 Task: Create a new album in Google Photos titled 'Throwback Thursday' and upload selected photos from your computer.
Action: Mouse moved to (531, 365)
Screenshot: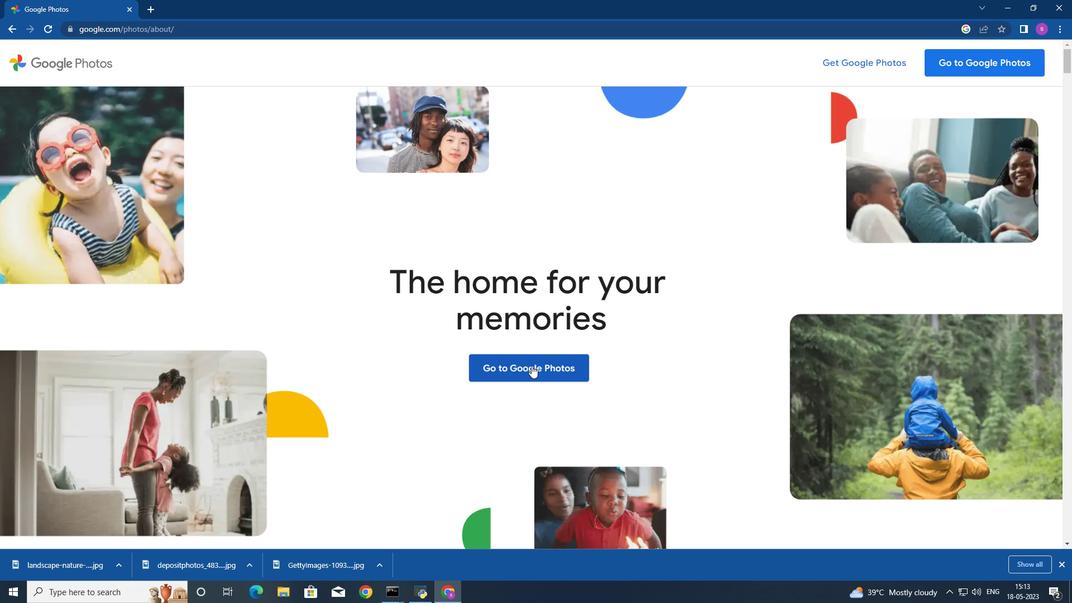 
Action: Mouse pressed left at (531, 365)
Screenshot: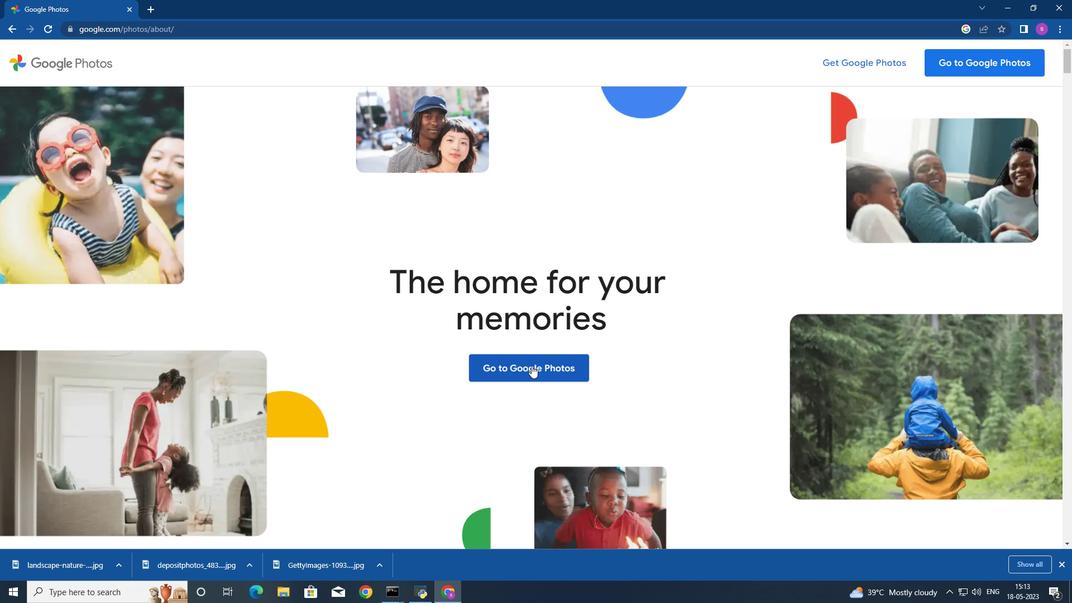 
Action: Mouse moved to (331, 215)
Screenshot: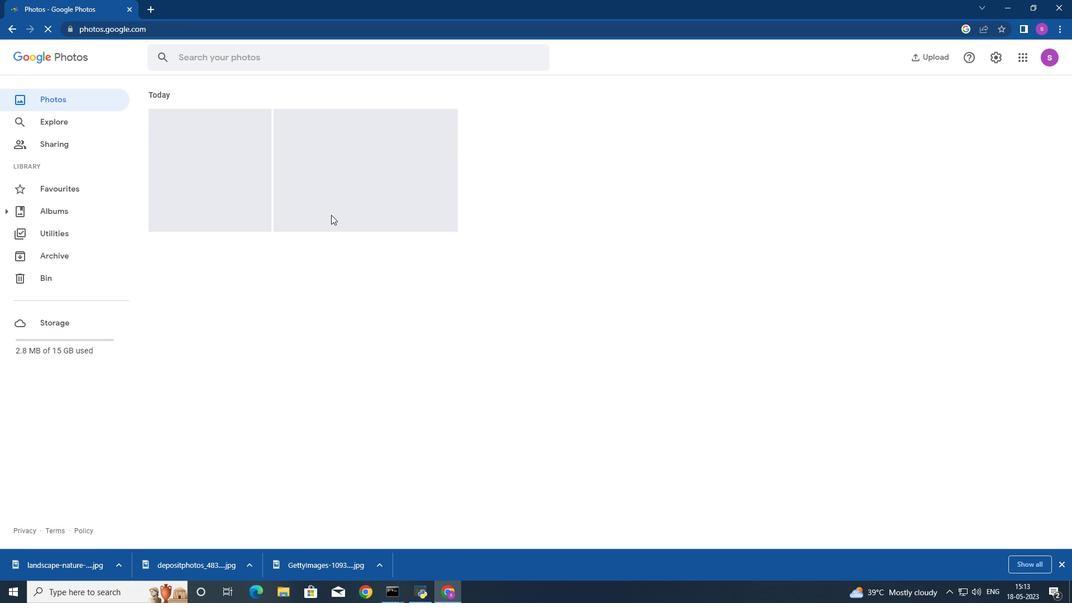 
Action: Mouse scrolled (331, 215) with delta (0, 0)
Screenshot: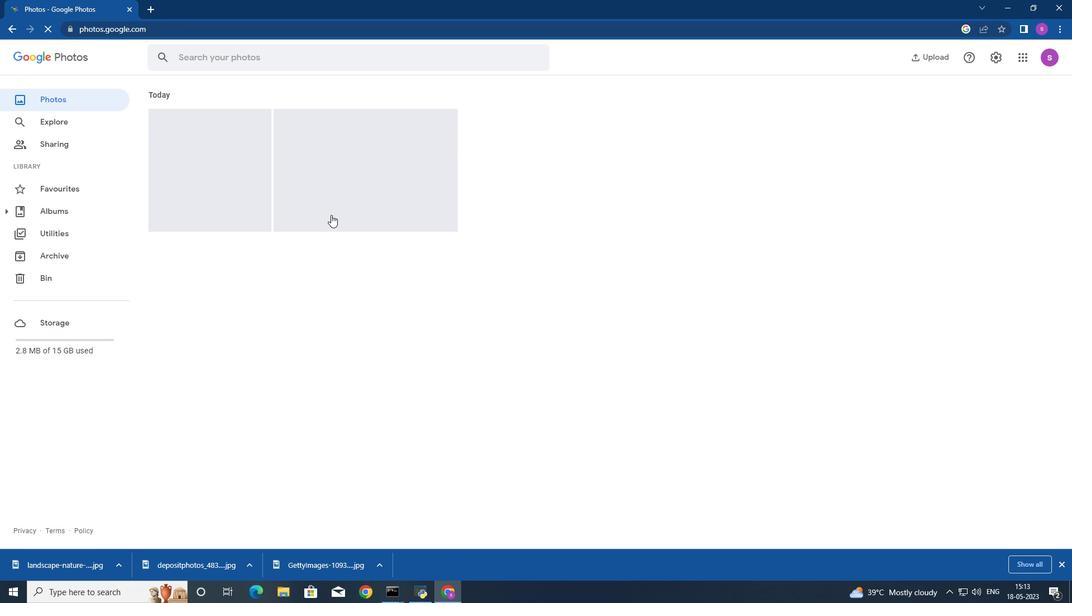 
Action: Mouse scrolled (331, 215) with delta (0, 0)
Screenshot: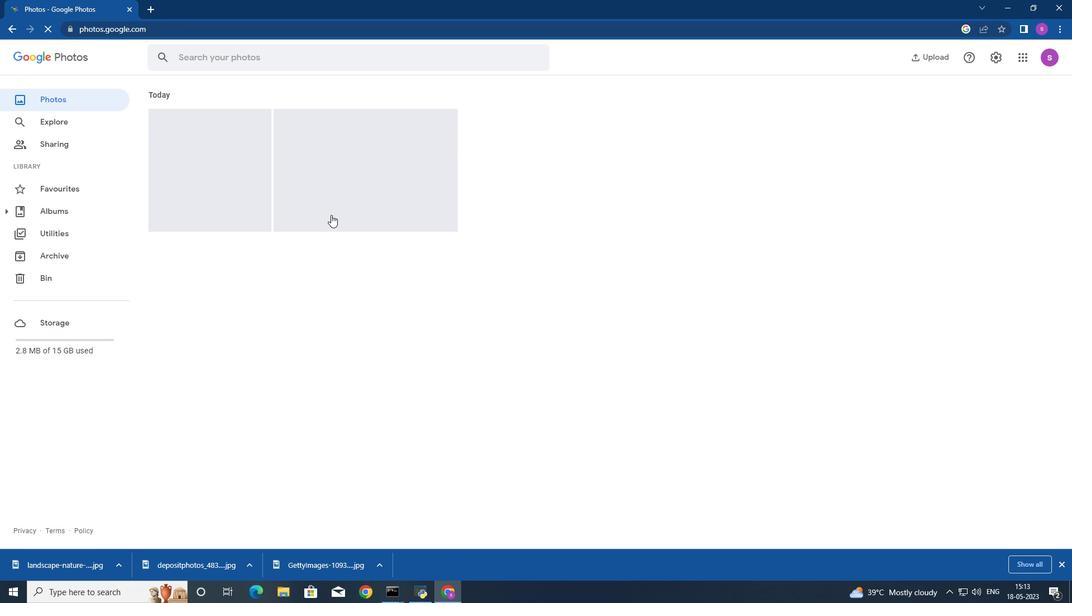 
Action: Mouse scrolled (331, 215) with delta (0, 0)
Screenshot: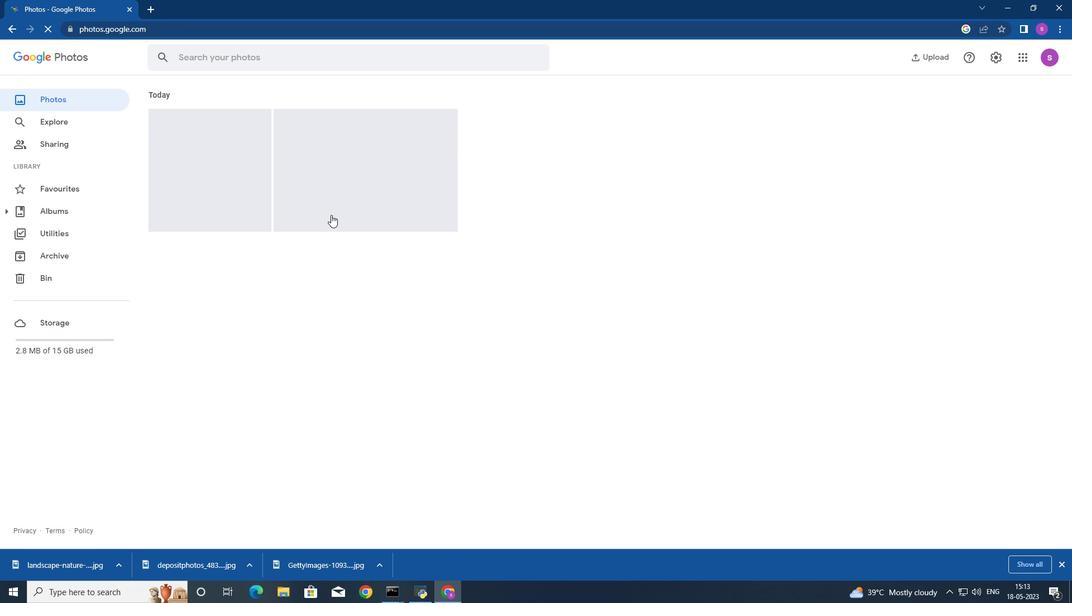 
Action: Mouse moved to (927, 56)
Screenshot: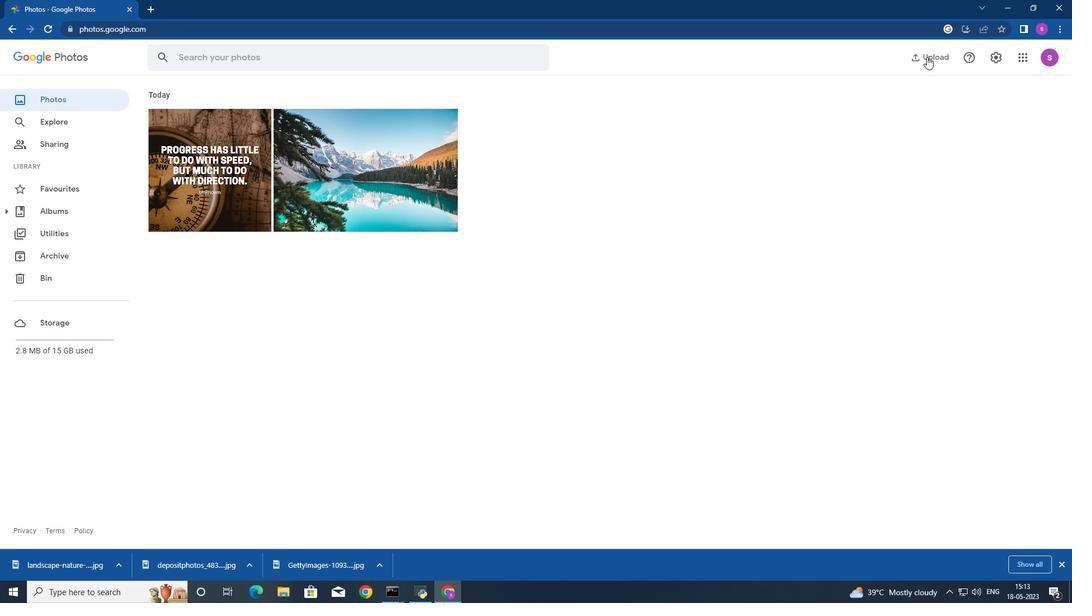 
Action: Mouse pressed left at (927, 56)
Screenshot: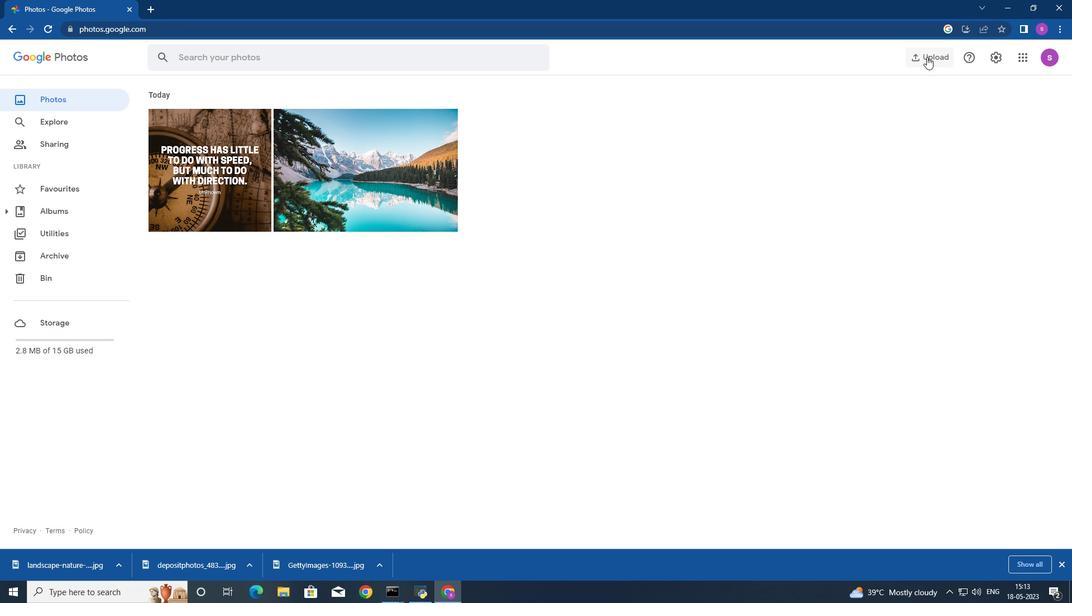 
Action: Mouse moved to (831, 91)
Screenshot: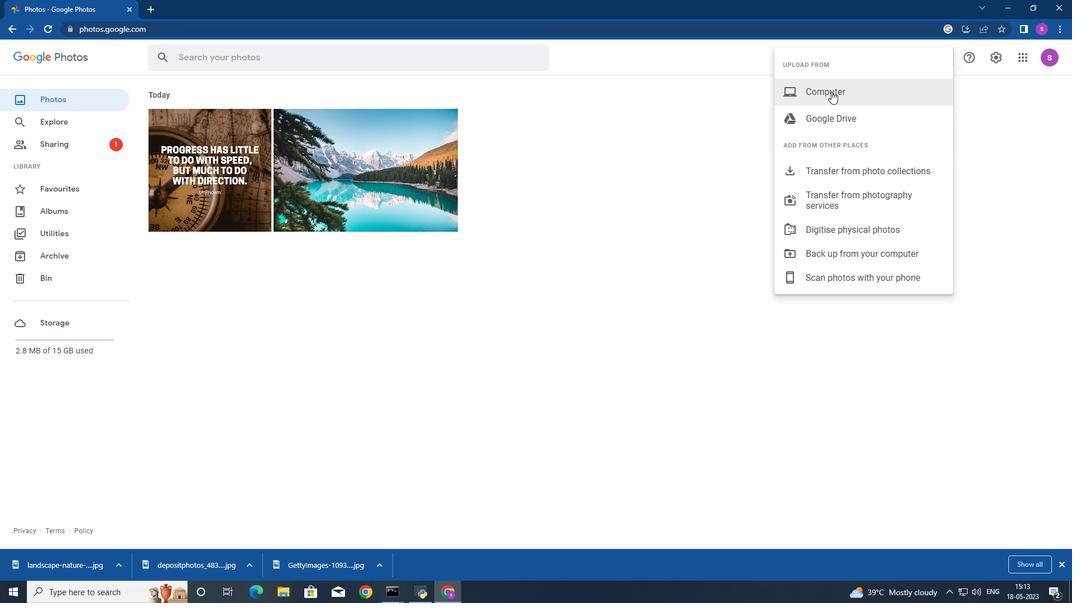 
Action: Mouse pressed left at (831, 91)
Screenshot: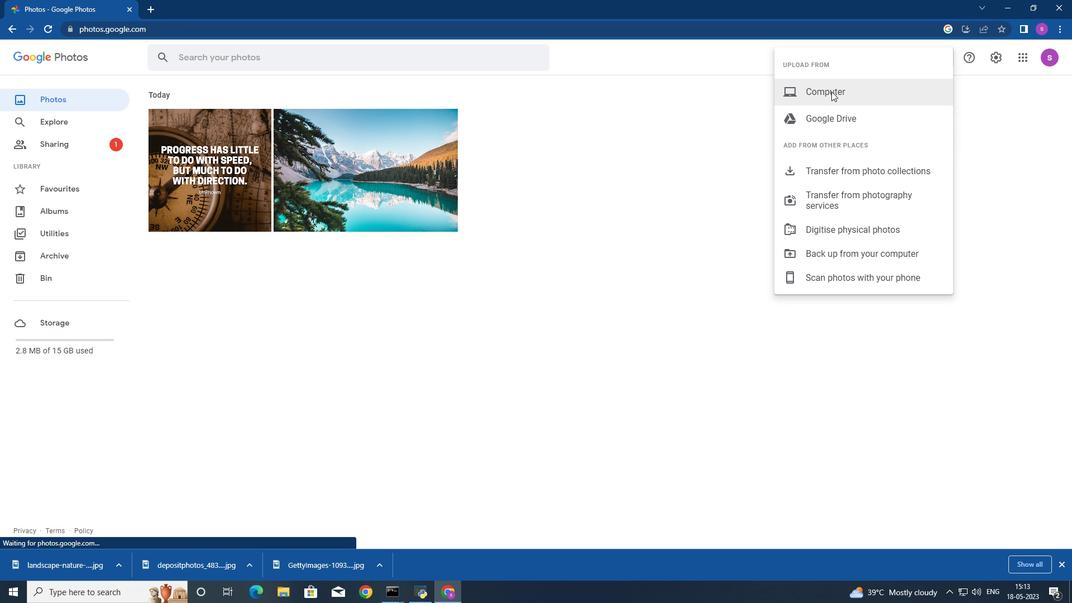 
Action: Mouse moved to (50, 230)
Screenshot: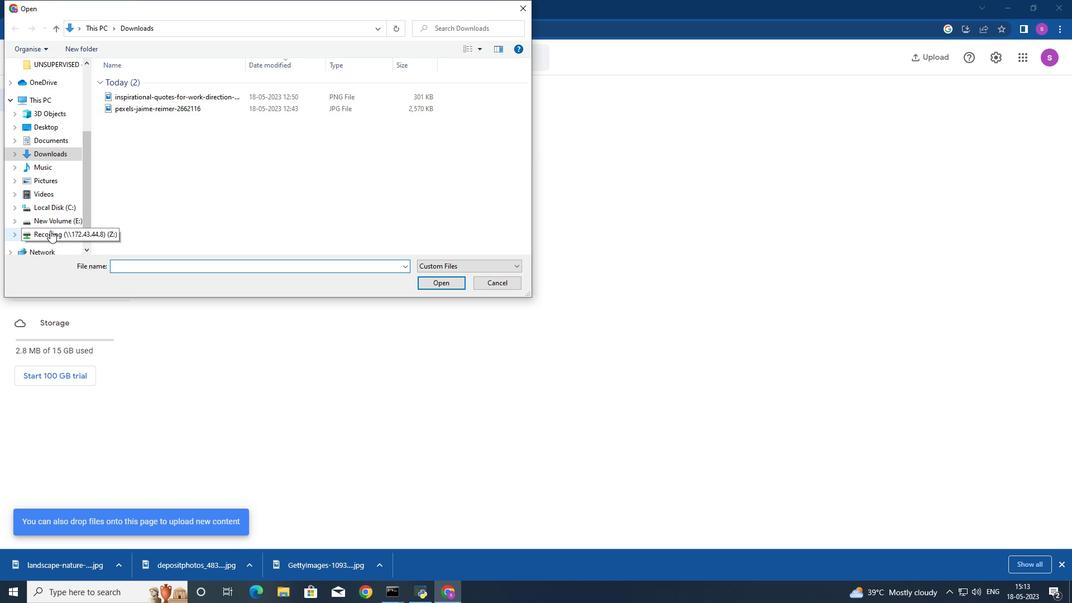 
Action: Mouse pressed left at (50, 230)
Screenshot: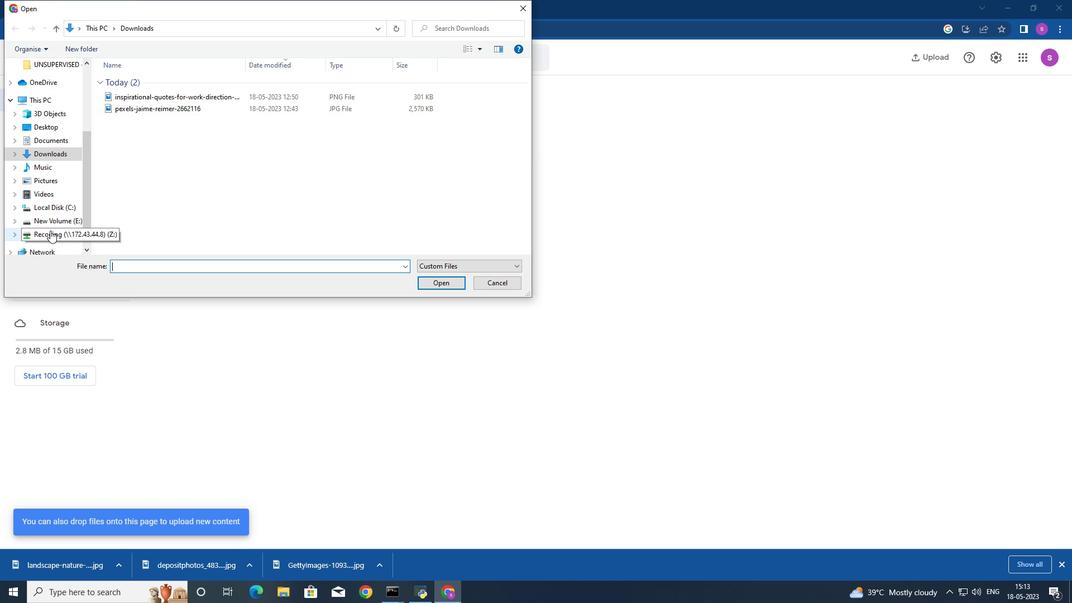 
Action: Mouse moved to (50, 221)
Screenshot: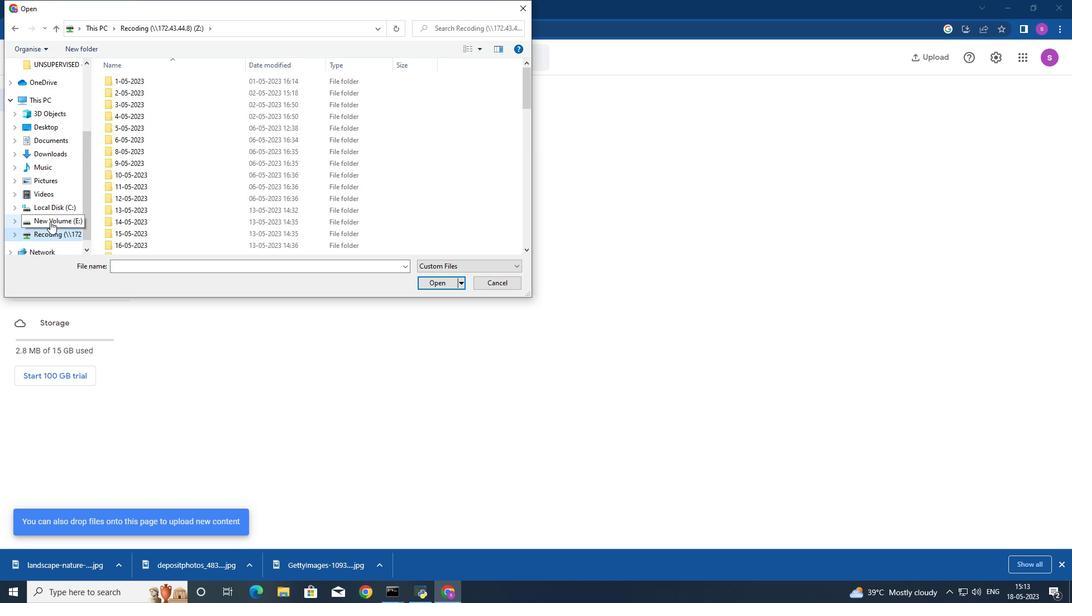 
Action: Mouse pressed left at (50, 221)
Screenshot: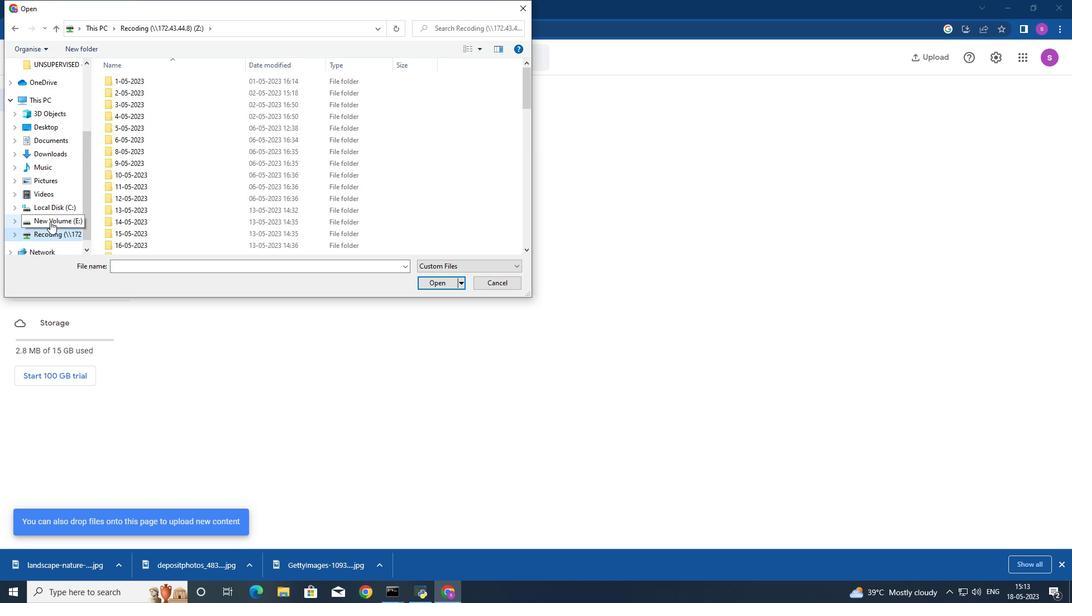 
Action: Mouse moved to (196, 125)
Screenshot: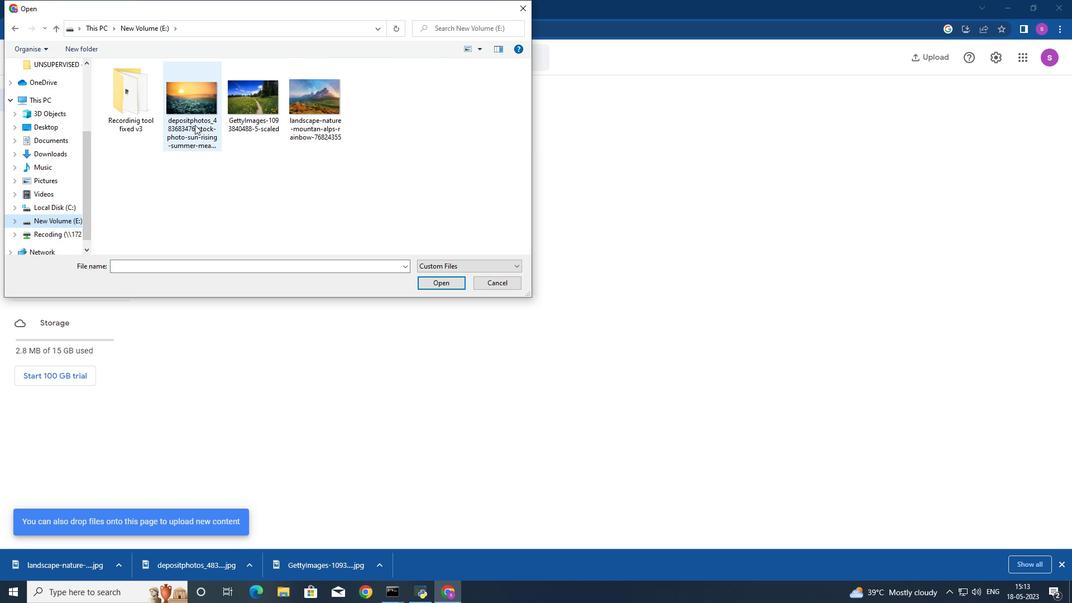
Action: Key pressed <Key.shift>
Screenshot: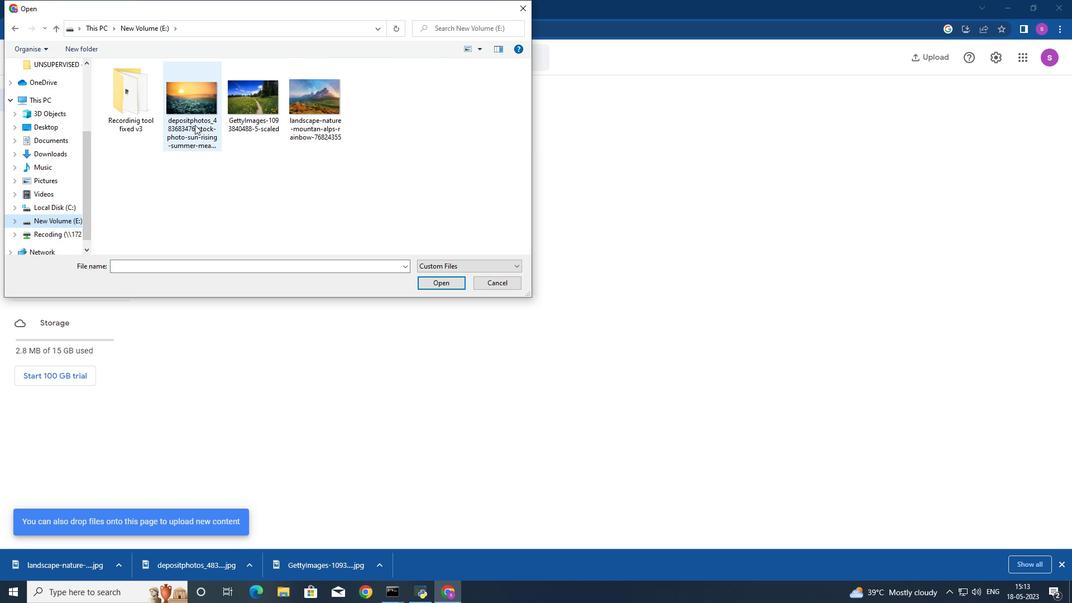 
Action: Mouse moved to (194, 125)
Screenshot: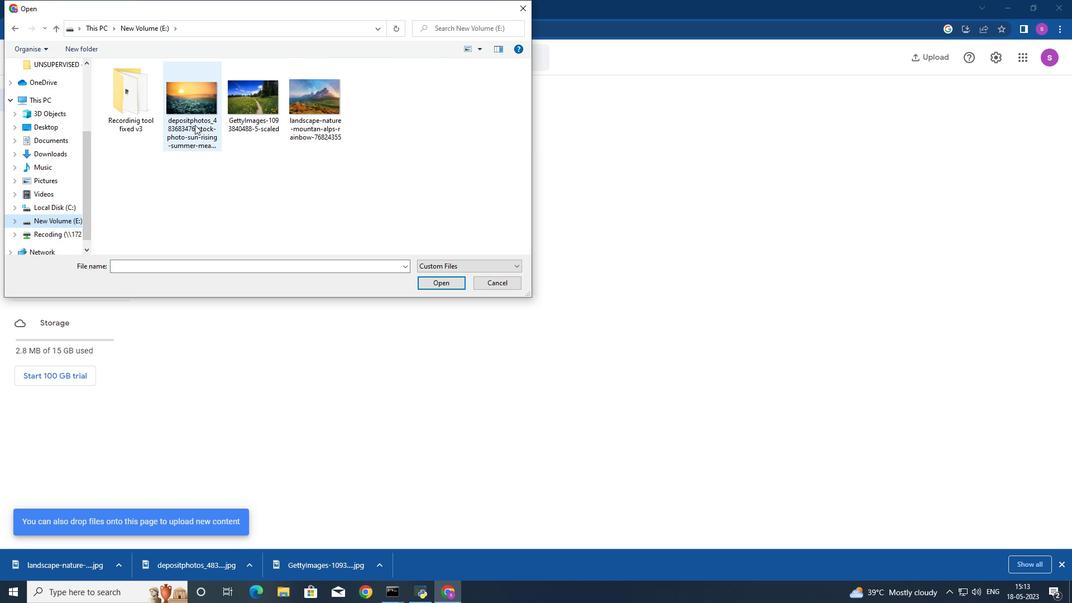 
Action: Mouse pressed left at (194, 125)
Screenshot: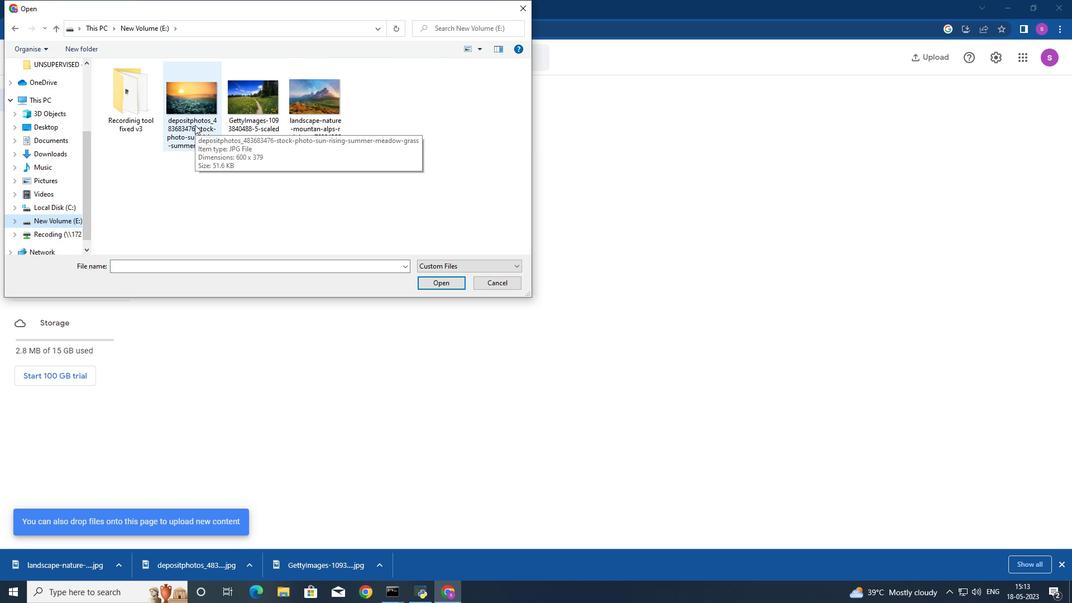 
Action: Mouse moved to (194, 126)
Screenshot: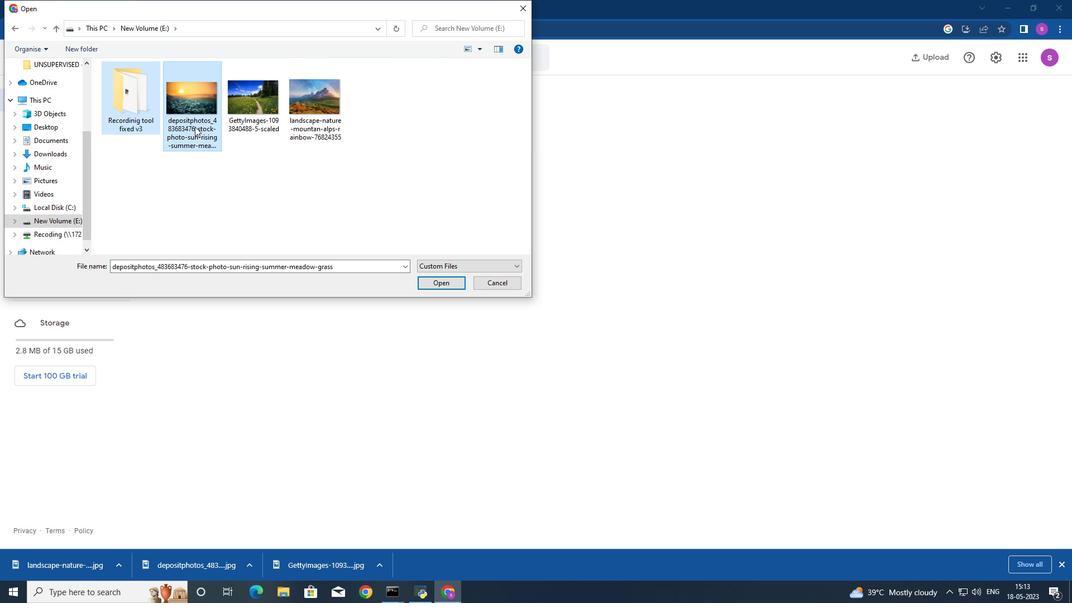 
Action: Key pressed <Key.shift>
Screenshot: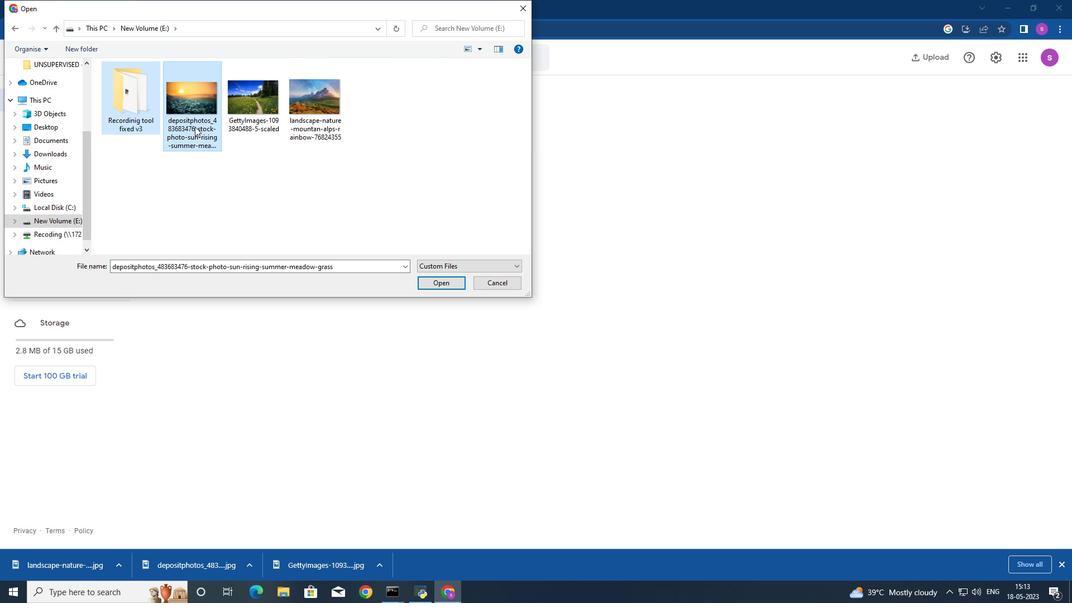 
Action: Mouse moved to (196, 126)
Screenshot: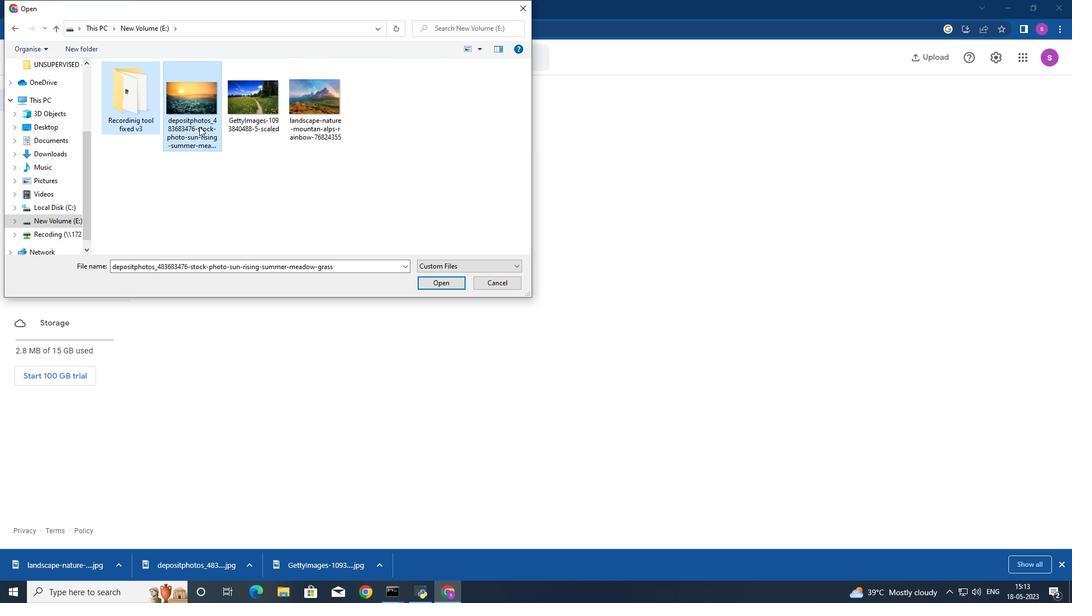 
Action: Key pressed <Key.shift>
Screenshot: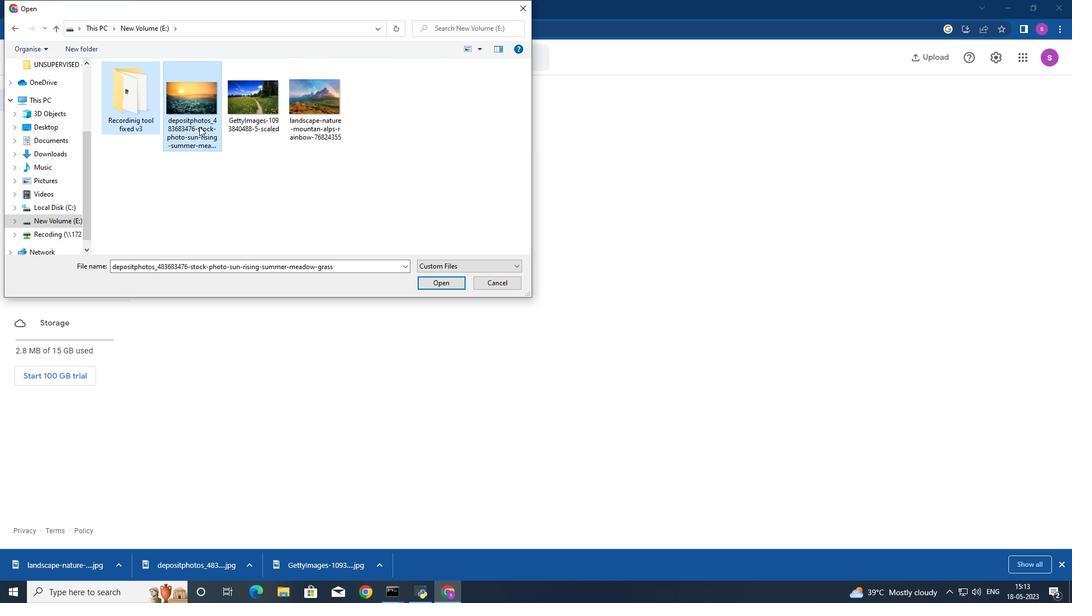 
Action: Mouse moved to (198, 126)
Screenshot: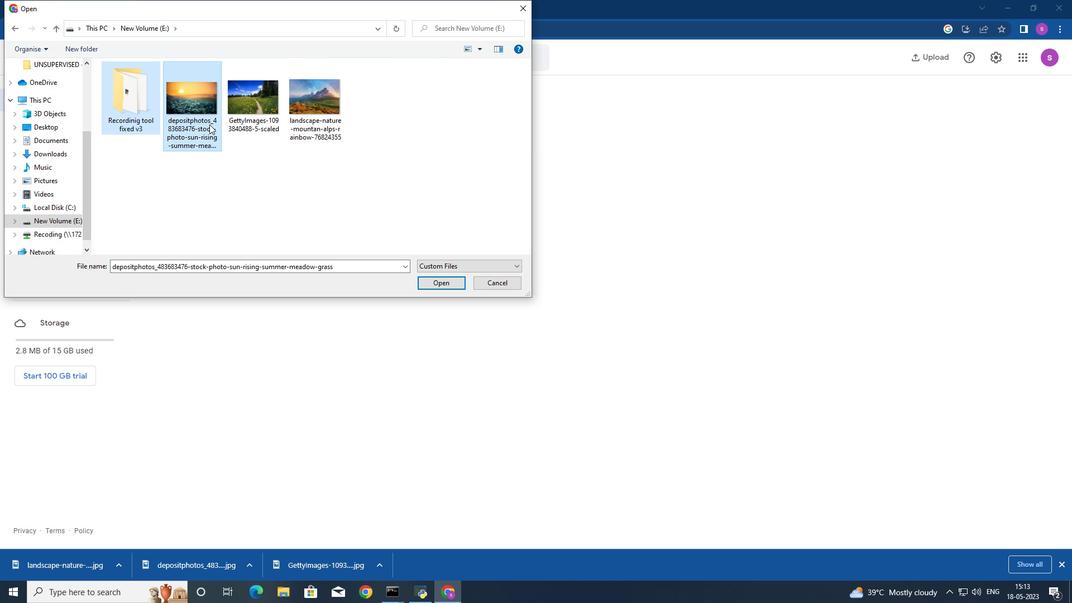 
Action: Key pressed <Key.shift>
Screenshot: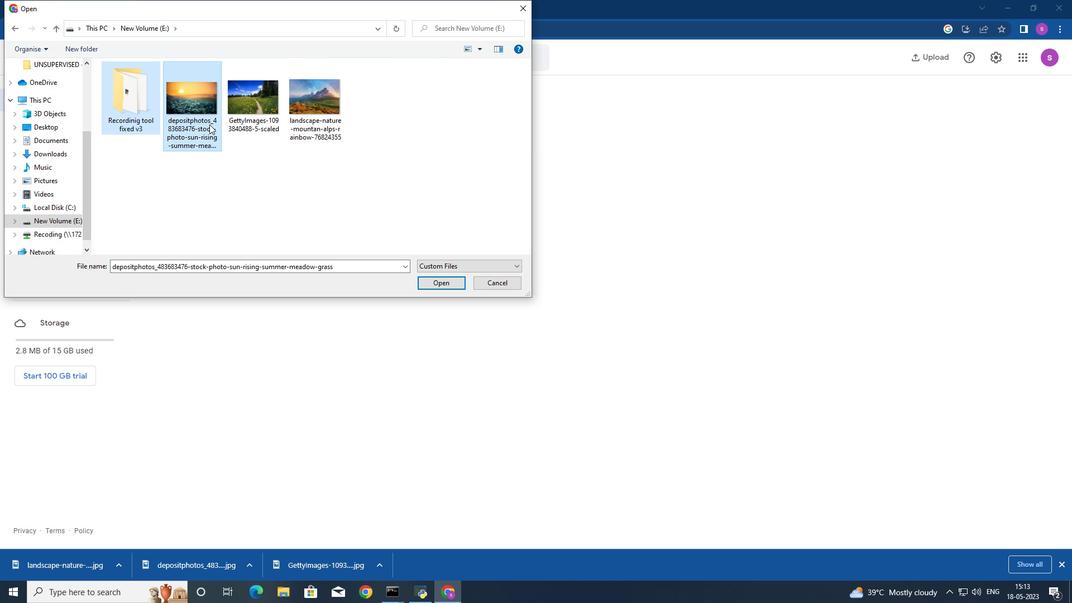
Action: Mouse moved to (202, 126)
Screenshot: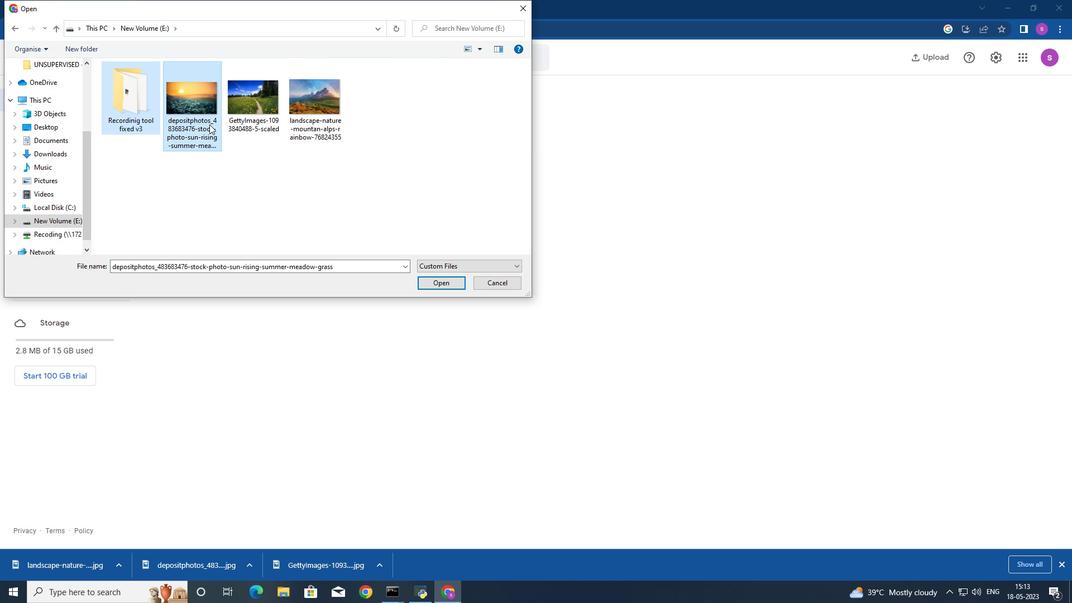 
Action: Key pressed <Key.shift>
Screenshot: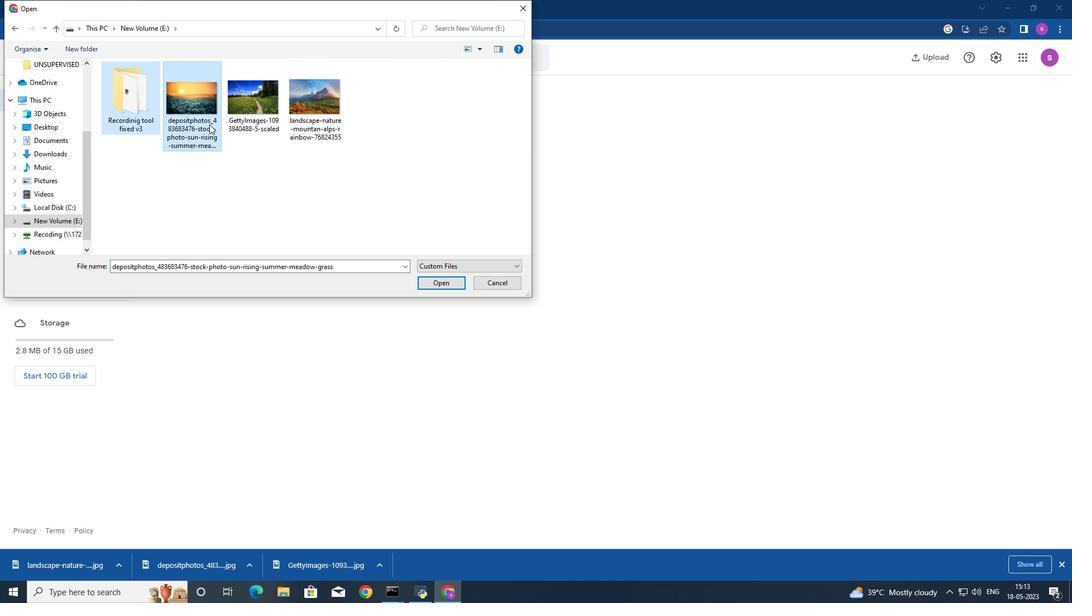 
Action: Mouse moved to (211, 123)
Screenshot: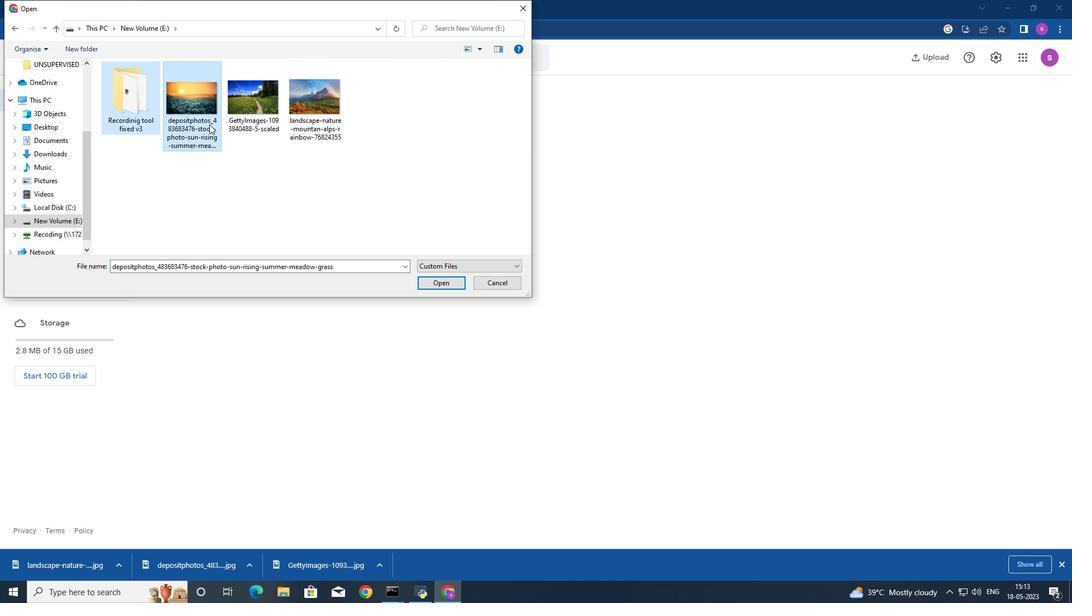 
Action: Key pressed <Key.shift>
Screenshot: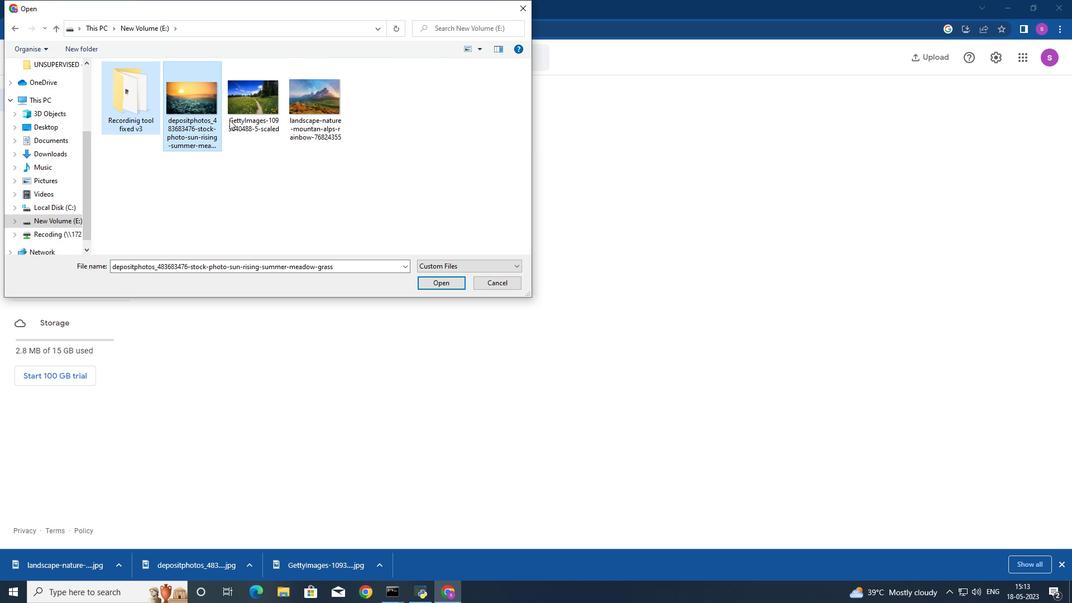 
Action: Mouse moved to (225, 120)
Screenshot: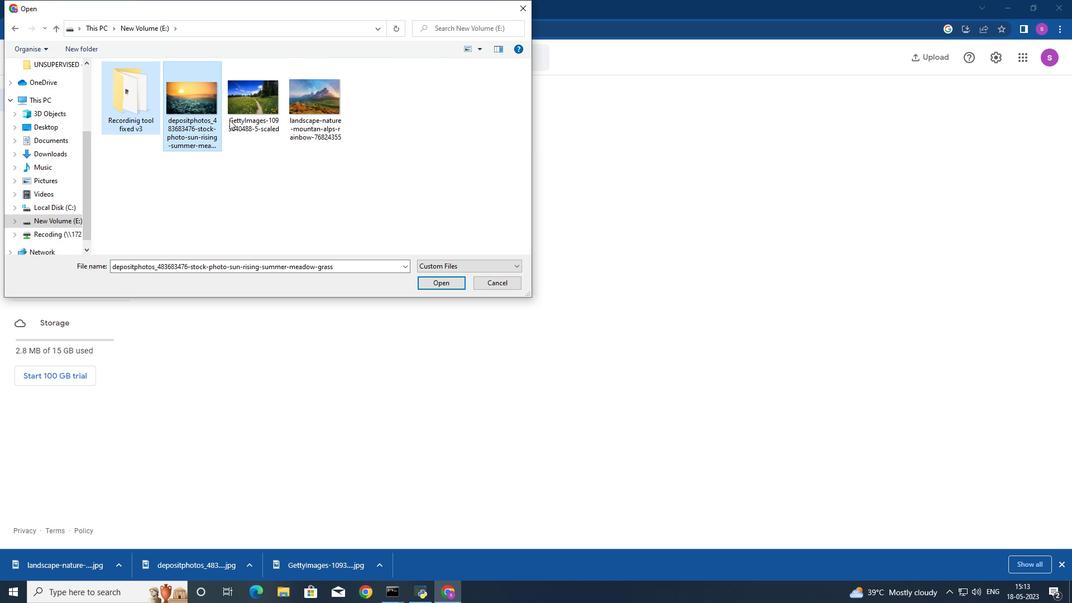 
Action: Key pressed <Key.shift>
Screenshot: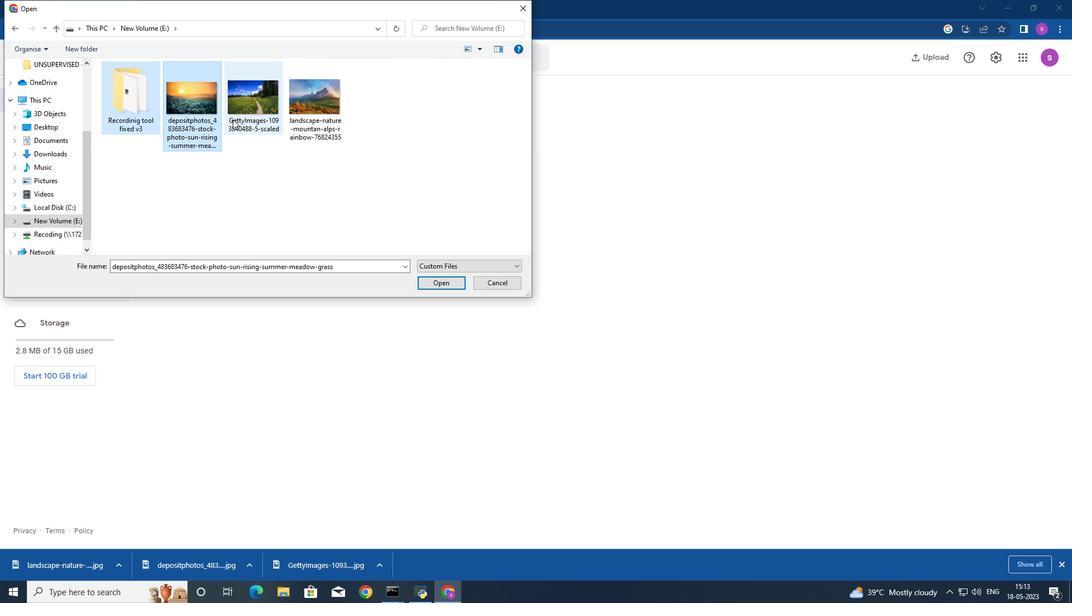 
Action: Mouse moved to (231, 119)
Screenshot: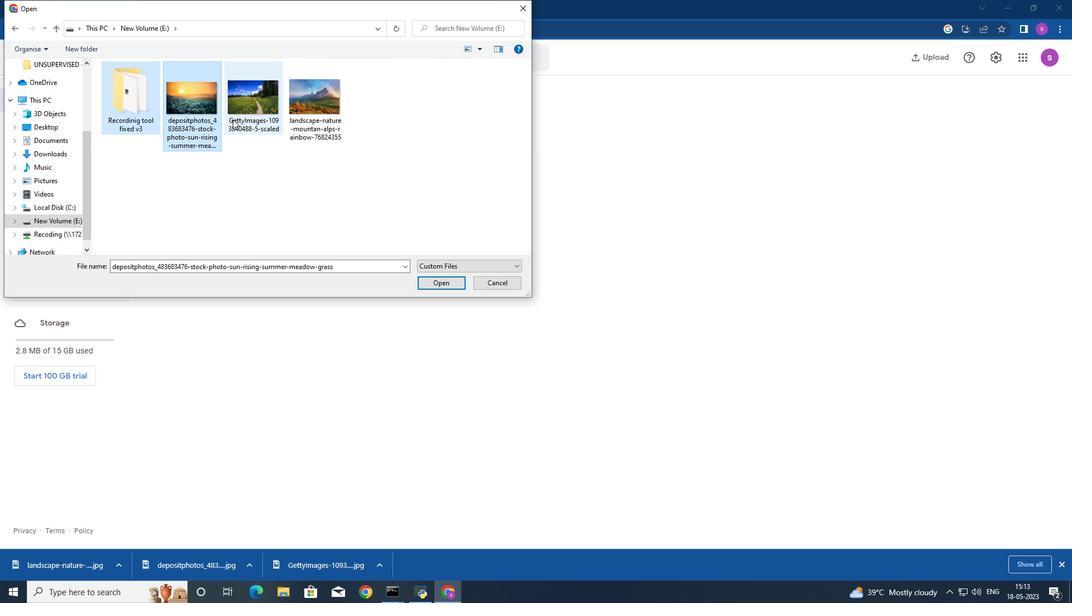
Action: Key pressed <Key.shift>
Screenshot: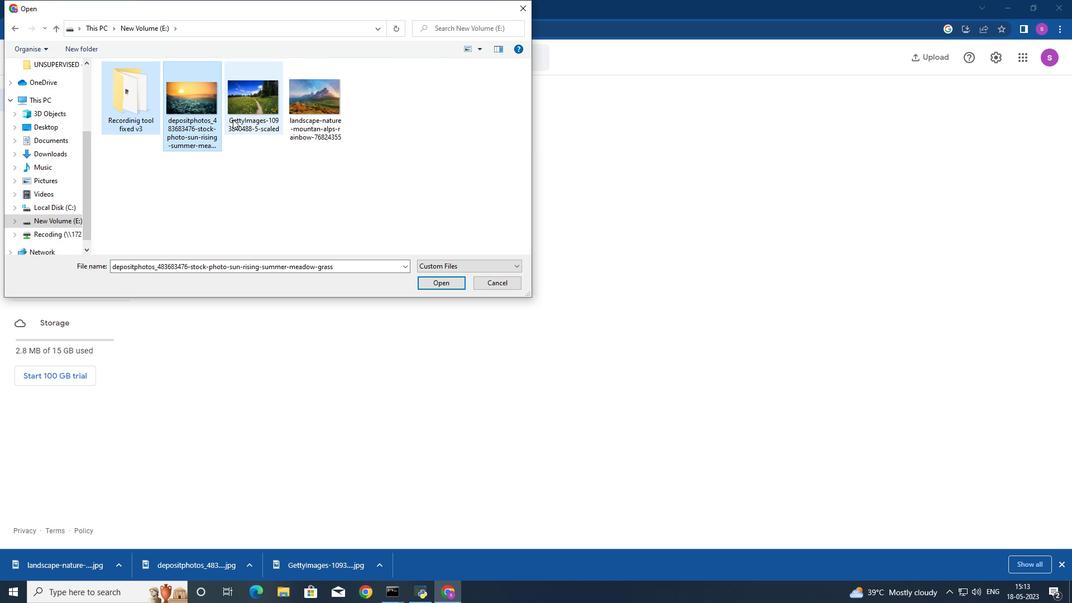 
Action: Mouse moved to (232, 119)
Screenshot: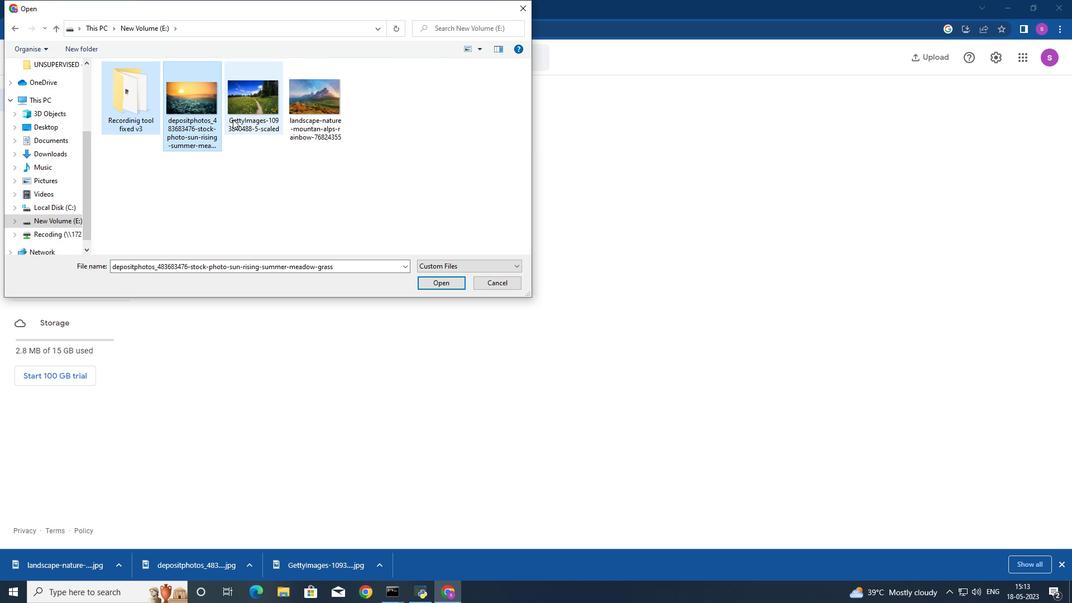 
Action: Key pressed <Key.shift>
Screenshot: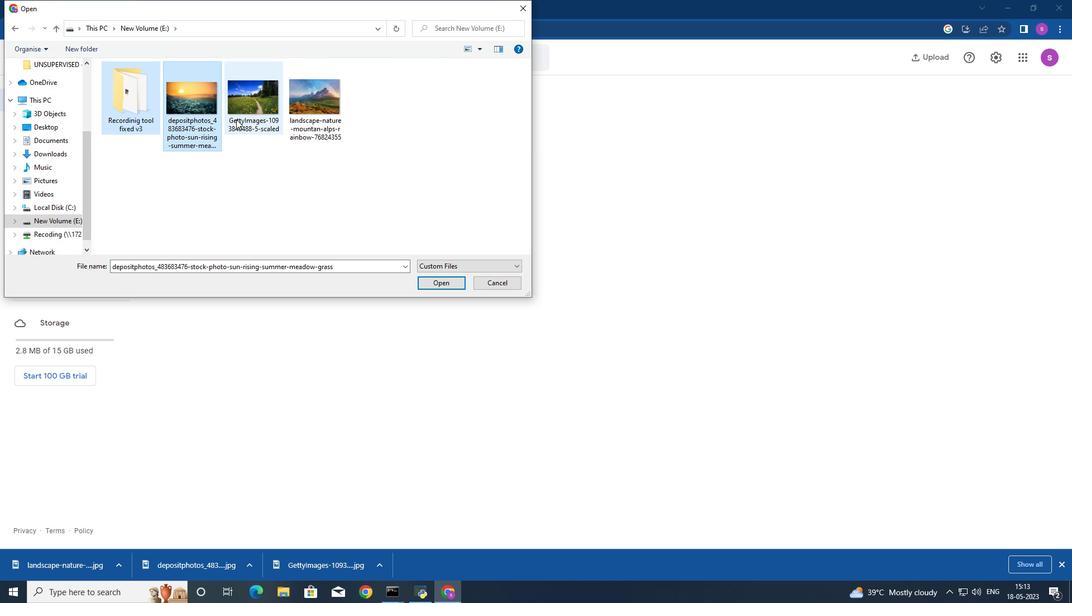 
Action: Mouse moved to (234, 119)
Screenshot: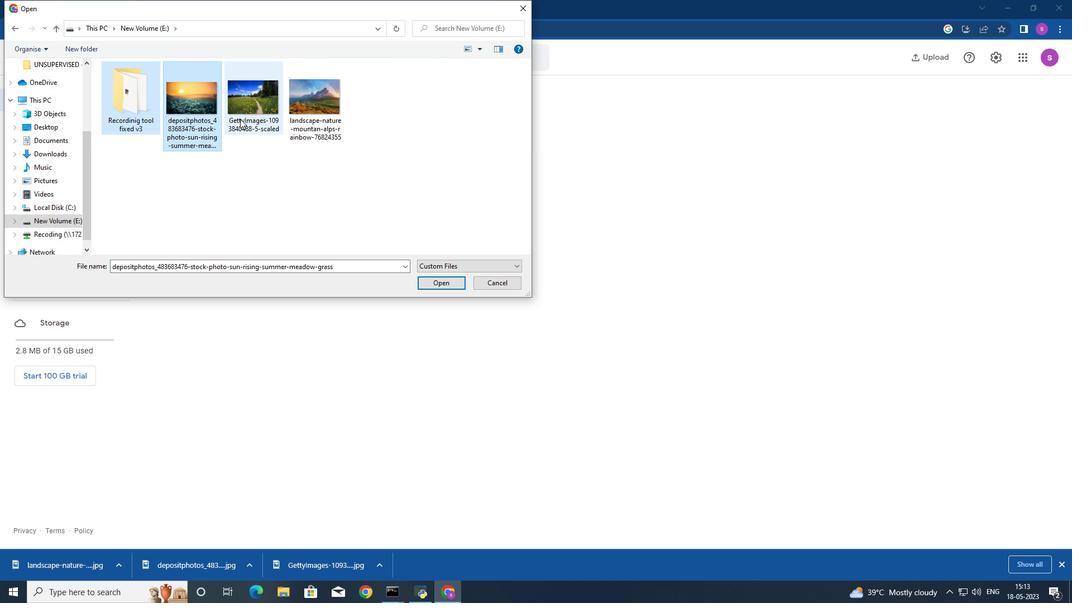 
Action: Key pressed <Key.shift>
Screenshot: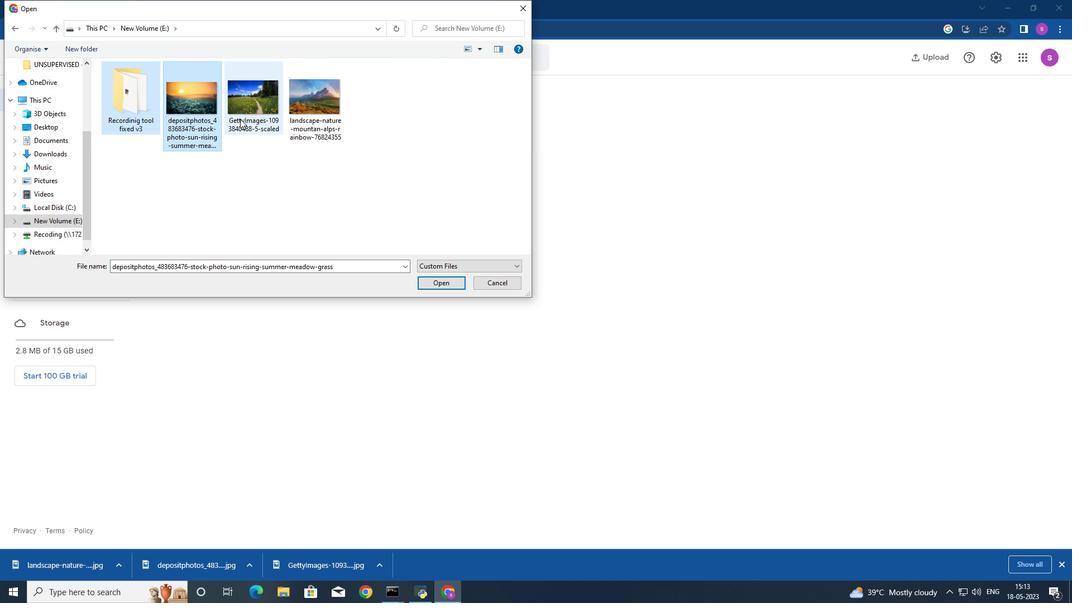
Action: Mouse moved to (239, 118)
Screenshot: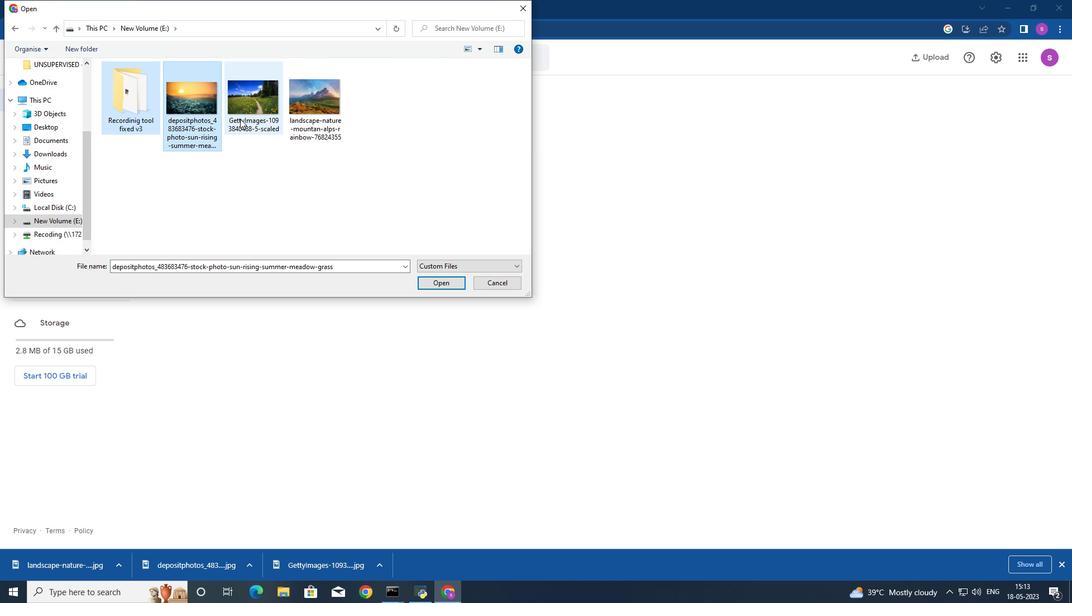 
Action: Key pressed <Key.shift>
Screenshot: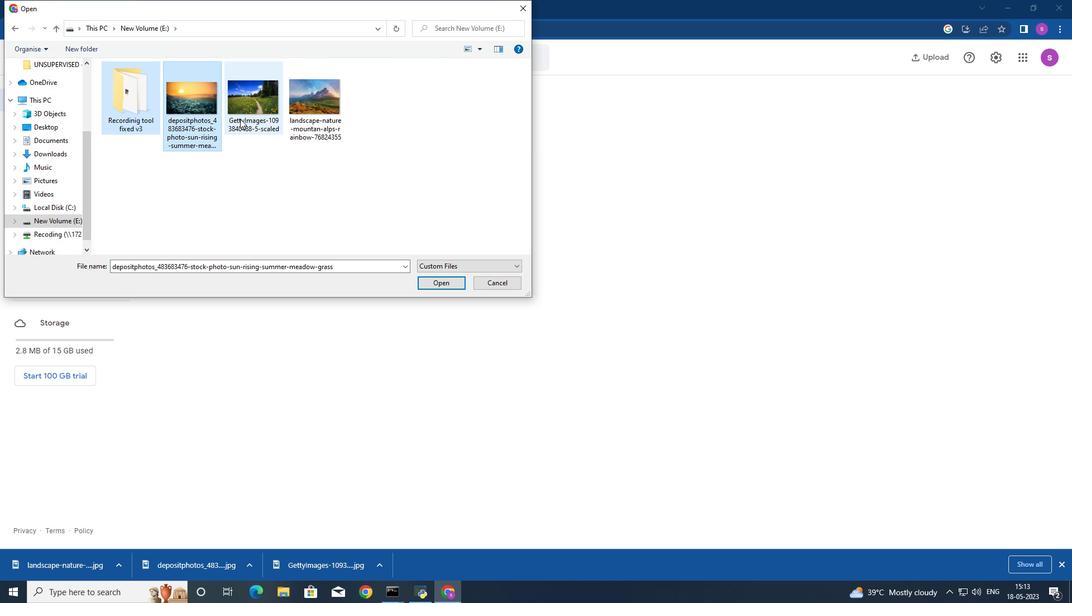 
Action: Mouse moved to (240, 118)
Screenshot: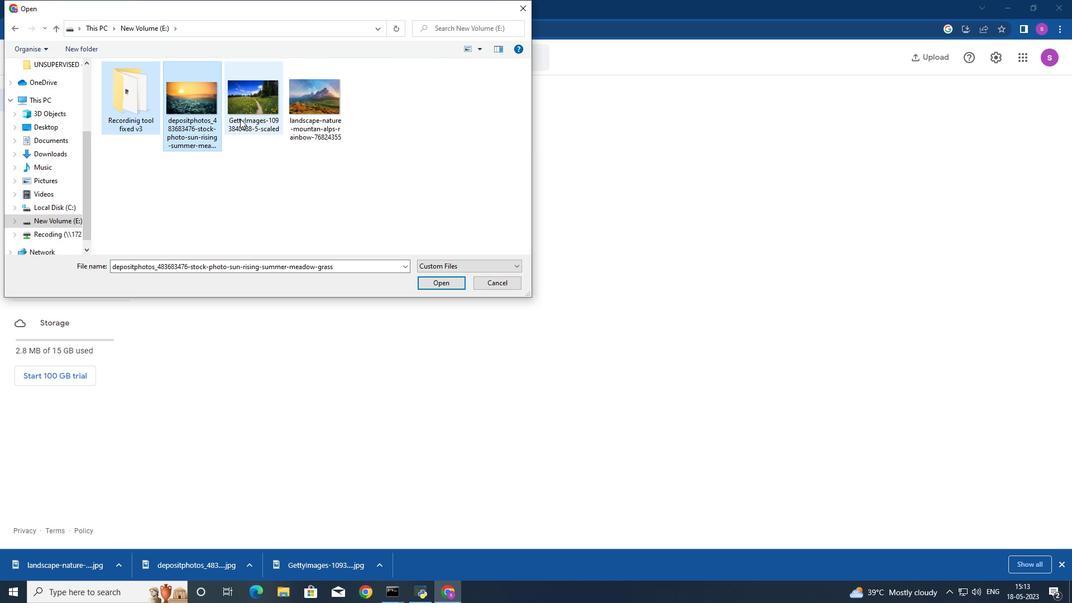 
Action: Key pressed <Key.shift><Key.shift><Key.shift><Key.shift><Key.shift>
Screenshot: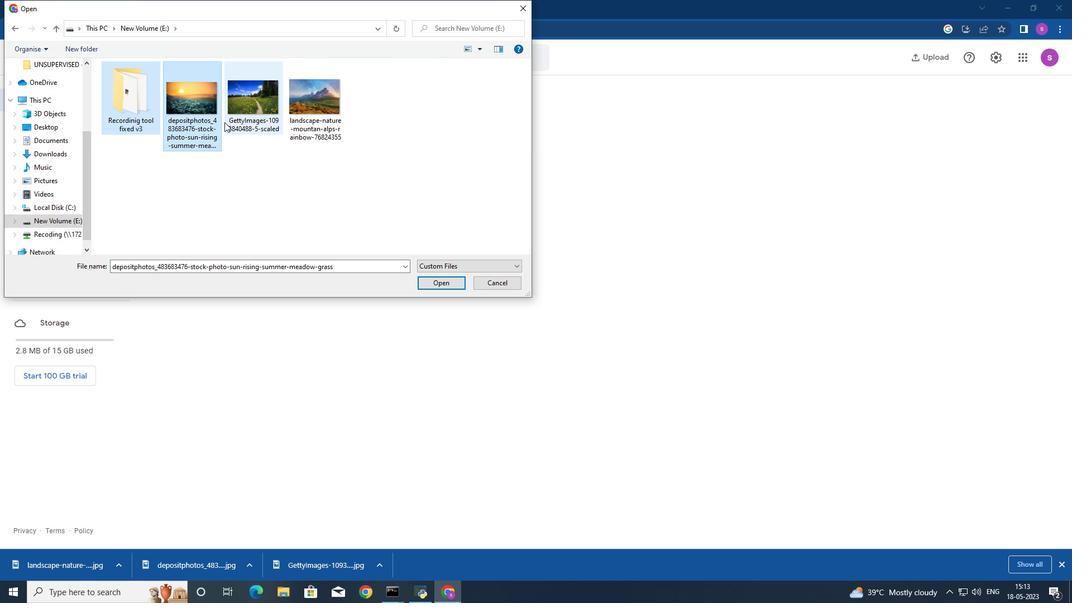 
Action: Mouse moved to (234, 119)
Screenshot: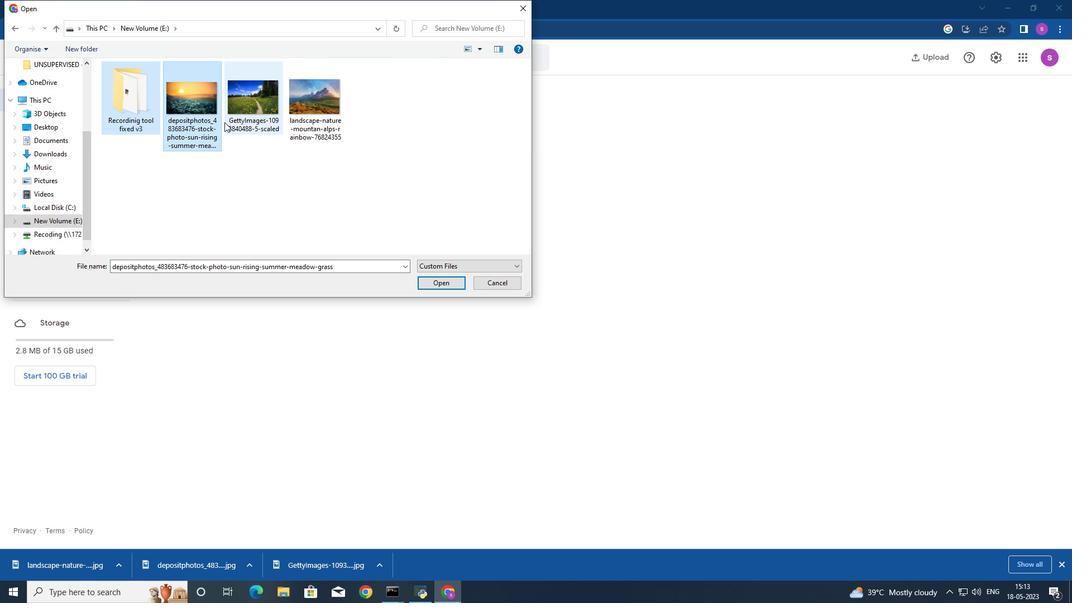 
Action: Key pressed <Key.shift>
Screenshot: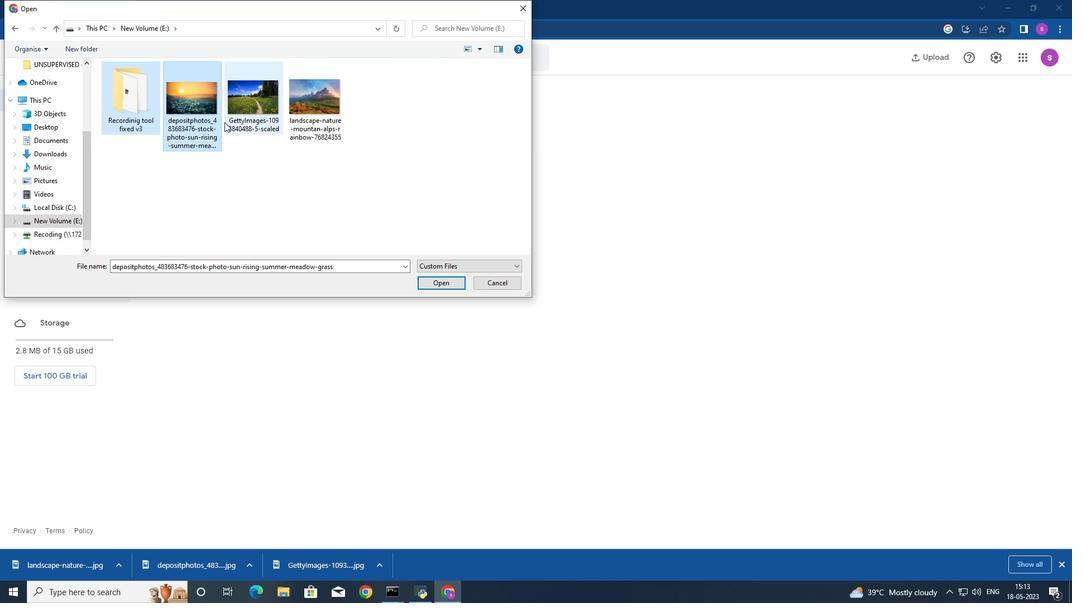 
Action: Mouse moved to (218, 125)
Screenshot: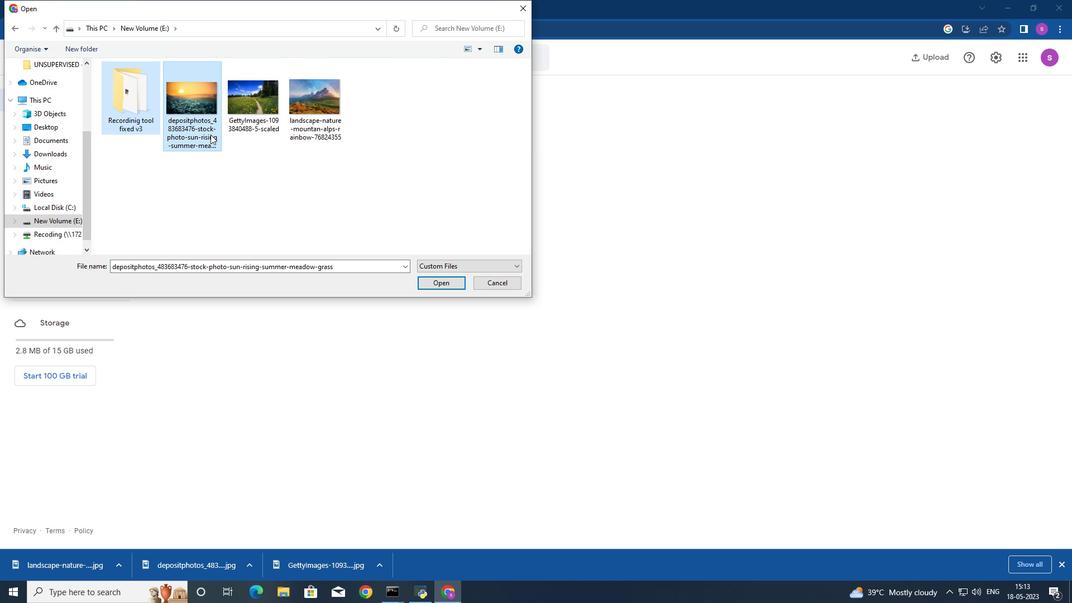 
Action: Key pressed <Key.shift>
Screenshot: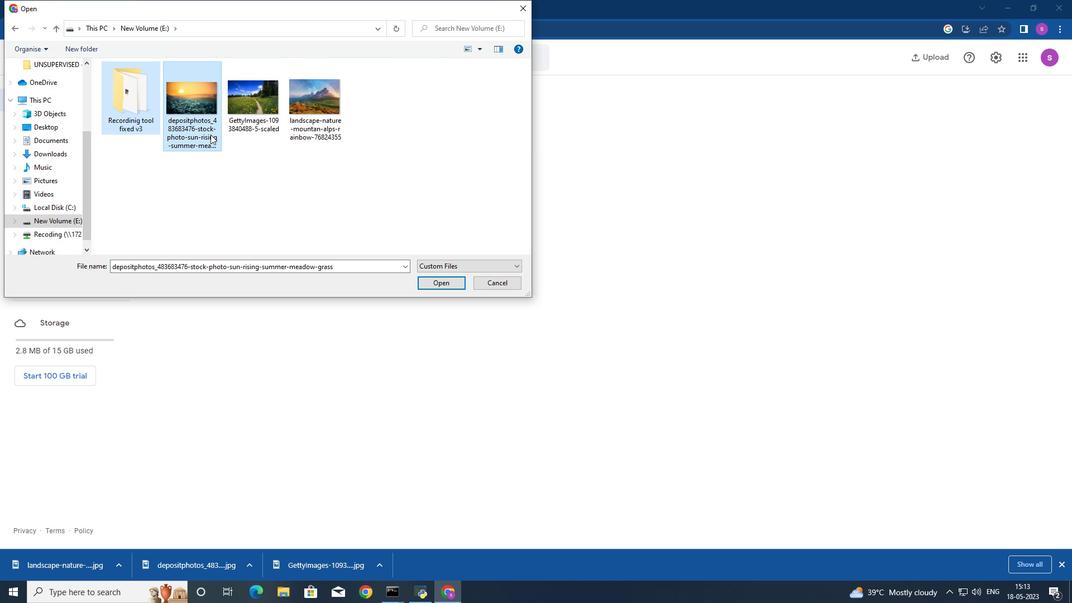 
Action: Mouse moved to (210, 132)
Screenshot: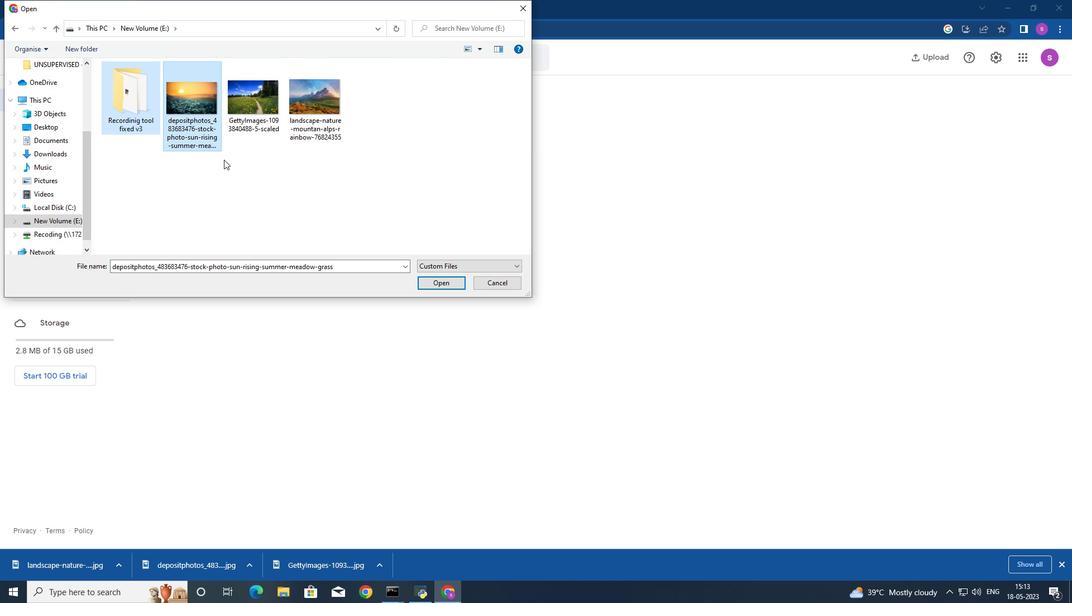 
Action: Key pressed <Key.shift>
Screenshot: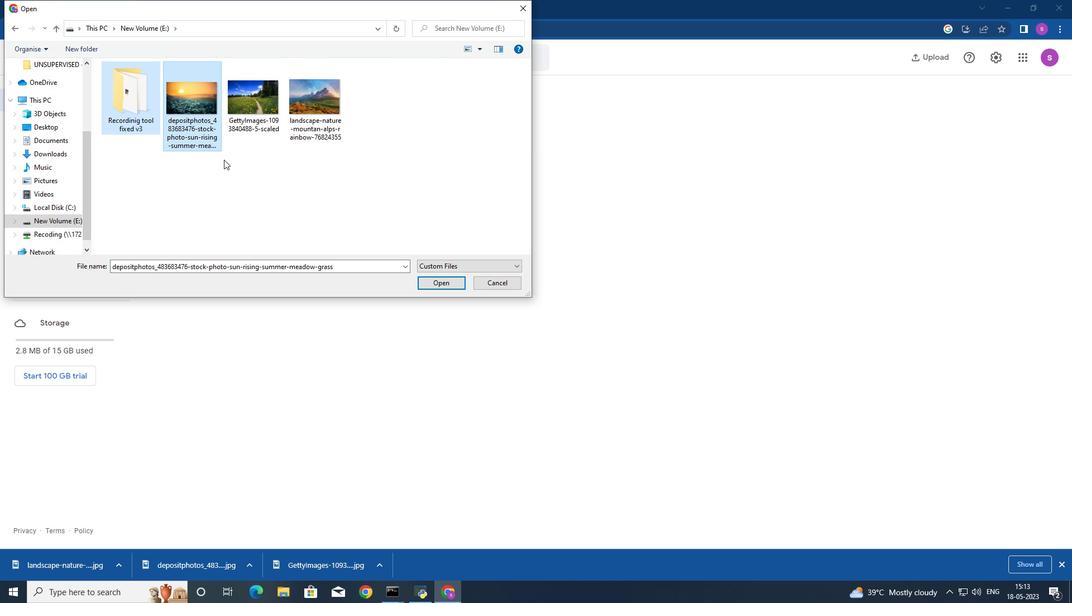 
Action: Mouse moved to (210, 139)
Screenshot: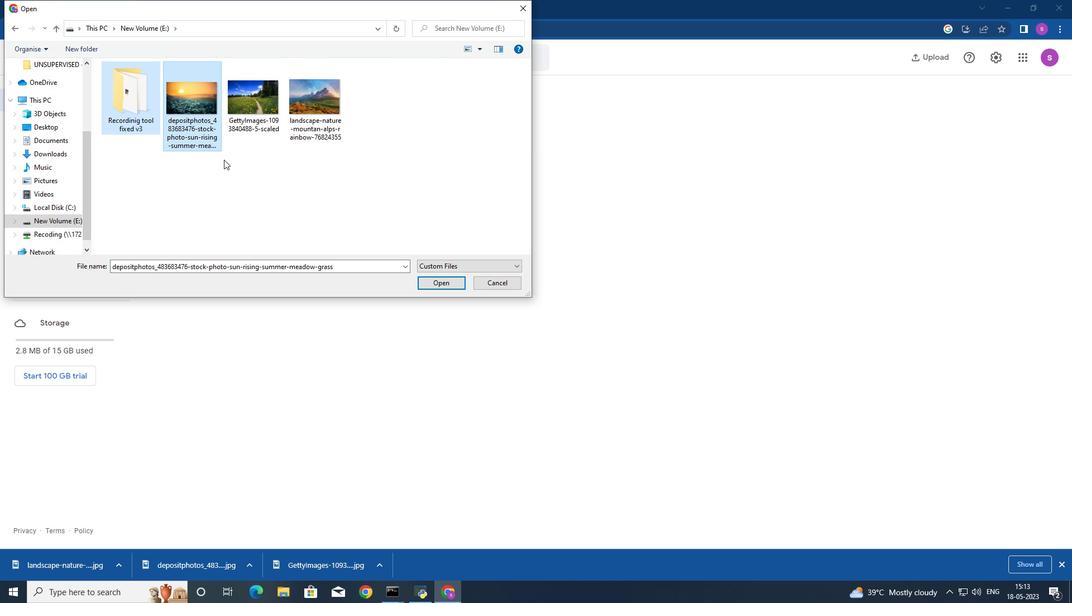 
Action: Key pressed <Key.shift>
Screenshot: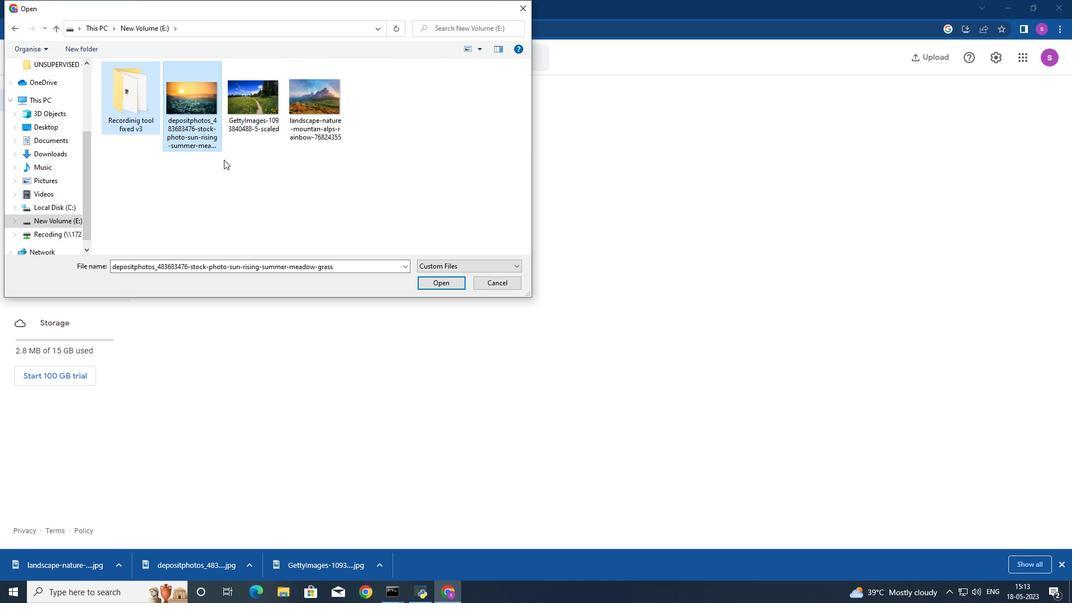 
Action: Mouse moved to (227, 165)
Screenshot: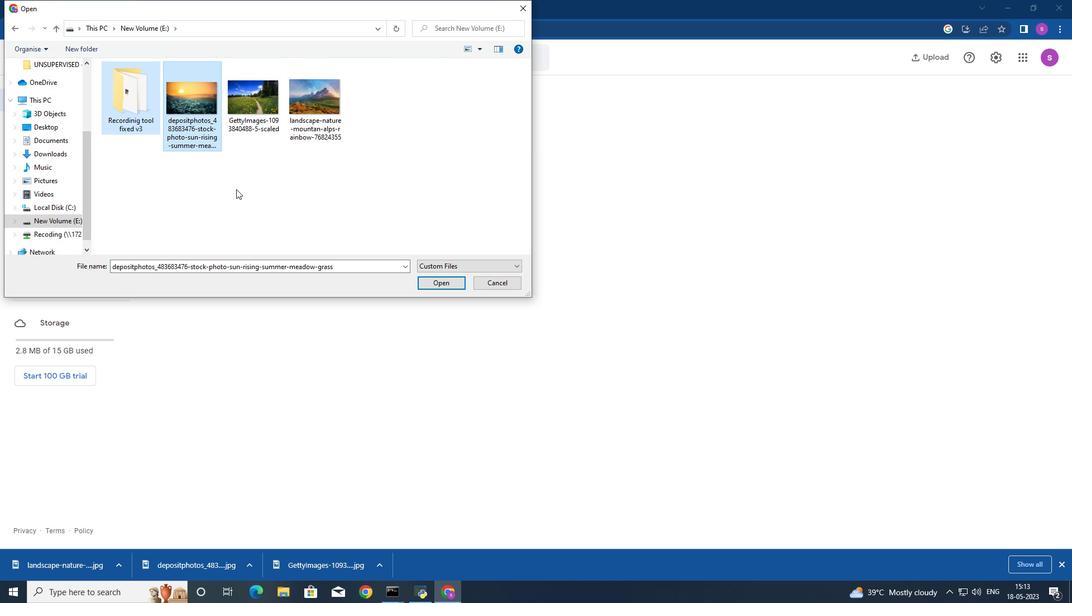 
Action: Key pressed <Key.shift>
Screenshot: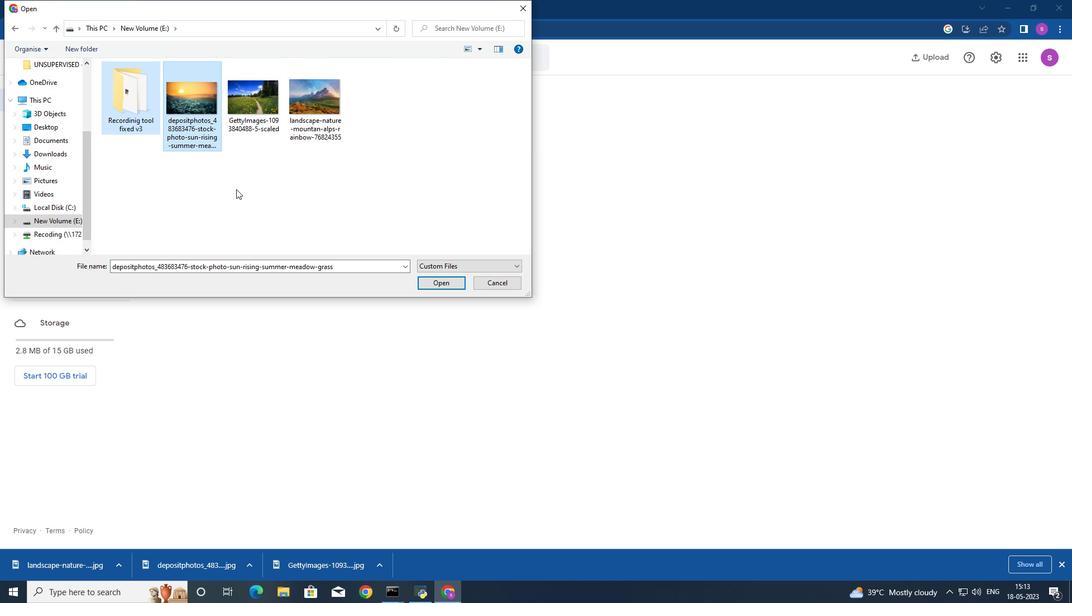 
Action: Mouse moved to (234, 182)
Screenshot: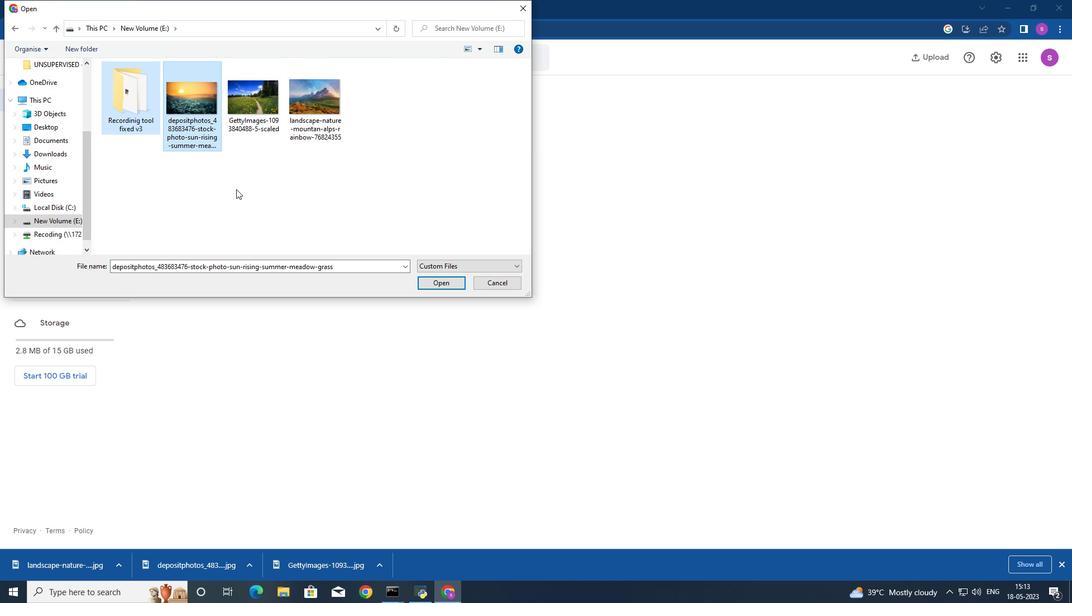 
Action: Key pressed <Key.shift>
Screenshot: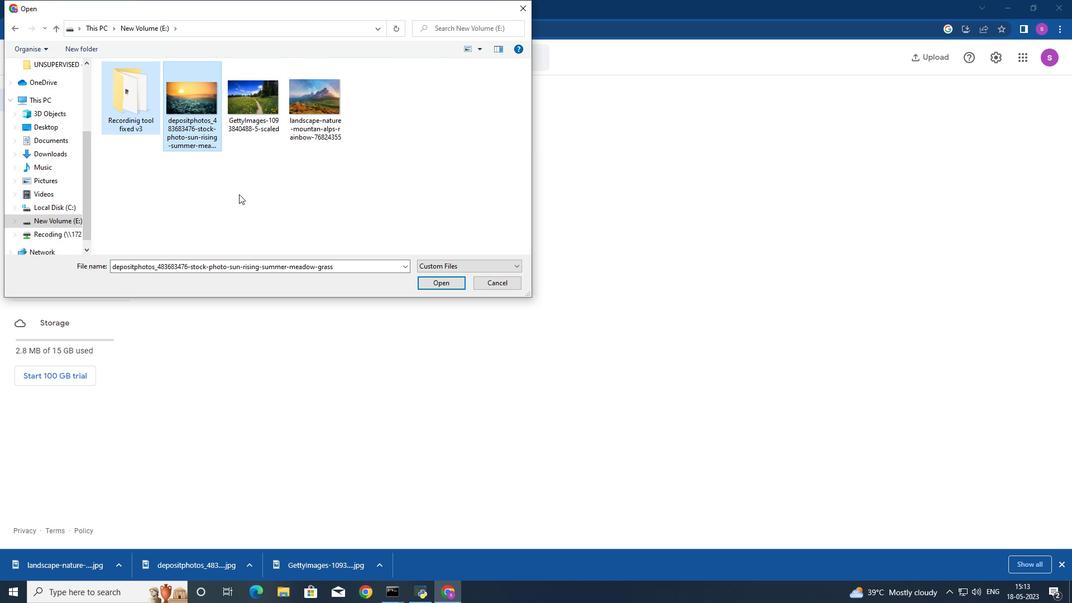 
Action: Mouse moved to (239, 194)
Screenshot: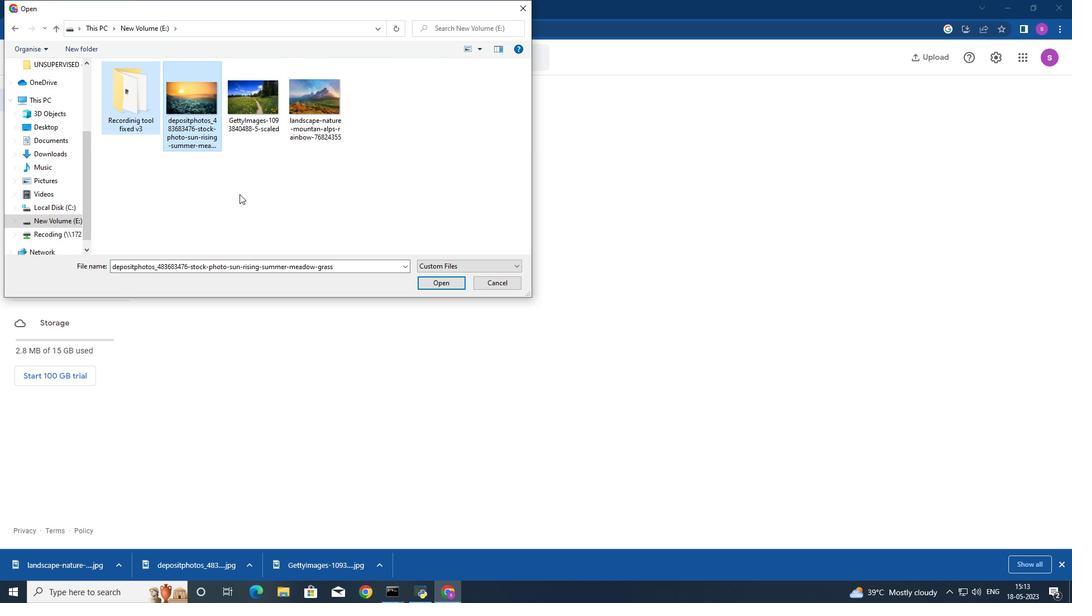 
Action: Mouse pressed left at (239, 194)
Screenshot: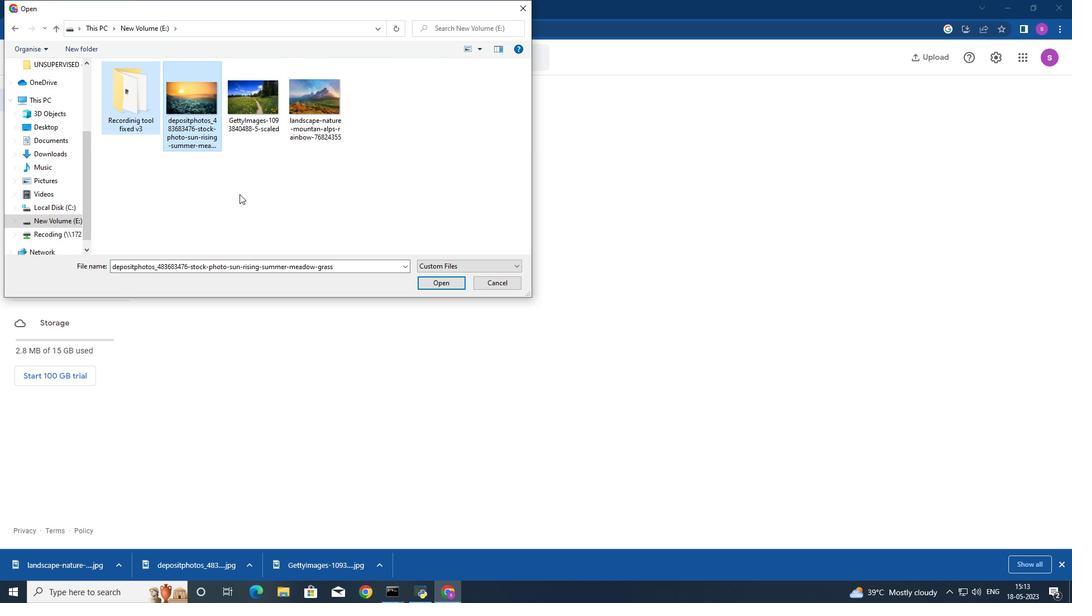 
Action: Mouse moved to (313, 134)
Screenshot: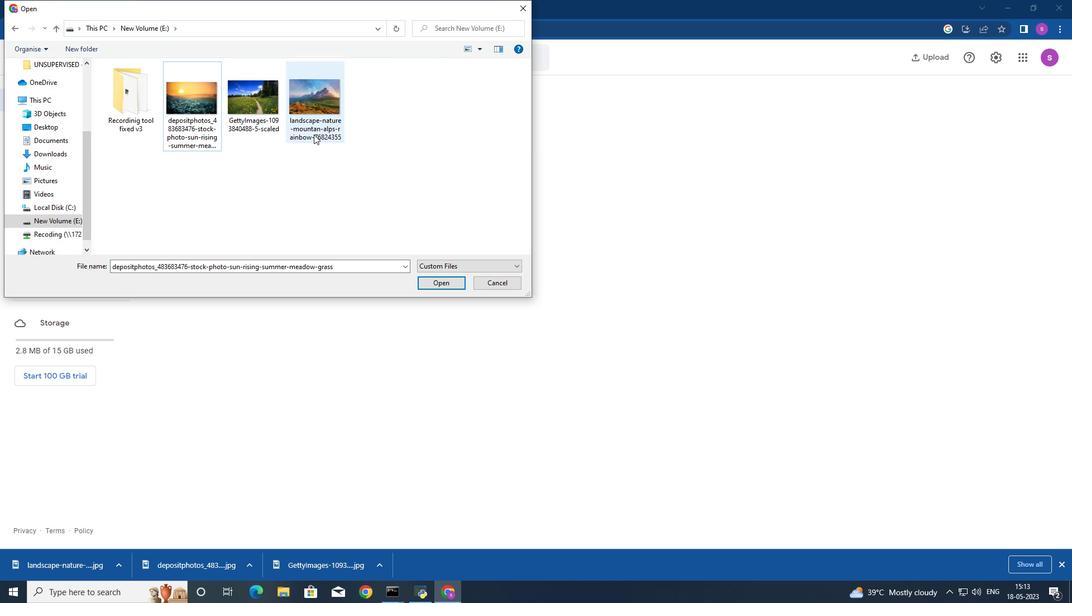 
Action: Key pressed <Key.shift_r>
Screenshot: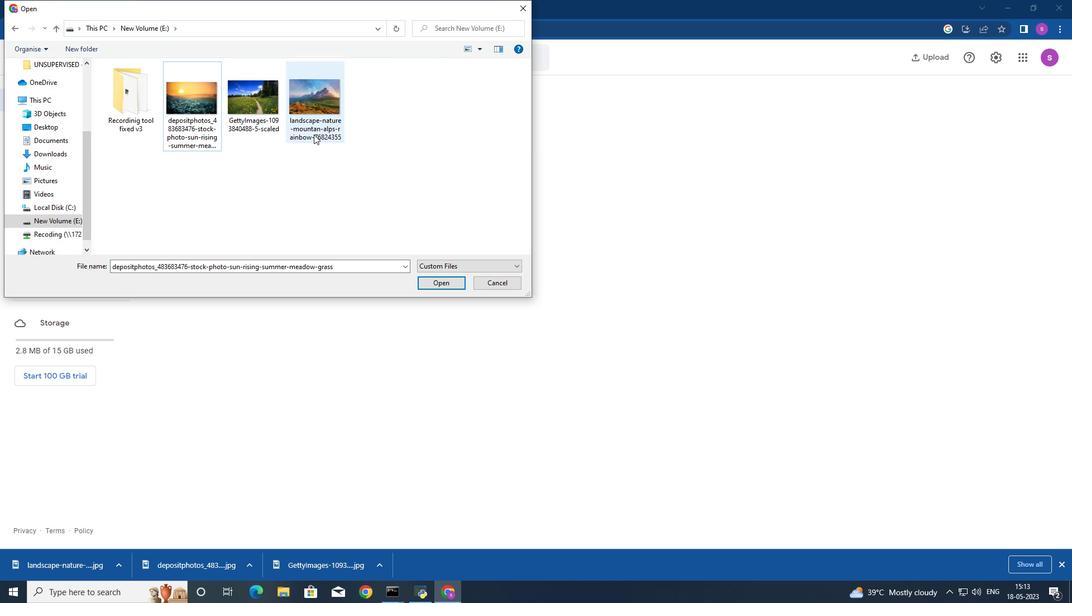 
Action: Mouse pressed left at (313, 134)
Screenshot: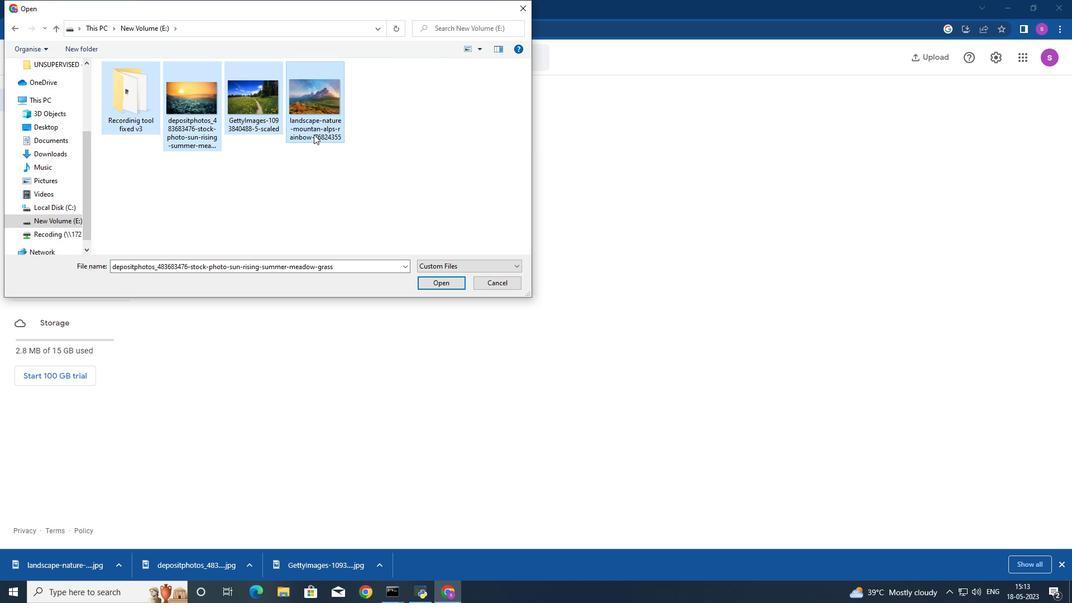 
Action: Key pressed <Key.shift_r><Key.shift_r><Key.shift_r>
Screenshot: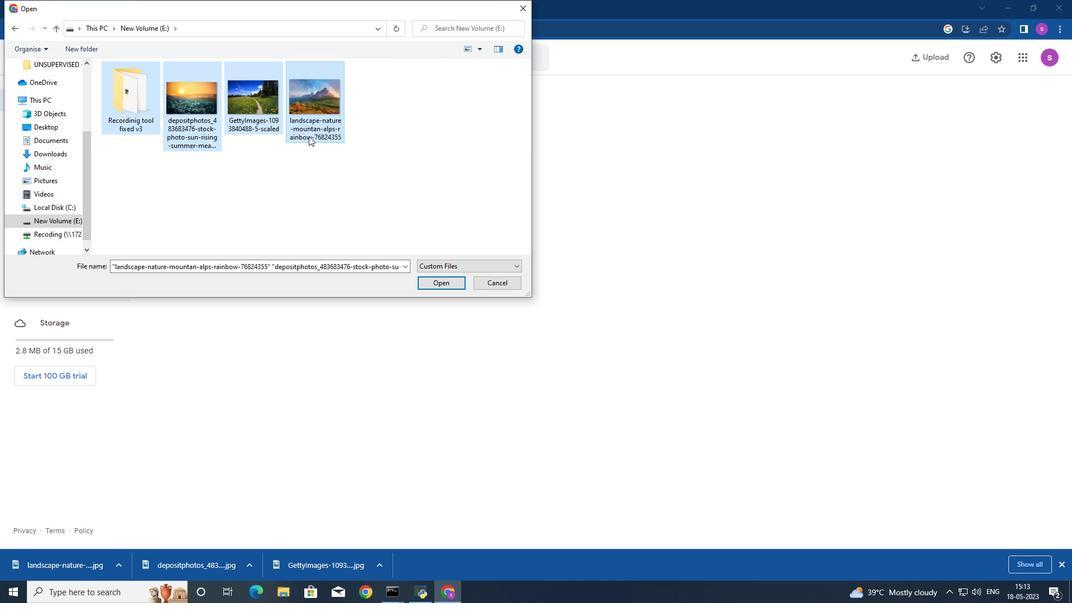 
Action: Mouse moved to (312, 135)
Screenshot: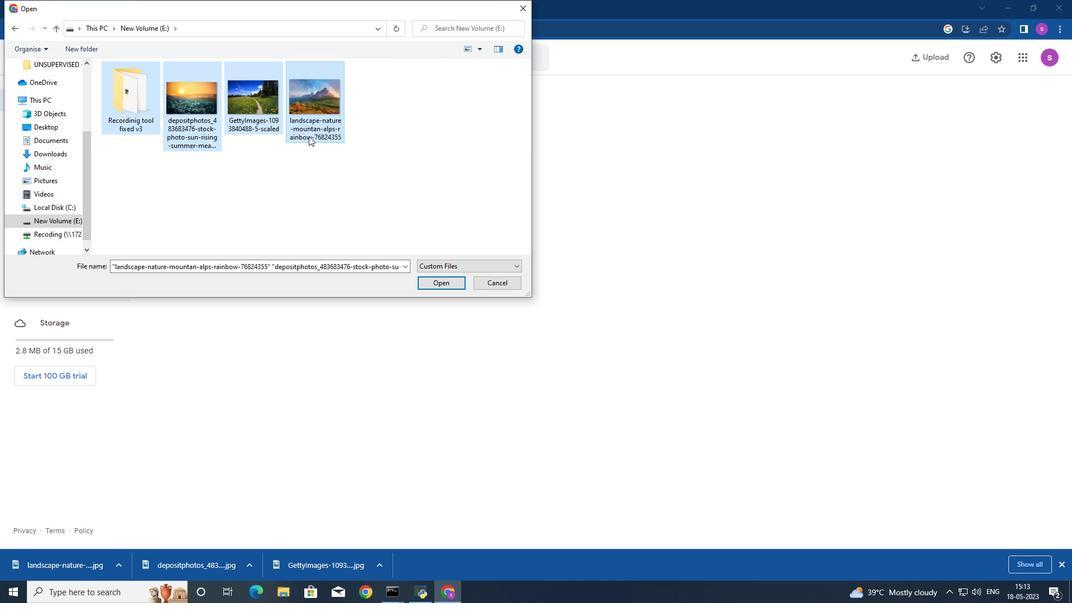 
Action: Key pressed <Key.shift_r>
Screenshot: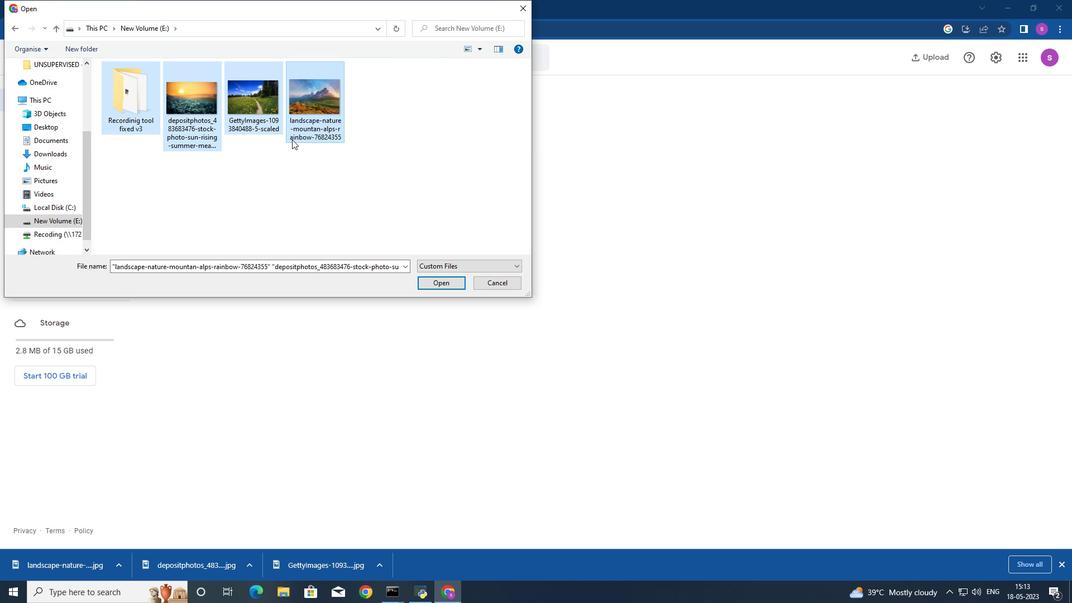 
Action: Mouse moved to (302, 137)
Screenshot: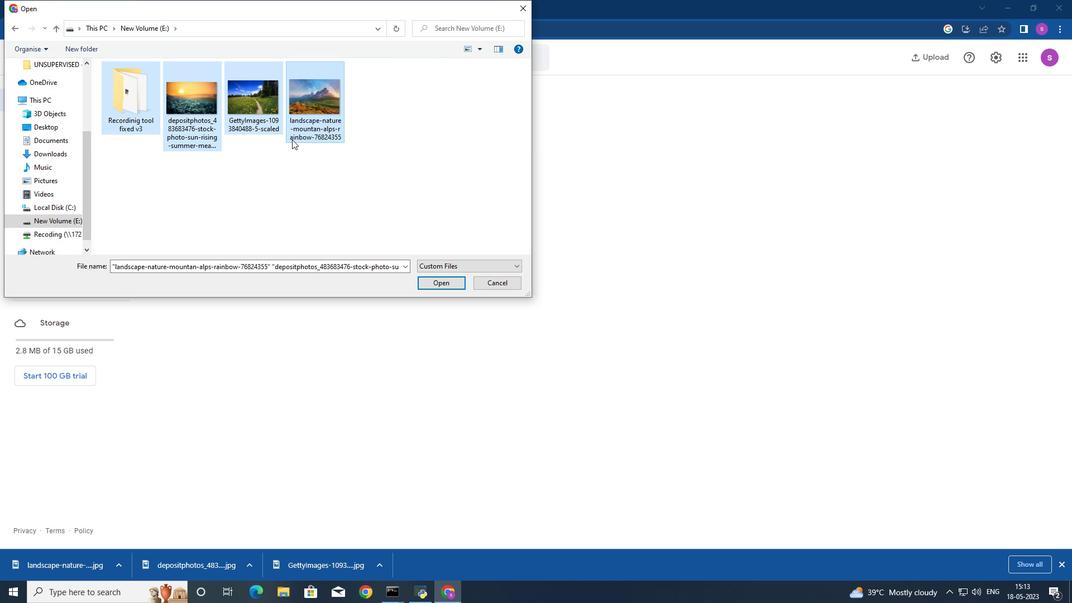 
Action: Key pressed <Key.shift_r>
Screenshot: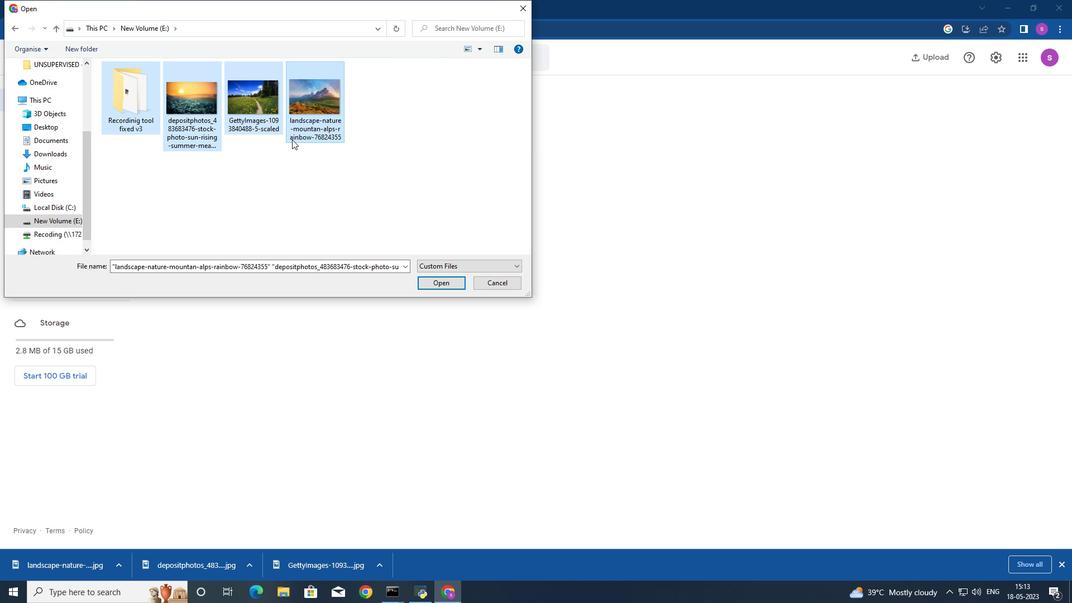 
Action: Mouse moved to (292, 139)
Screenshot: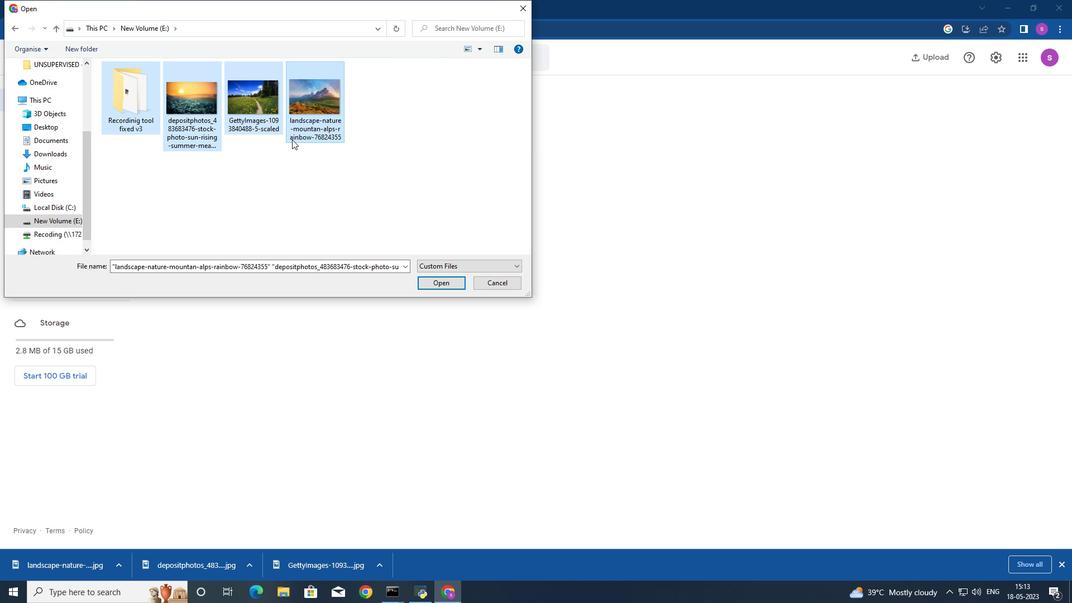 
Action: Key pressed <Key.shift_r>
Screenshot: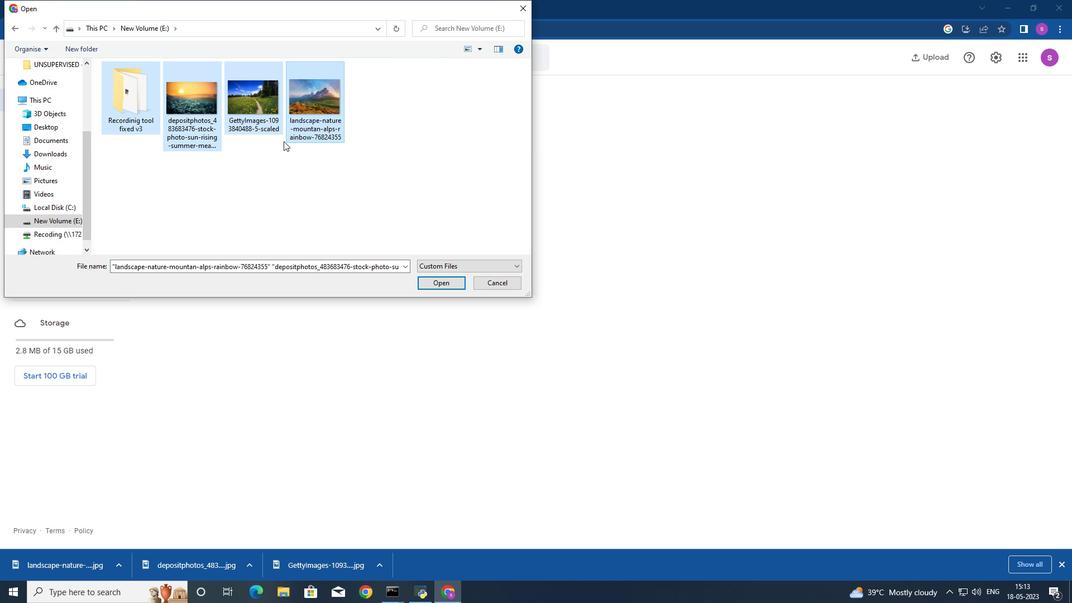 
Action: Mouse moved to (283, 141)
Screenshot: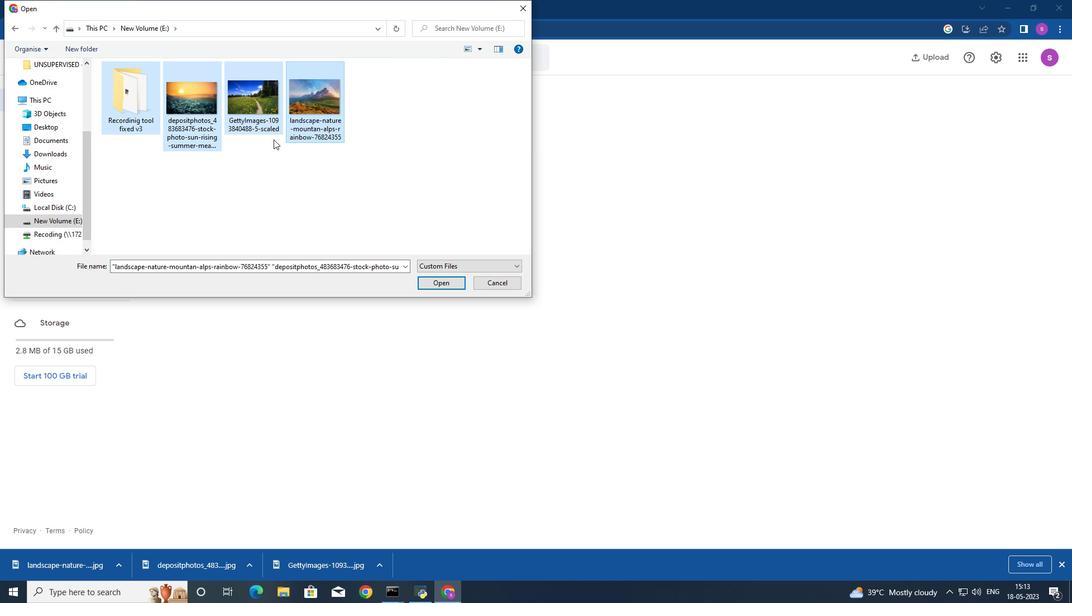 
Action: Key pressed <Key.shift_r>
Screenshot: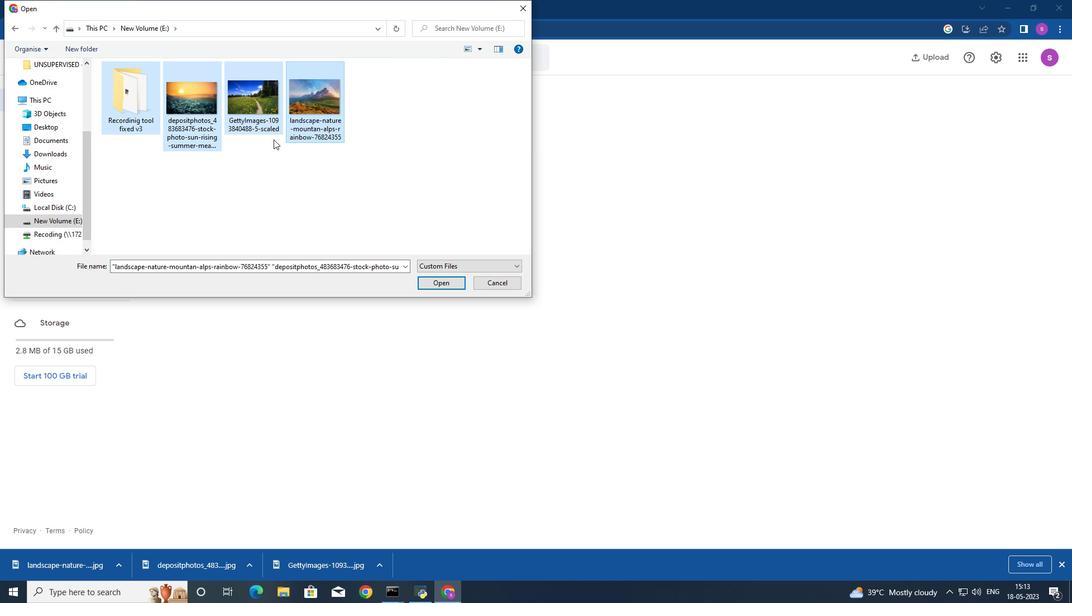 
Action: Mouse moved to (278, 141)
Screenshot: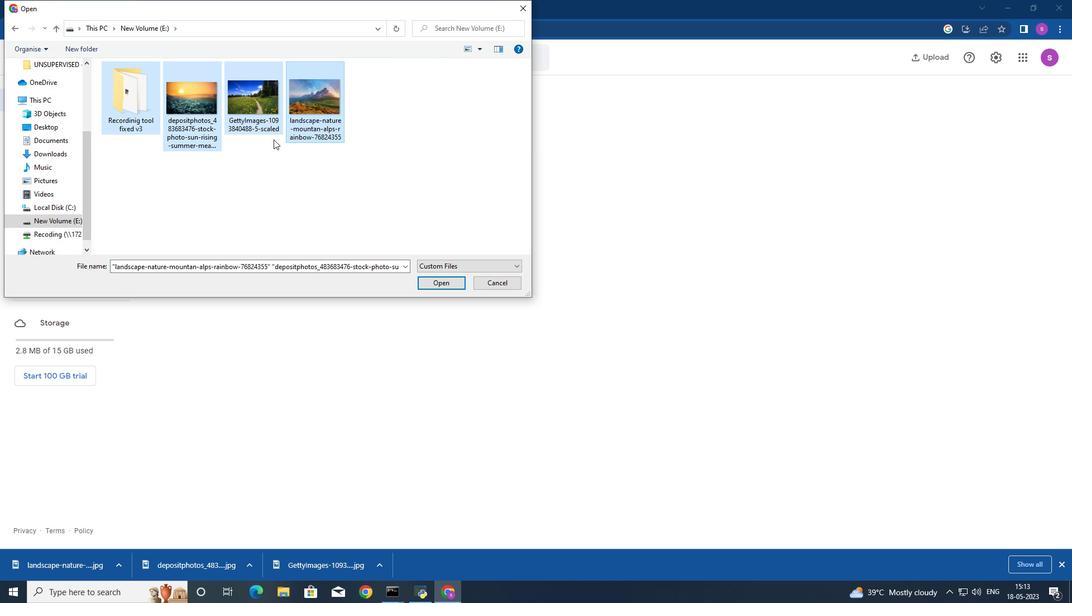 
Action: Key pressed <Key.shift_r>
Screenshot: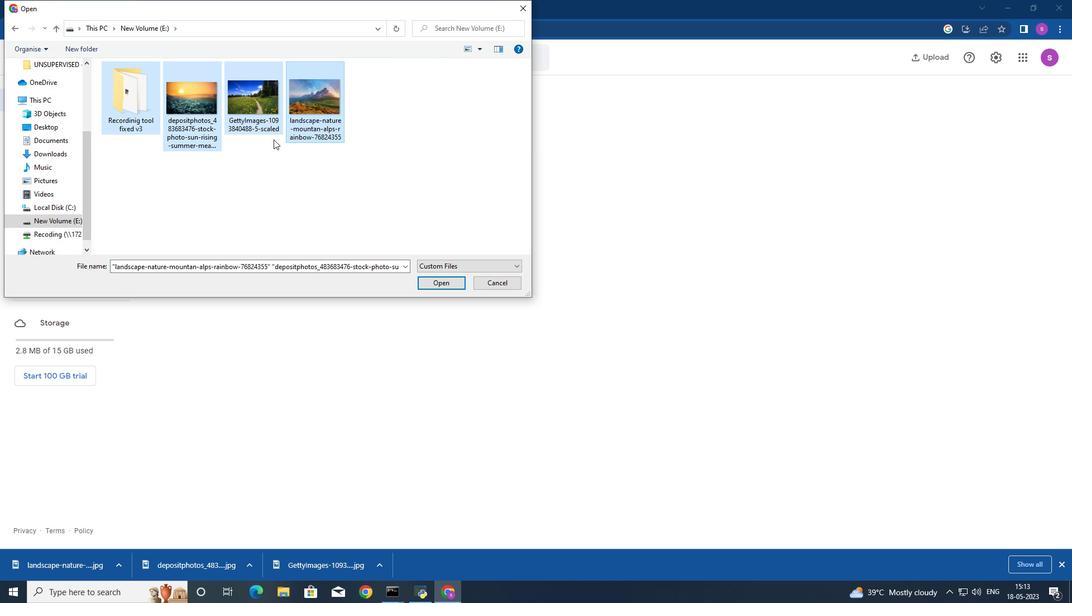
Action: Mouse moved to (272, 139)
Screenshot: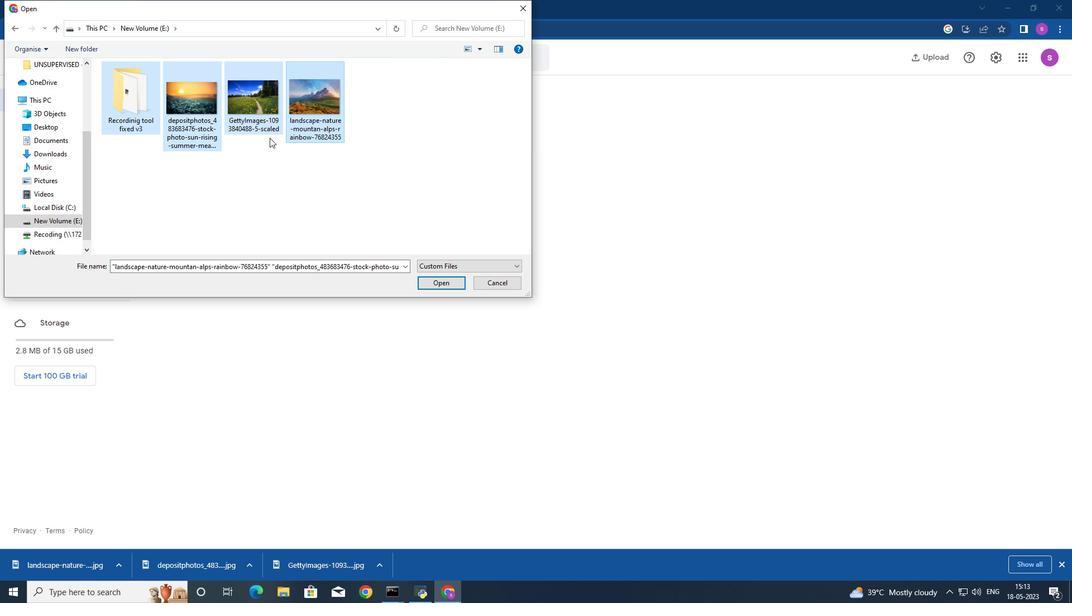 
Action: Key pressed <Key.shift_r>
Screenshot: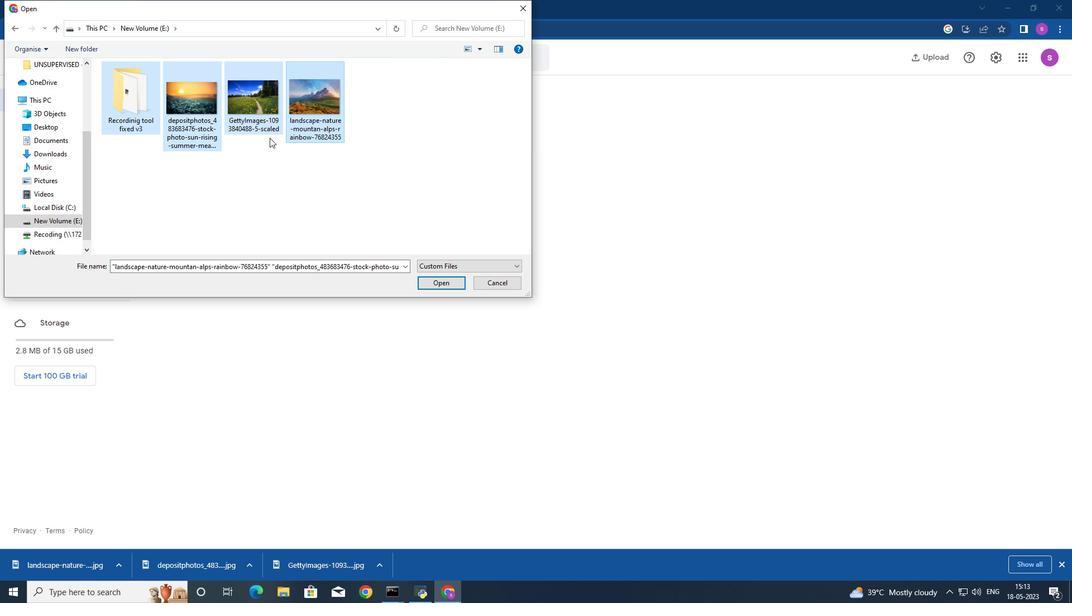 
Action: Mouse moved to (270, 138)
Screenshot: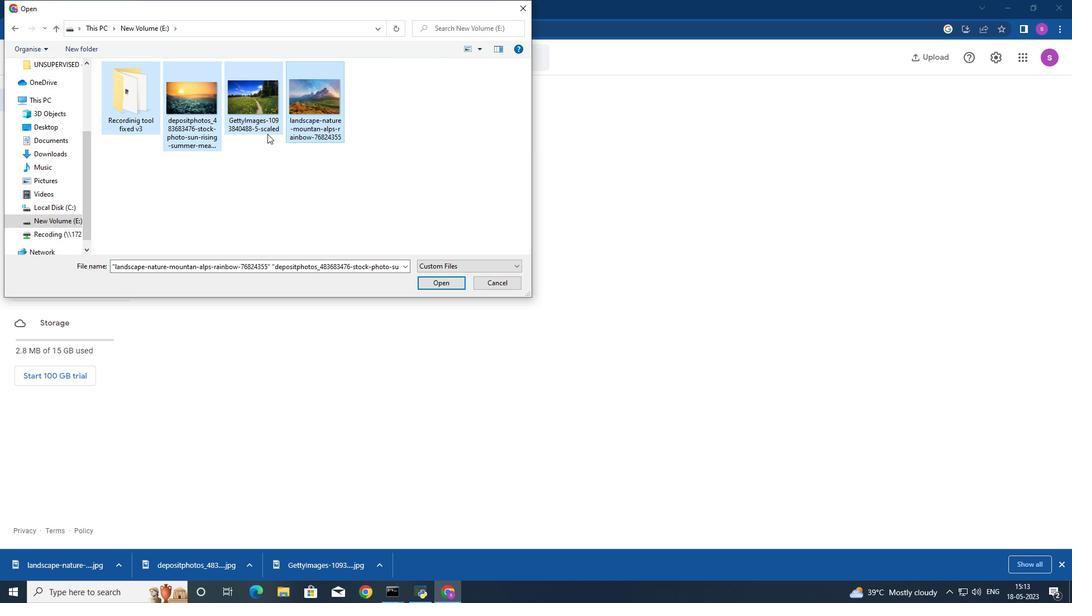 
Action: Key pressed <Key.shift_r>
Screenshot: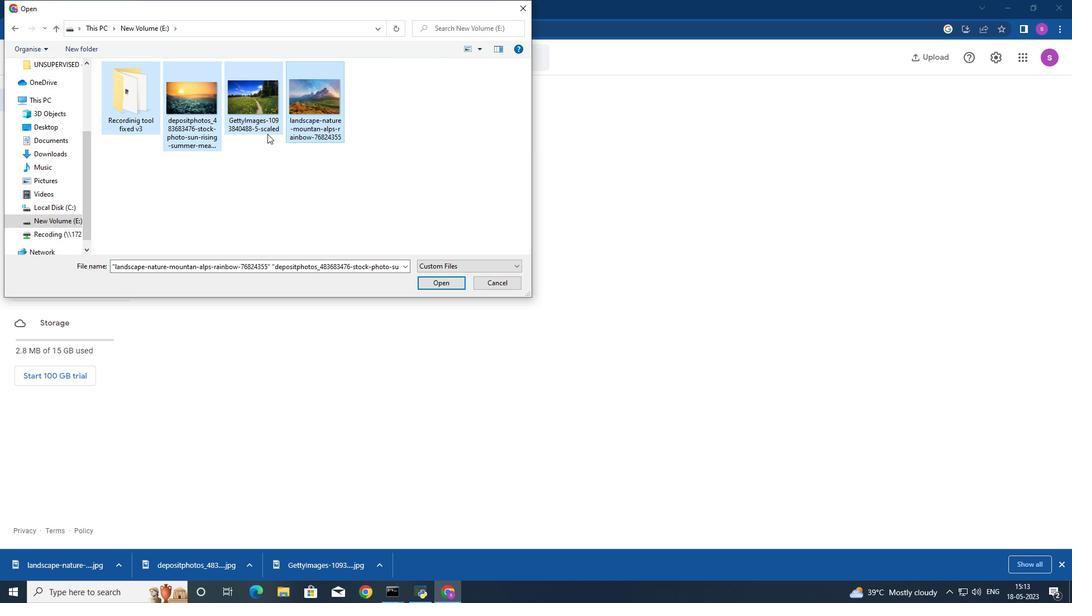 
Action: Mouse moved to (269, 136)
Screenshot: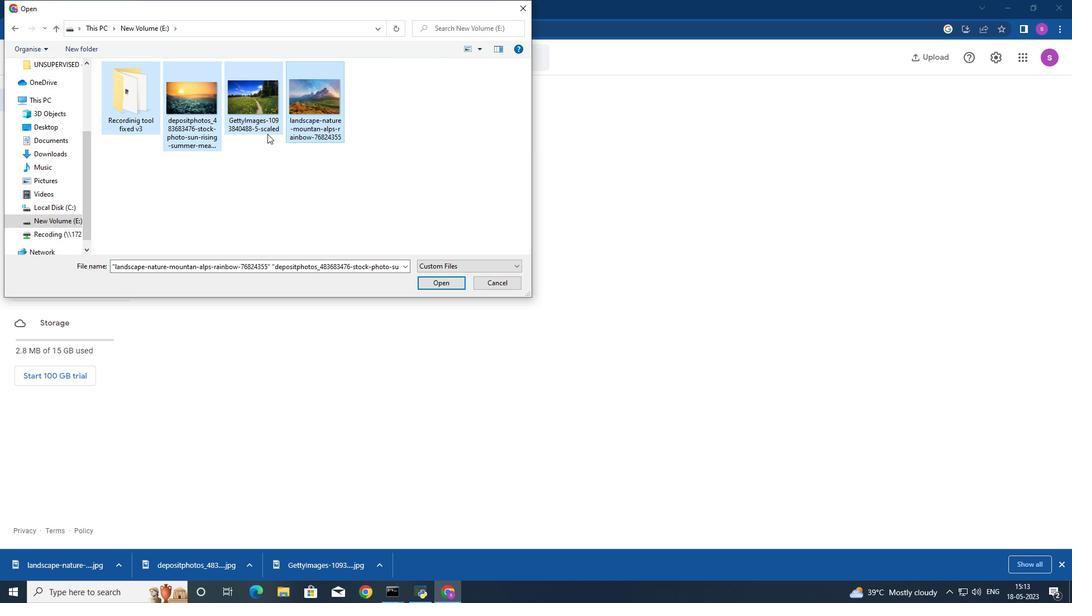 
Action: Key pressed <Key.shift_r>
Screenshot: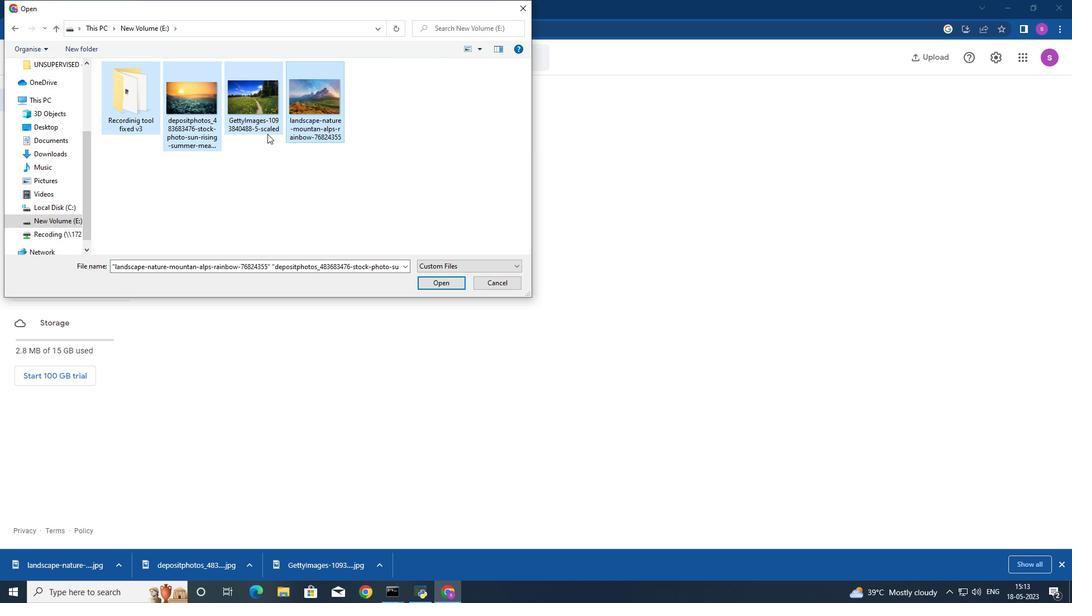 
Action: Mouse moved to (267, 134)
Screenshot: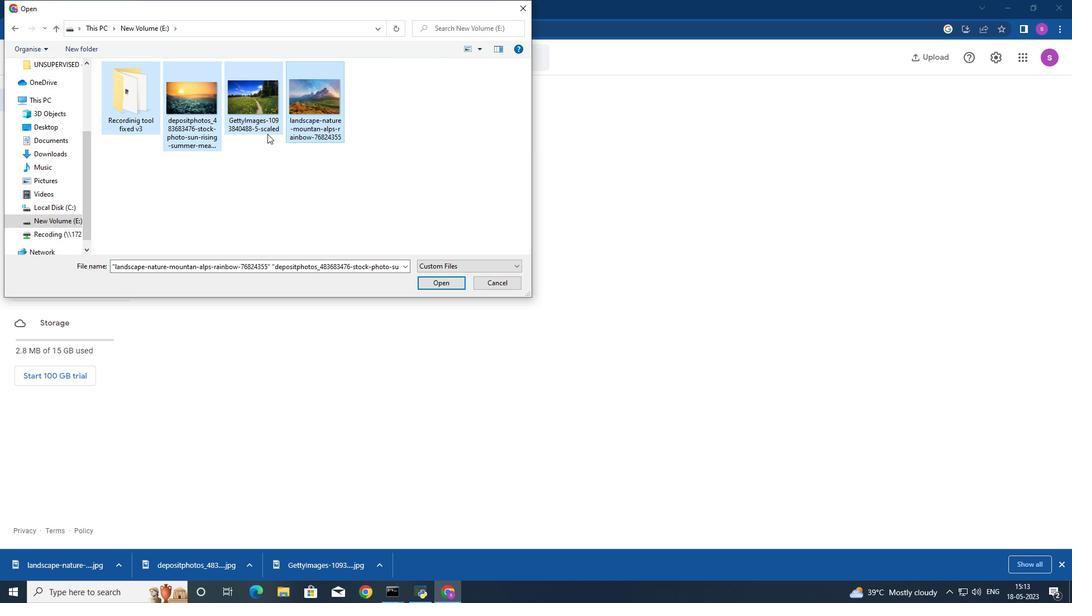
Action: Key pressed <Key.shift_r>
Screenshot: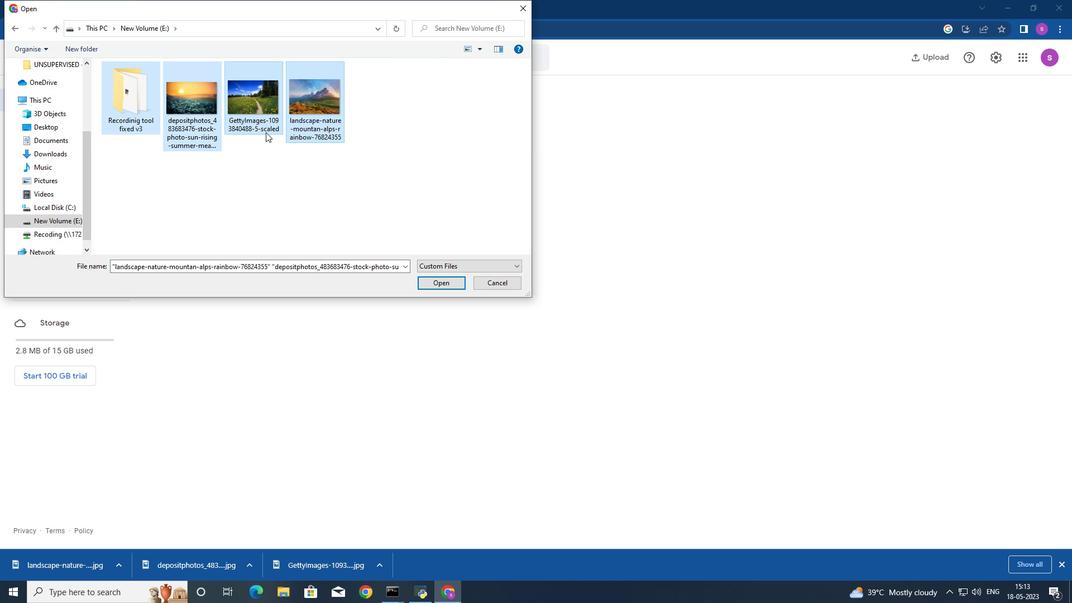 
Action: Mouse moved to (265, 132)
Screenshot: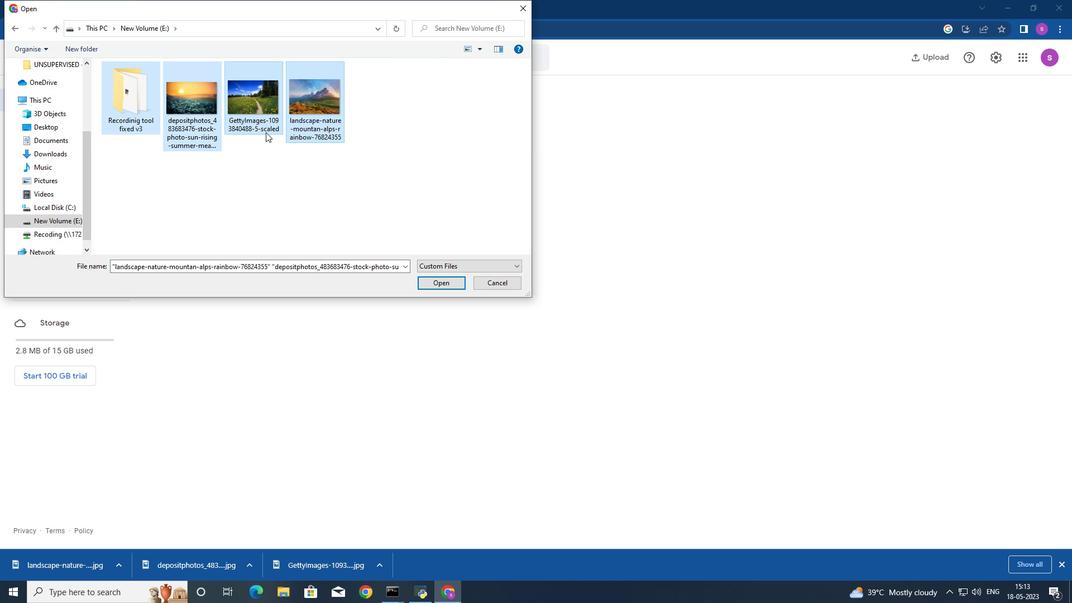 
Action: Key pressed <Key.shift_r><Key.shift_r>
Screenshot: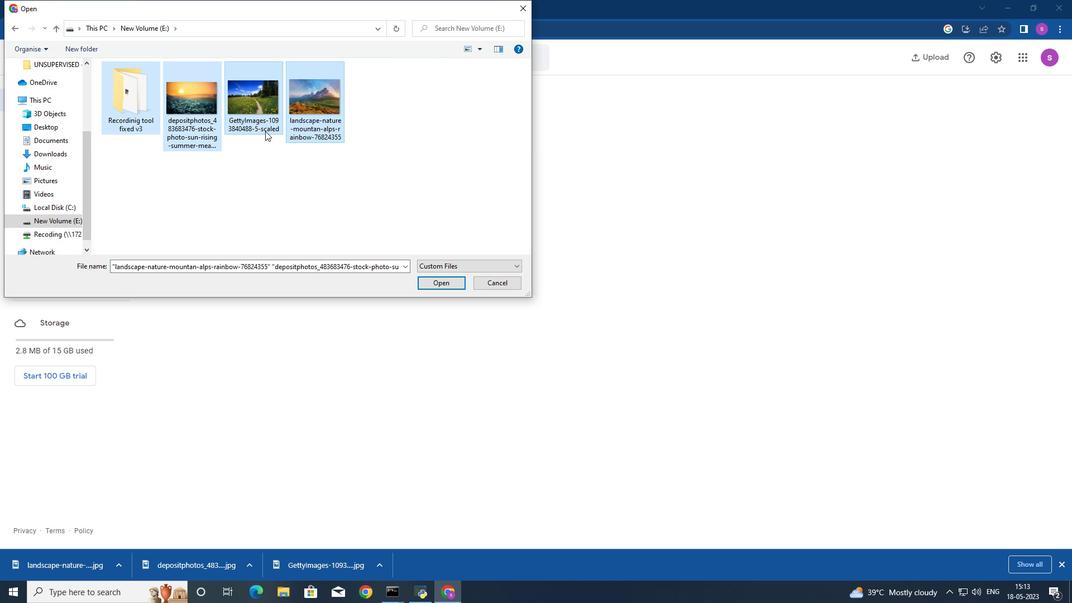 
Action: Mouse moved to (265, 131)
Screenshot: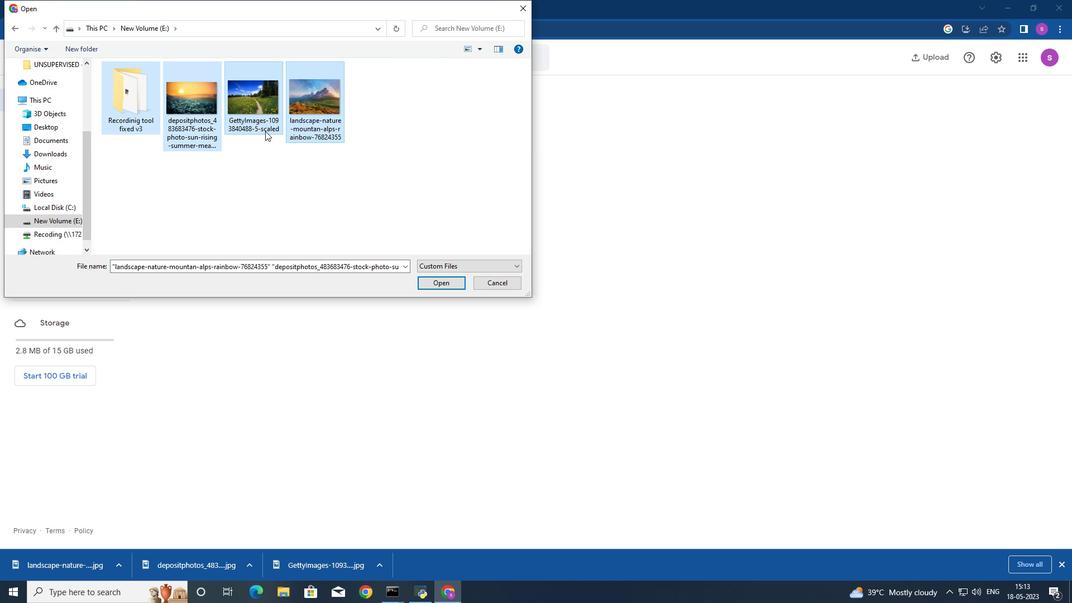 
Action: Key pressed <Key.shift_r>
Screenshot: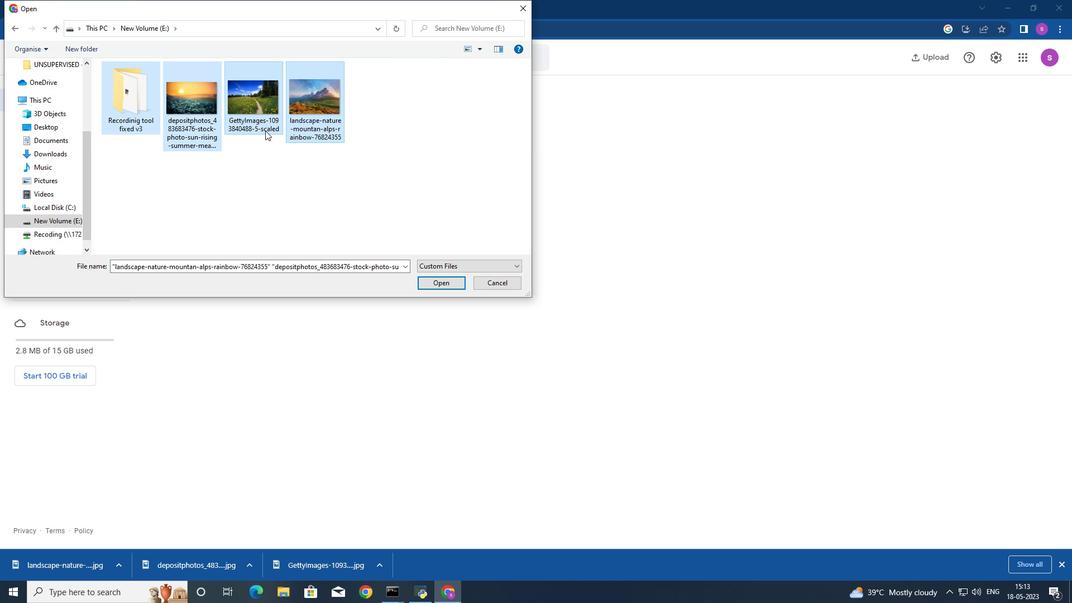 
Action: Mouse moved to (265, 130)
Screenshot: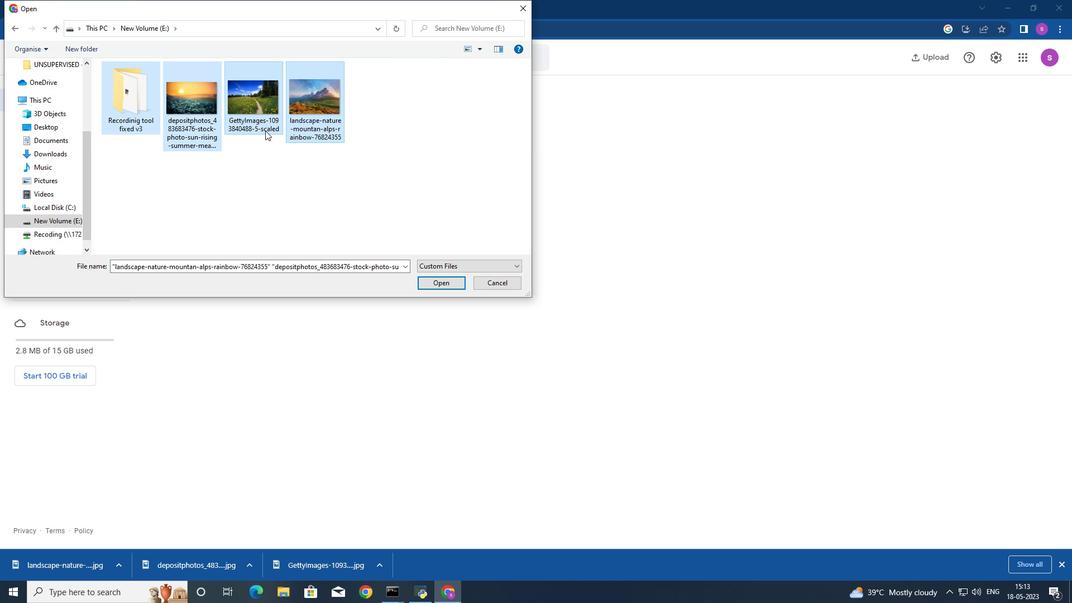 
Action: Key pressed <Key.shift_r><Key.shift_r>
Screenshot: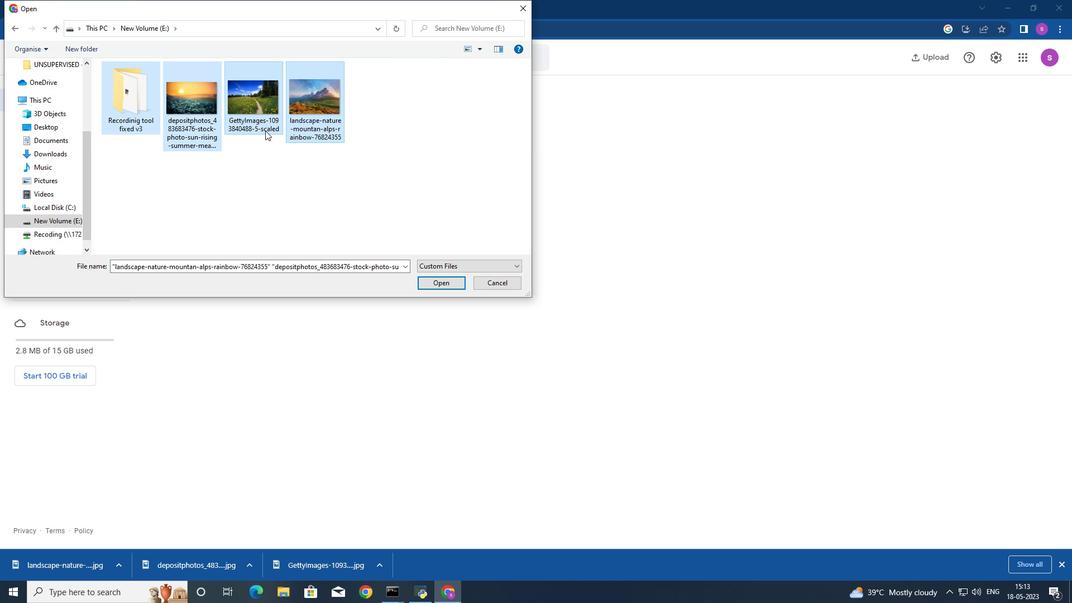 
Action: Mouse moved to (265, 130)
Screenshot: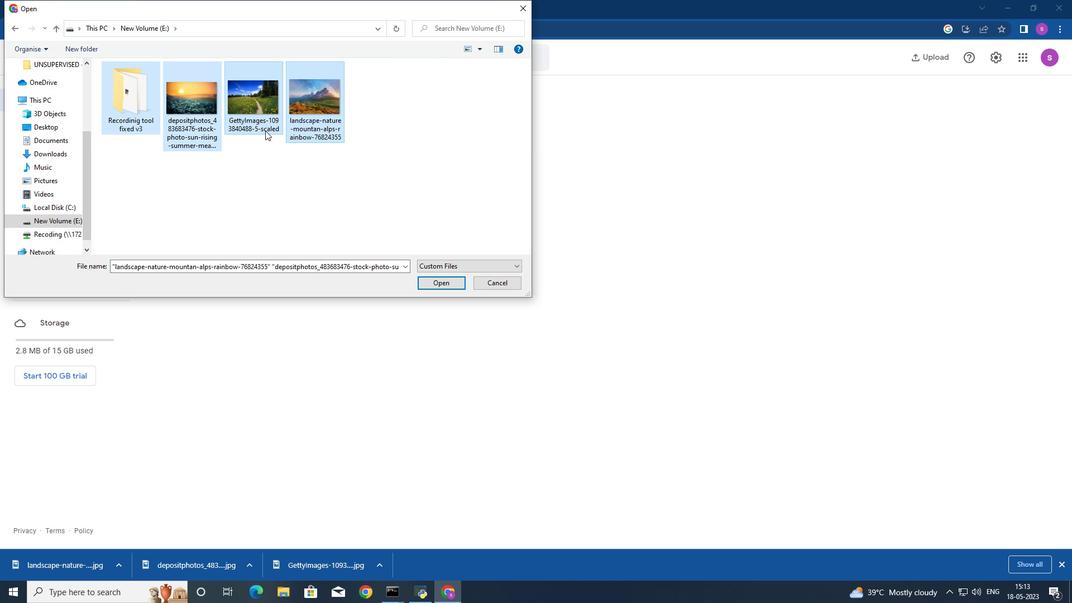 
Action: Key pressed <Key.shift_r>
Screenshot: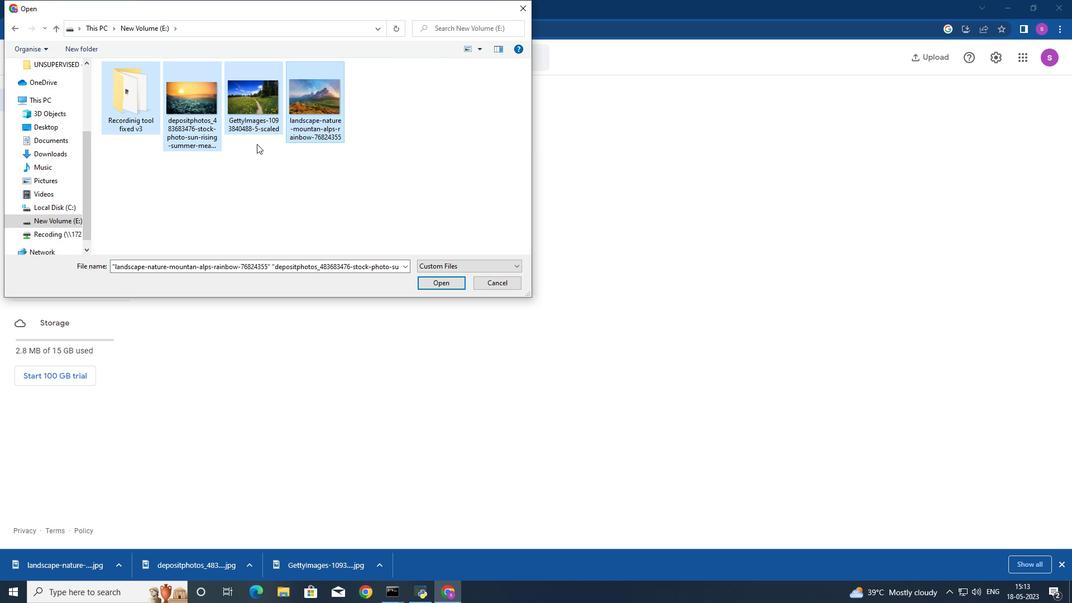 
Action: Mouse moved to (258, 141)
Screenshot: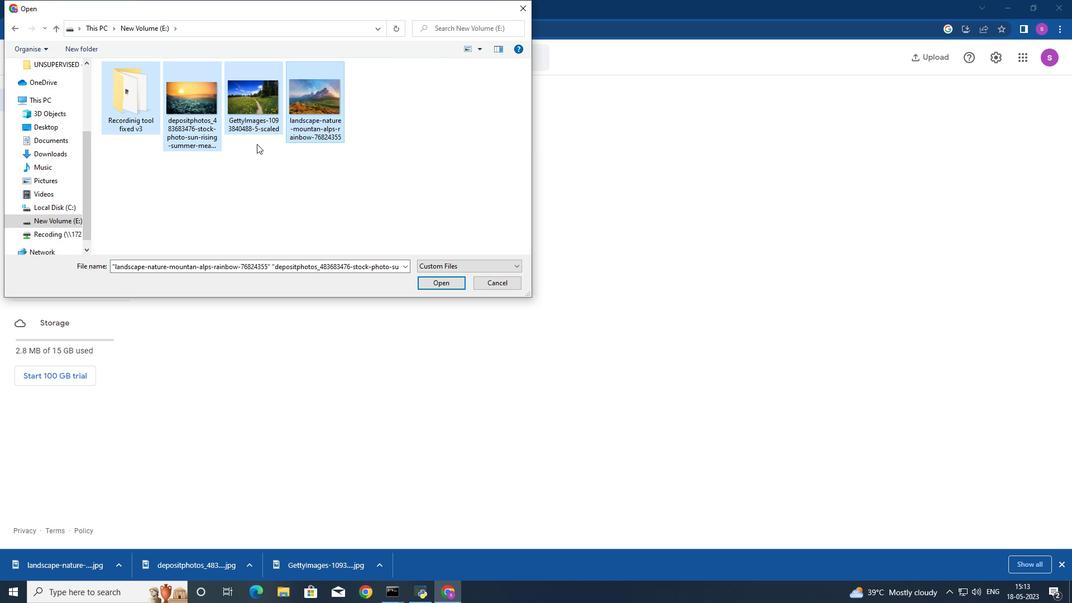 
Action: Key pressed <Key.shift_r>
Screenshot: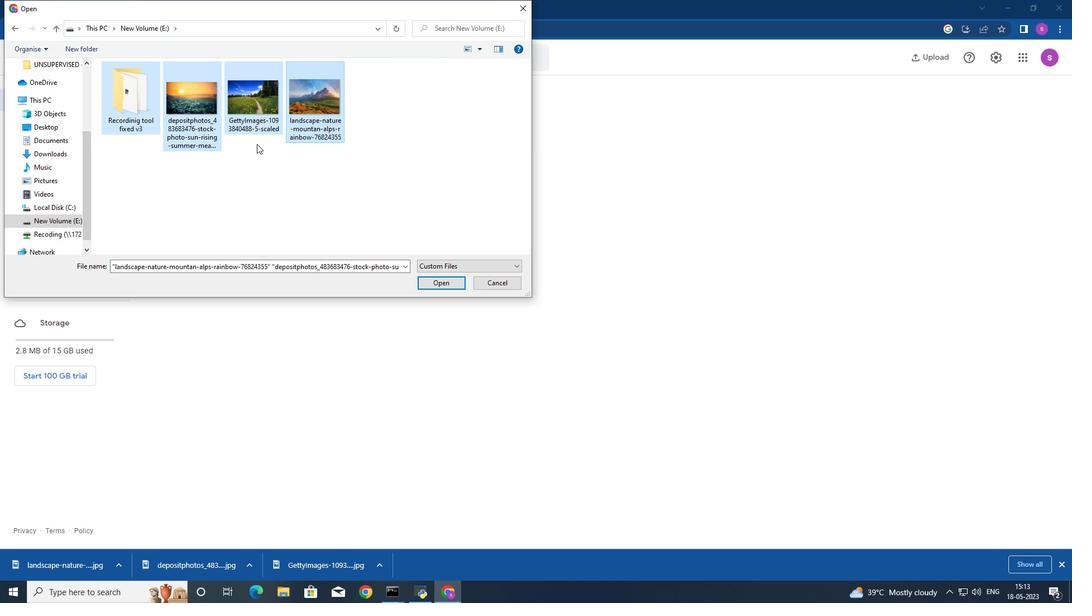 
Action: Mouse moved to (251, 149)
Screenshot: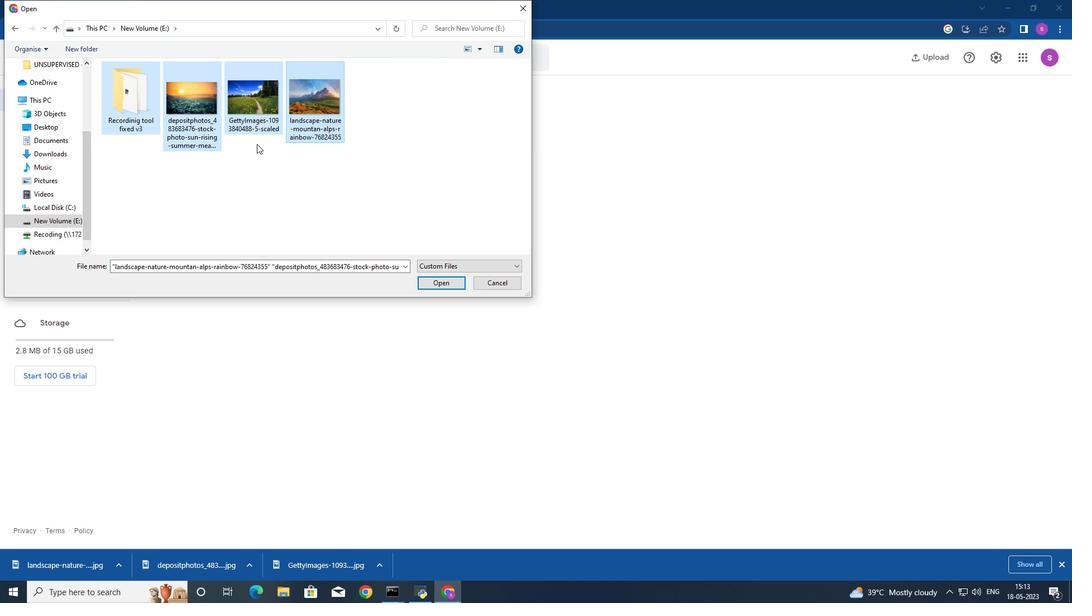 
Action: Key pressed <Key.shift_r>
Screenshot: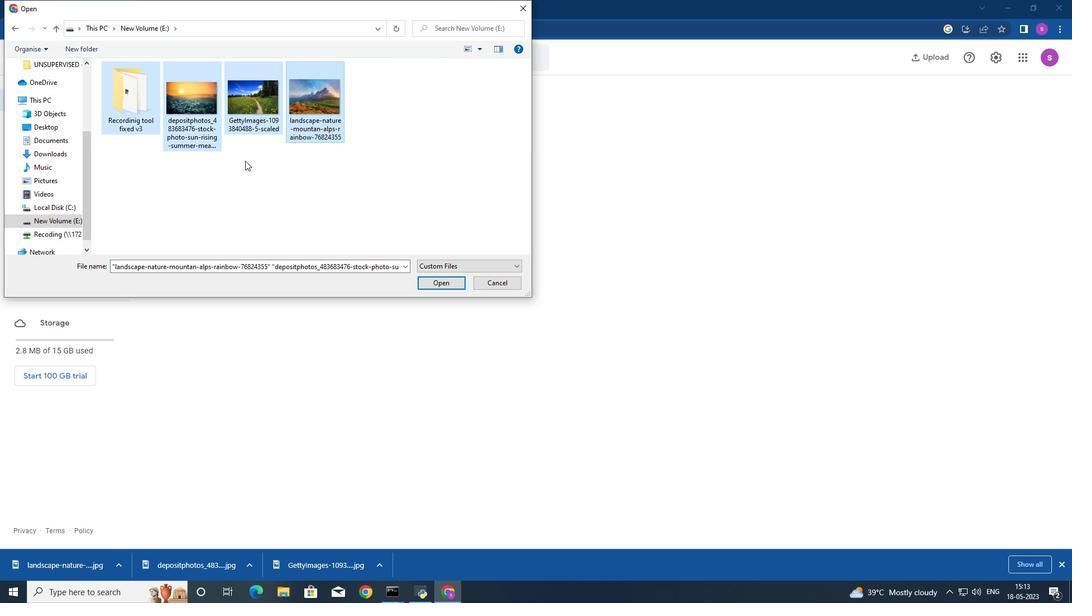 
Action: Mouse moved to (246, 158)
Screenshot: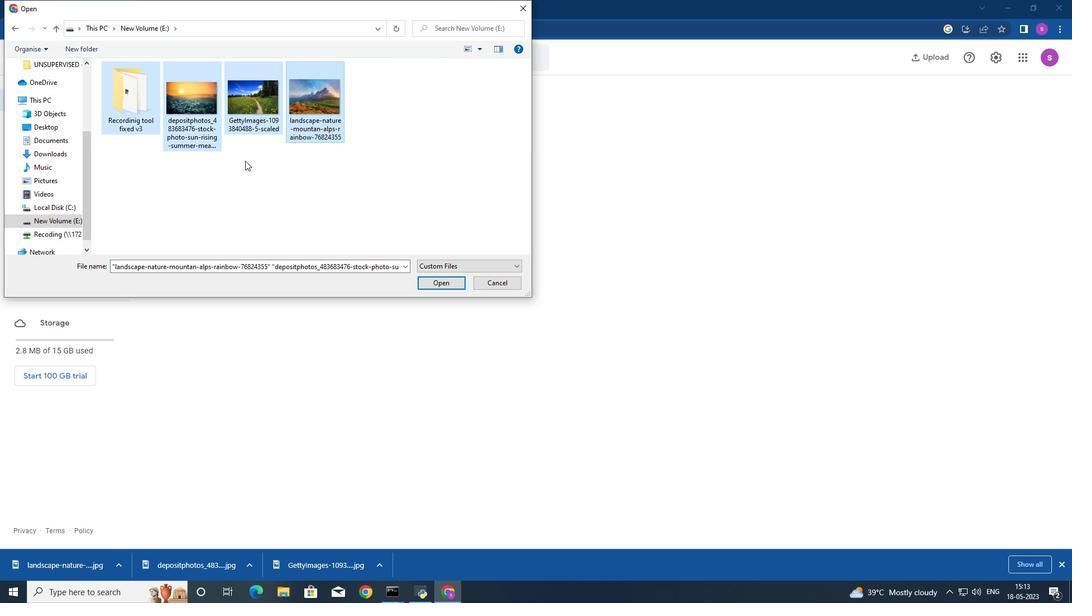
Action: Key pressed <Key.shift_r>
Screenshot: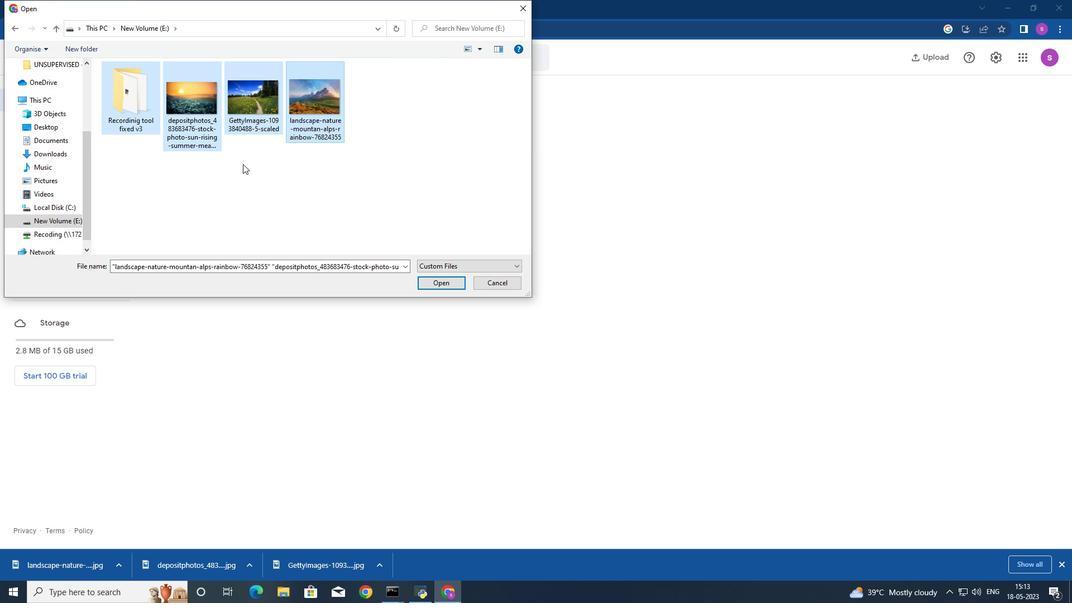 
Action: Mouse moved to (242, 165)
Screenshot: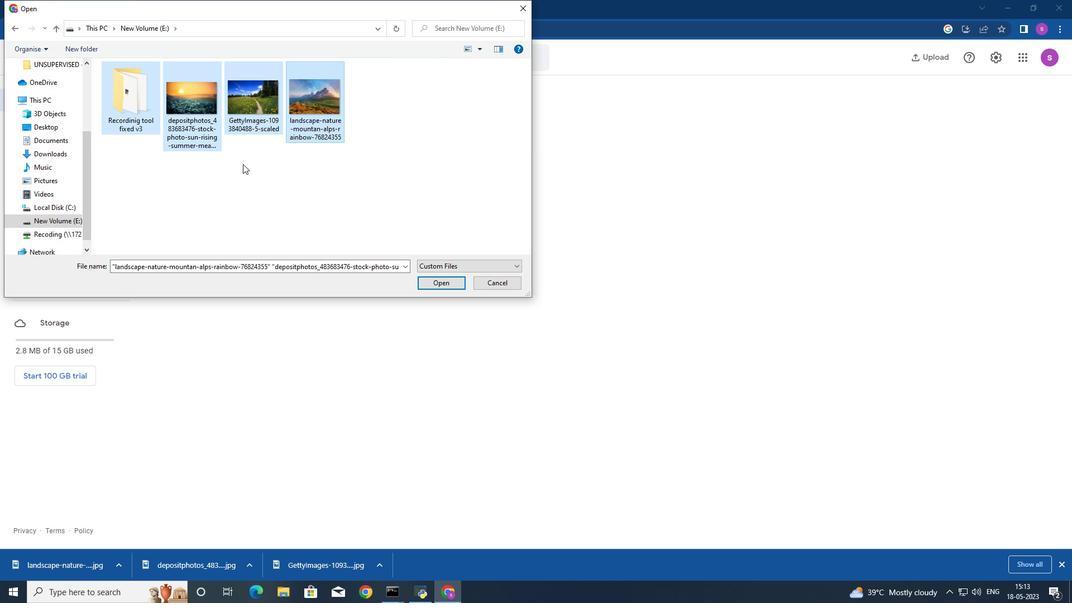 
Action: Key pressed <Key.shift_r>
Screenshot: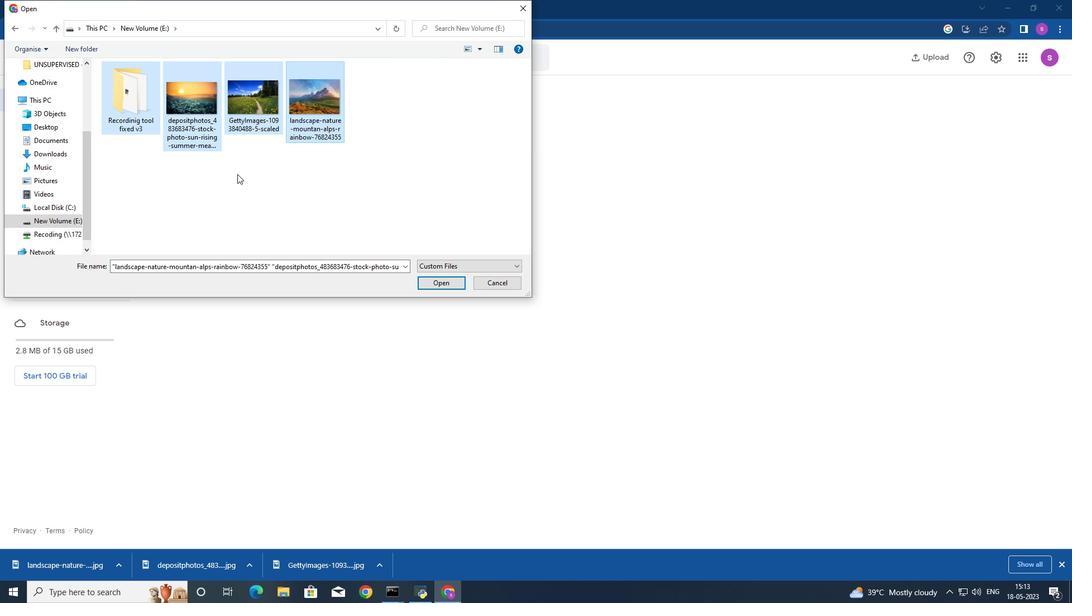 
Action: Mouse moved to (237, 174)
Screenshot: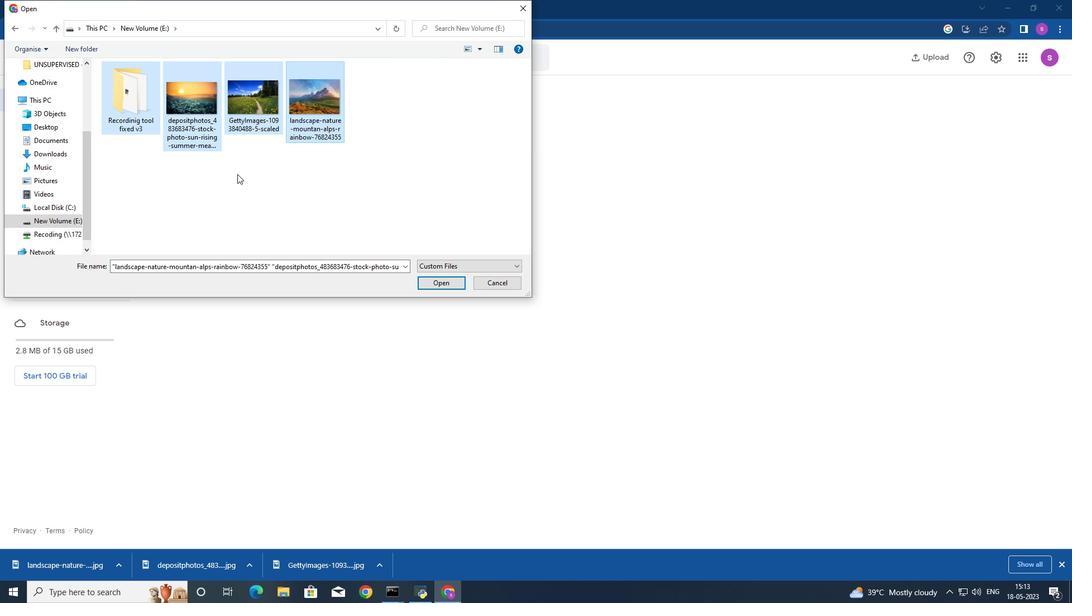 
Action: Key pressed <Key.shift_r>
Screenshot: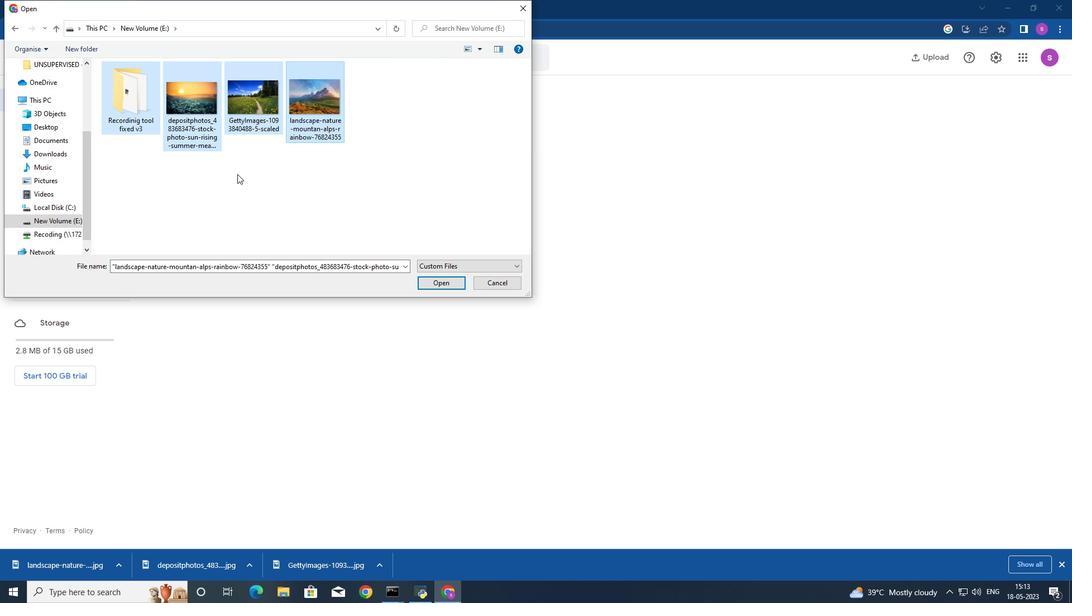 
Action: Mouse moved to (237, 174)
Screenshot: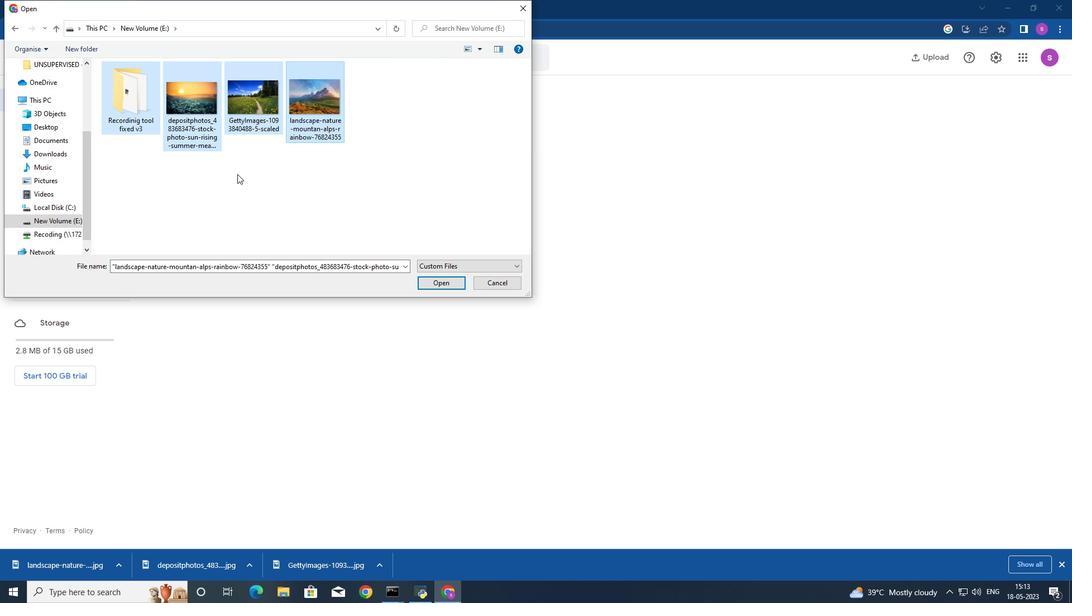 
Action: Key pressed <Key.shift_r>
Screenshot: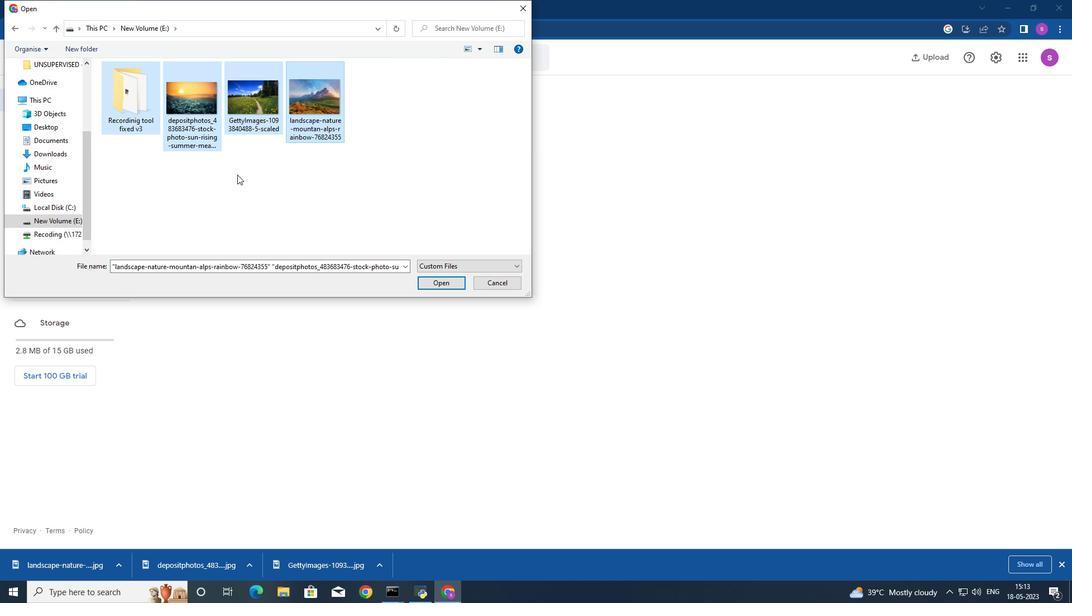 
Action: Mouse moved to (237, 174)
Screenshot: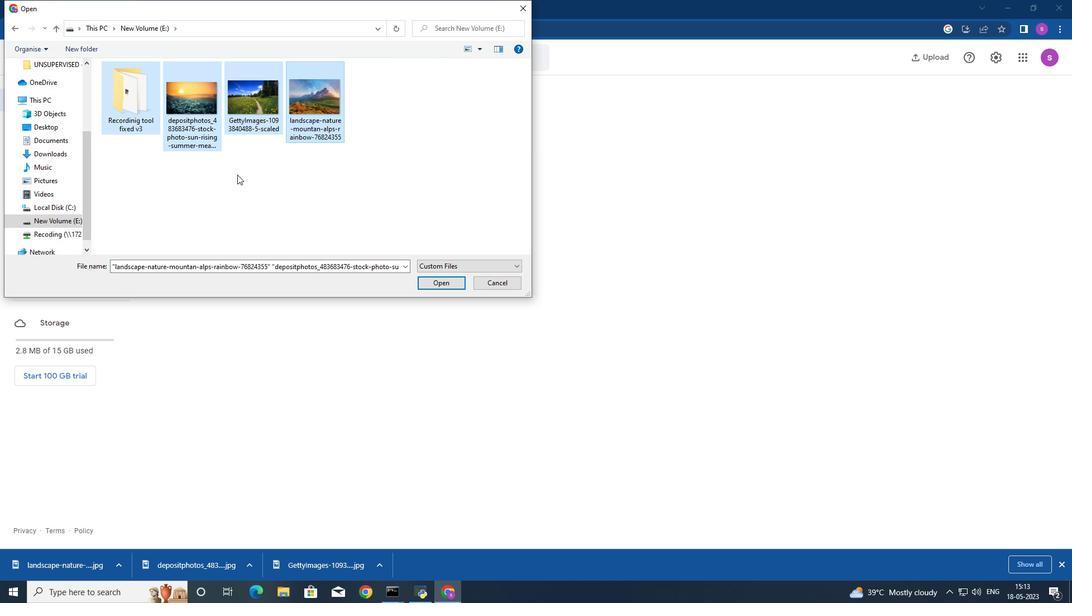 
Action: Key pressed <Key.shift_r>
Screenshot: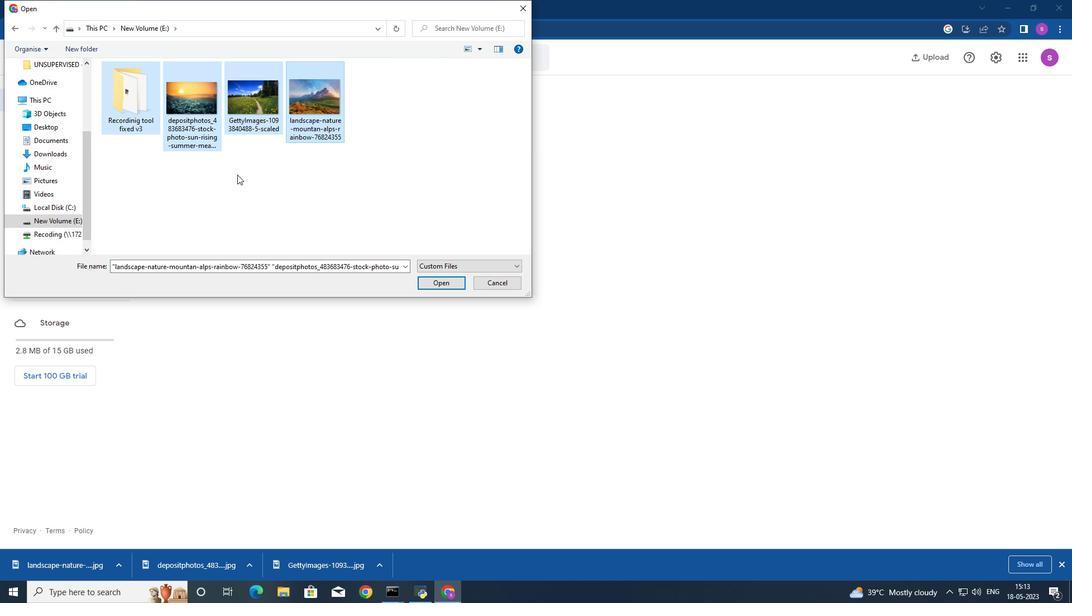 
Action: Mouse pressed left at (237, 174)
Screenshot: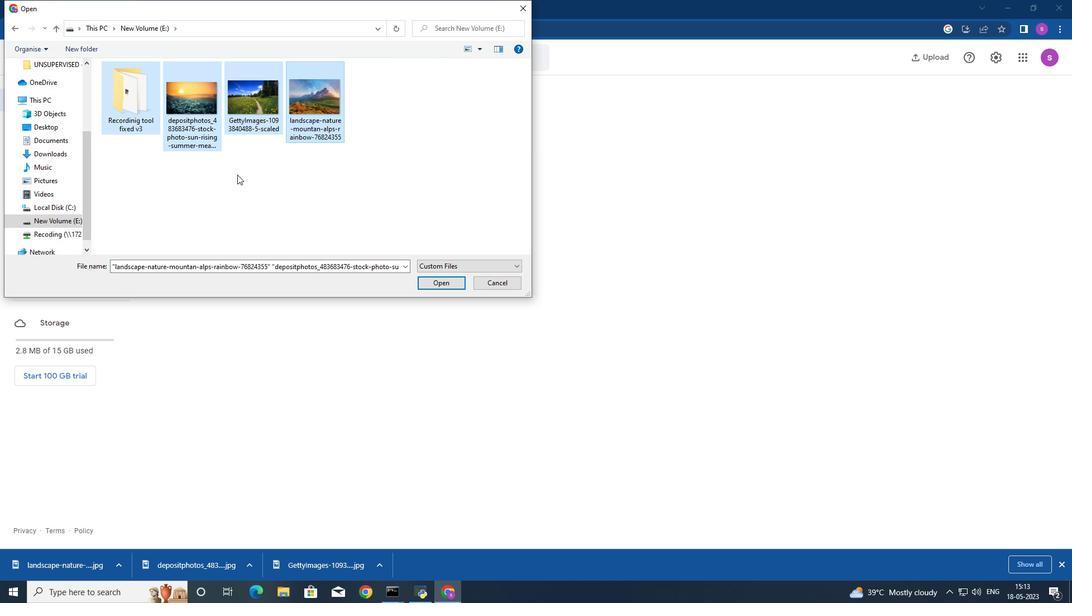 
Action: Key pressed <Key.shift_r><Key.shift_r><Key.shift_r><Key.shift_r><Key.shift_r><Key.shift_r>
Screenshot: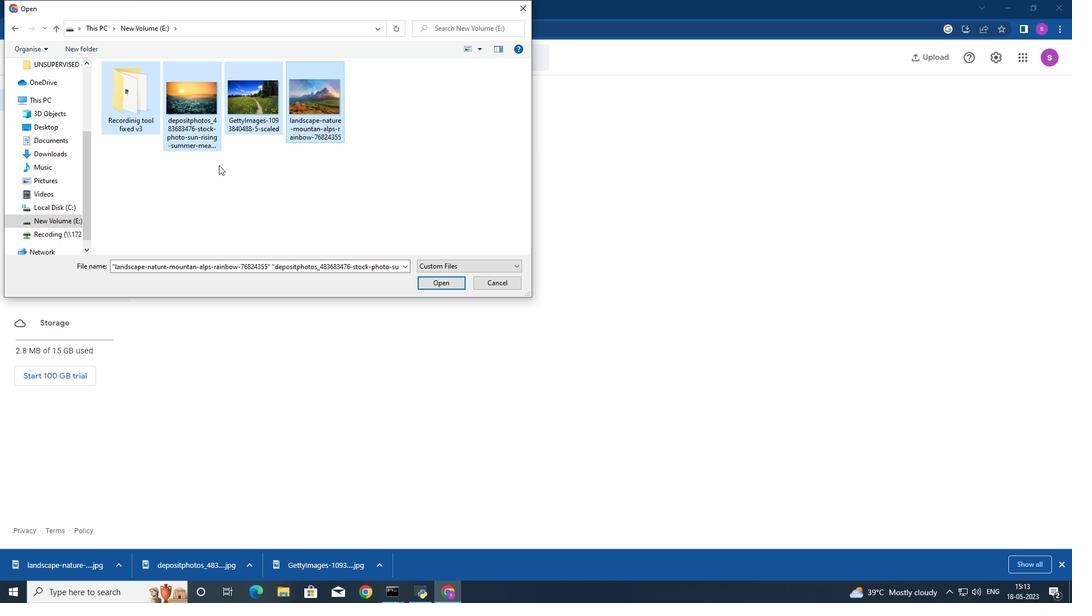 
Action: Mouse moved to (231, 170)
Screenshot: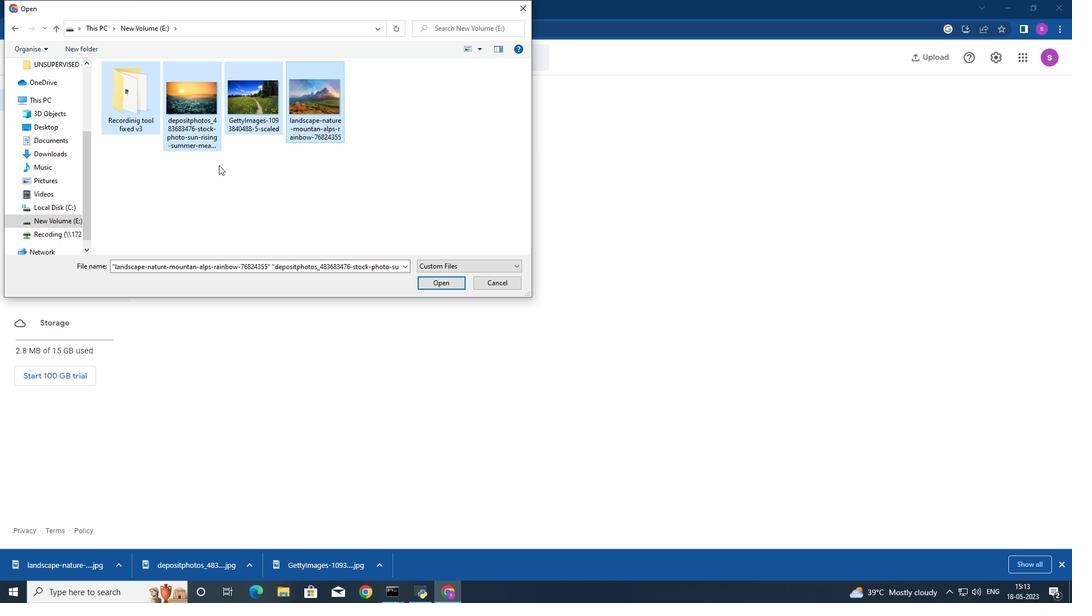 
Action: Key pressed <Key.shift_r>
Screenshot: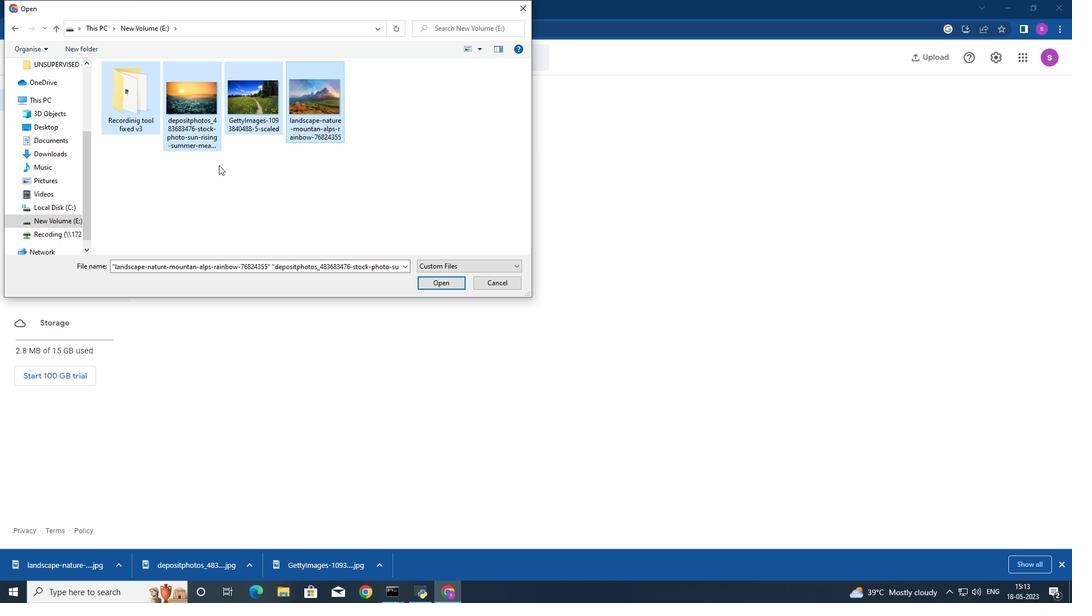 
Action: Mouse moved to (225, 167)
Screenshot: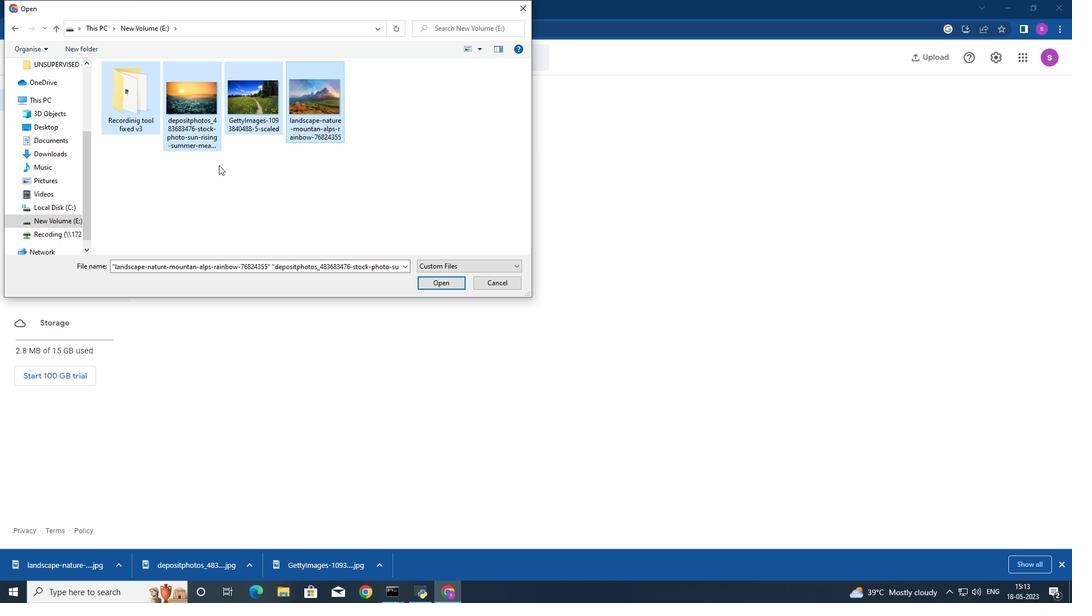 
Action: Key pressed <Key.shift_r>
Screenshot: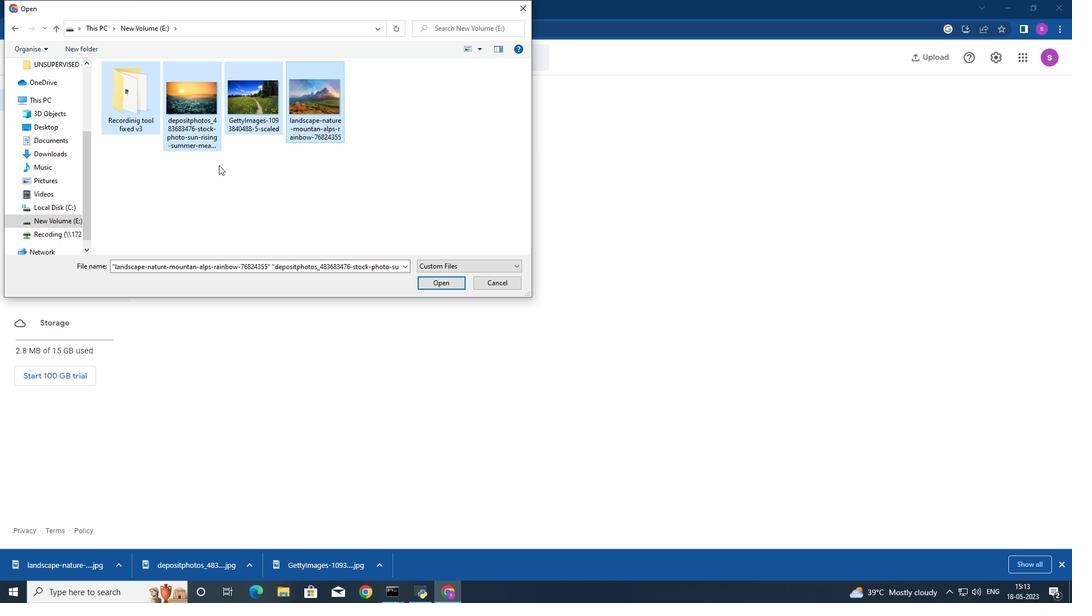 
Action: Mouse moved to (203, 159)
Screenshot: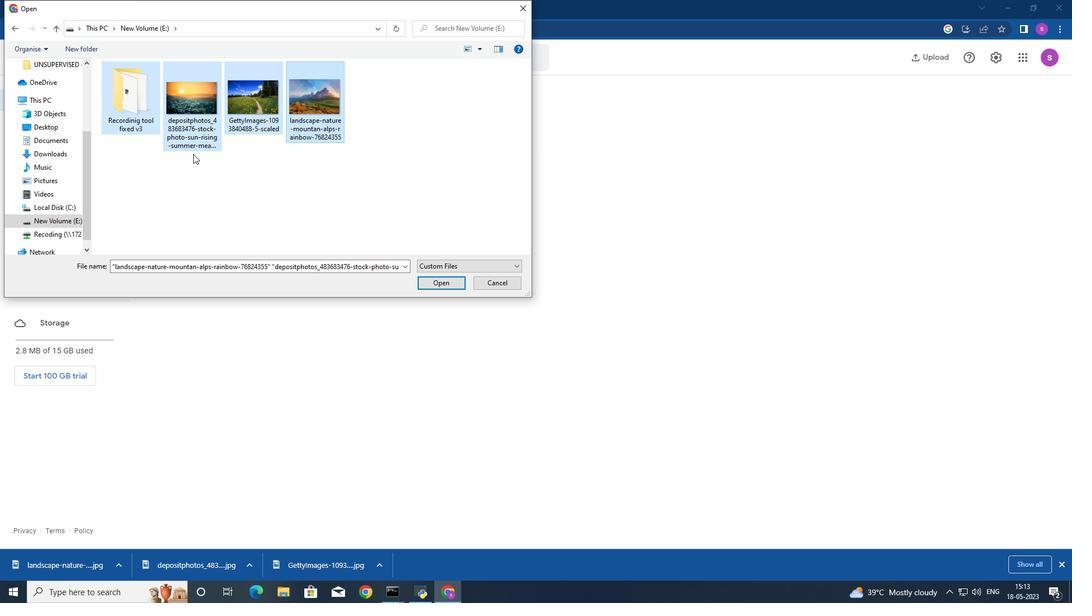 
Action: Key pressed <Key.shift_r>
Screenshot: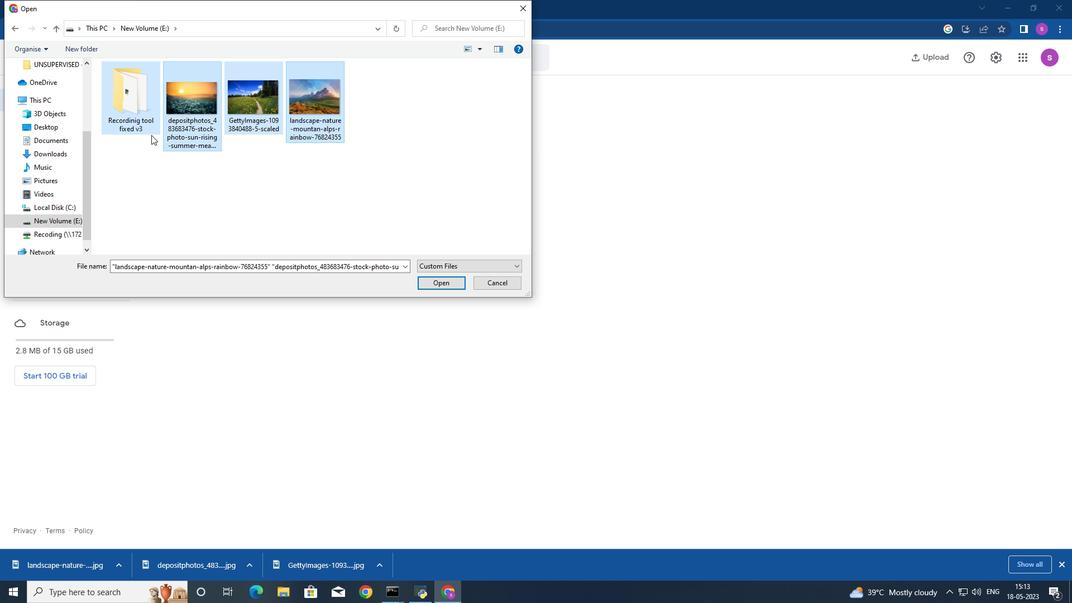 
Action: Mouse moved to (181, 147)
Screenshot: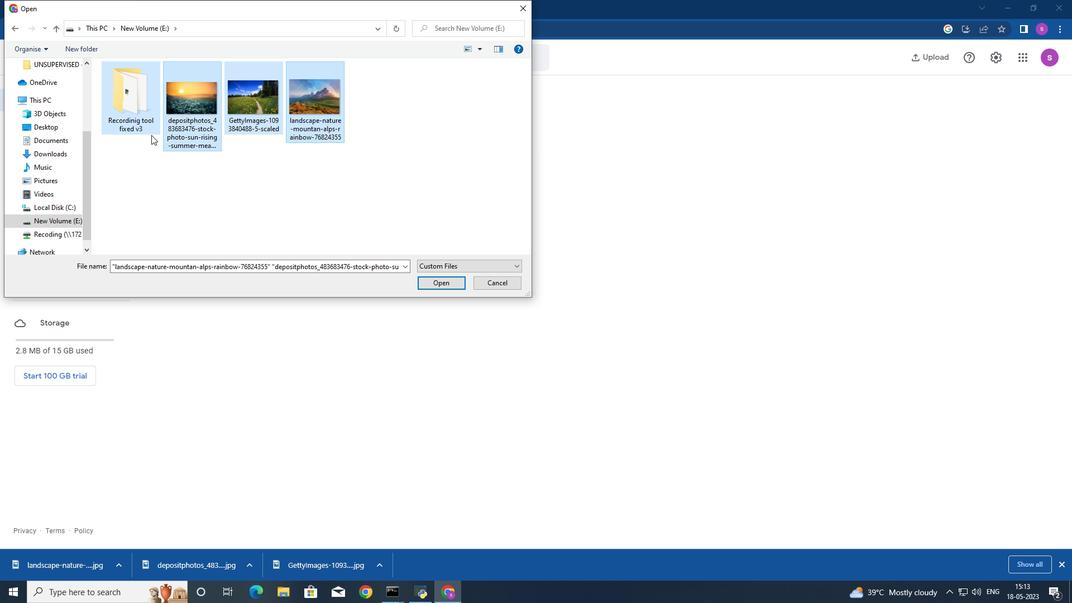 
Action: Key pressed <Key.shift_r>
Screenshot: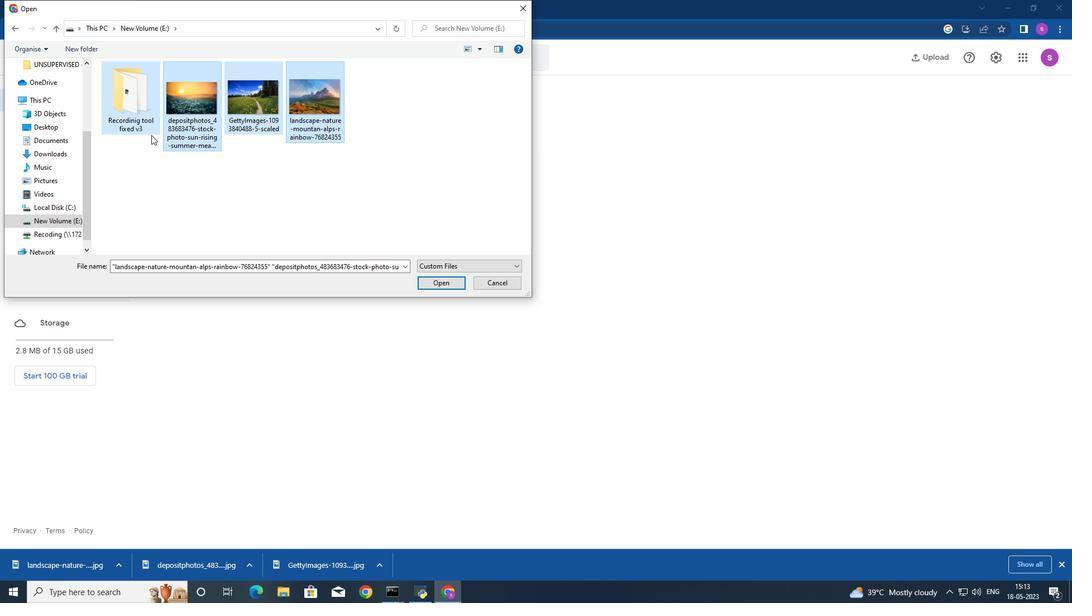 
Action: Mouse moved to (151, 135)
Screenshot: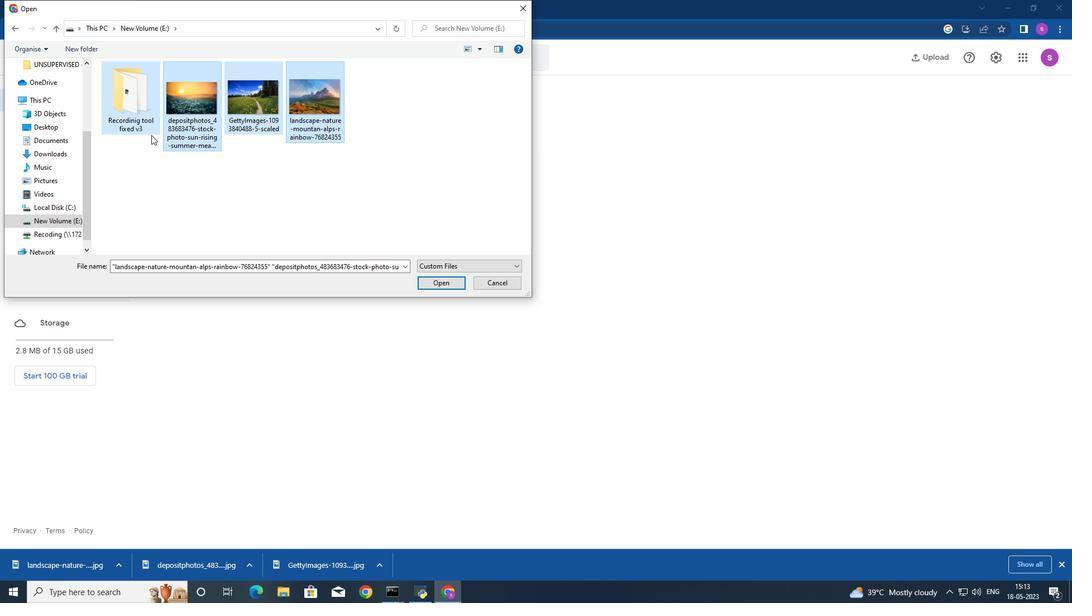 
Action: Key pressed <Key.shift_r>
Screenshot: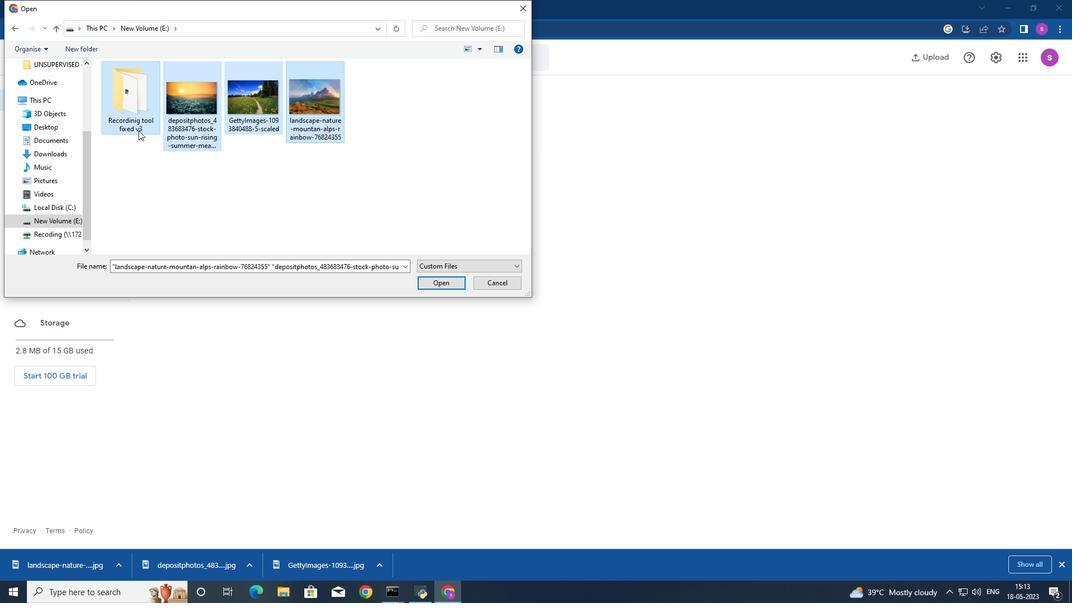 
Action: Mouse moved to (139, 130)
Screenshot: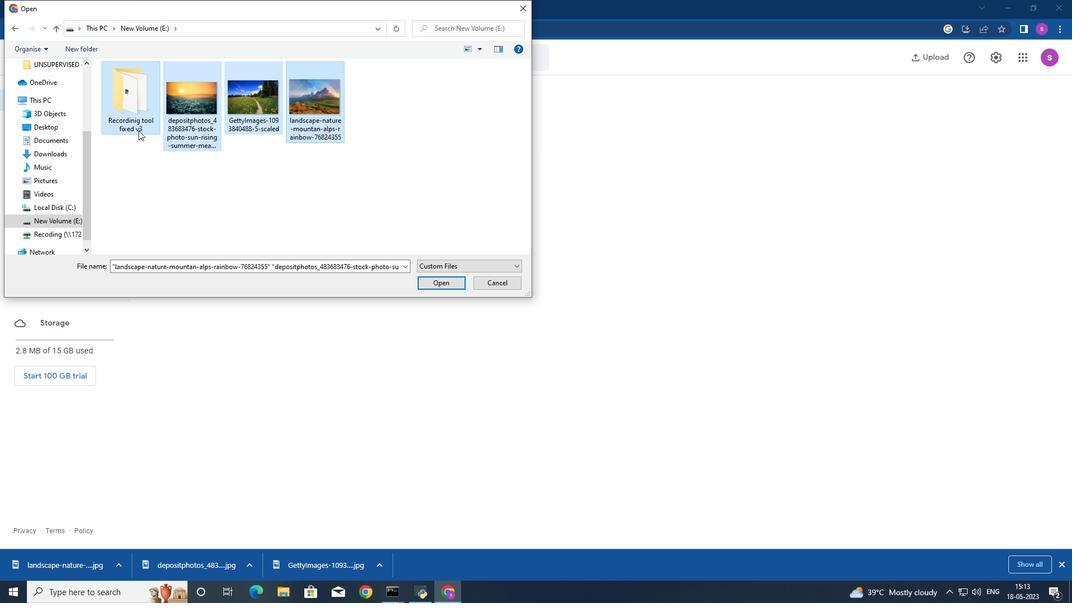 
Action: Key pressed <Key.shift_r>
Screenshot: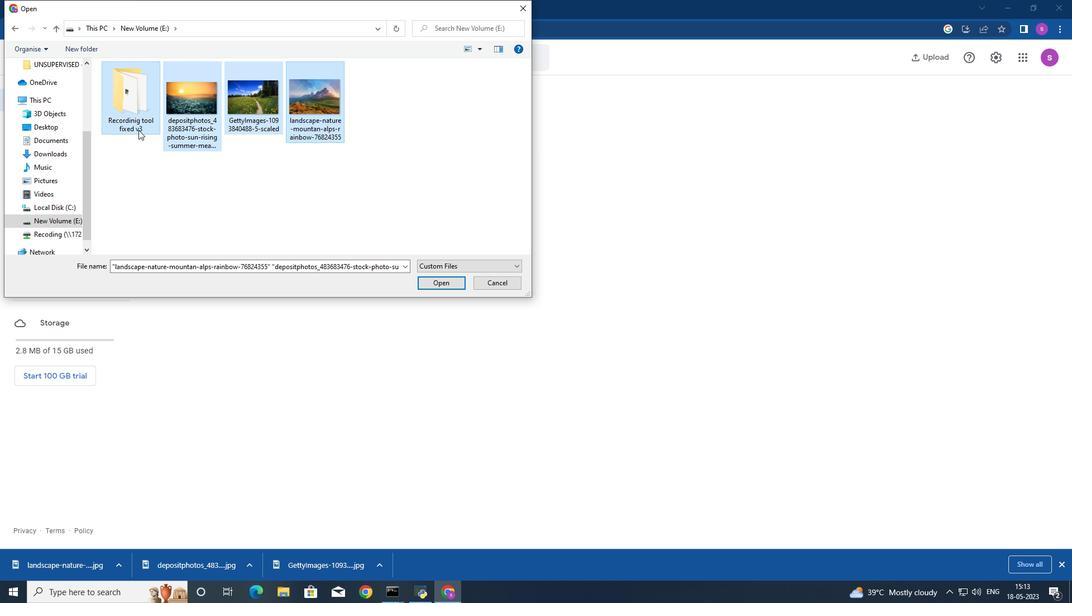 
Action: Mouse moved to (138, 130)
Screenshot: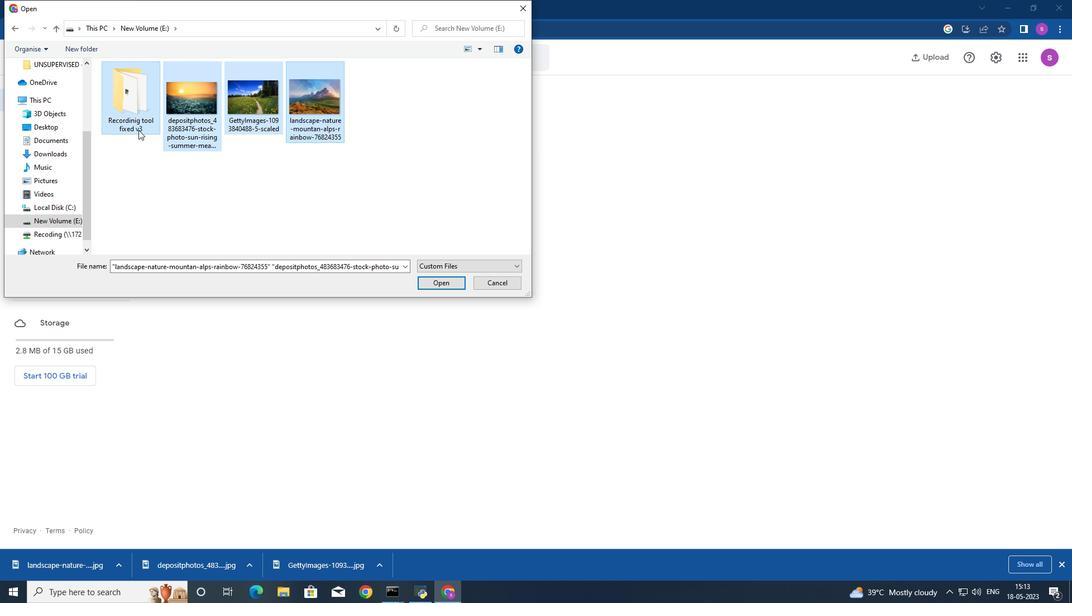 
Action: Key pressed <Key.shift_r><Key.shift_r><Key.shift_r>
Screenshot: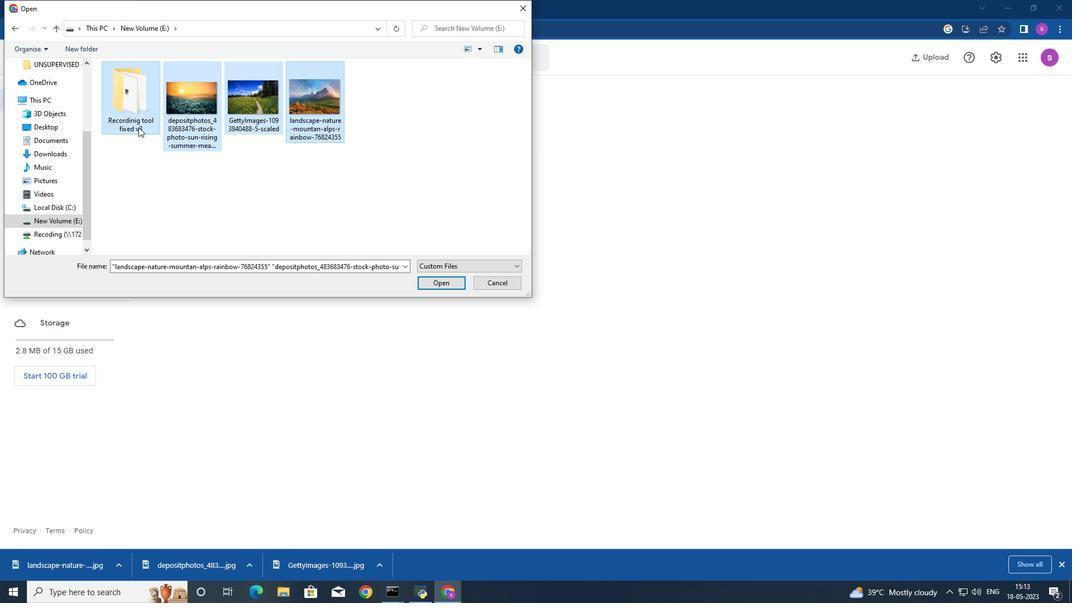 
Action: Mouse moved to (138, 129)
Screenshot: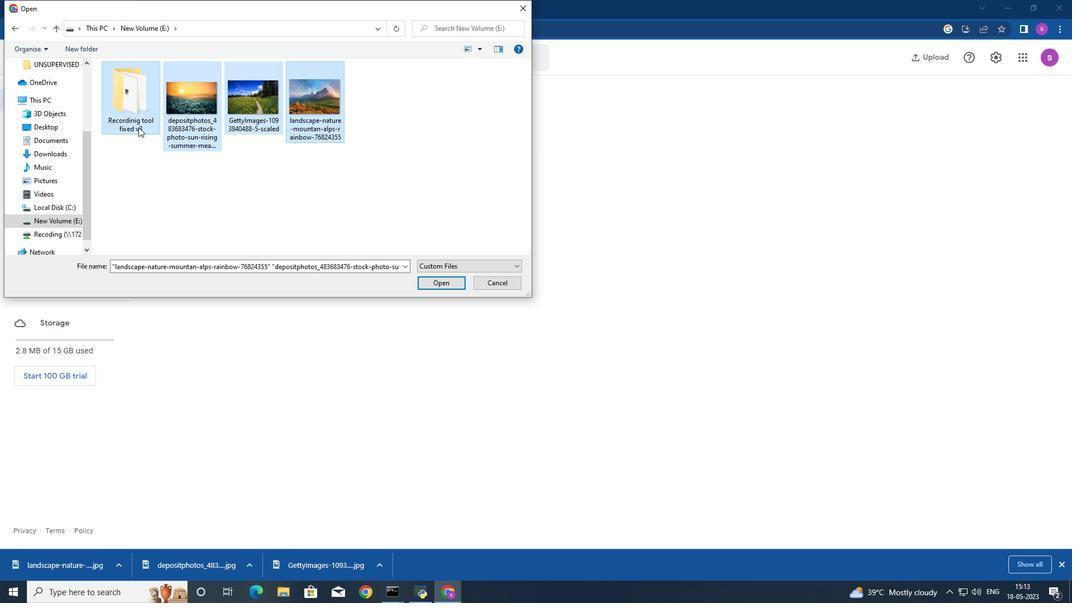 
Action: Key pressed <Key.shift_r>
Screenshot: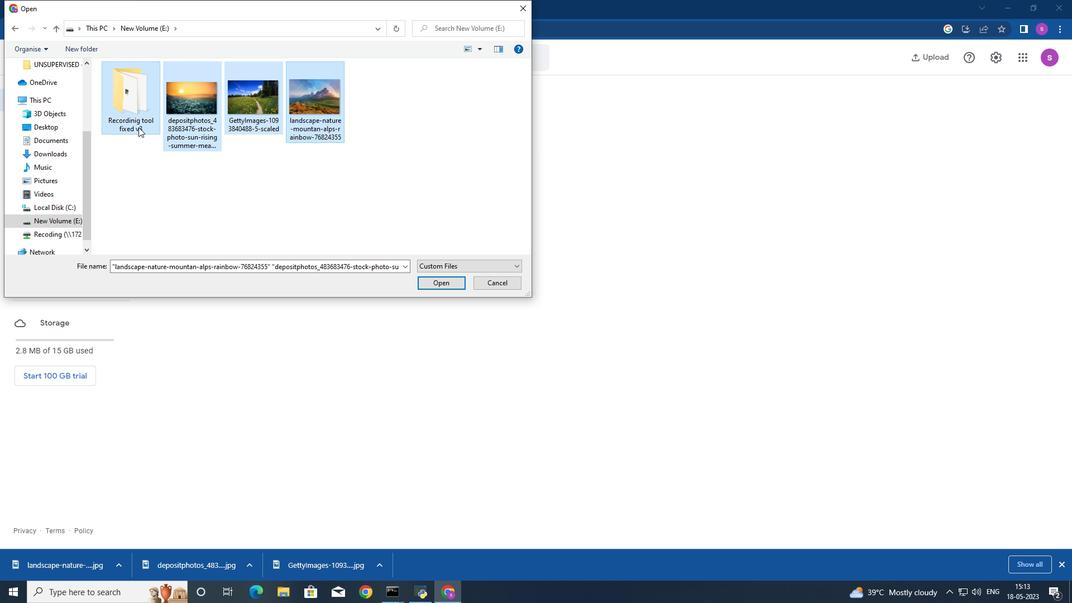 
Action: Mouse moved to (138, 127)
Screenshot: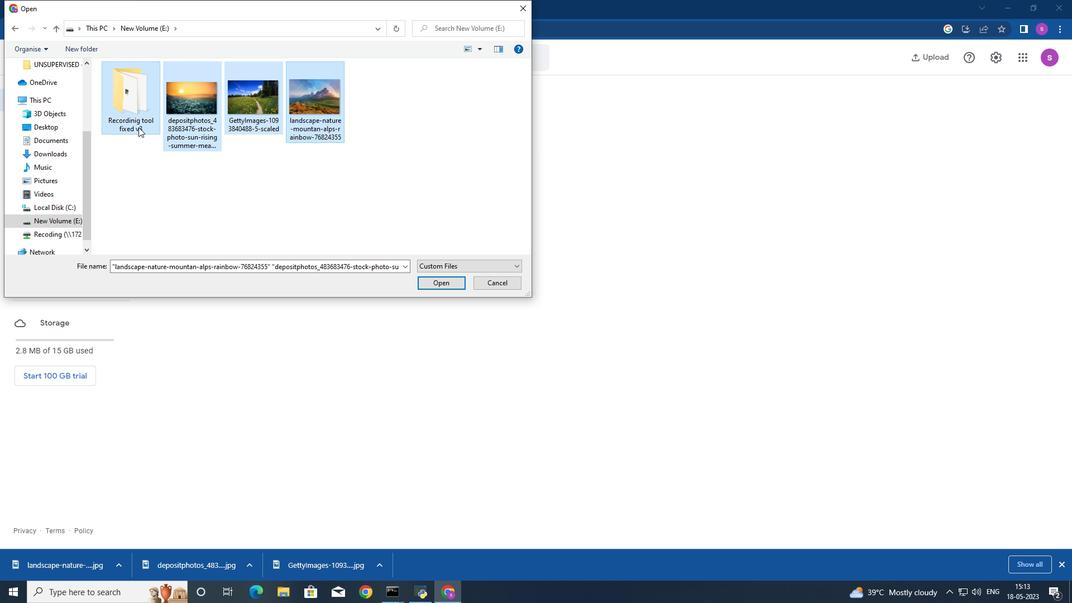 
Action: Key pressed <Key.shift_r>
Screenshot: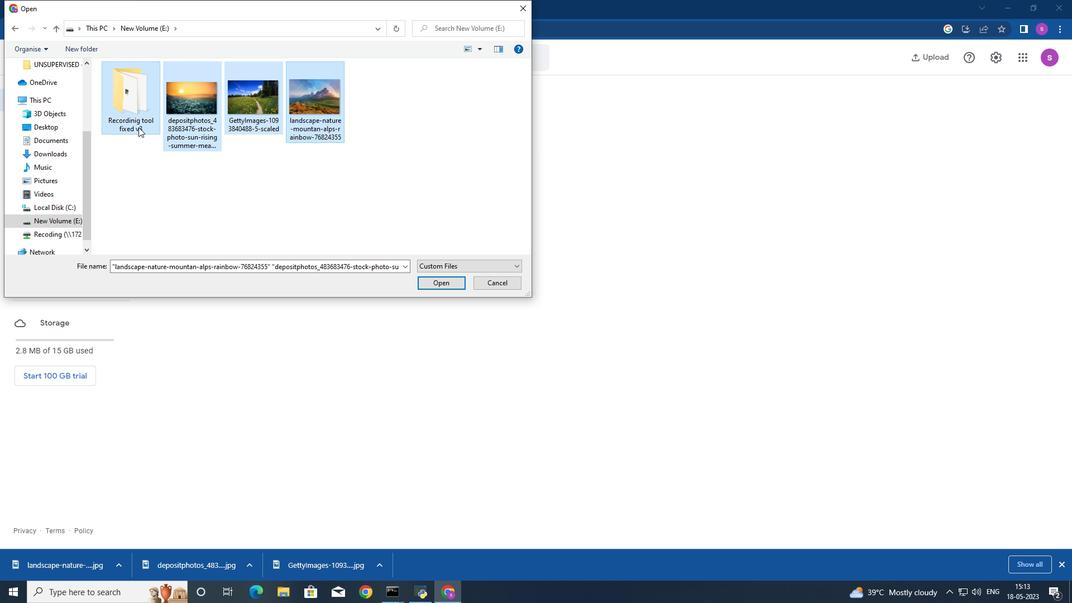 
Action: Mouse moved to (139, 126)
Screenshot: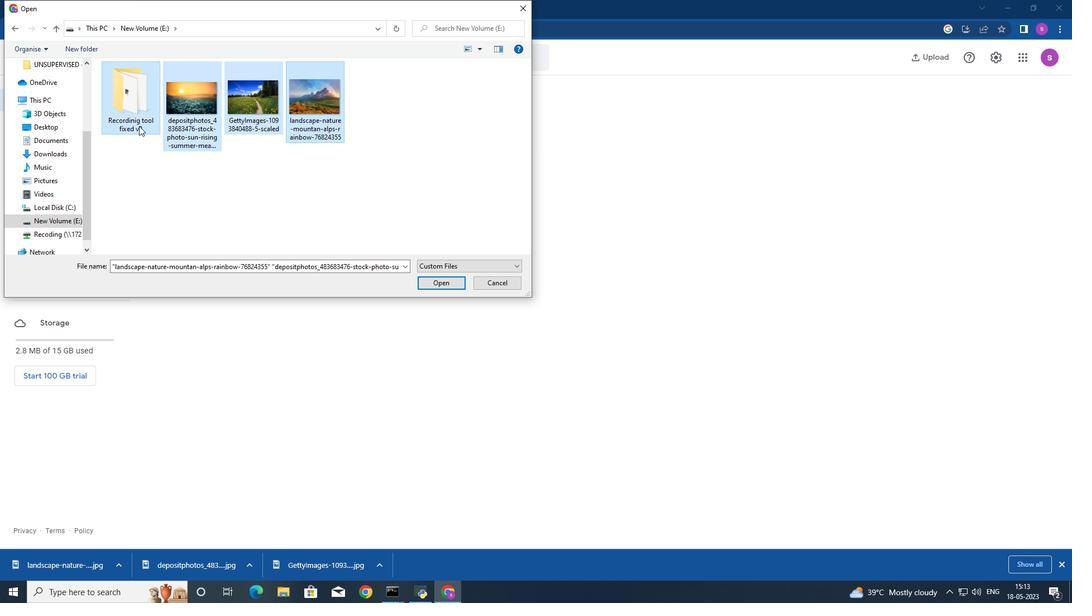 
Action: Key pressed <Key.shift_r>
Screenshot: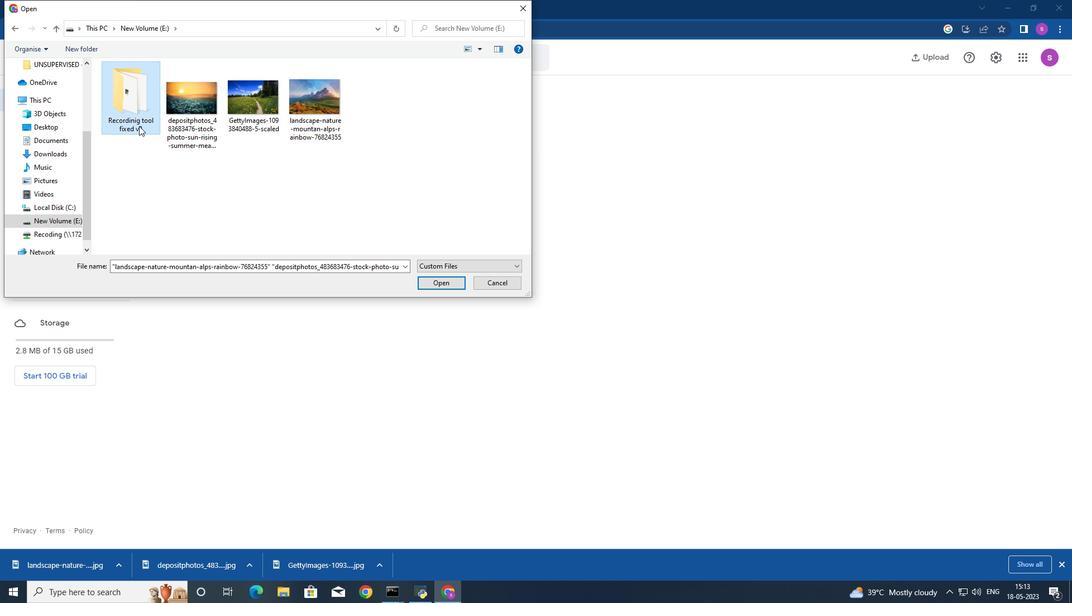 
Action: Mouse moved to (139, 126)
Screenshot: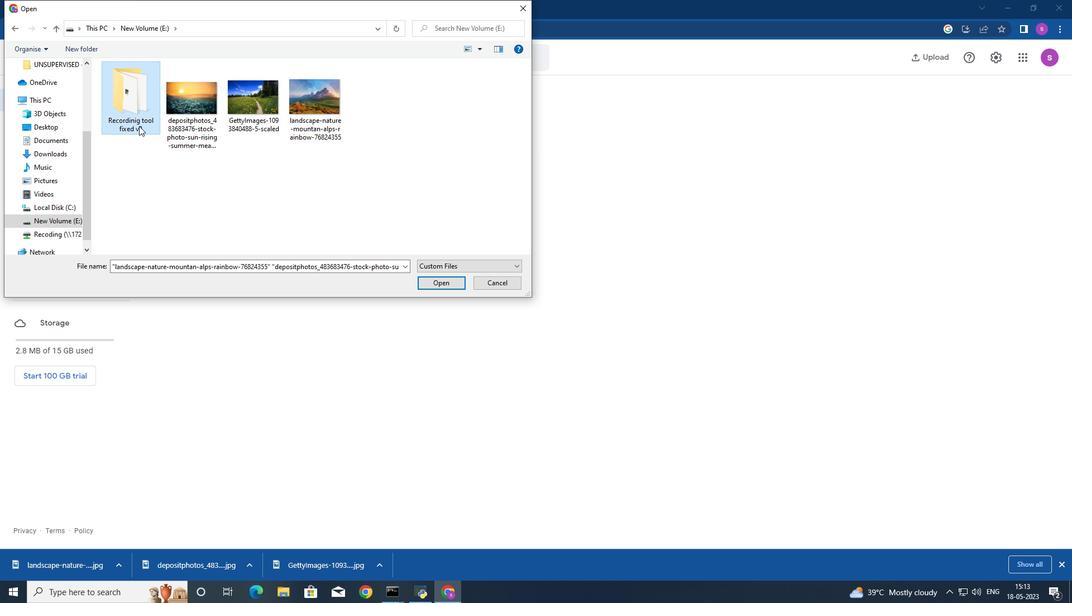 
Action: Mouse pressed left at (139, 126)
Screenshot: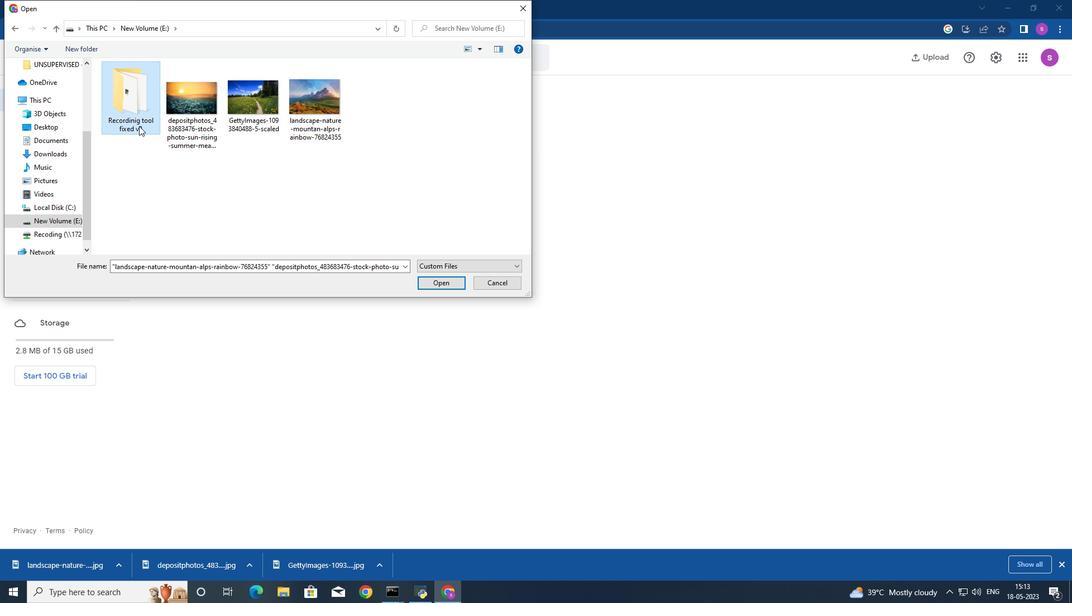 
Action: Key pressed <Key.shift_r><Key.shift_r><Key.shift_r><Key.shift_r><Key.shift_r><Key.shift_r><Key.shift_r><Key.shift_r><Key.shift_r><Key.shift_r><Key.shift_r><Key.shift_r><Key.shift_r><Key.shift_r><Key.shift_r><Key.shift_r><Key.shift_r>
Screenshot: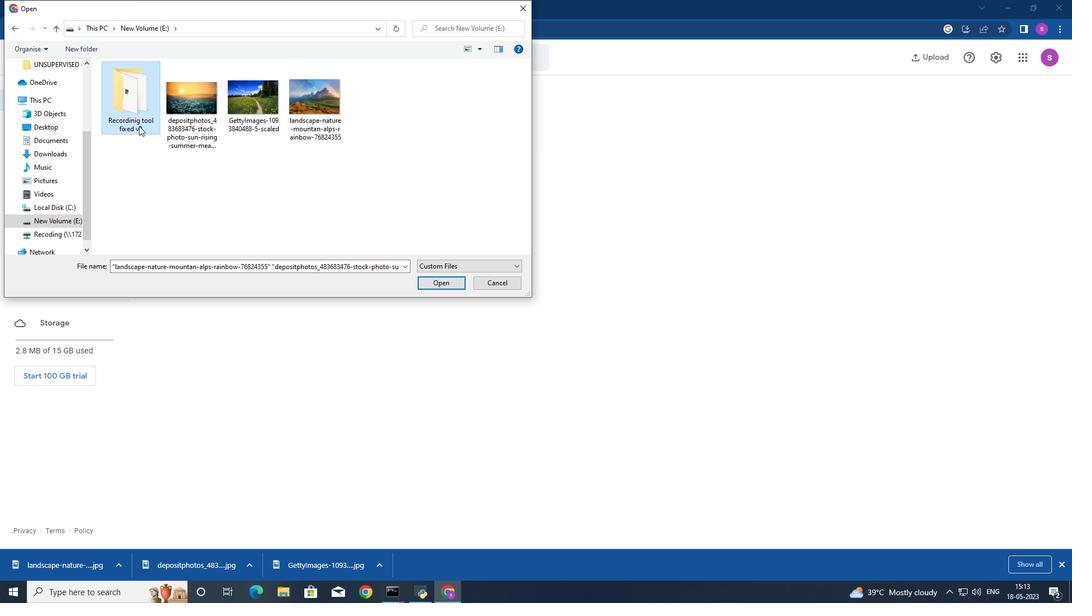 
Action: Mouse pressed left at (139, 126)
Screenshot: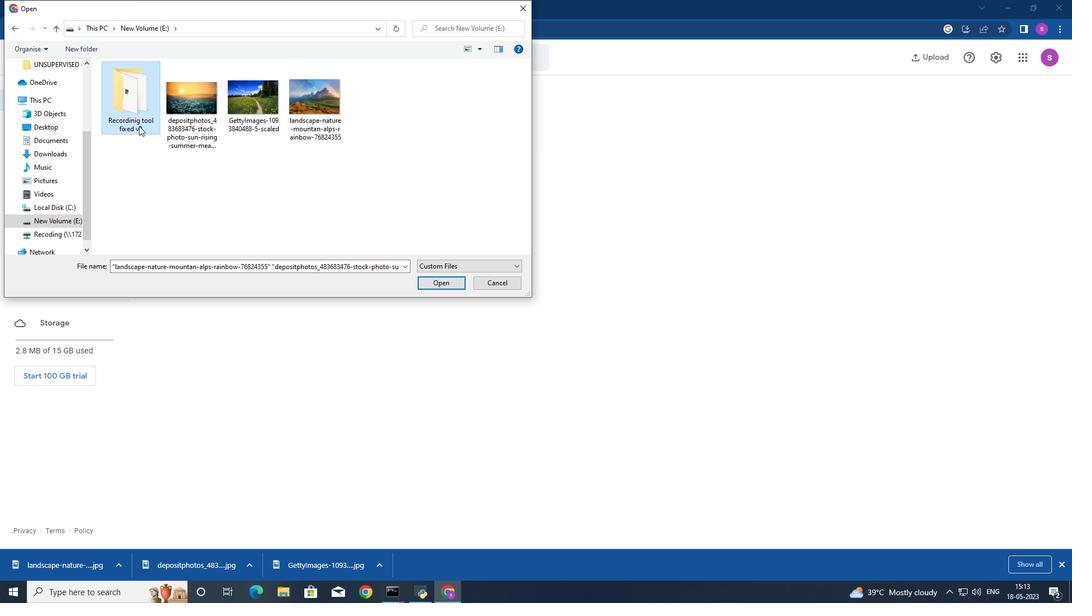 
Action: Key pressed <Key.shift_r><Key.shift_r><Key.shift_r><Key.shift_r><Key.shift_r><Key.shift_r><Key.shift_r><Key.shift_r>
Screenshot: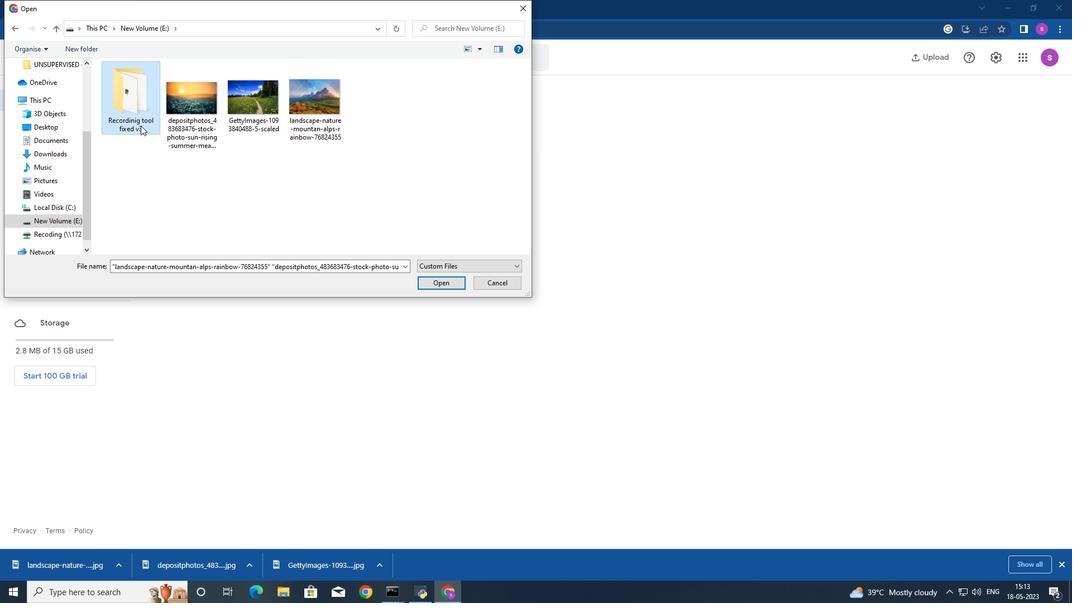
Action: Mouse moved to (139, 126)
Screenshot: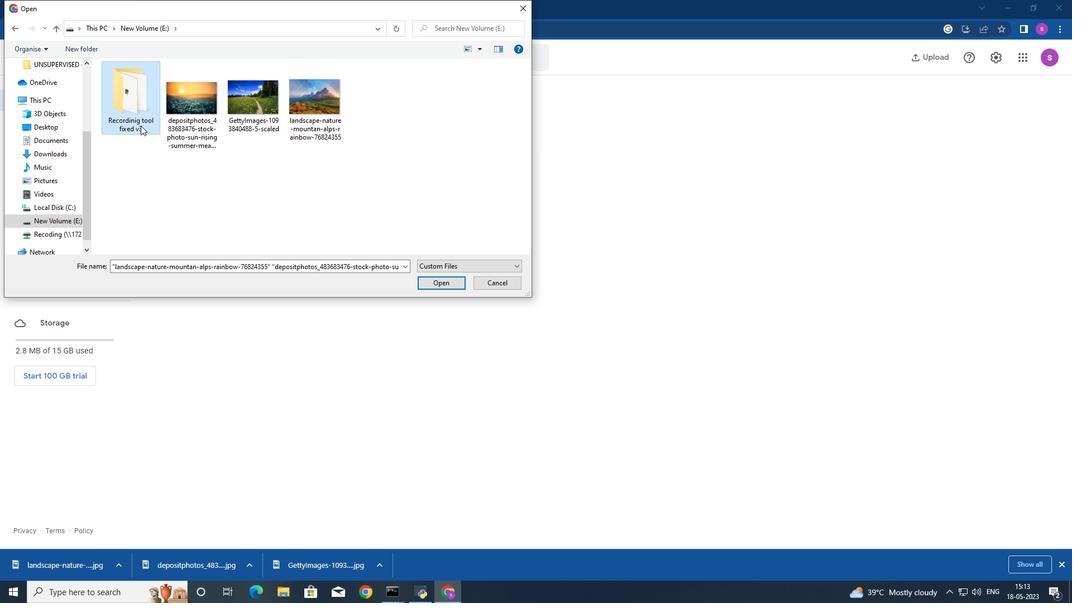 
Action: Key pressed <Key.shift_r>
Screenshot: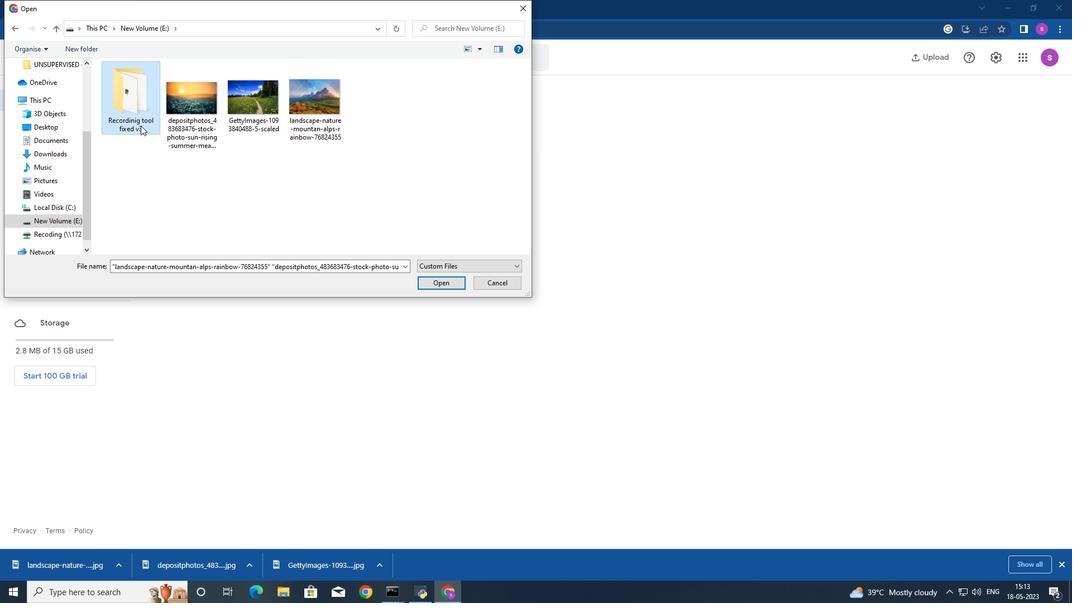 
Action: Mouse moved to (141, 125)
Screenshot: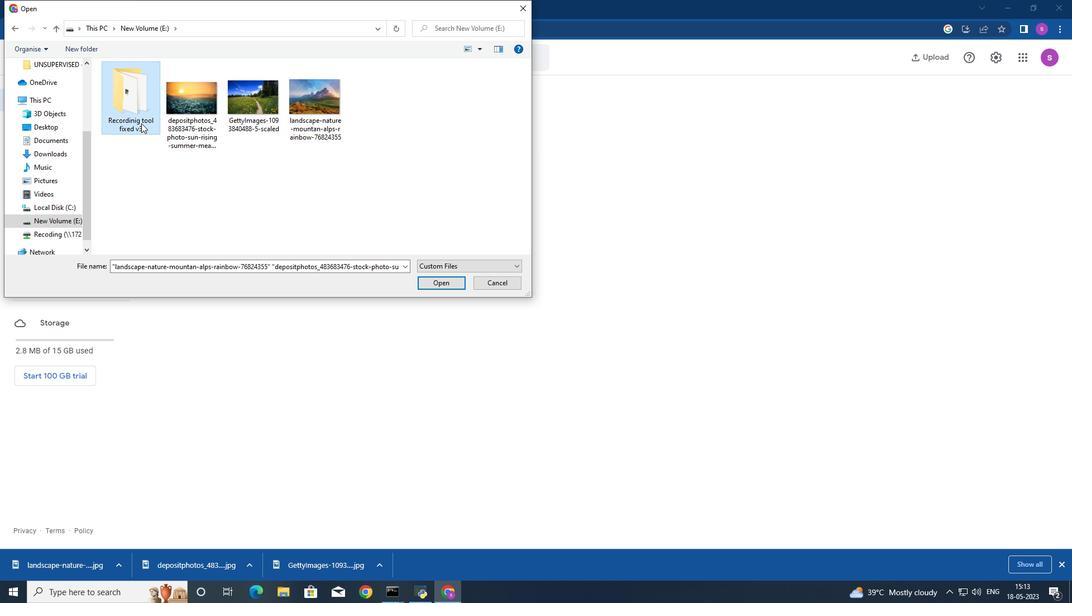 
Action: Key pressed <Key.shift_r>
Screenshot: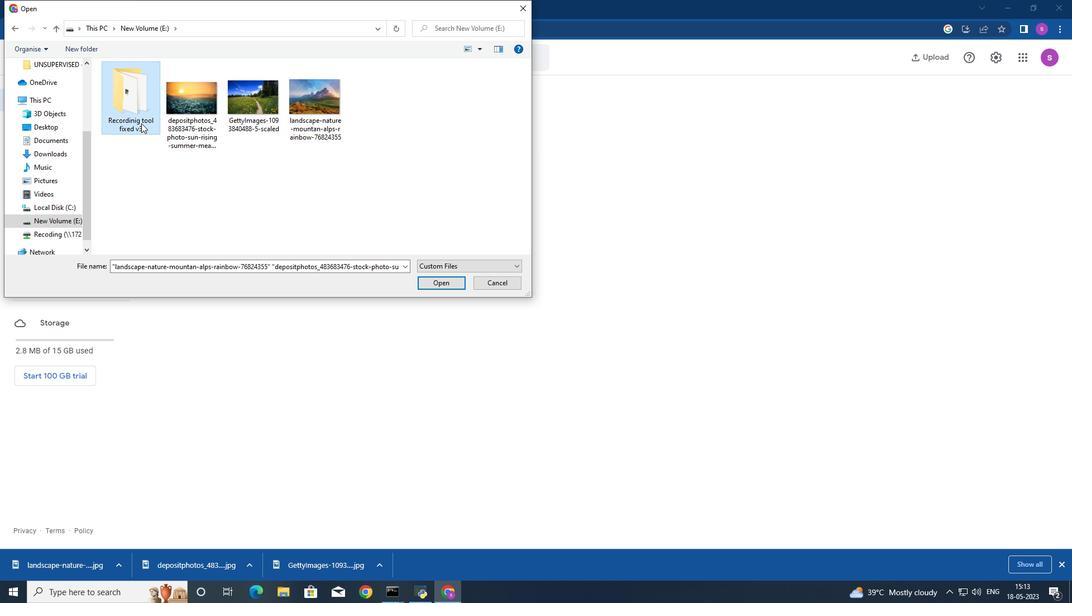 
Action: Mouse moved to (141, 123)
Screenshot: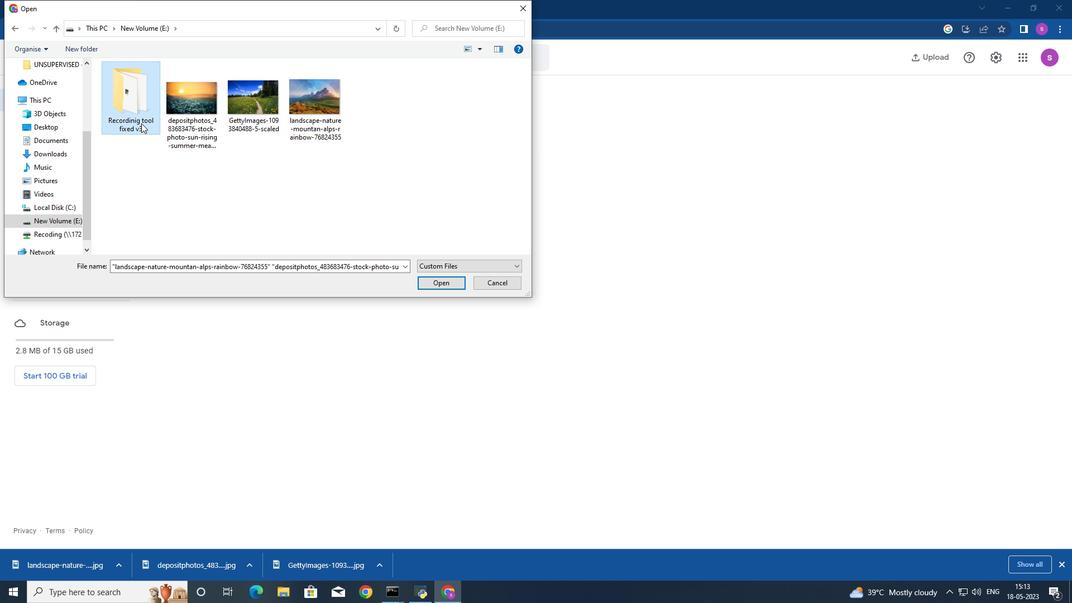 
Action: Key pressed <Key.shift_r>
Screenshot: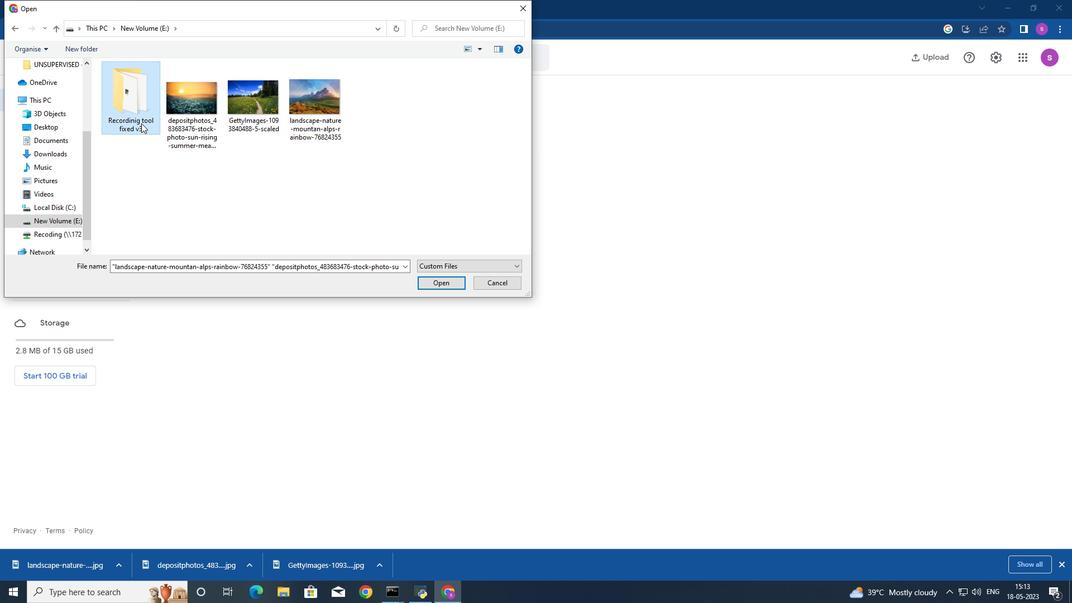 
Action: Mouse moved to (141, 121)
Screenshot: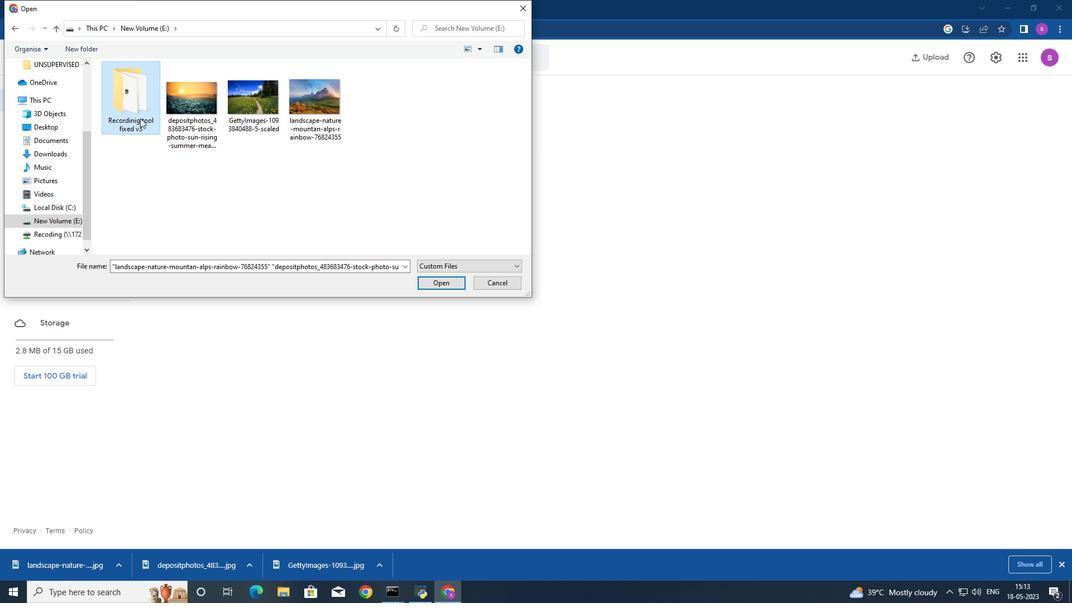 
Action: Key pressed <Key.shift_r>
Screenshot: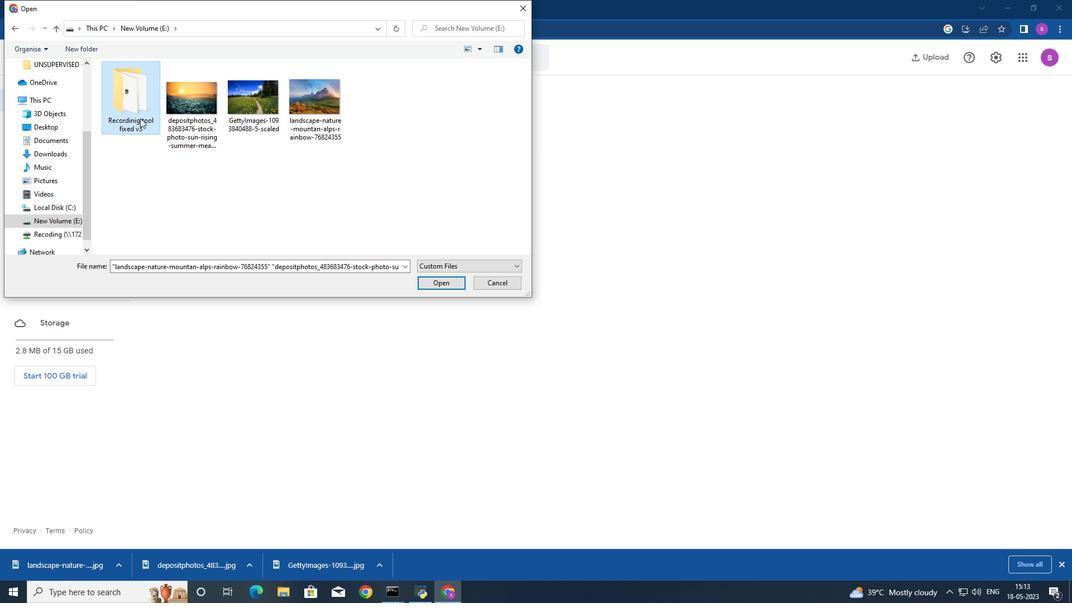 
Action: Mouse moved to (138, 113)
Screenshot: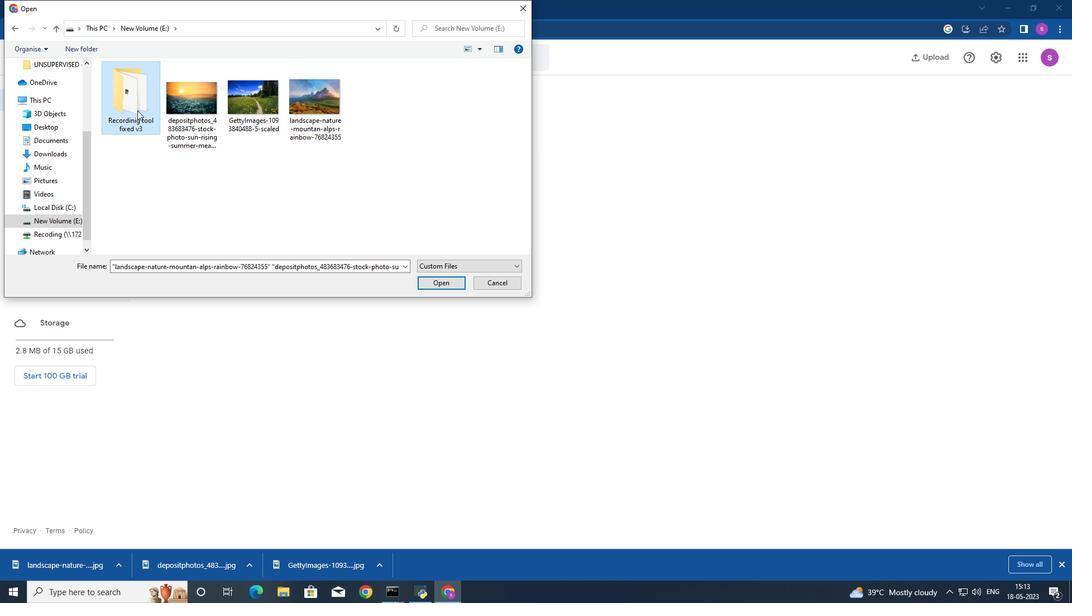 
Action: Key pressed <Key.shift_r>
Screenshot: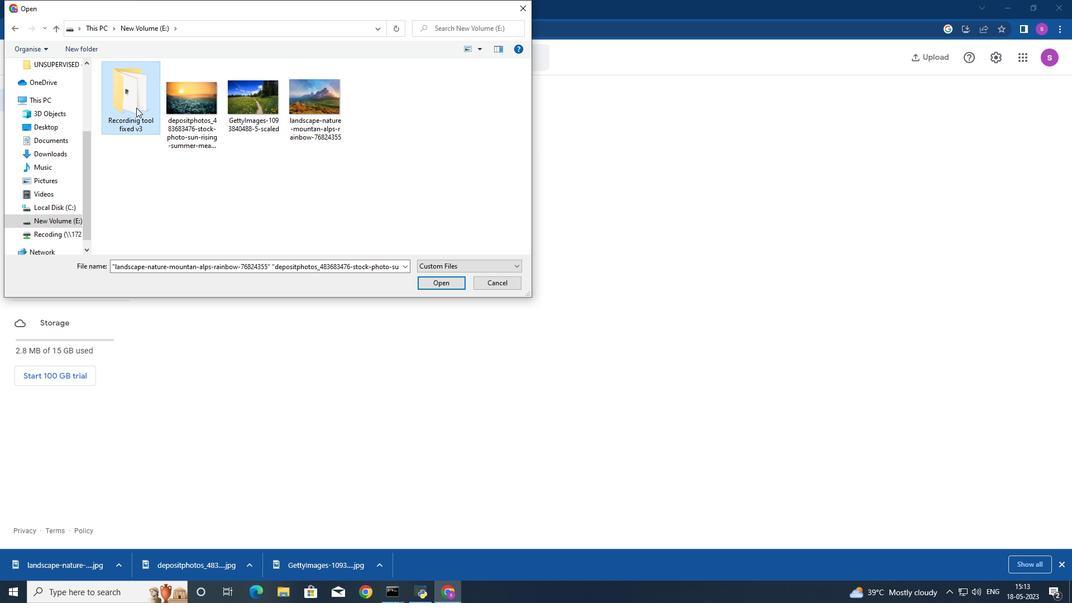 
Action: Mouse moved to (136, 107)
Screenshot: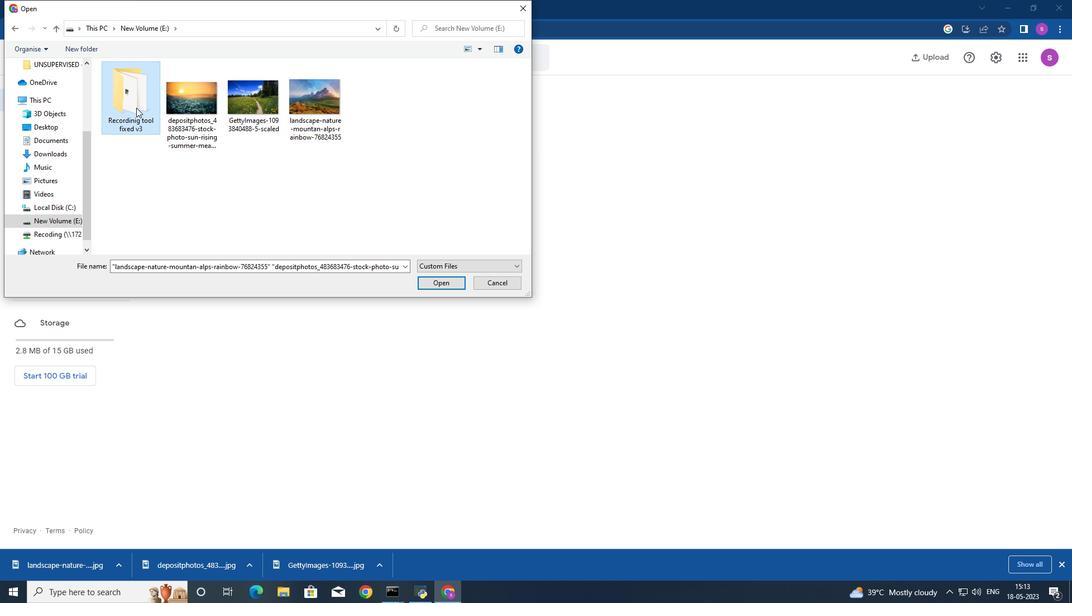 
Action: Mouse pressed left at (136, 107)
Screenshot: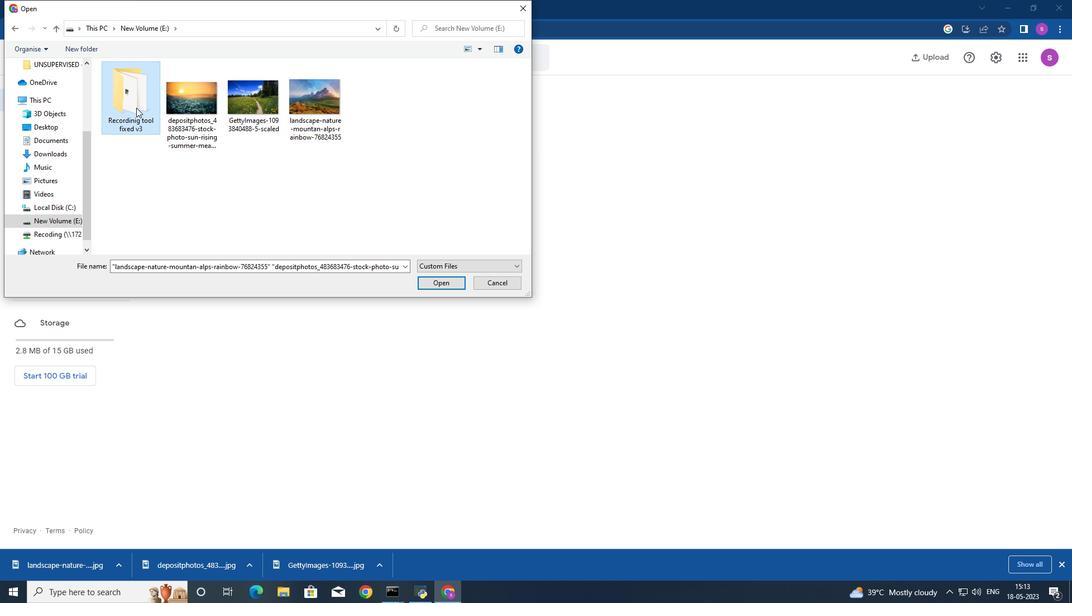 
Action: Mouse moved to (279, 211)
Screenshot: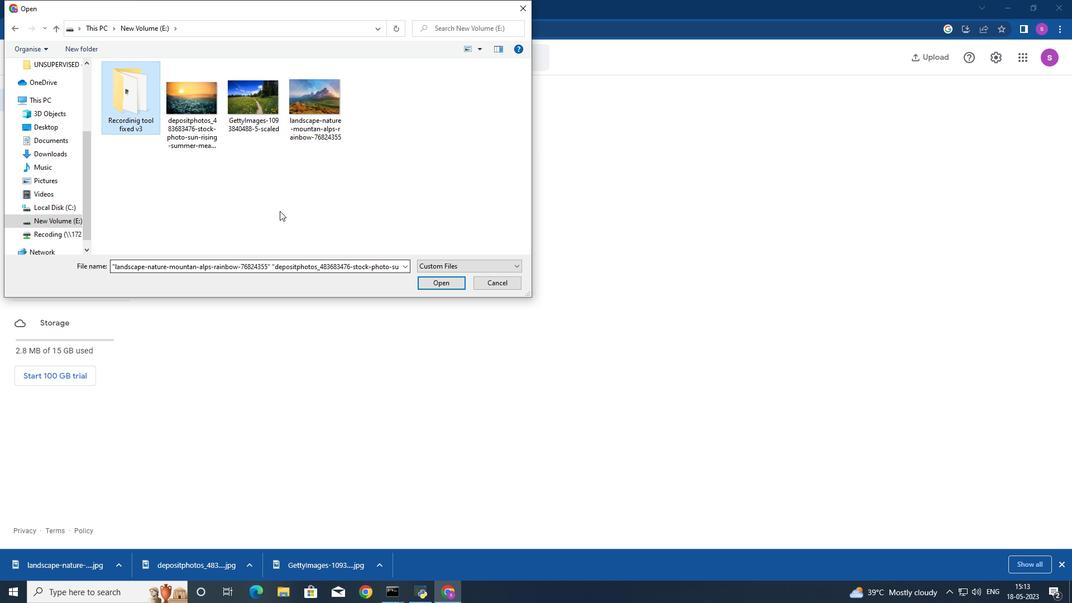 
Action: Mouse pressed left at (279, 211)
Screenshot: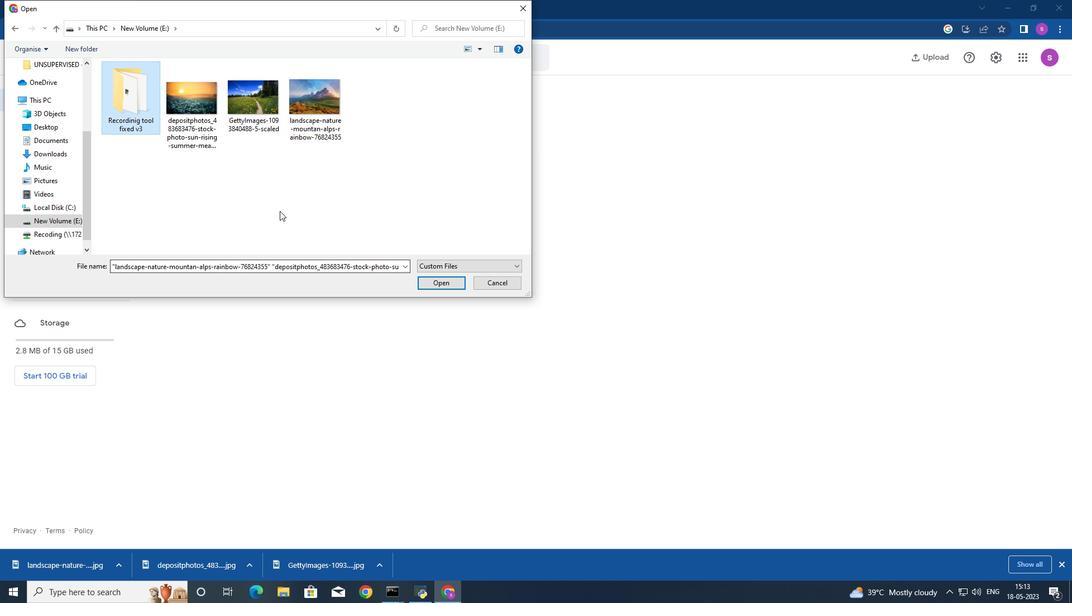 
Action: Mouse moved to (279, 211)
Screenshot: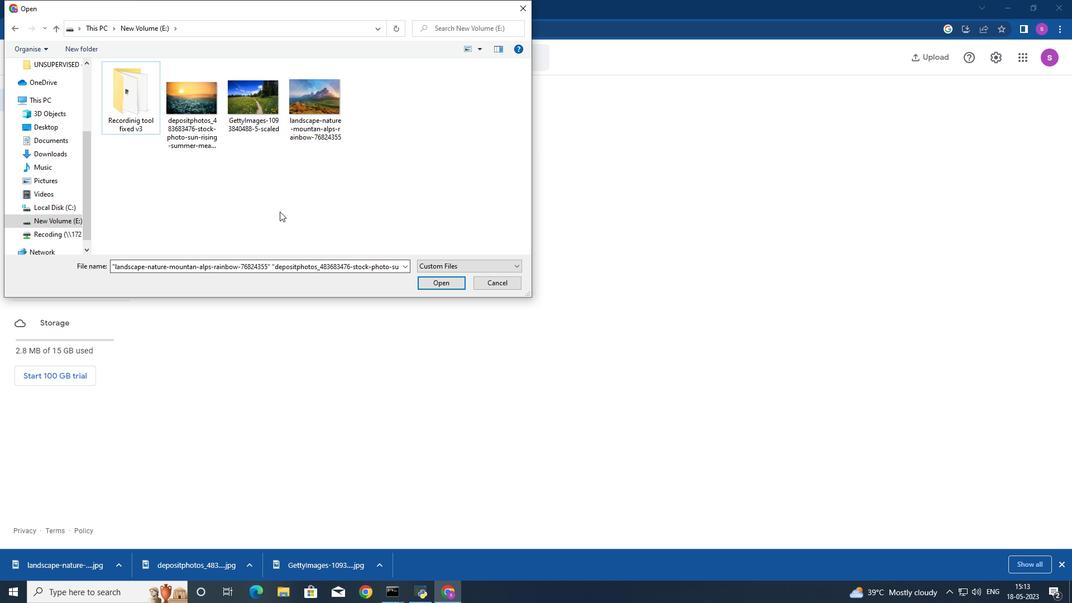 
Action: Mouse pressed left at (279, 211)
Screenshot: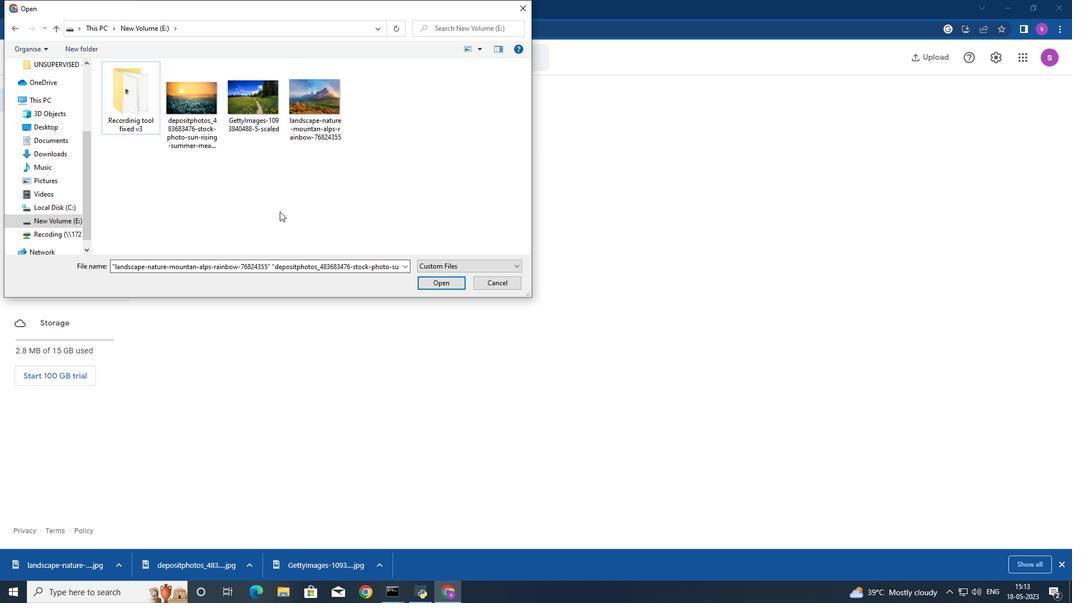 
Action: Mouse moved to (395, 194)
Screenshot: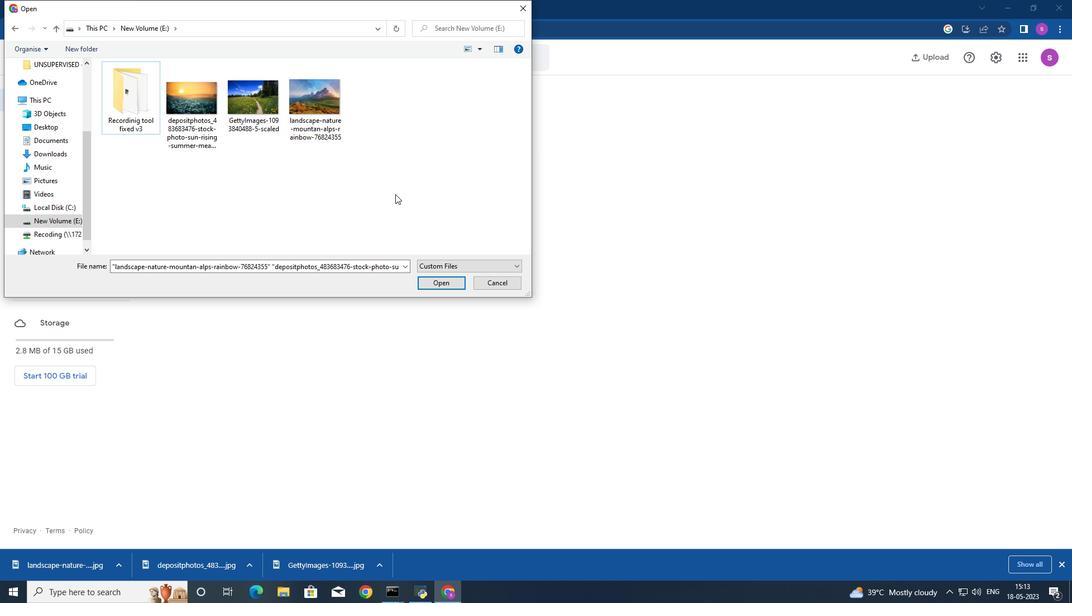 
Action: Mouse pressed left at (395, 194)
Screenshot: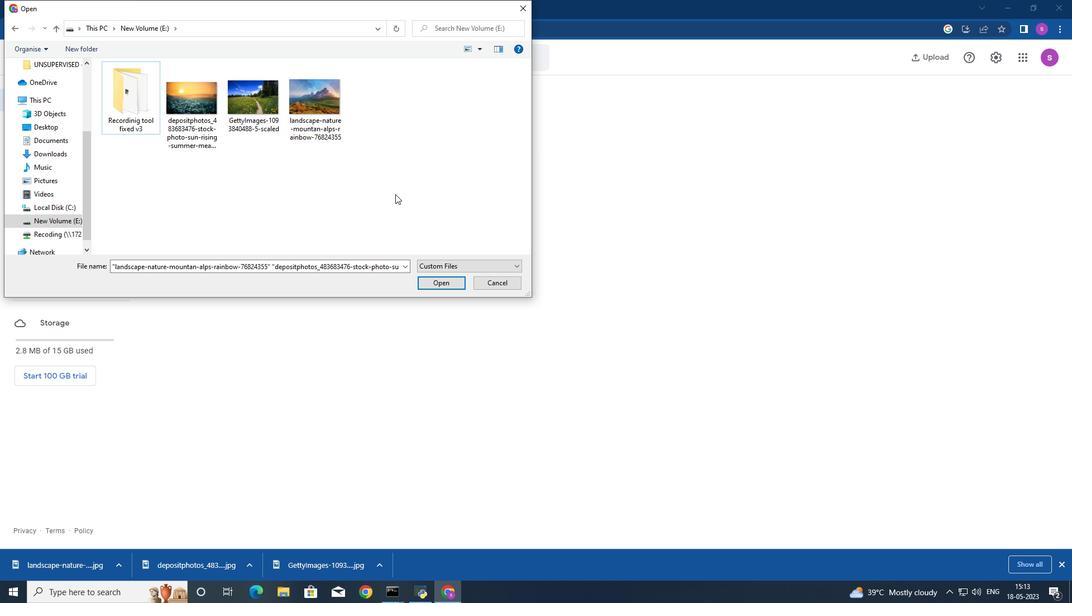 
Action: Mouse moved to (432, 175)
Screenshot: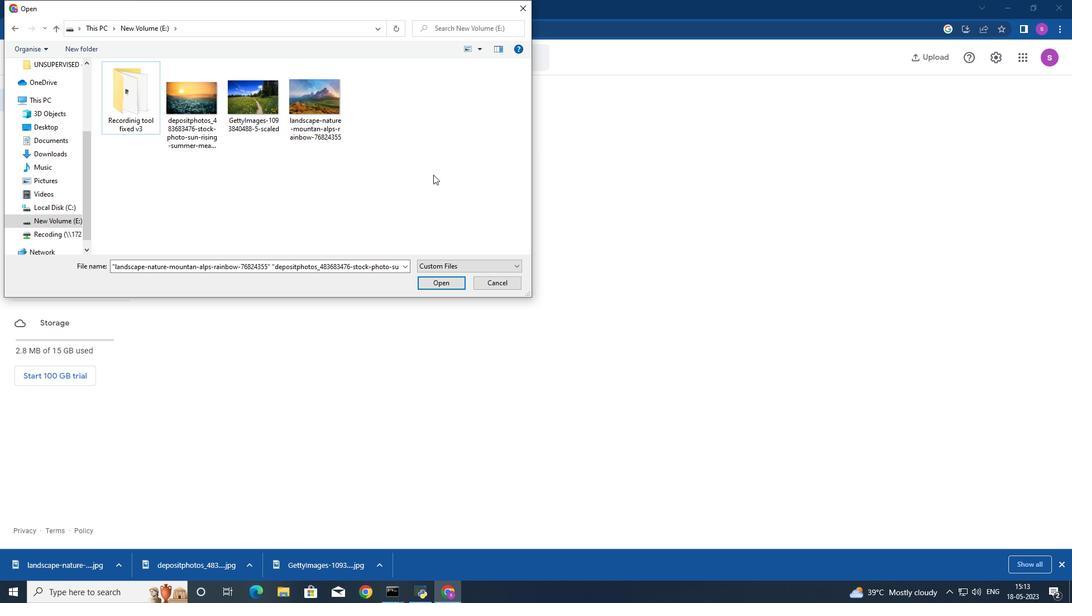 
Action: Mouse pressed left at (432, 175)
Screenshot: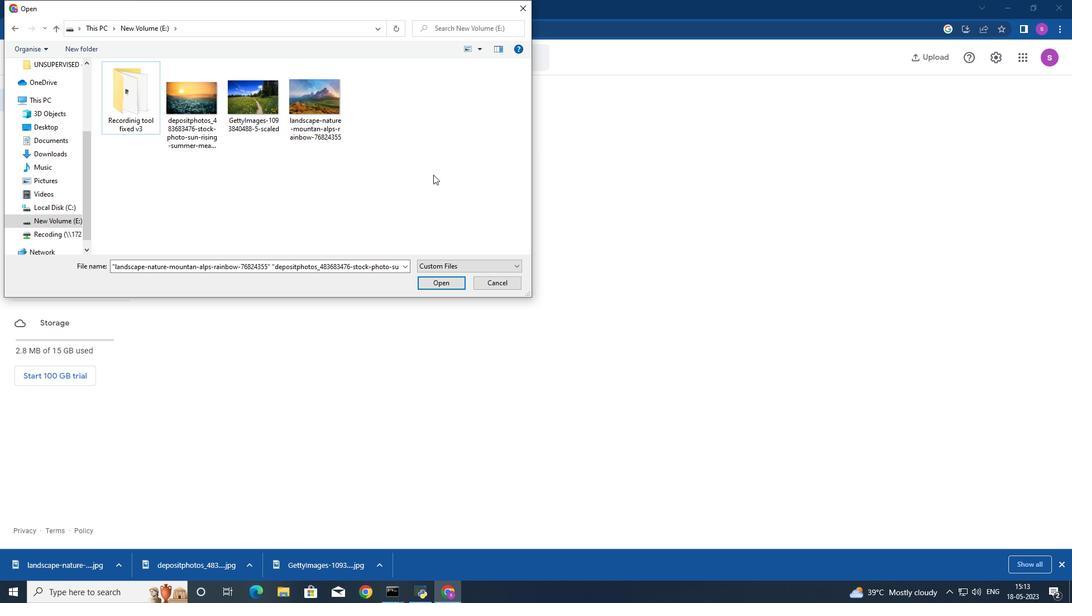 
Action: Mouse moved to (413, 103)
Screenshot: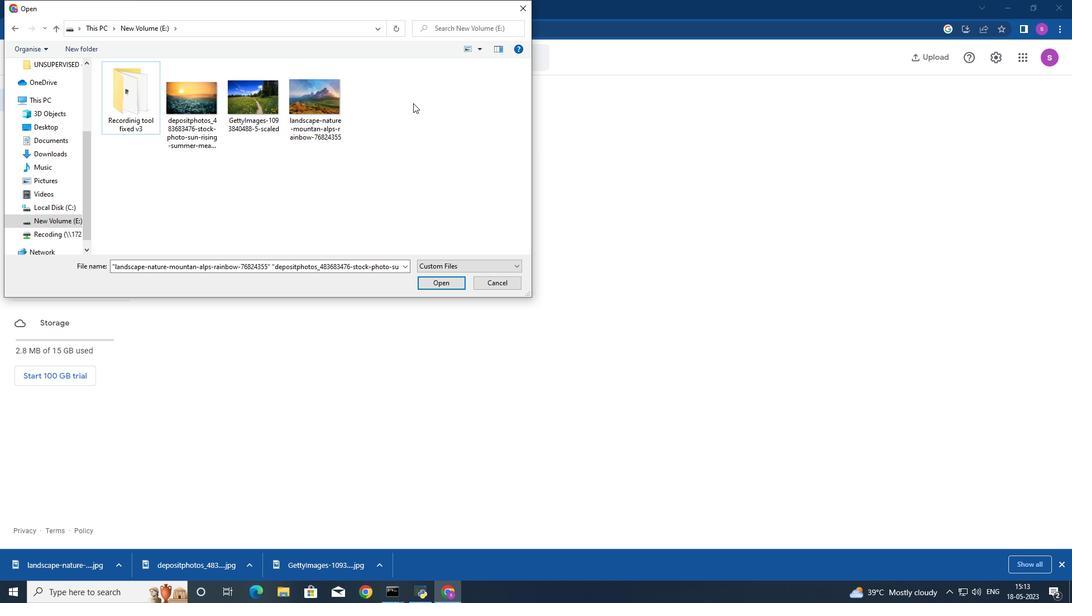 
Action: Mouse pressed left at (413, 103)
Screenshot: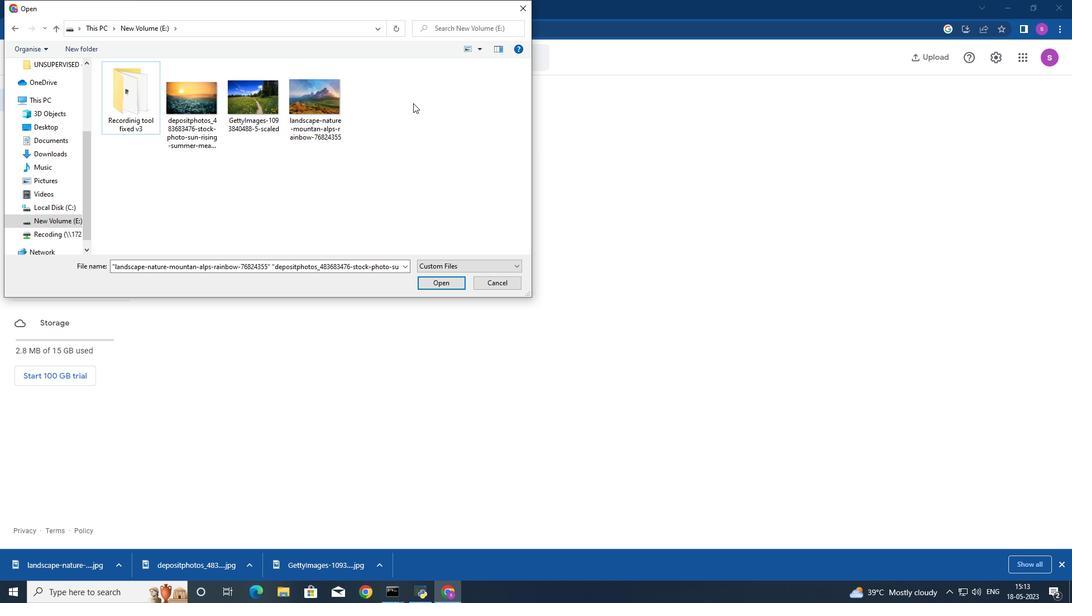 
Action: Mouse moved to (320, 97)
Screenshot: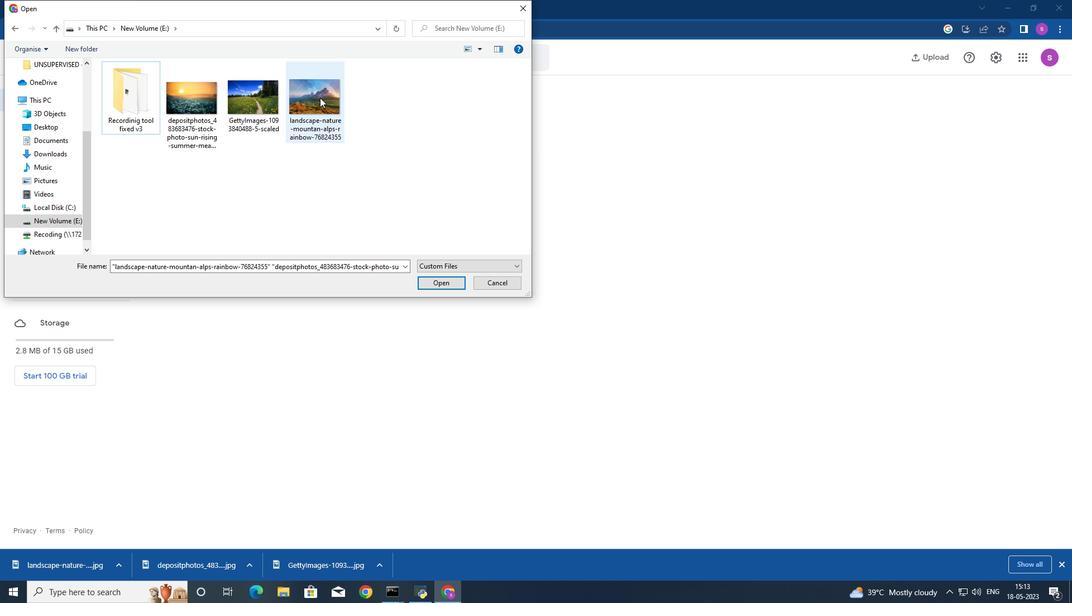 
Action: Mouse pressed left at (320, 97)
Screenshot: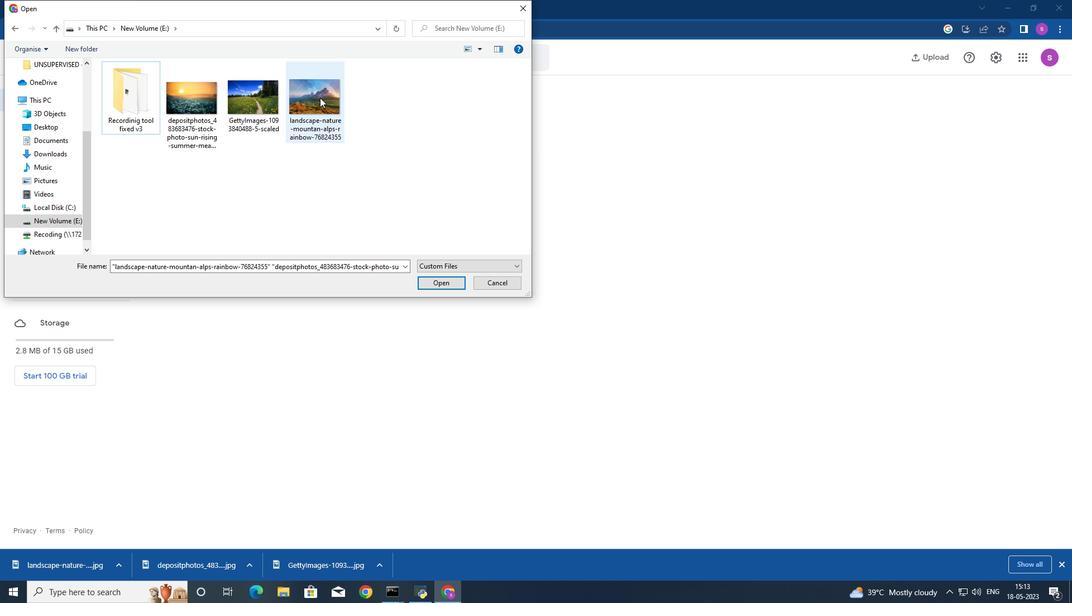
Action: Mouse moved to (381, 196)
Screenshot: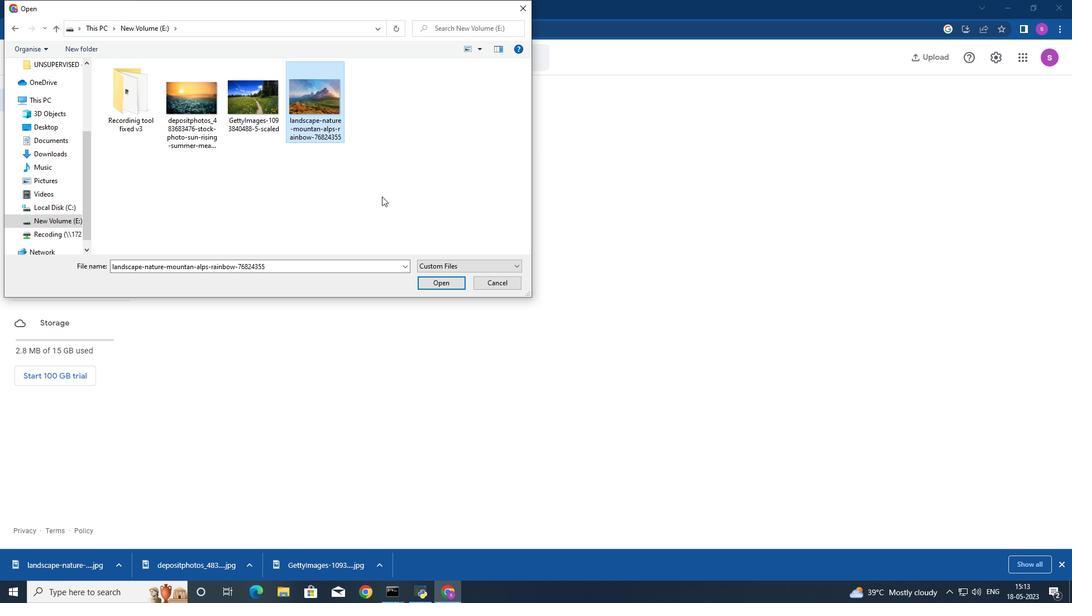 
Action: Mouse pressed left at (381, 196)
Screenshot: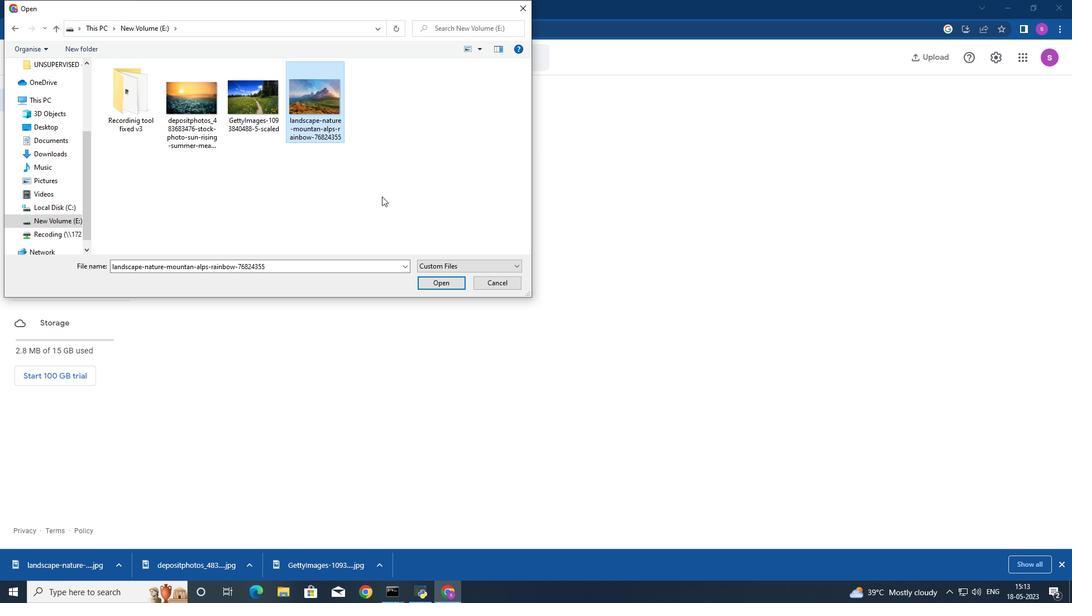 
Action: Mouse moved to (325, 113)
Screenshot: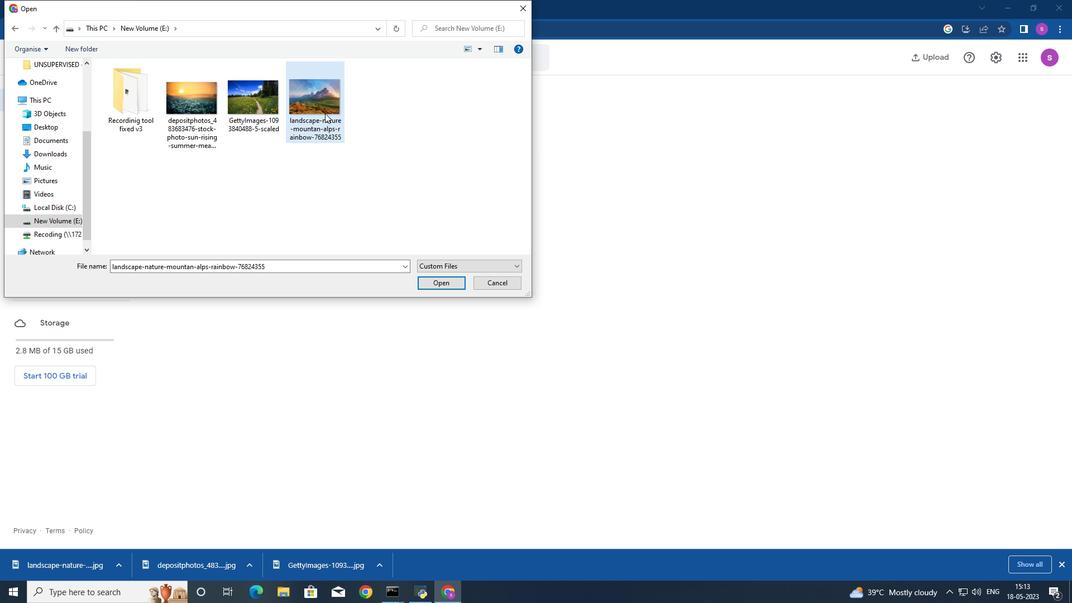 
Action: Key pressed <Key.shift_r>
Screenshot: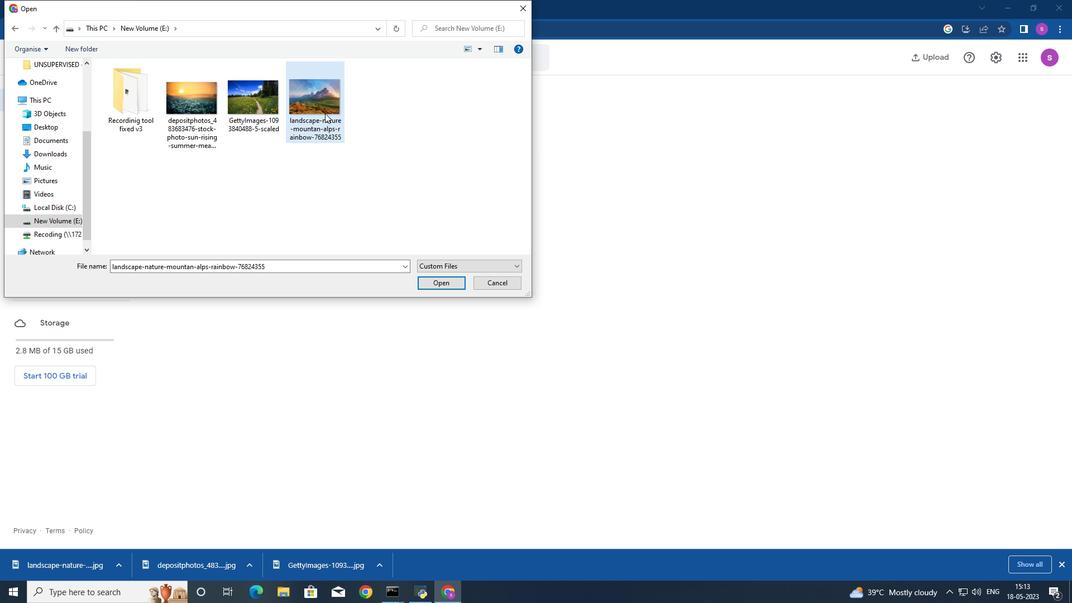 
Action: Mouse pressed left at (325, 113)
Screenshot: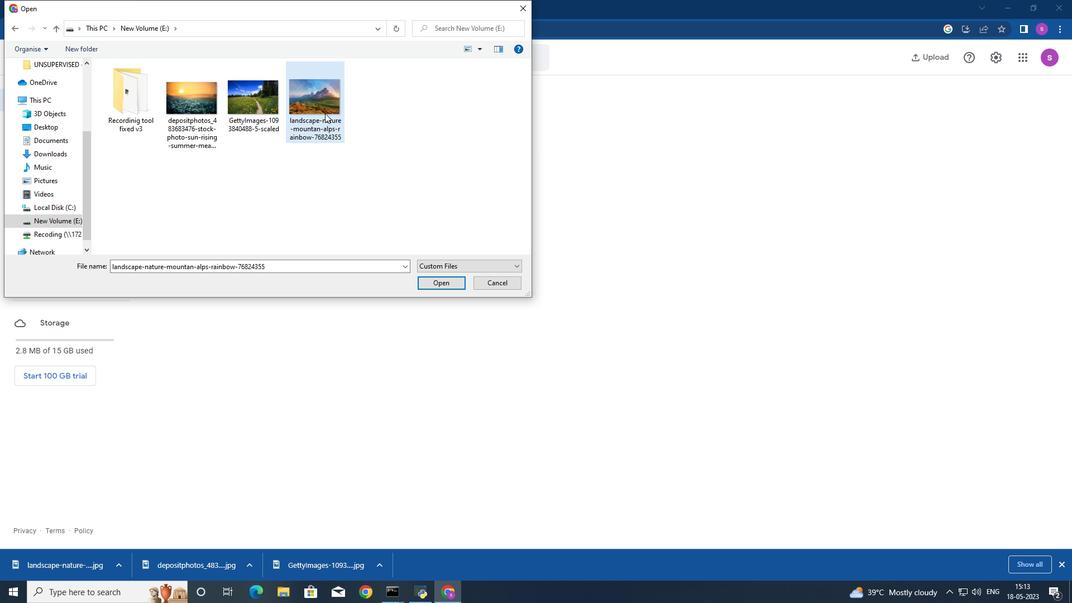 
Action: Mouse moved to (320, 113)
Screenshot: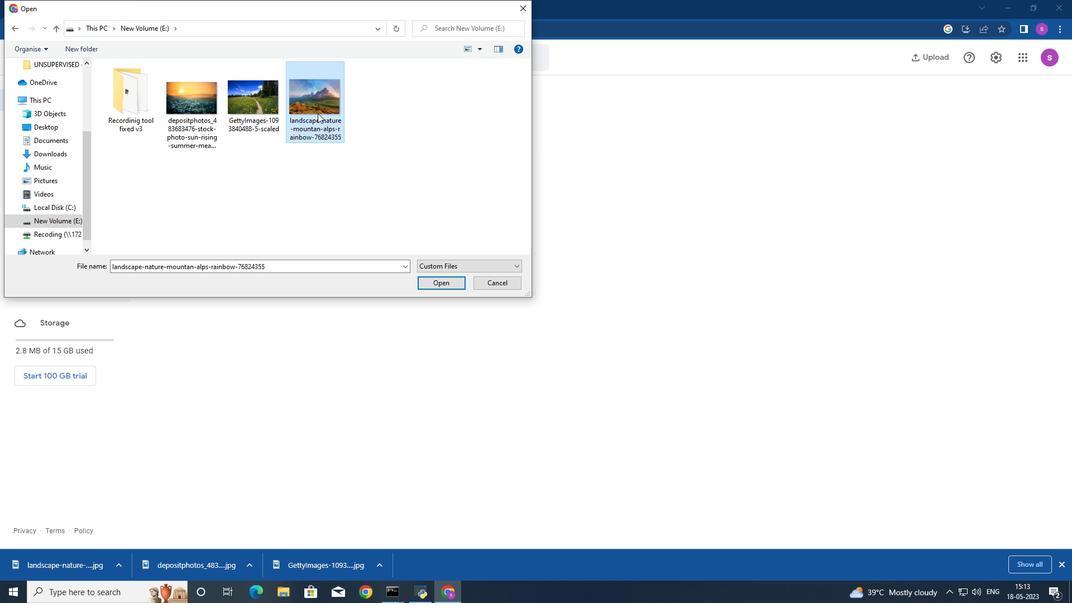 
Action: Key pressed <Key.shift_r>
Screenshot: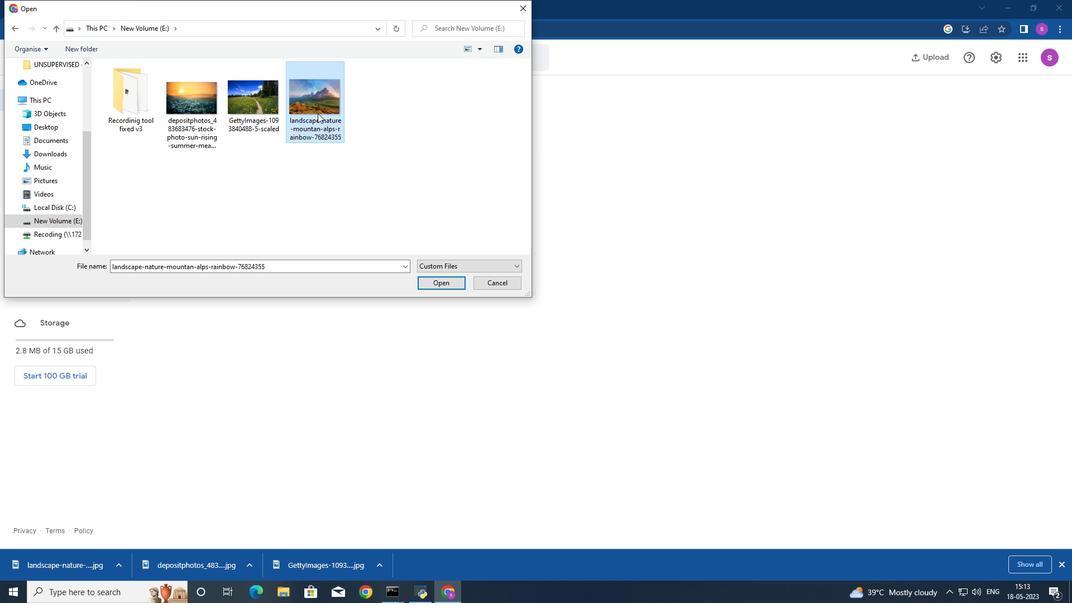 
Action: Mouse moved to (309, 113)
Screenshot: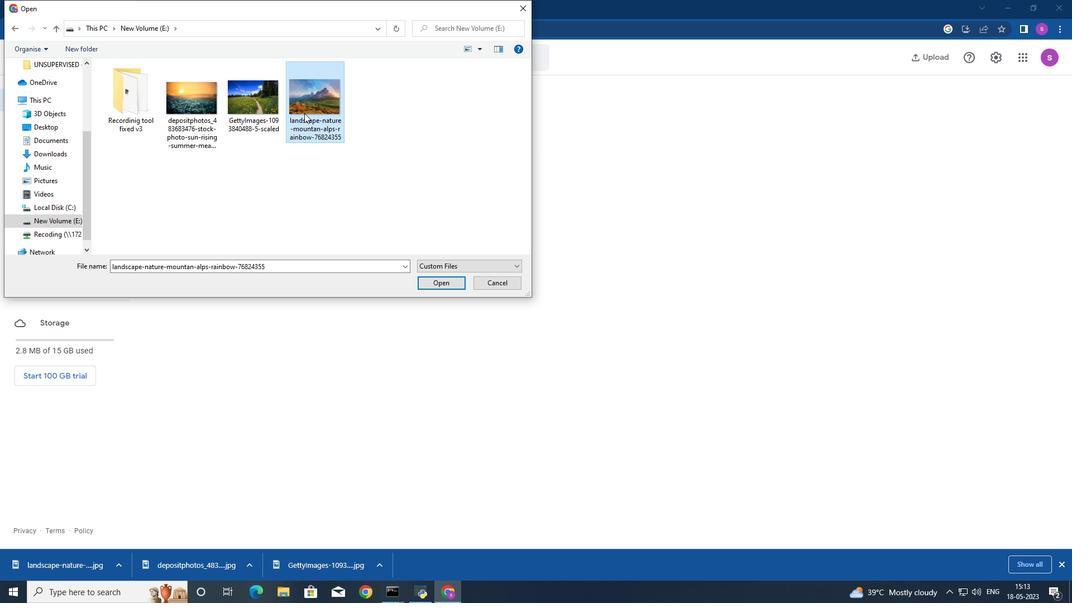 
Action: Key pressed <Key.shift_r>
Screenshot: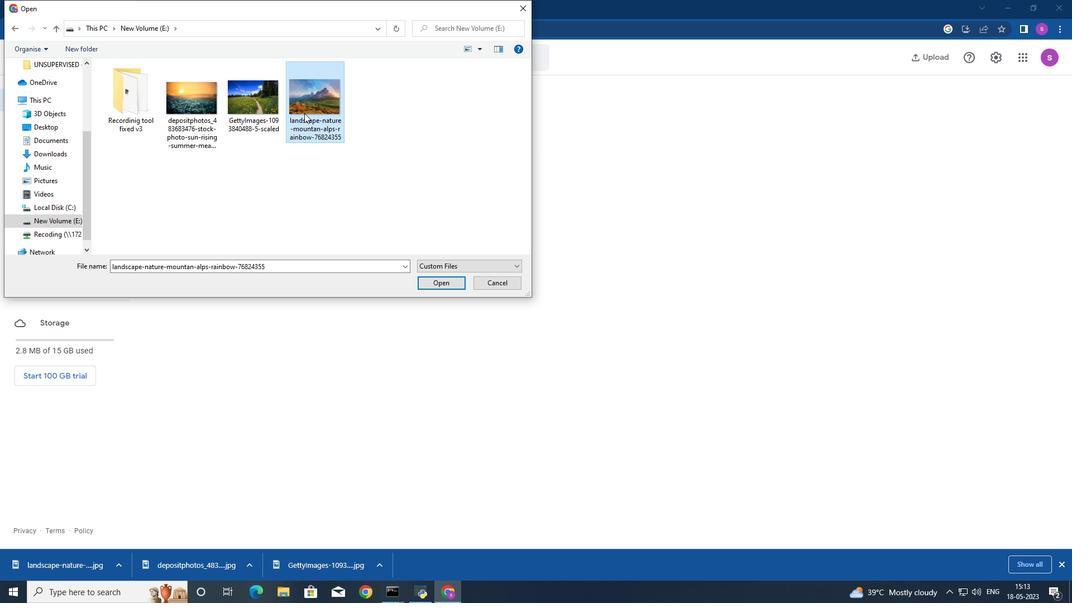 
Action: Mouse moved to (302, 113)
Screenshot: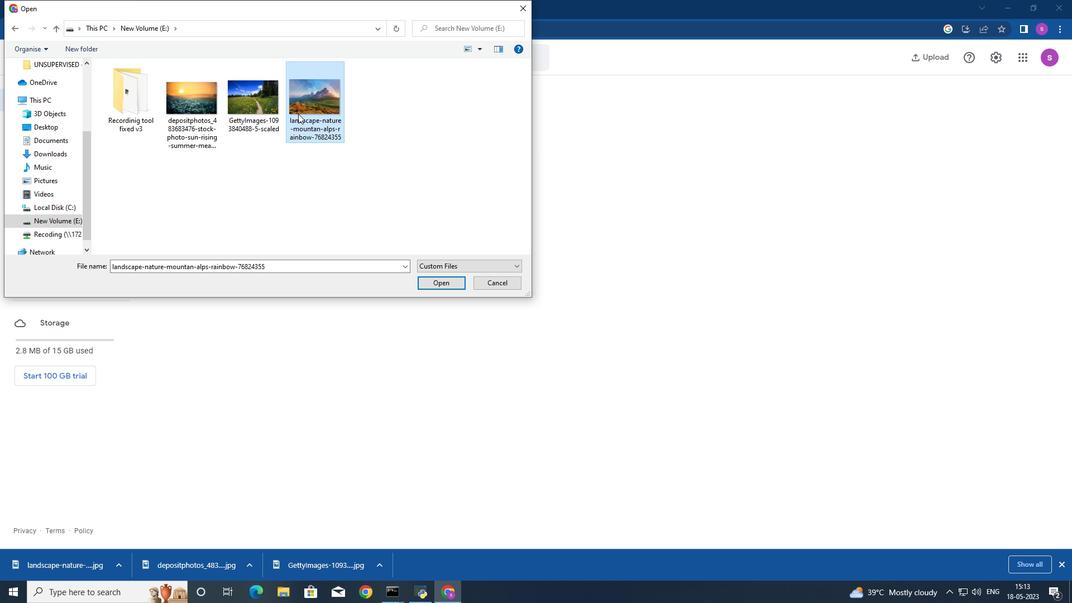 
Action: Key pressed <Key.shift_r>
Screenshot: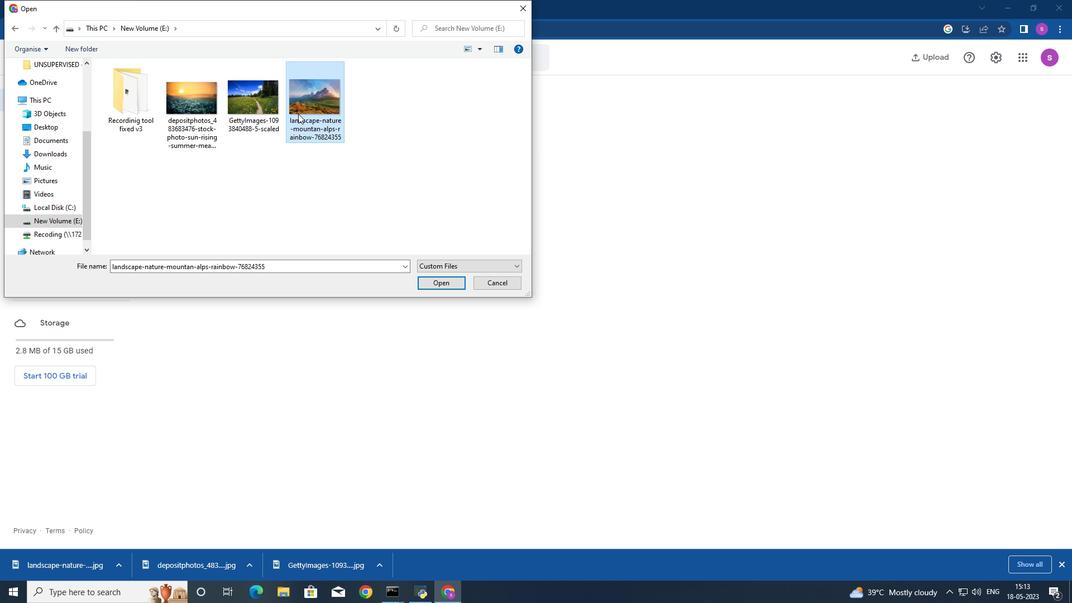 
Action: Mouse moved to (297, 113)
Screenshot: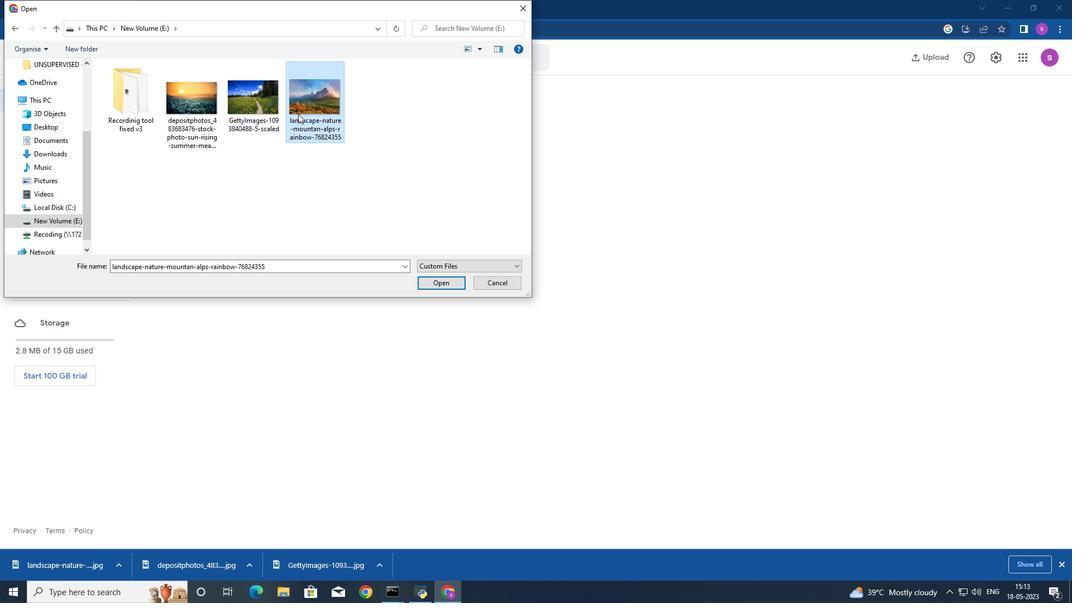 
Action: Key pressed <Key.shift_r>
Screenshot: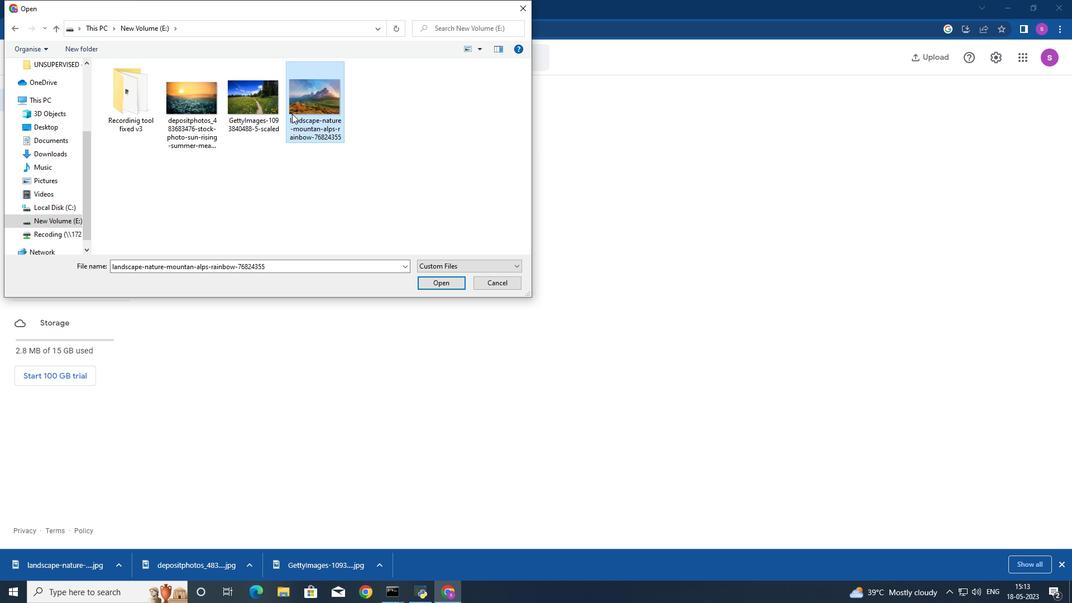 
Action: Mouse moved to (295, 113)
Screenshot: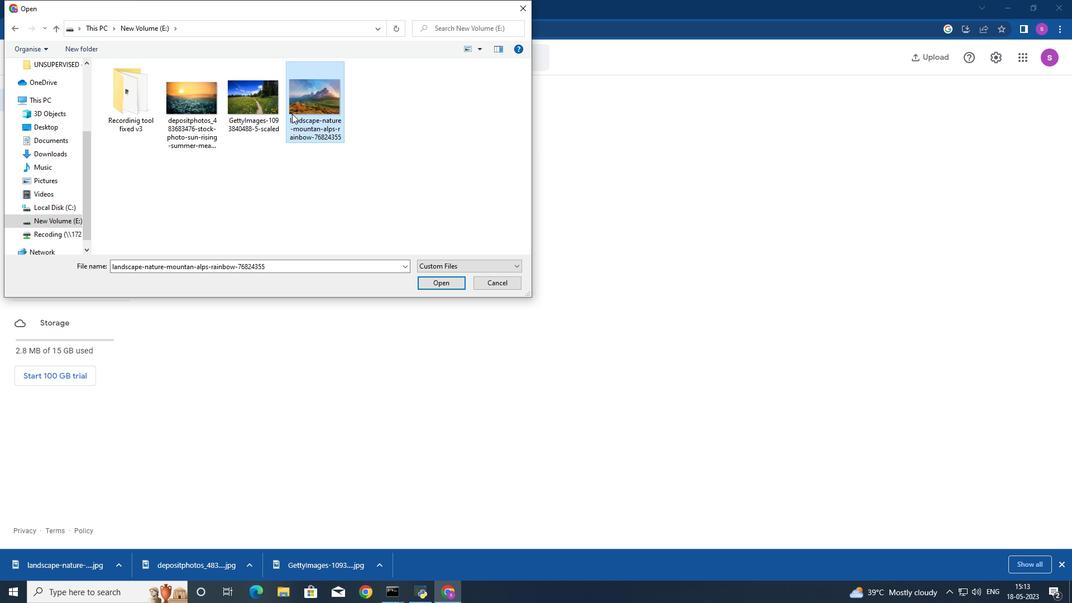 
Action: Key pressed <Key.shift_r>
Screenshot: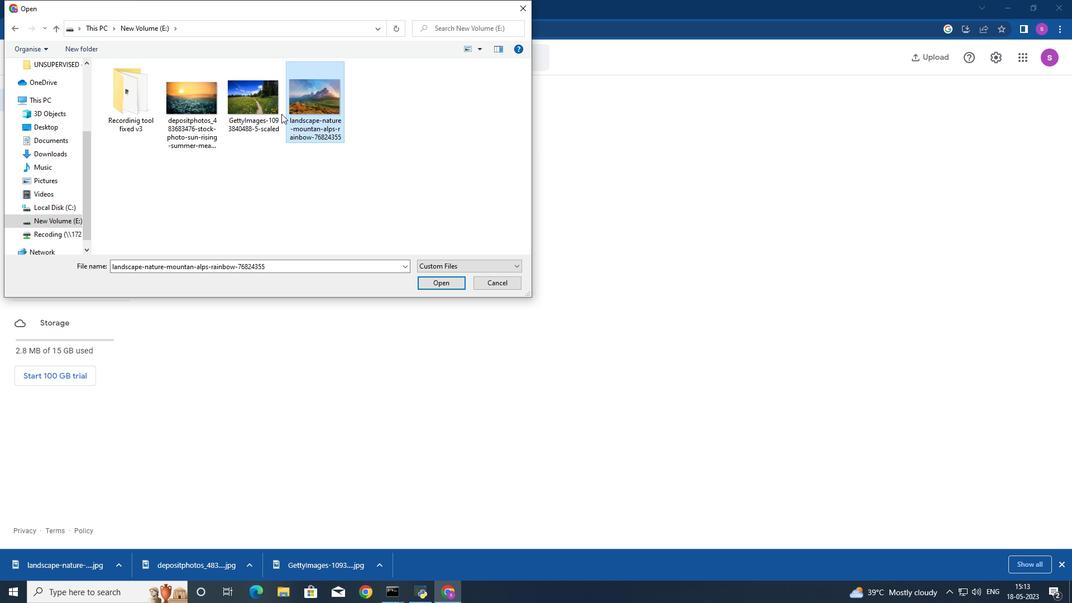 
Action: Mouse moved to (287, 113)
Screenshot: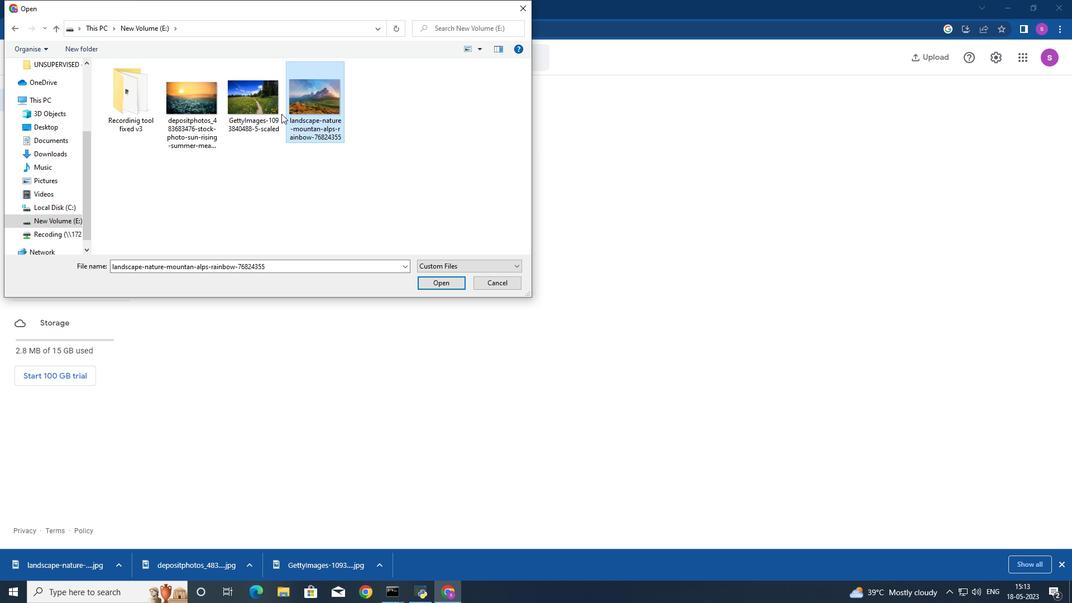 
Action: Key pressed <Key.shift_r>
Screenshot: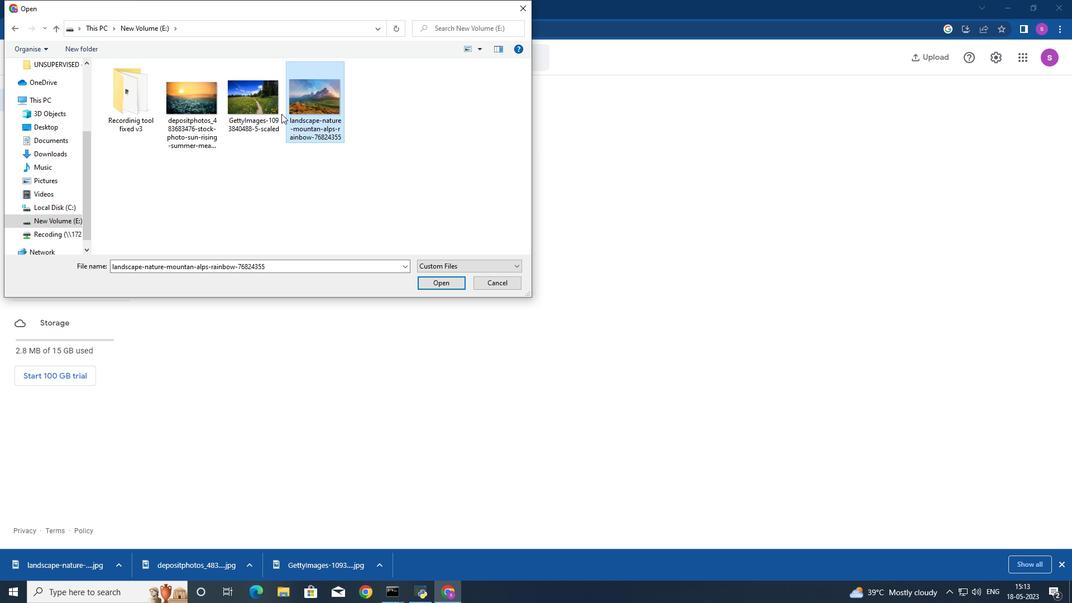 
Action: Mouse moved to (283, 113)
Screenshot: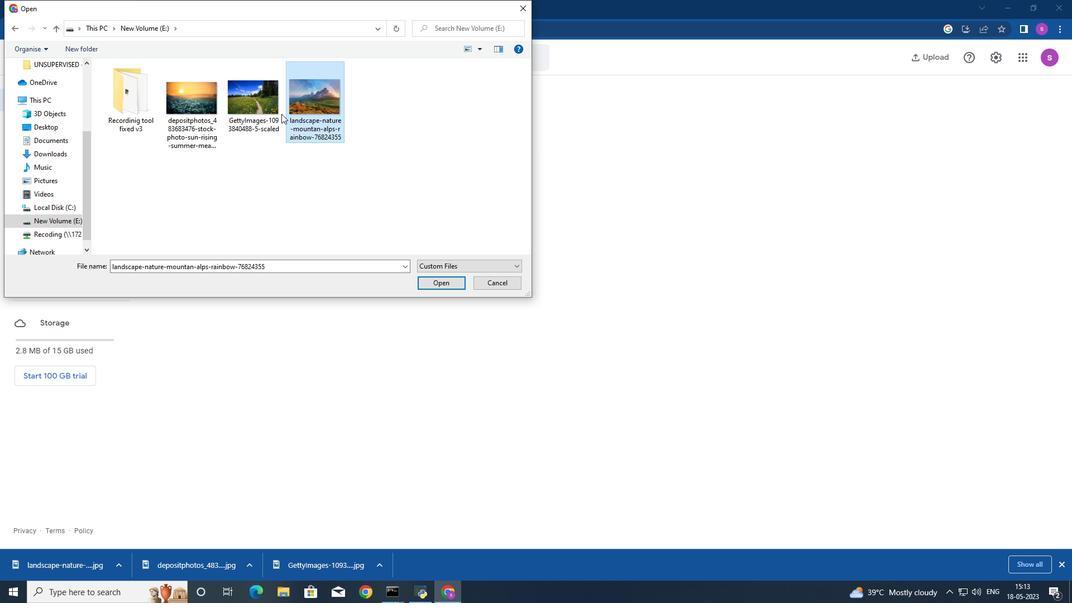 
Action: Key pressed <Key.shift_r>
Screenshot: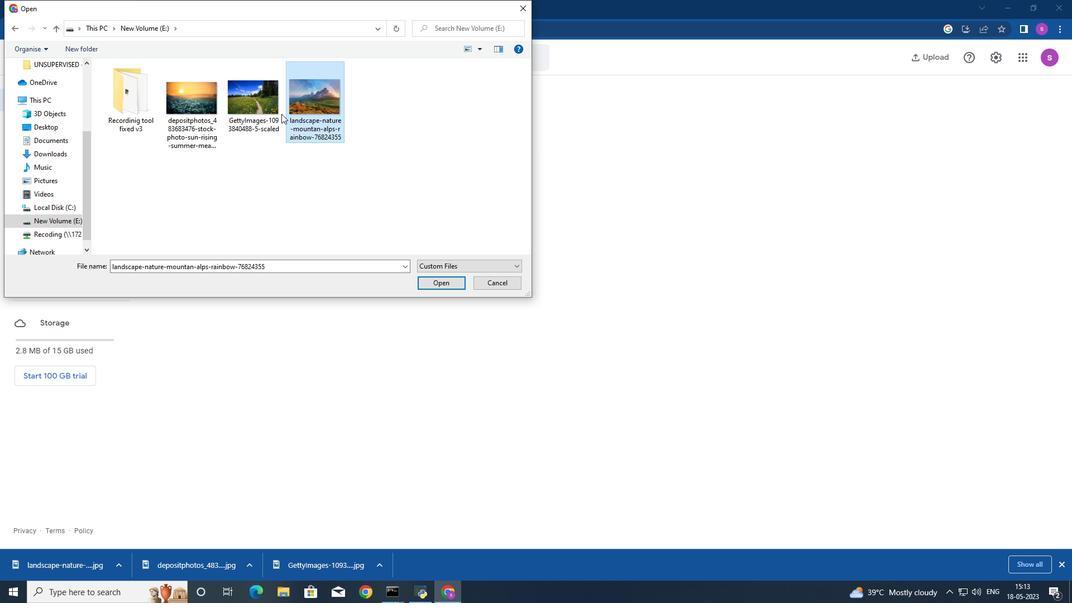 
Action: Mouse moved to (278, 113)
Screenshot: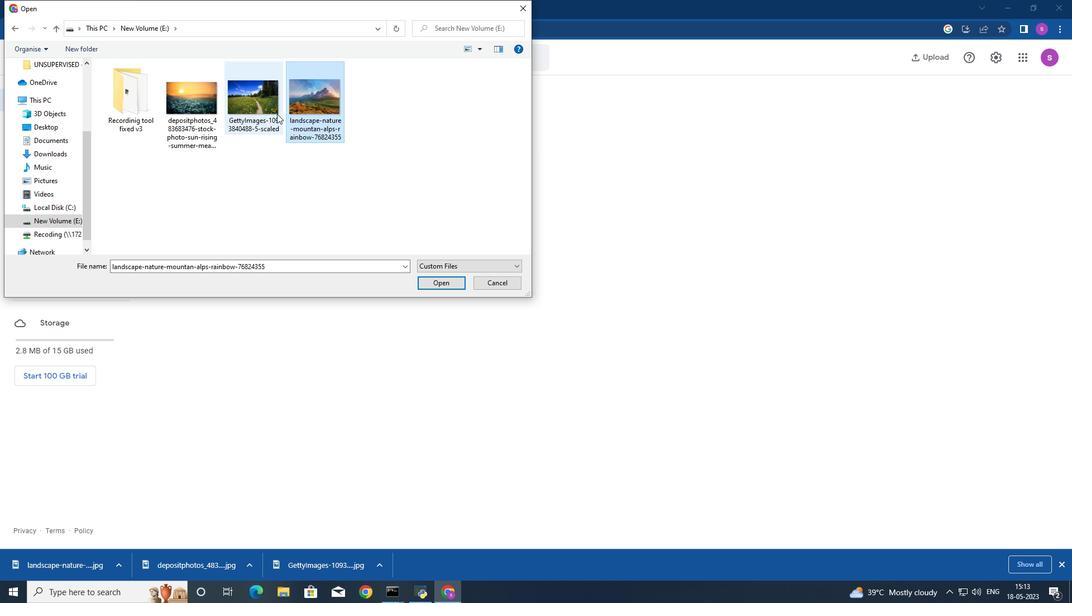 
Action: Key pressed <Key.shift_r>
Screenshot: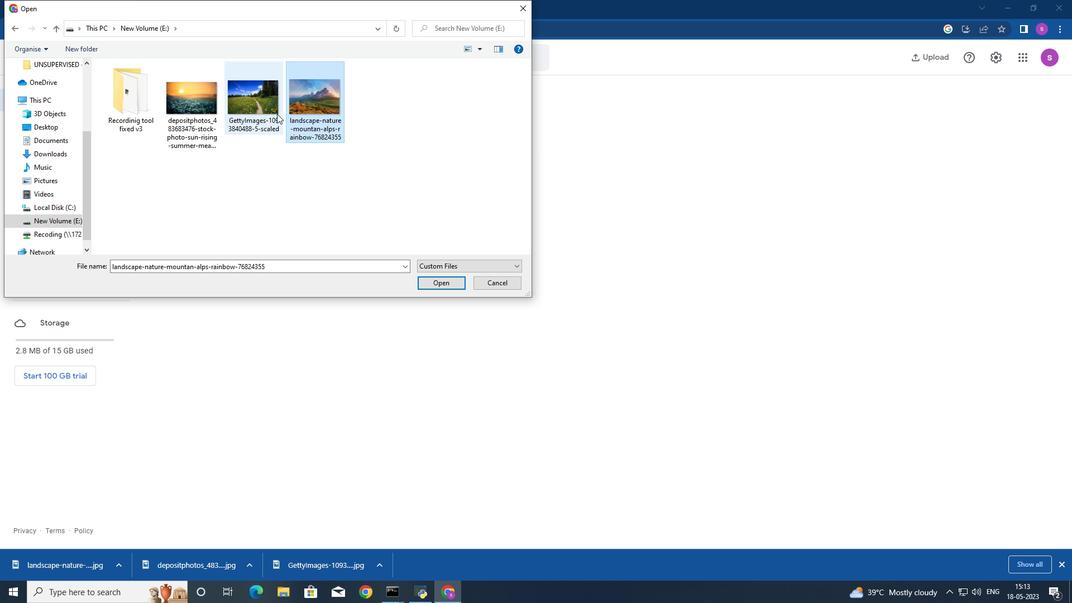 
Action: Mouse moved to (277, 113)
Screenshot: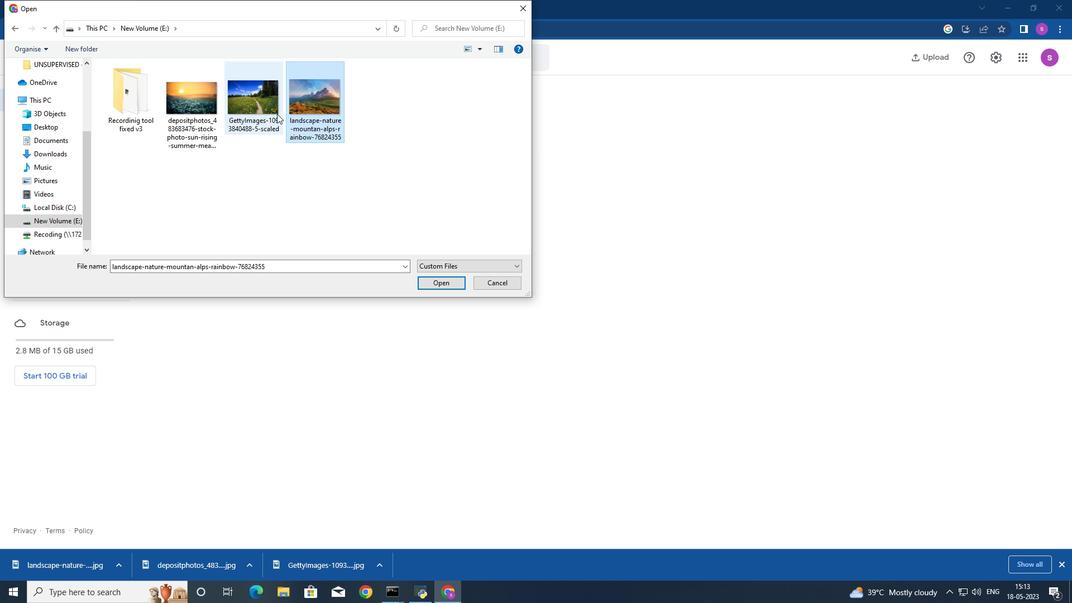 
Action: Key pressed <Key.shift_r><Key.shift_r>
Screenshot: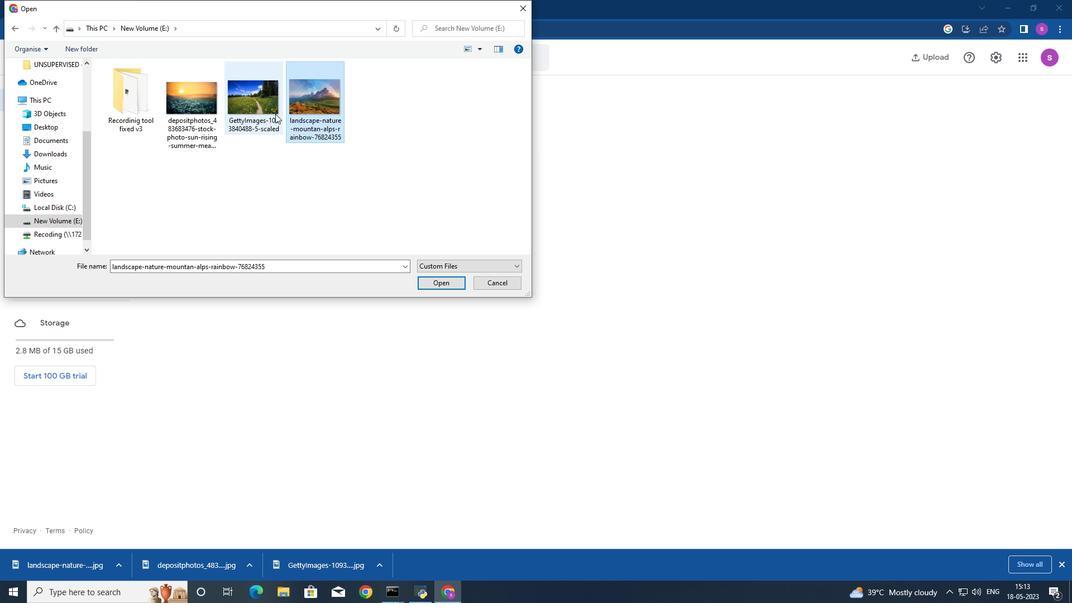 
Action: Mouse moved to (275, 113)
Screenshot: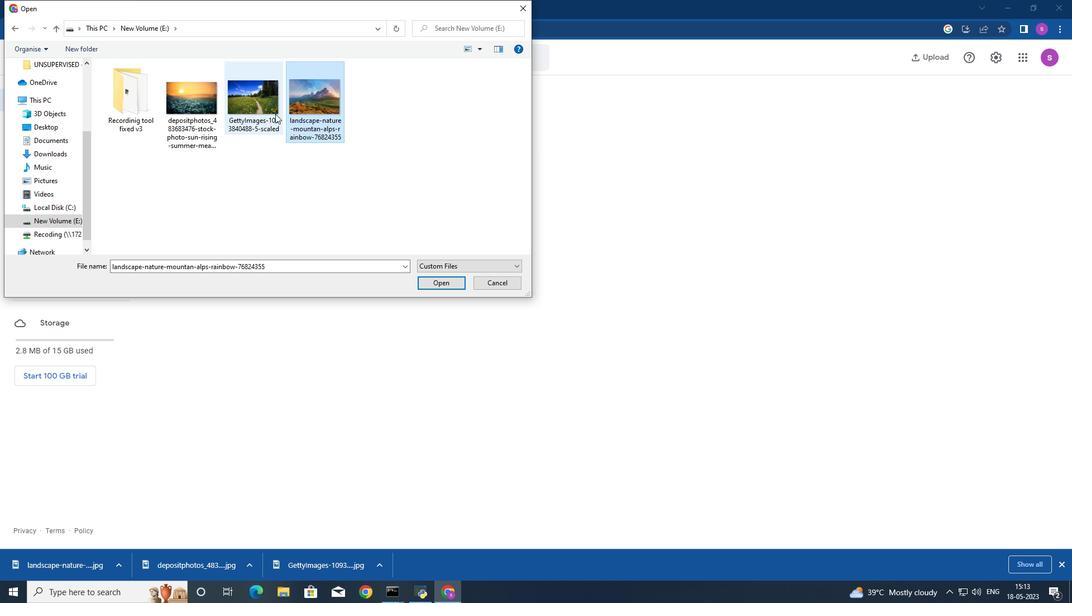 
Action: Key pressed <Key.shift_r>
Screenshot: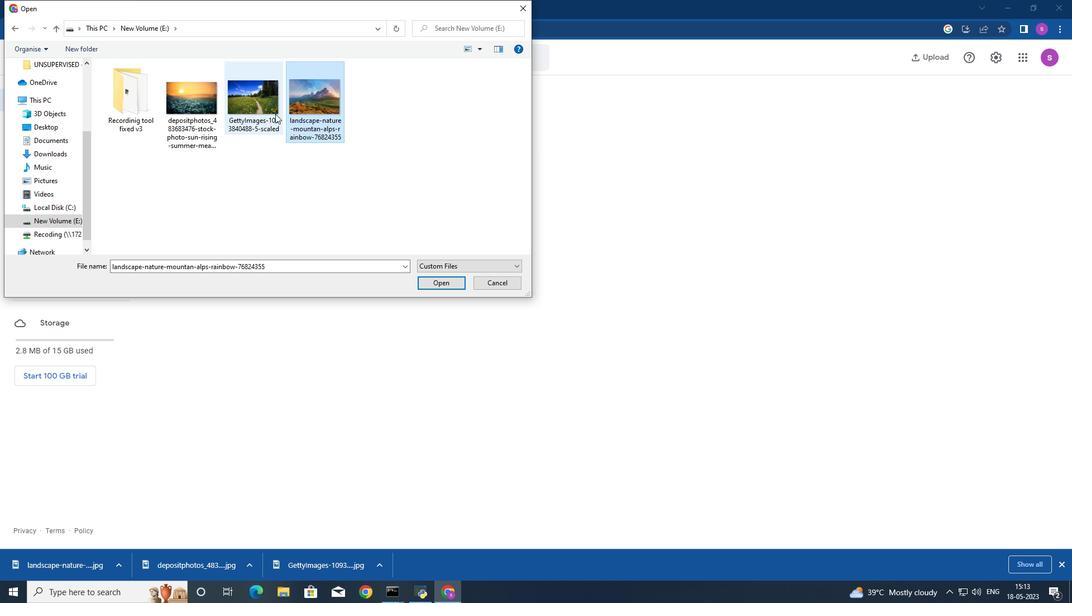 
Action: Mouse moved to (275, 113)
Screenshot: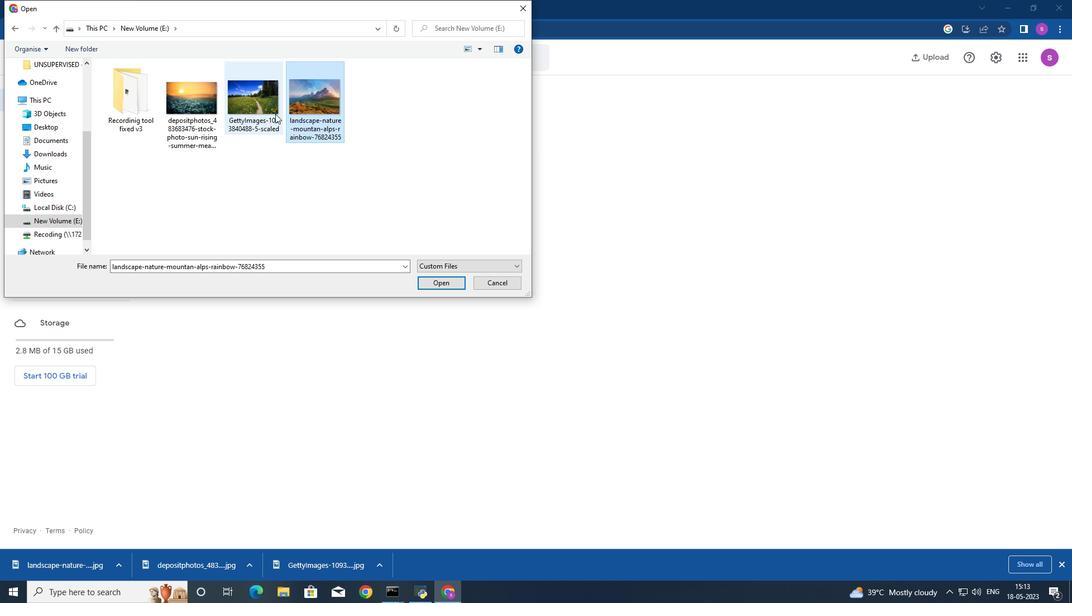 
Action: Key pressed <Key.shift_r><Key.shift_r>
Screenshot: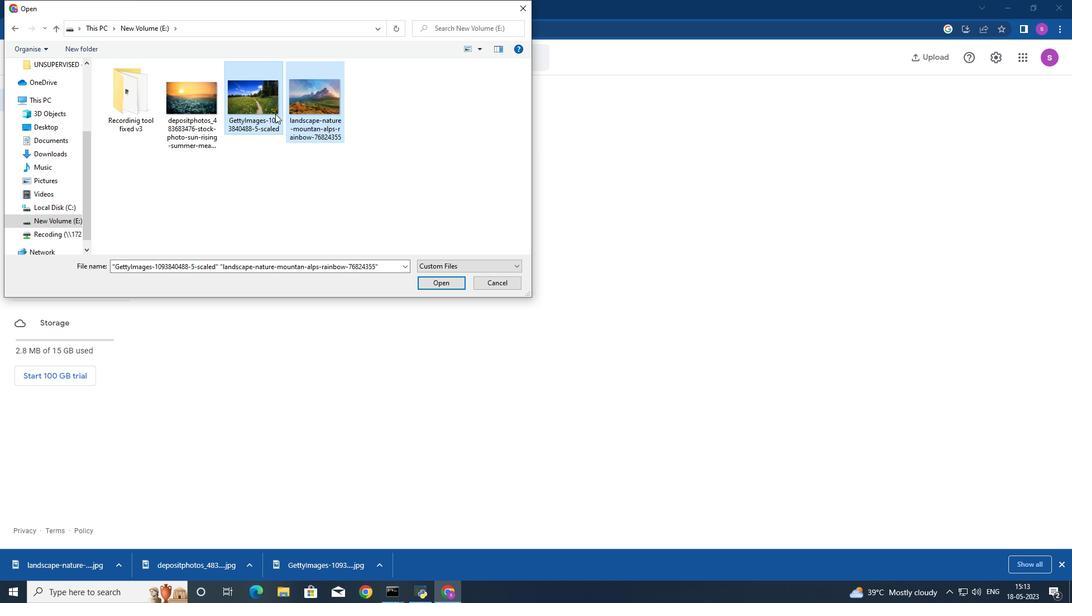 
Action: Mouse pressed left at (275, 113)
Screenshot: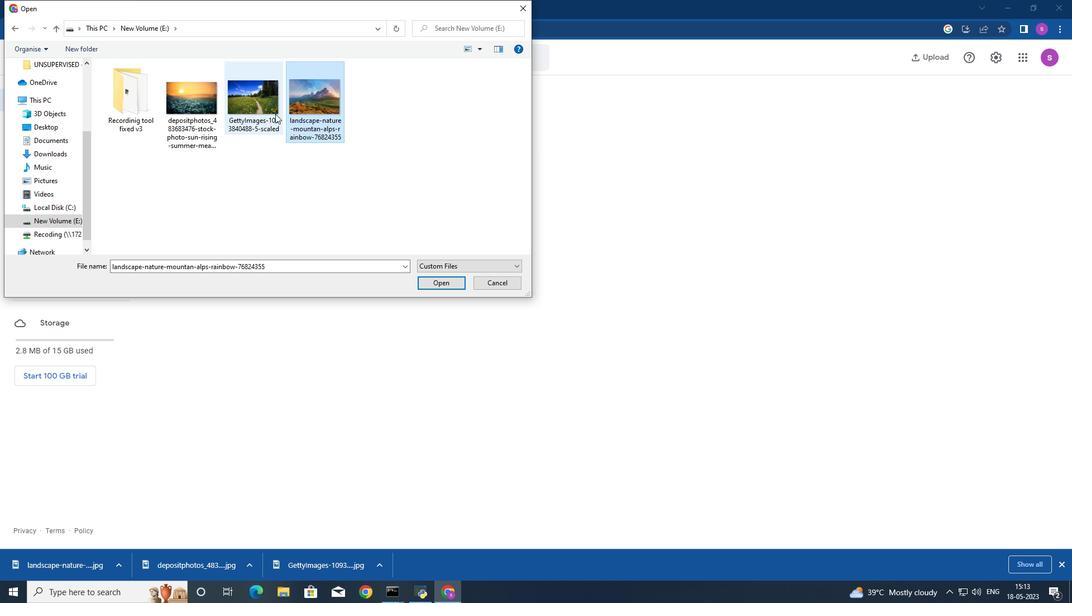 
Action: Key pressed <Key.shift_r><Key.shift_r><Key.shift_r><Key.shift_r>
Screenshot: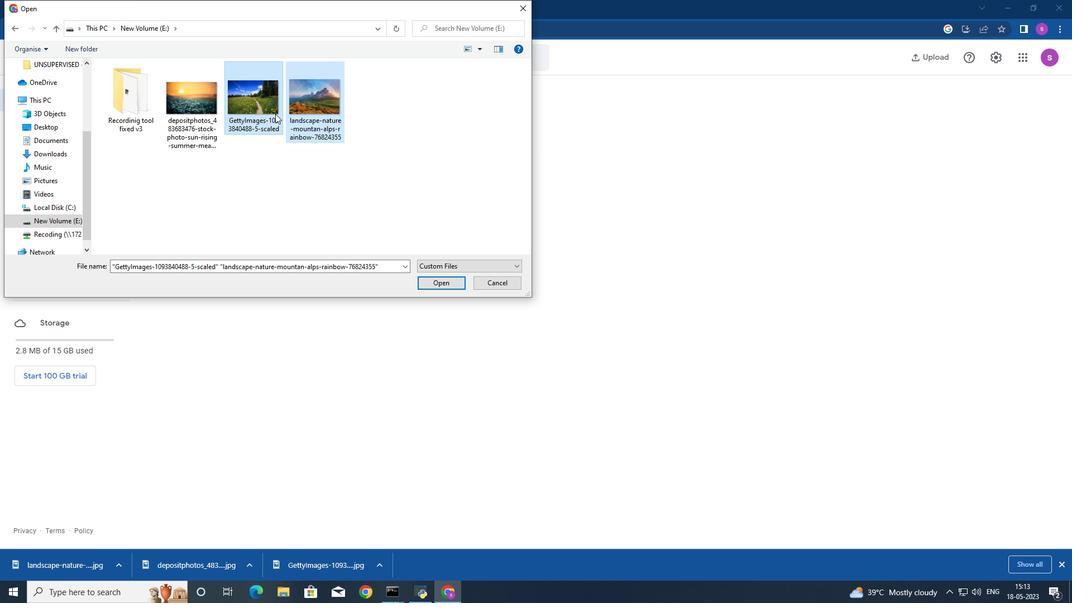 
Action: Mouse moved to (274, 113)
Screenshot: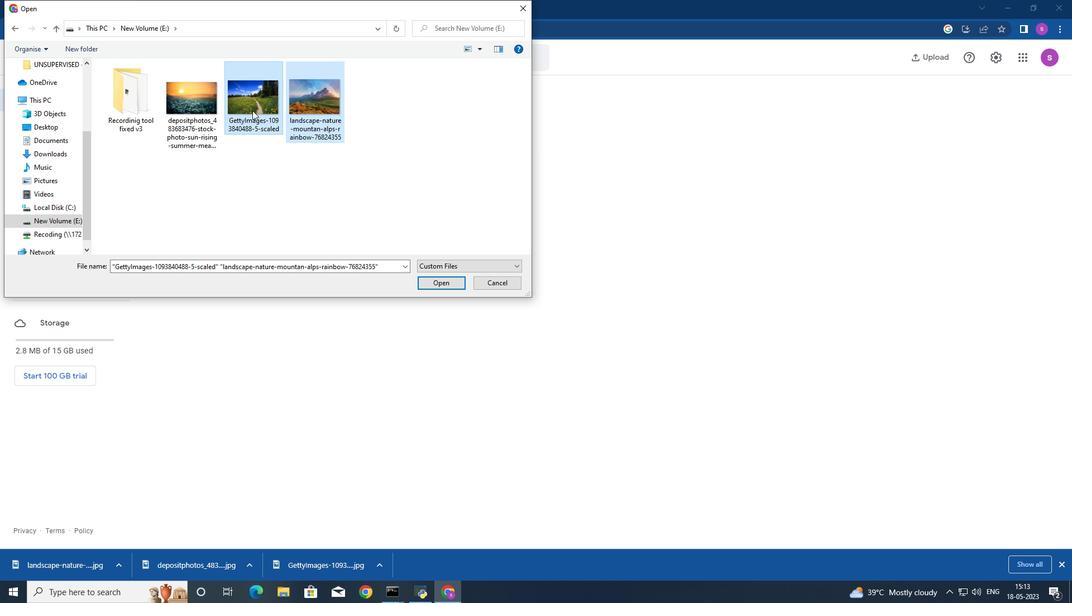 
Action: Key pressed <Key.shift_r>
Screenshot: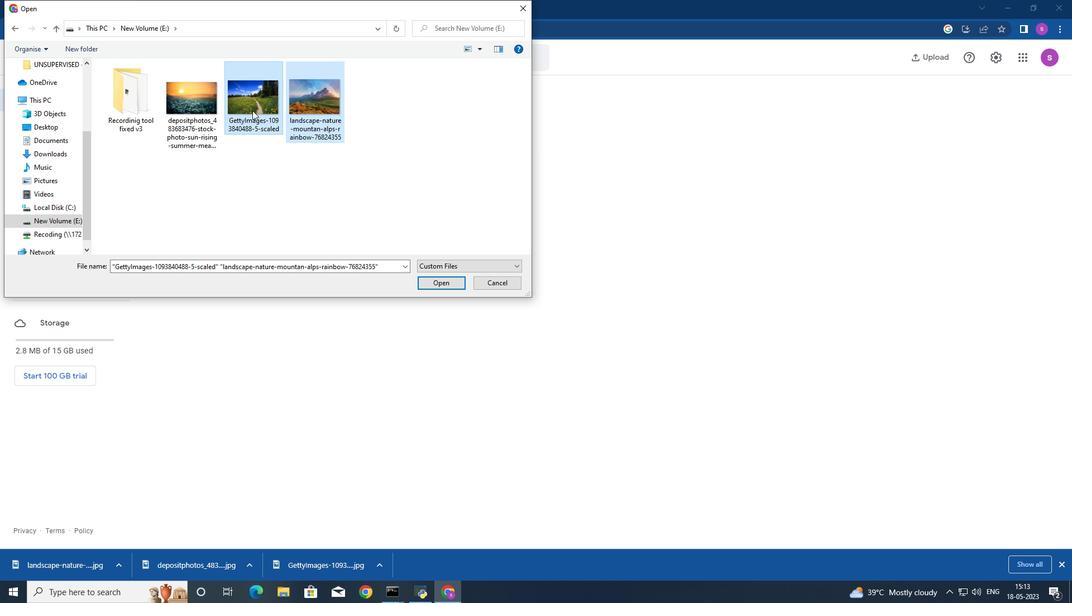 
Action: Mouse moved to (261, 110)
Screenshot: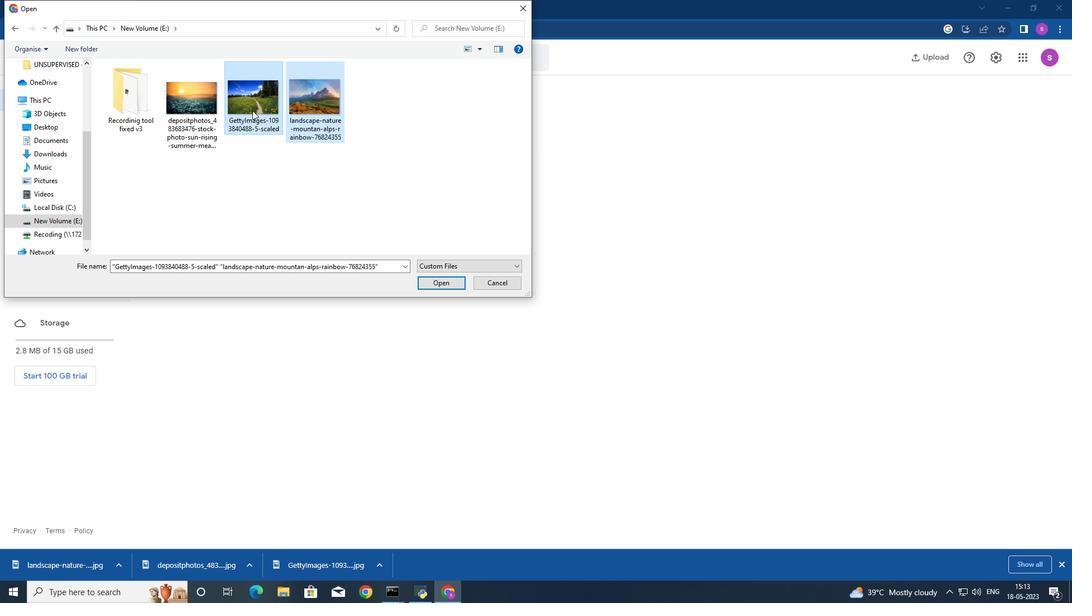 
Action: Key pressed <Key.shift_r>
Screenshot: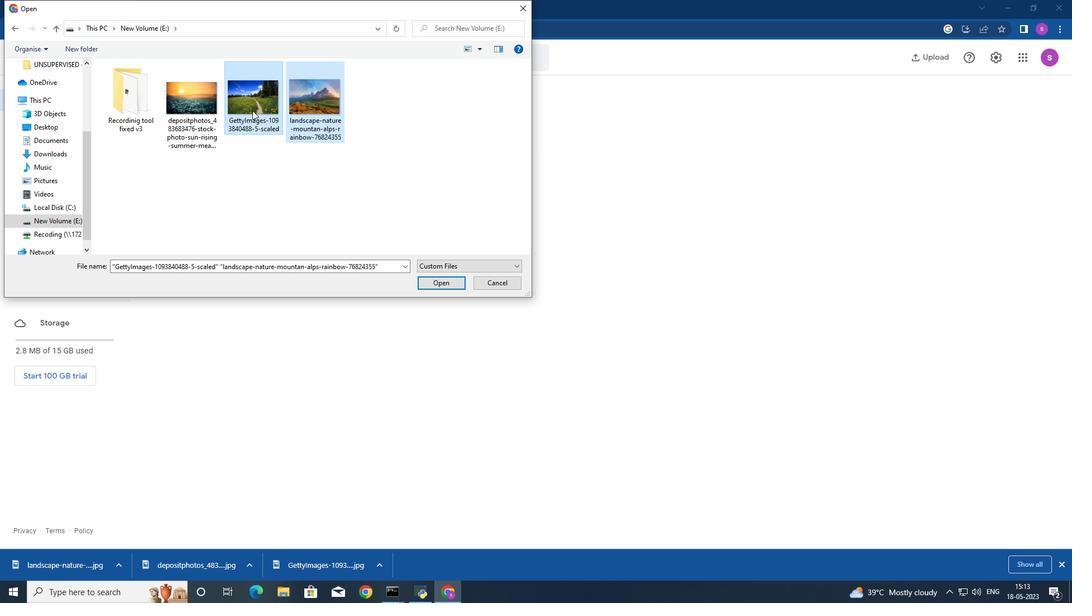 
Action: Mouse moved to (231, 109)
Screenshot: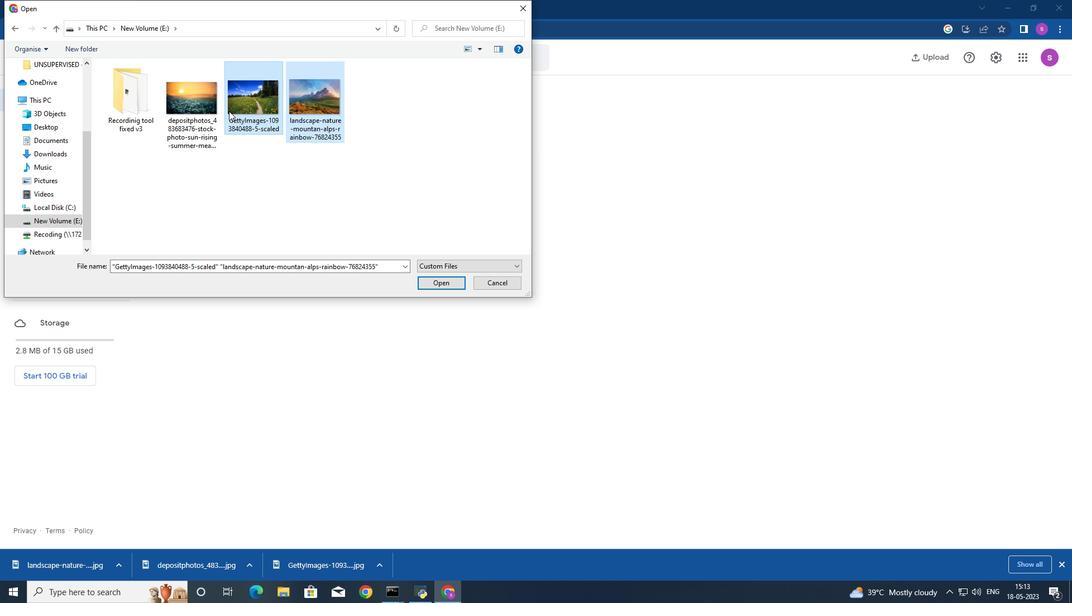 
Action: Key pressed <Key.shift_r>
Screenshot: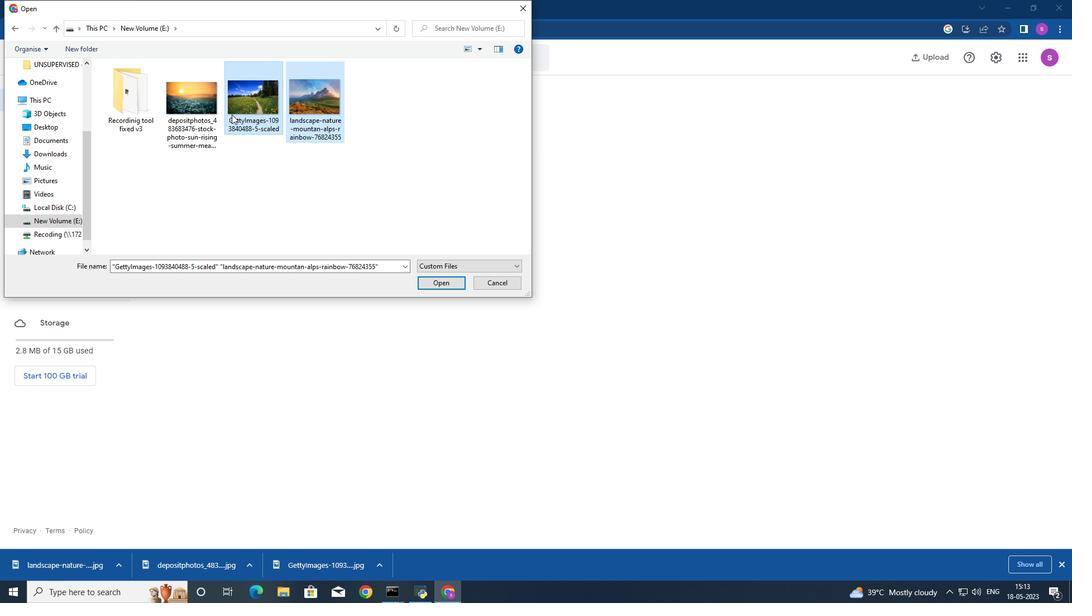 
Action: Mouse moved to (228, 112)
Screenshot: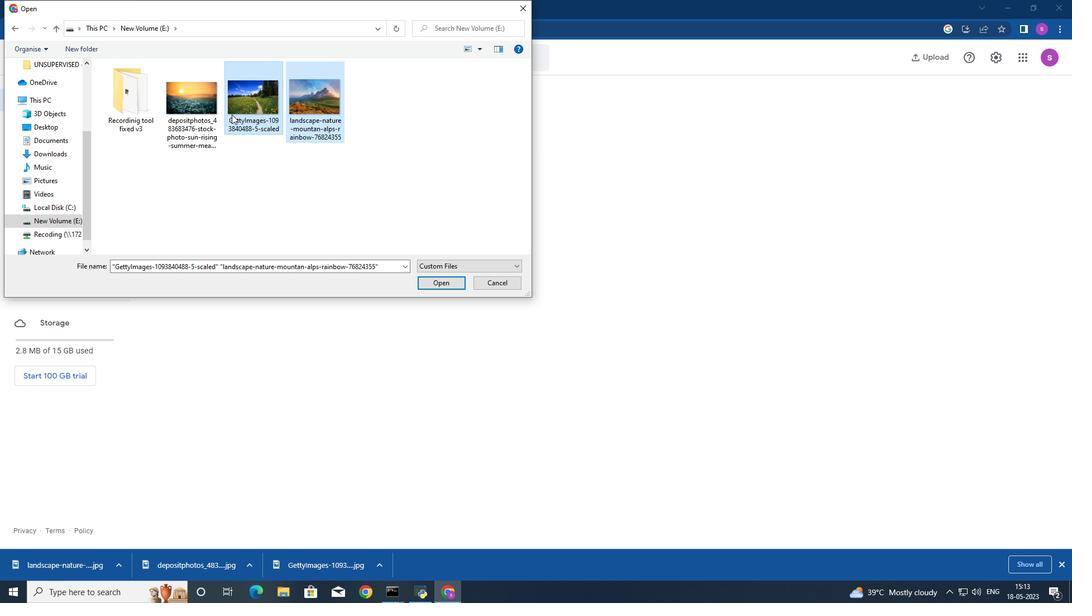 
Action: Key pressed <Key.shift_r>
Screenshot: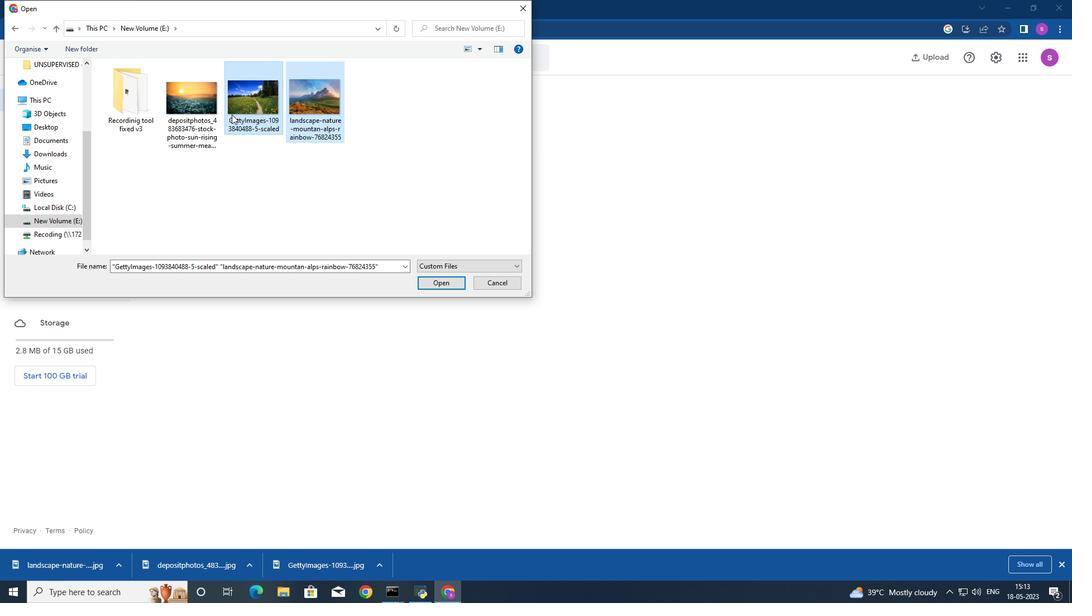 
Action: Mouse moved to (231, 114)
Screenshot: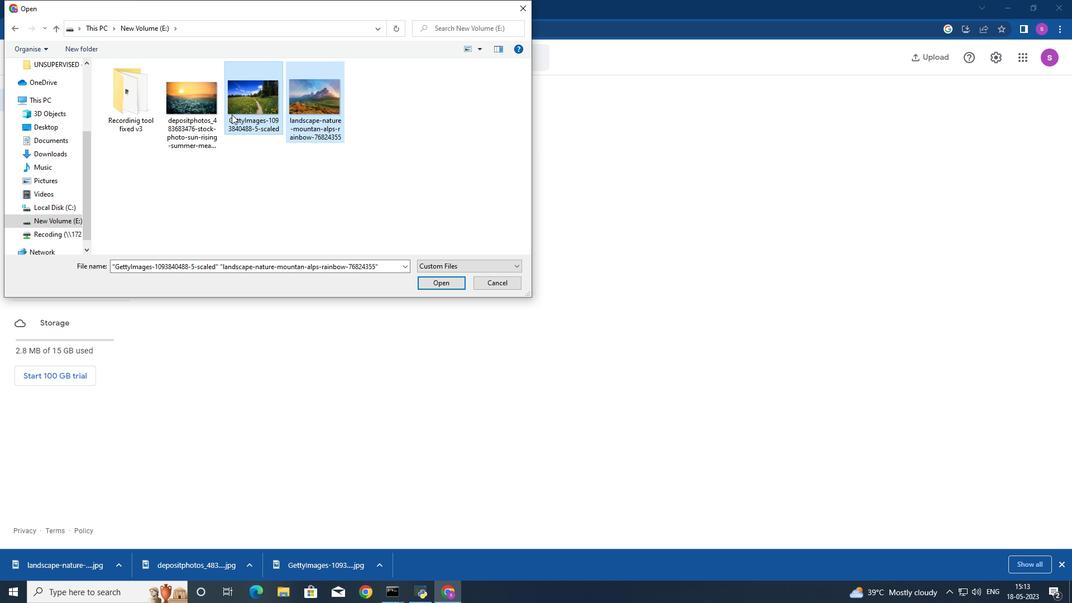 
Action: Key pressed <Key.shift_r>
Screenshot: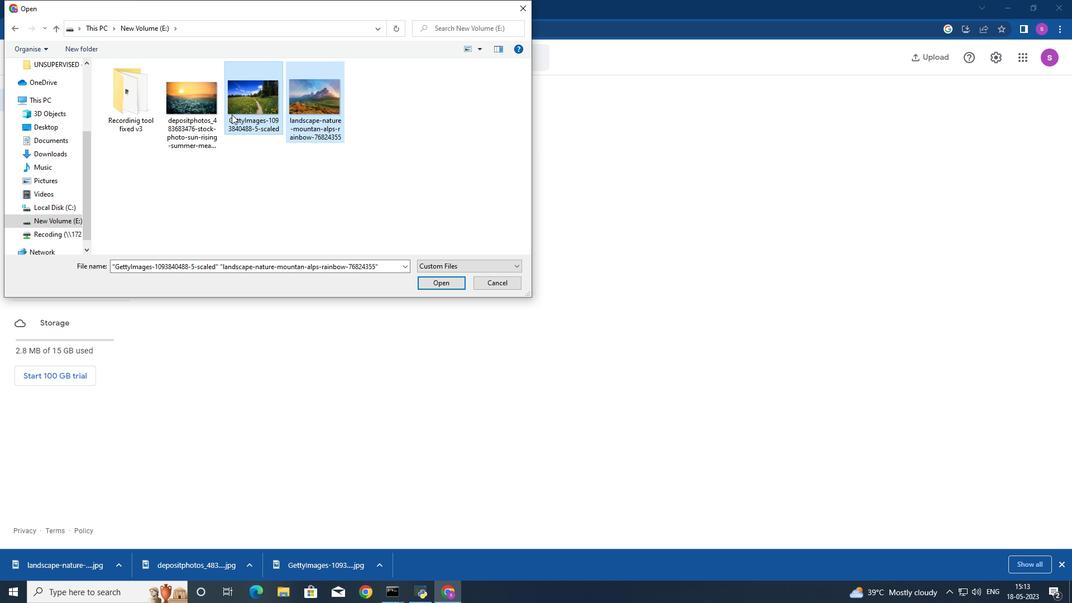 
Action: Mouse moved to (231, 115)
Screenshot: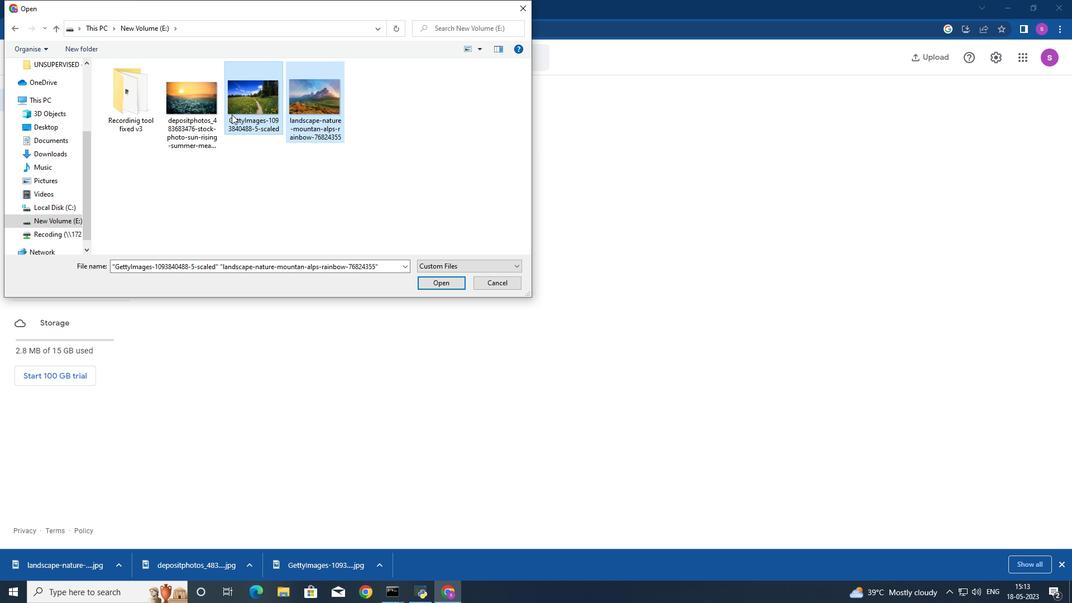 
Action: Key pressed <Key.shift_r>
Screenshot: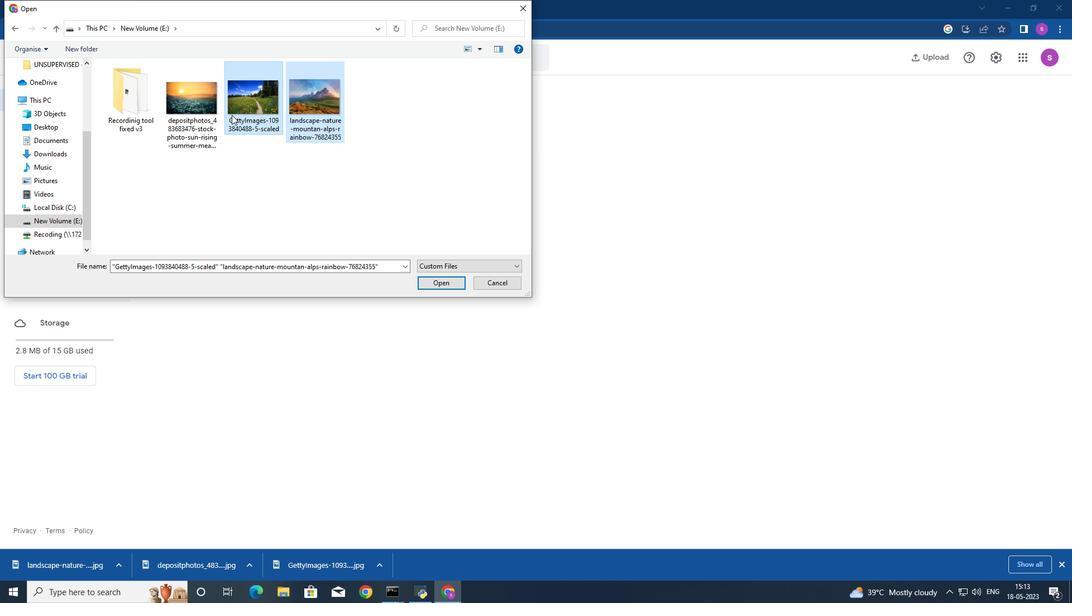 
Action: Mouse moved to (231, 115)
Screenshot: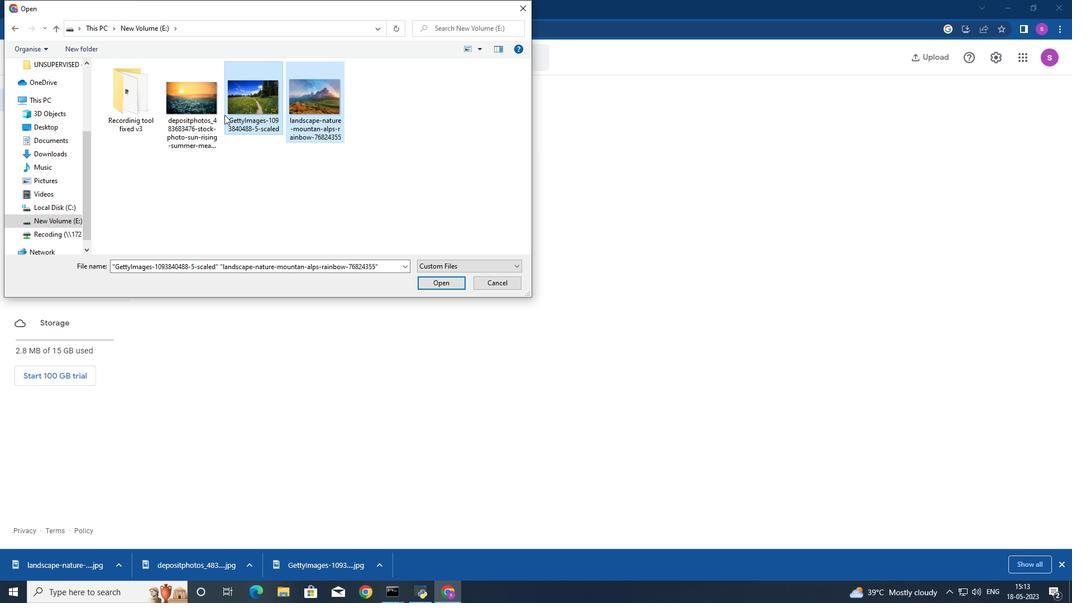 
Action: Key pressed <Key.shift_r>
Screenshot: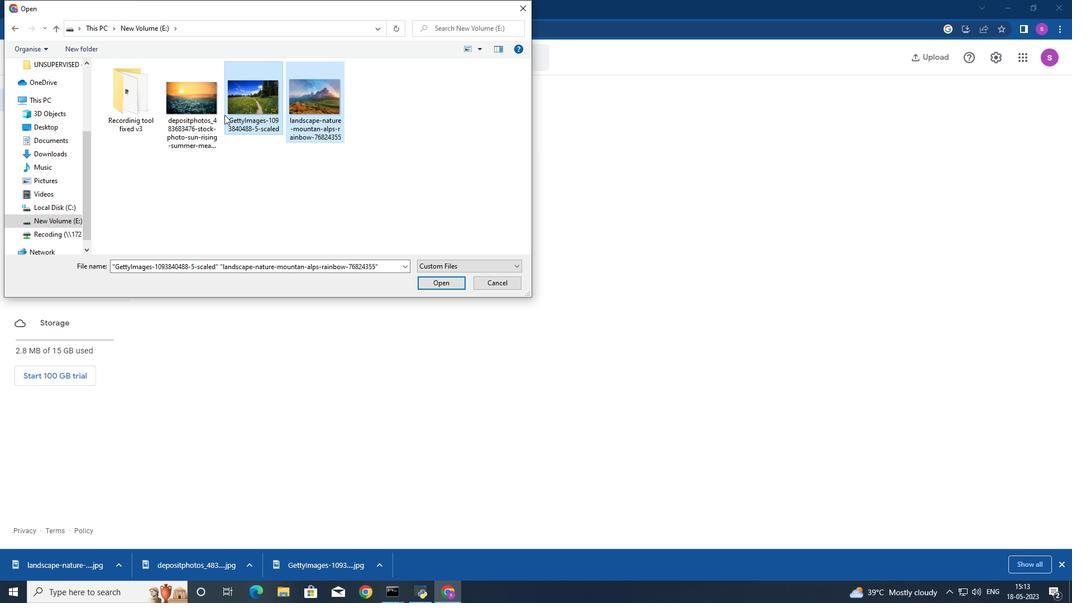 
Action: Mouse moved to (226, 115)
Screenshot: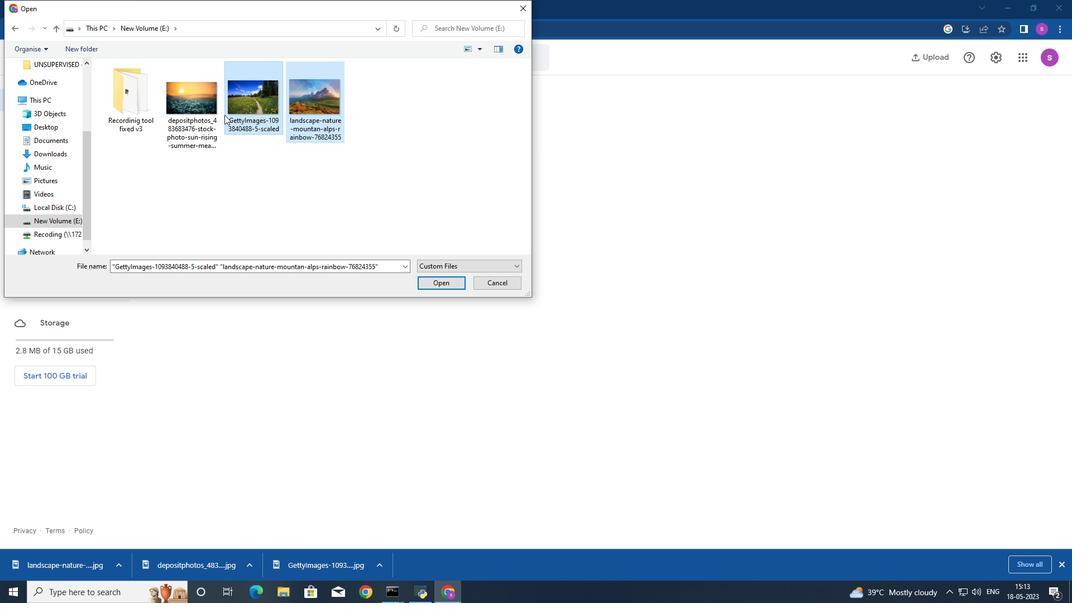 
Action: Key pressed <Key.shift_r>
Screenshot: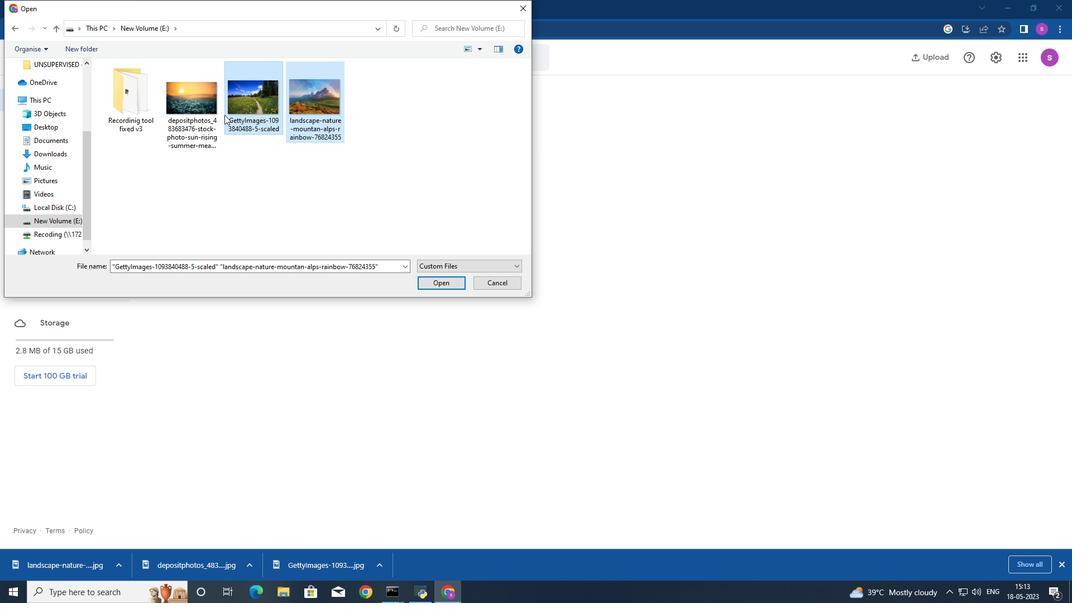 
Action: Mouse moved to (223, 114)
Screenshot: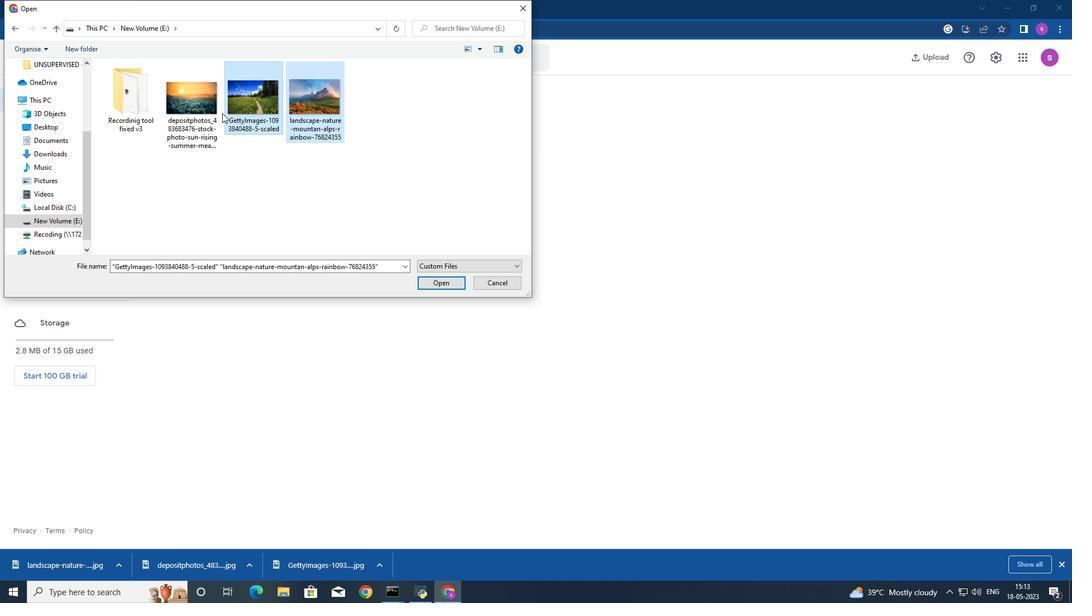 
Action: Key pressed <Key.shift_r>
Screenshot: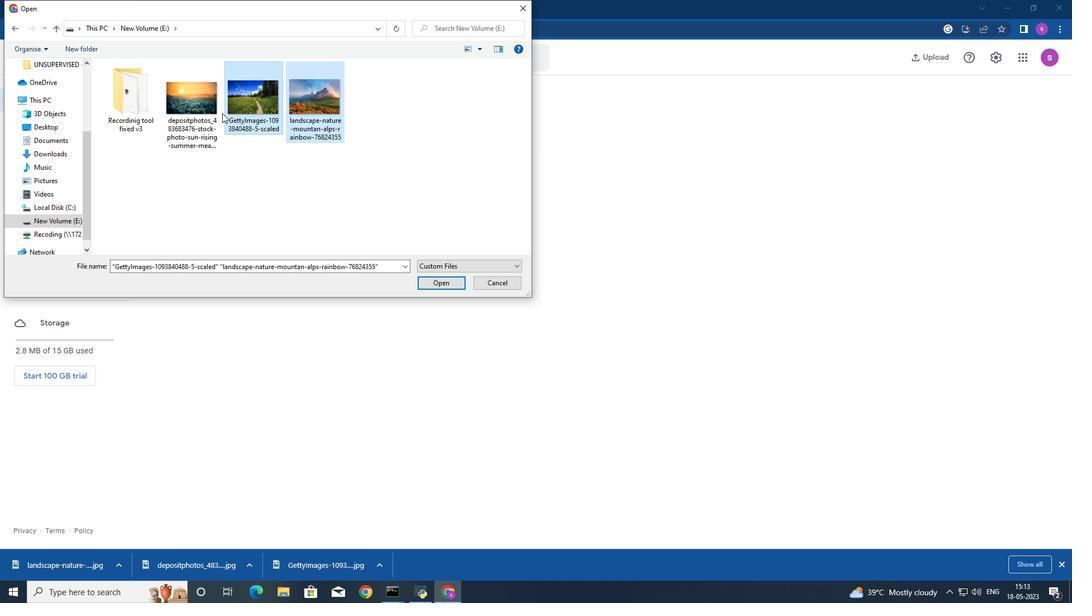 
Action: Mouse moved to (221, 113)
Screenshot: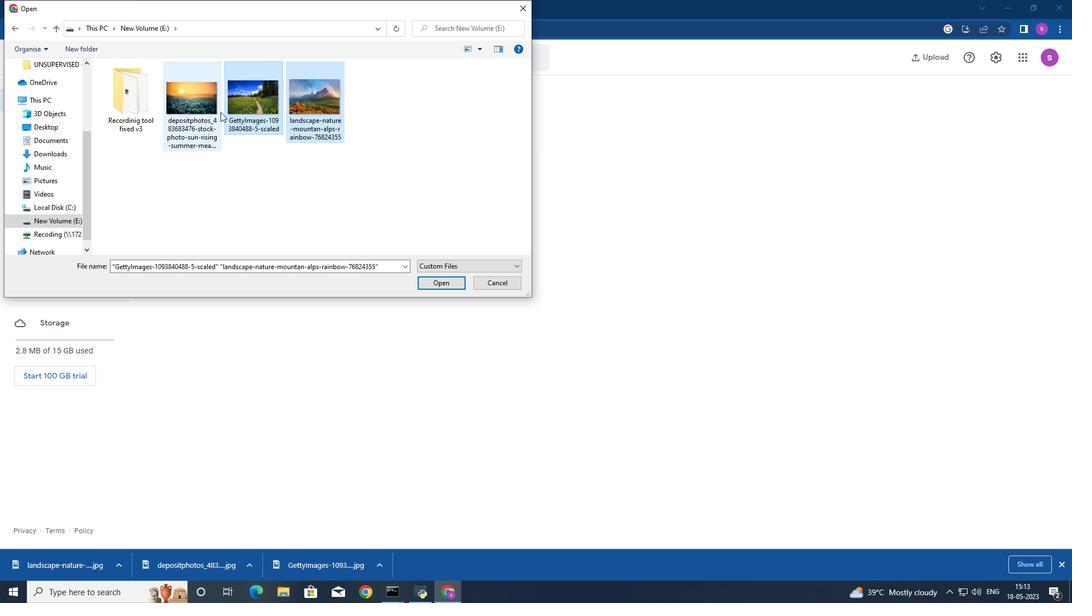 
Action: Key pressed <Key.shift_r>
Screenshot: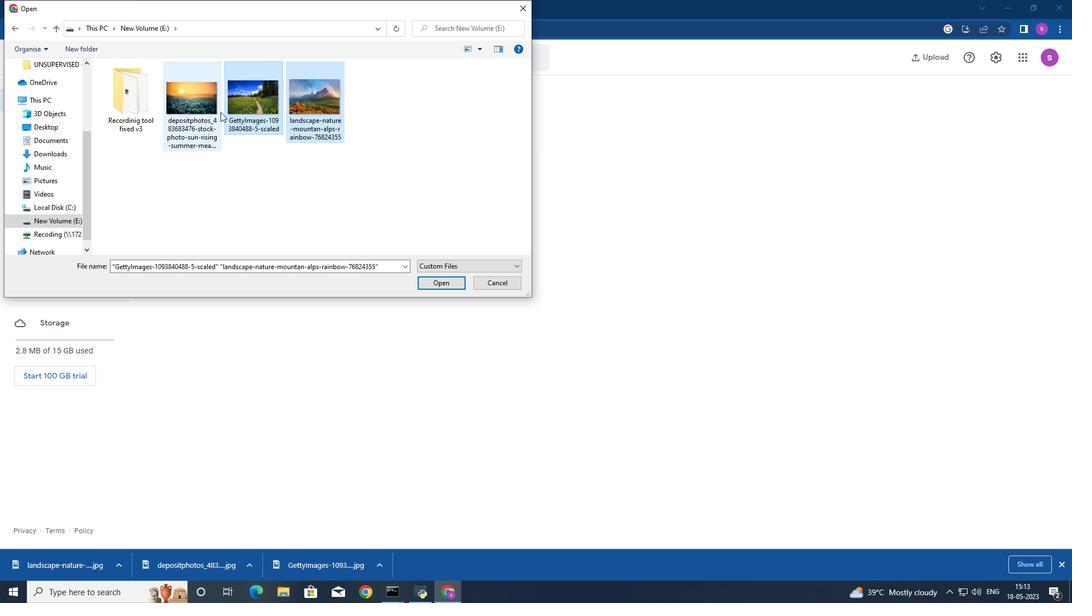 
Action: Mouse moved to (221, 112)
Screenshot: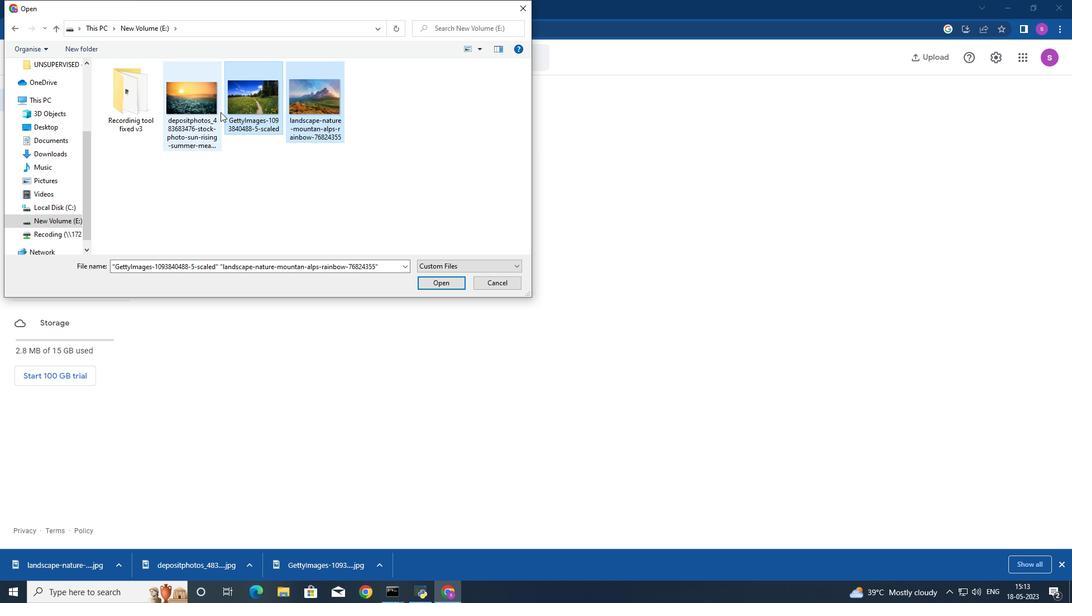 
Action: Key pressed <Key.shift_r>
Screenshot: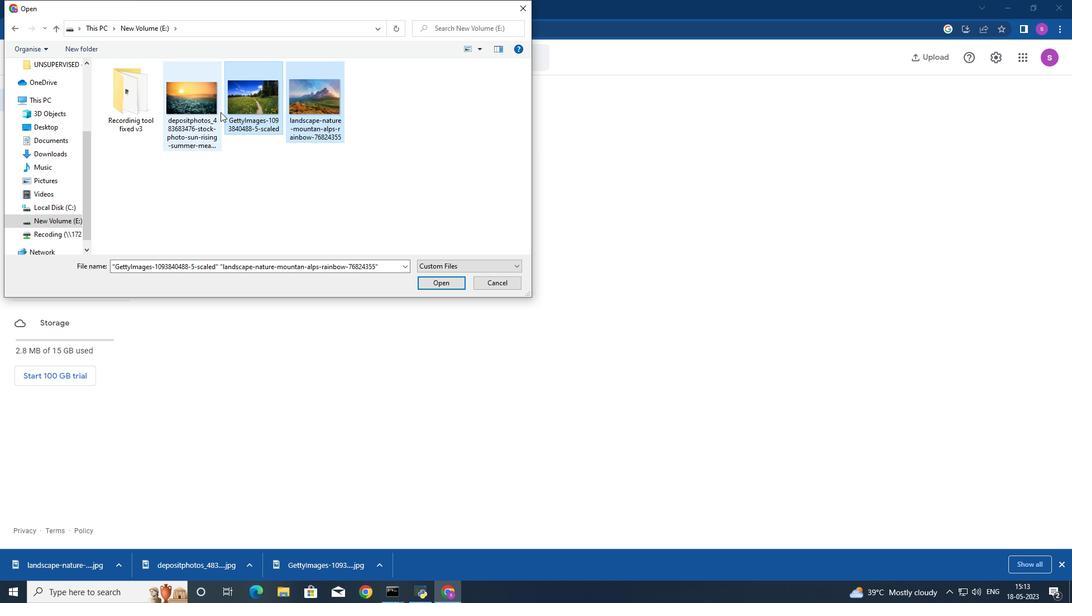 
Action: Mouse moved to (220, 112)
Screenshot: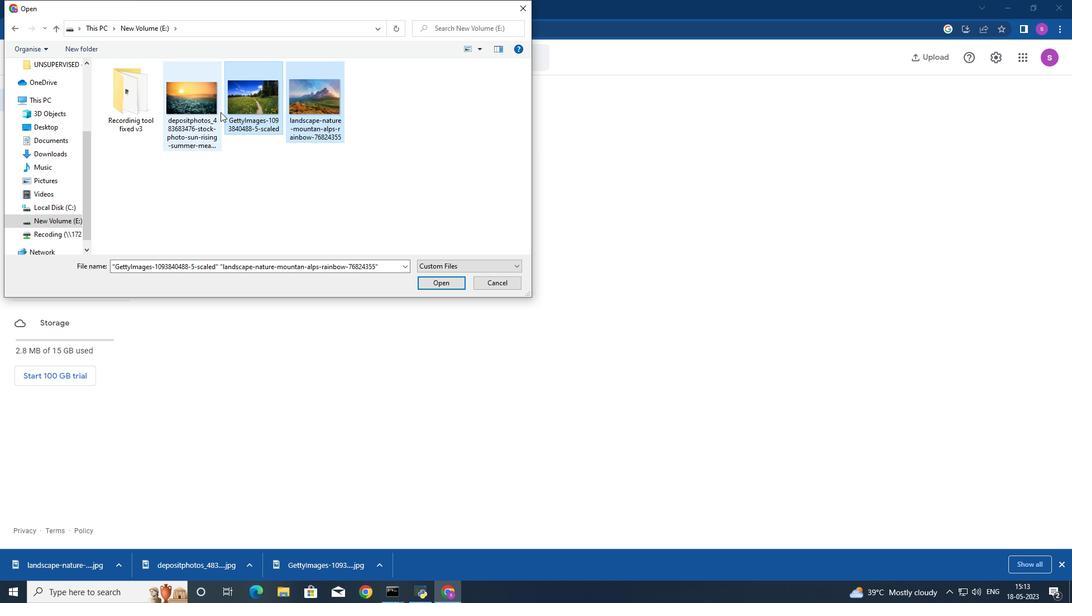 
Action: Key pressed <Key.shift_r>
Screenshot: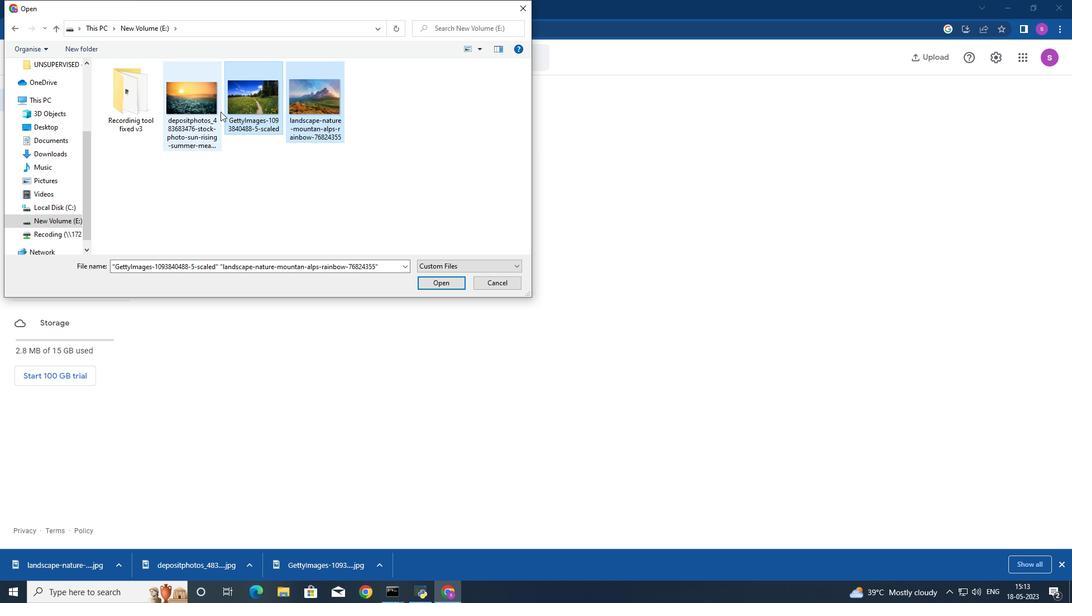 
Action: Mouse moved to (220, 111)
Screenshot: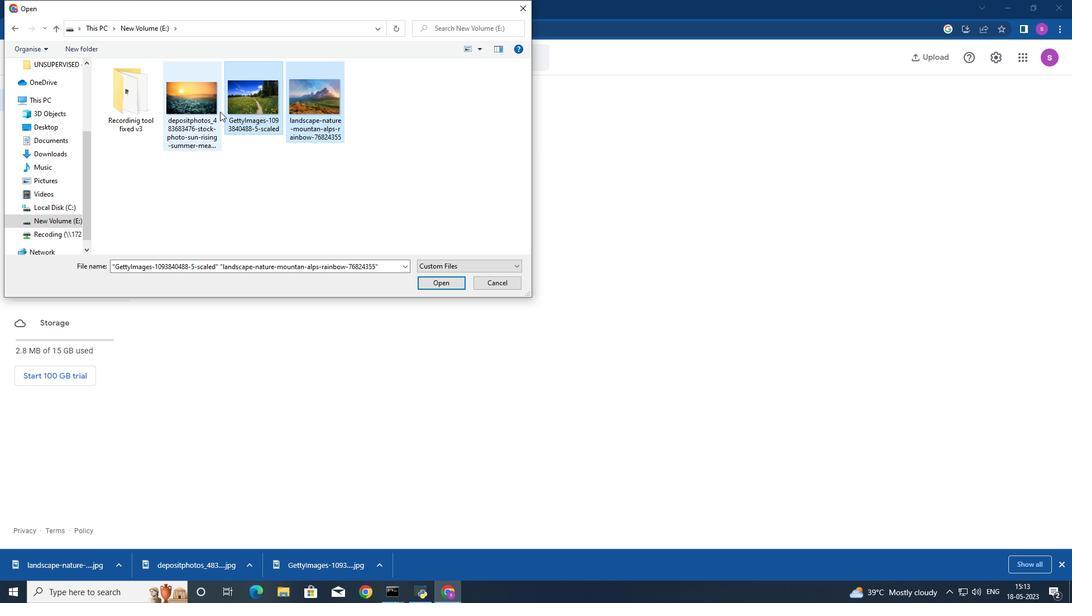 
Action: Key pressed <Key.shift_r>
Screenshot: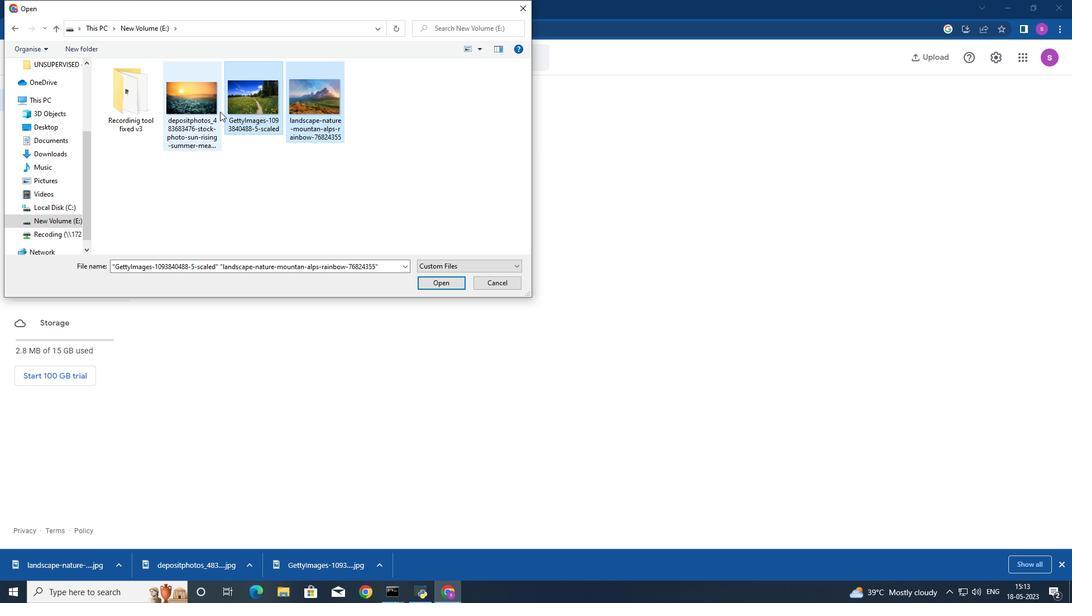 
Action: Mouse moved to (220, 111)
Screenshot: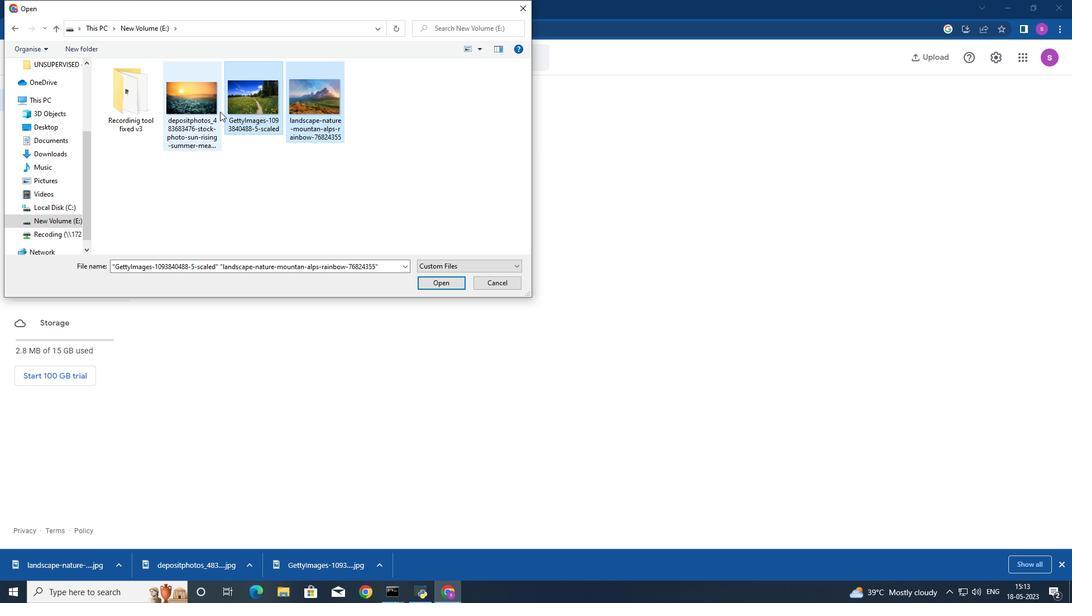 
Action: Key pressed <Key.shift_r>
Screenshot: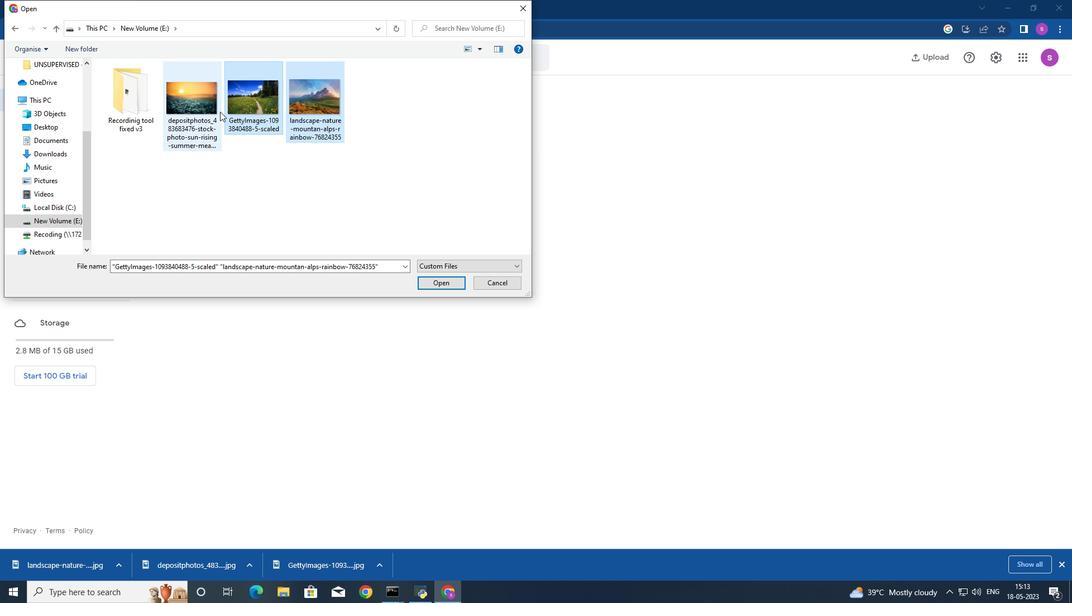 
Action: Mouse pressed left at (220, 111)
Screenshot: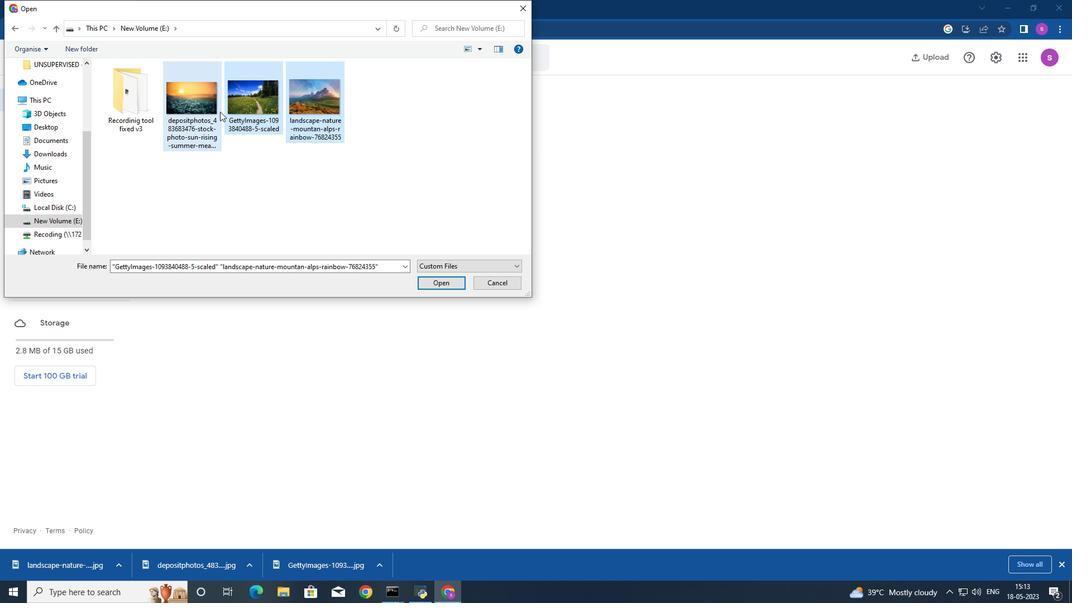 
Action: Key pressed <Key.shift_r><Key.shift_r><Key.shift_r><Key.shift_r><Key.shift_r><Key.shift_r><Key.shift_r><Key.shift_r>
Screenshot: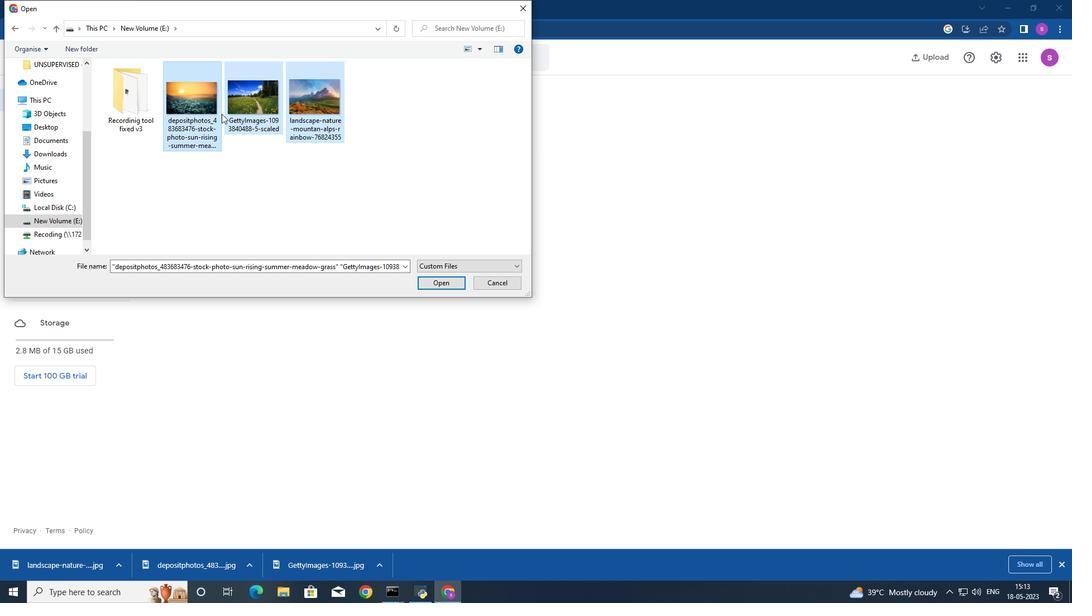 
Action: Mouse moved to (220, 112)
Screenshot: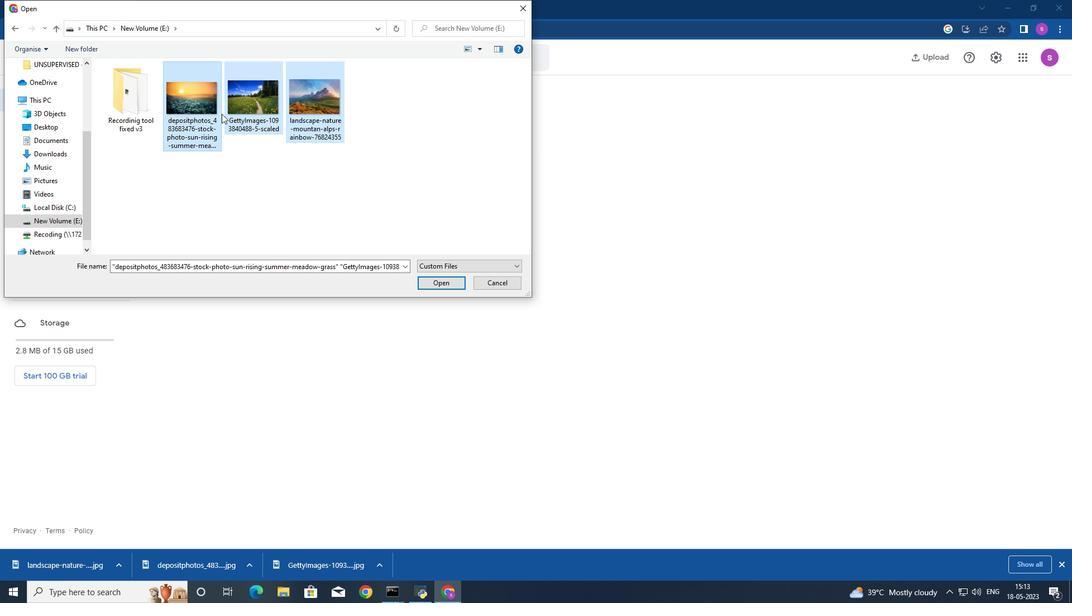 
Action: Key pressed <Key.shift_r>
Screenshot: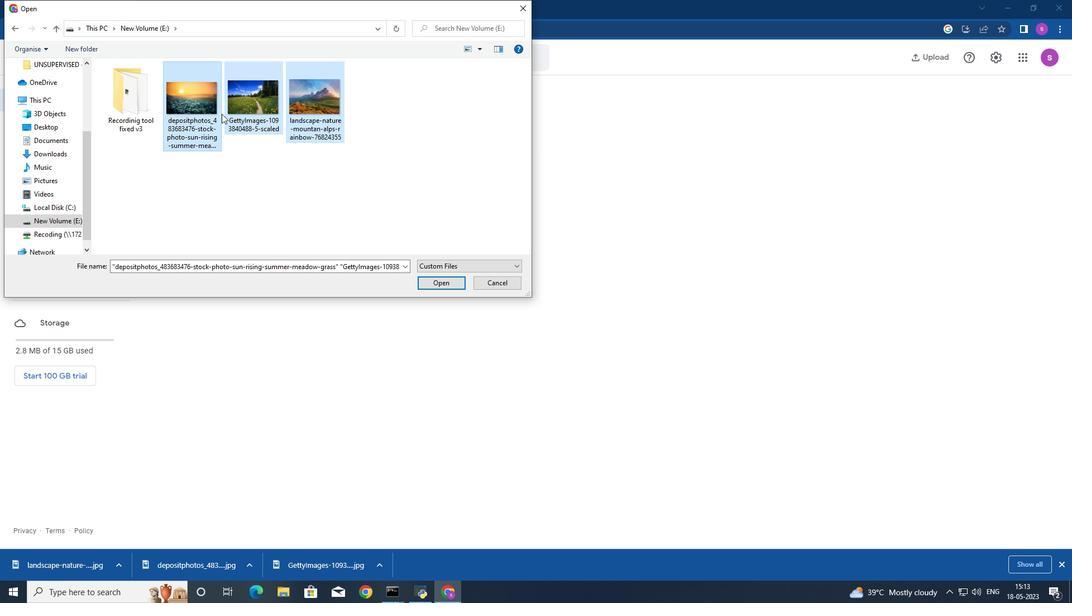 
Action: Mouse moved to (444, 283)
Screenshot: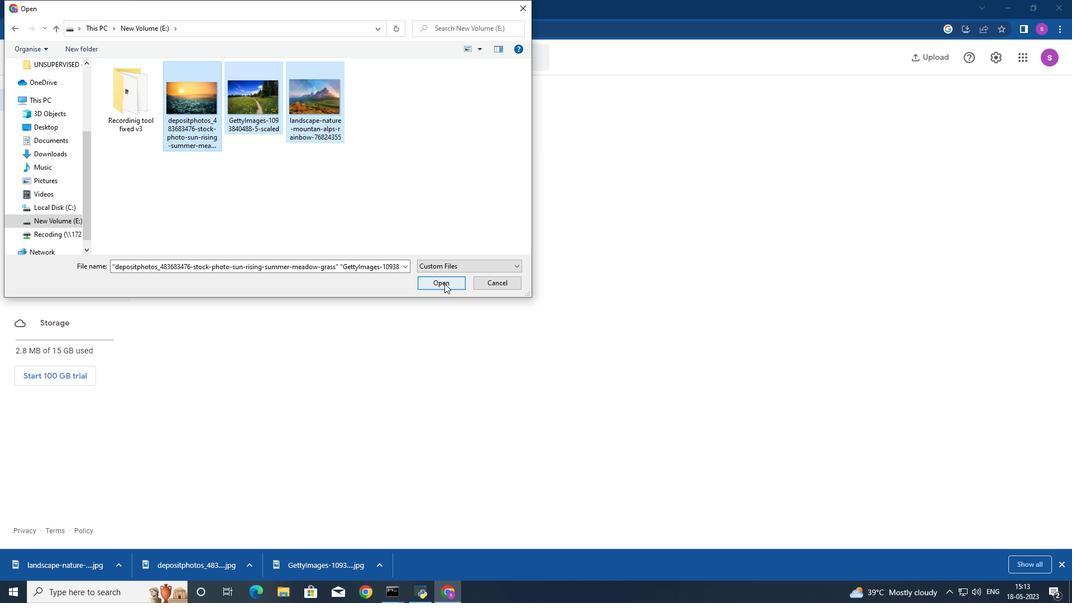 
Action: Mouse pressed left at (444, 283)
Screenshot: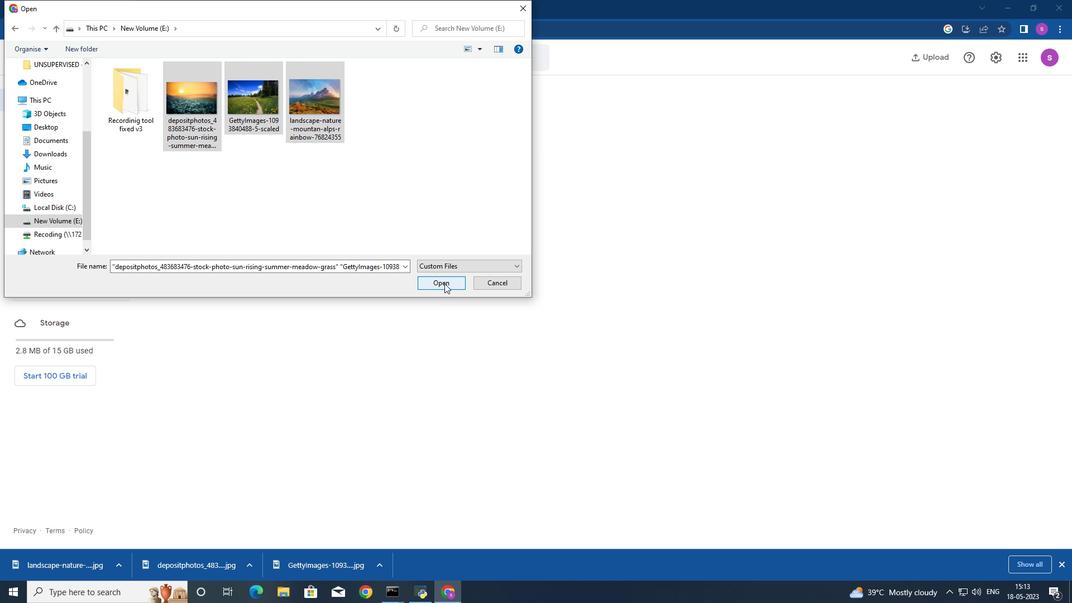 
Action: Mouse moved to (218, 417)
Screenshot: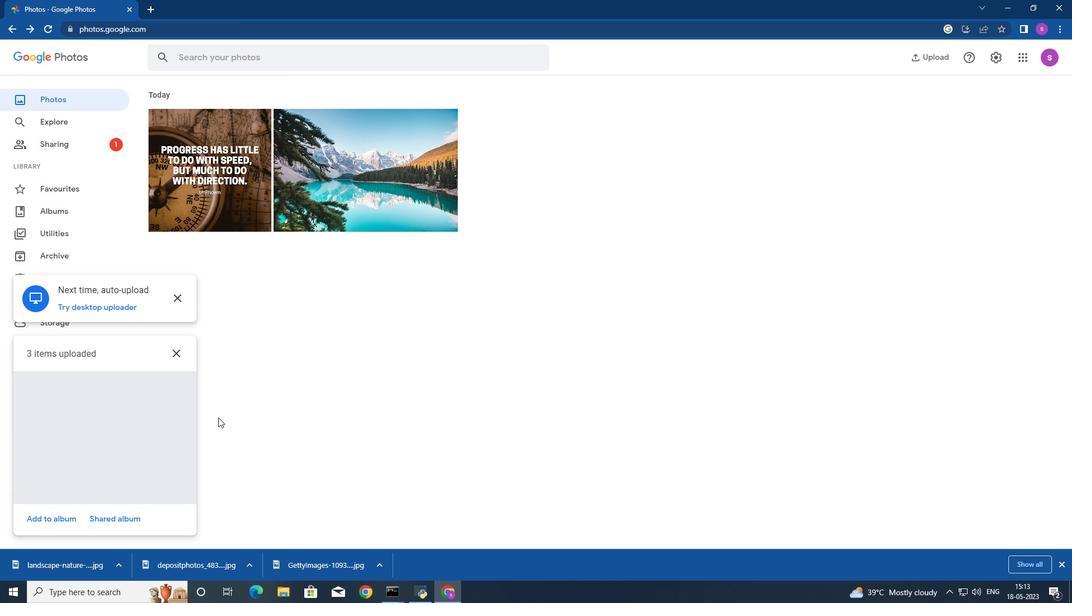 
Action: Mouse pressed left at (218, 417)
Screenshot: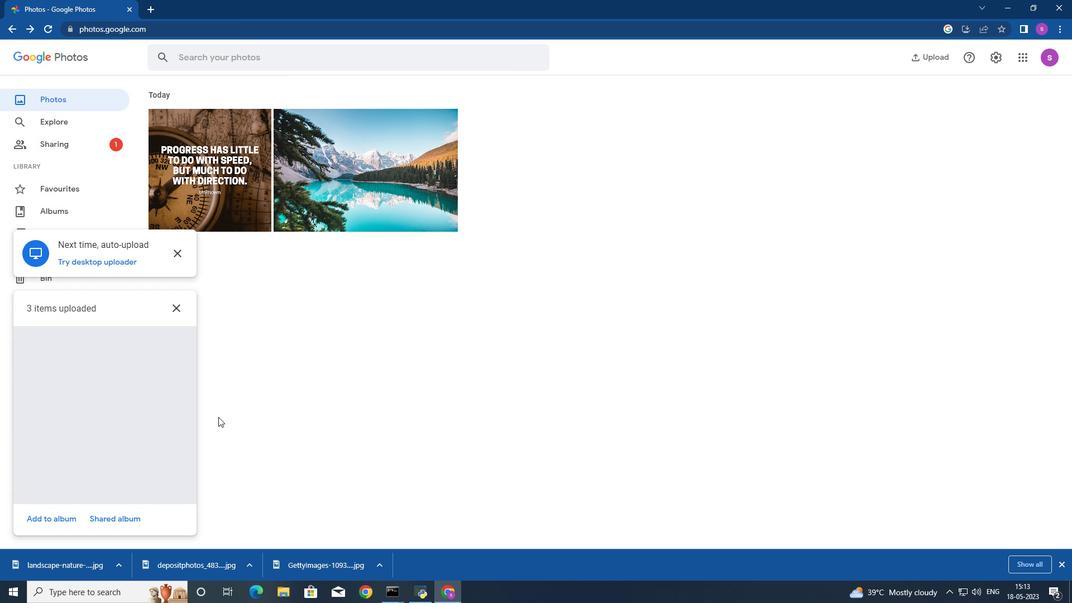 
Action: Mouse moved to (258, 393)
Screenshot: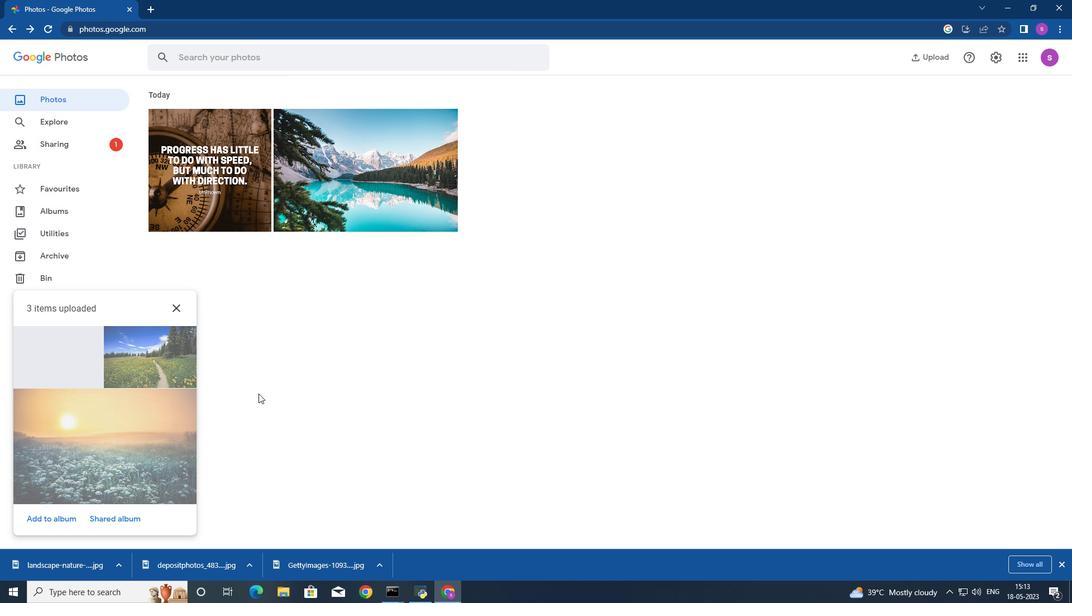
Action: Mouse pressed left at (258, 393)
Screenshot: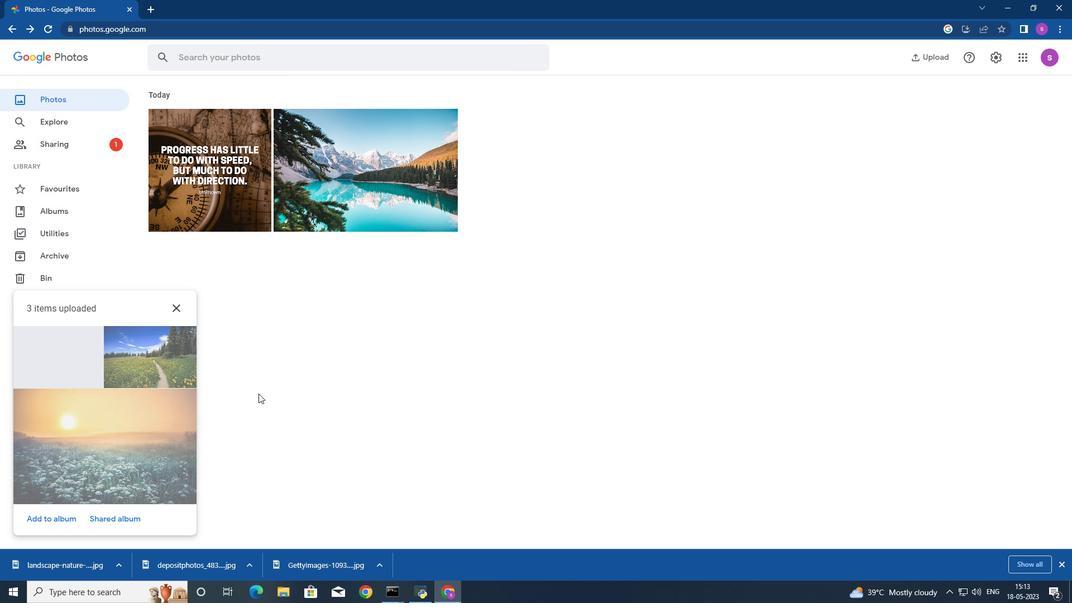 
Action: Mouse moved to (178, 306)
Screenshot: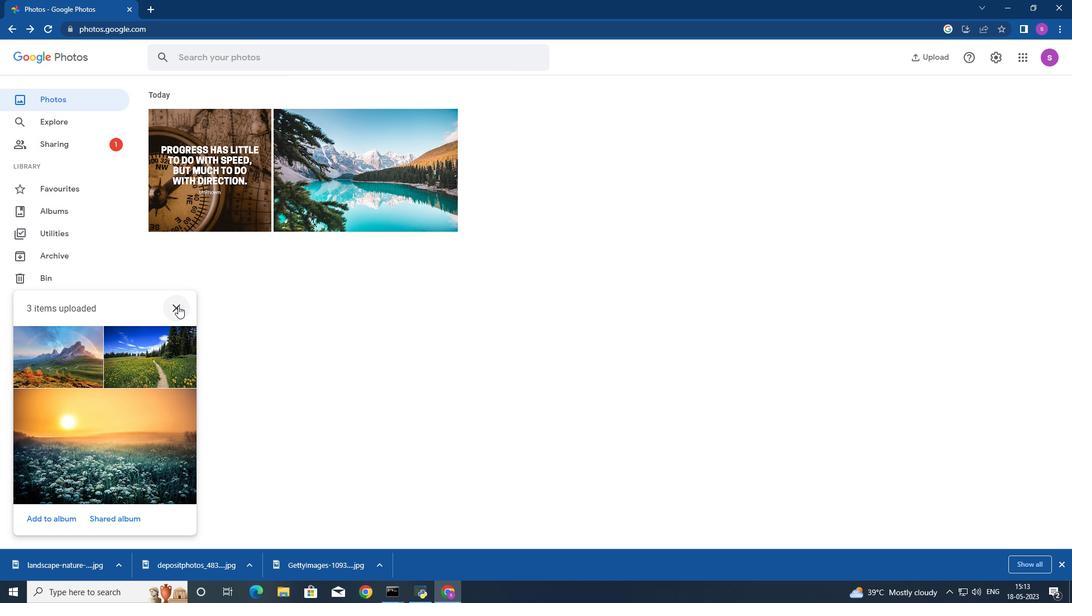 
Action: Mouse pressed left at (178, 306)
Screenshot: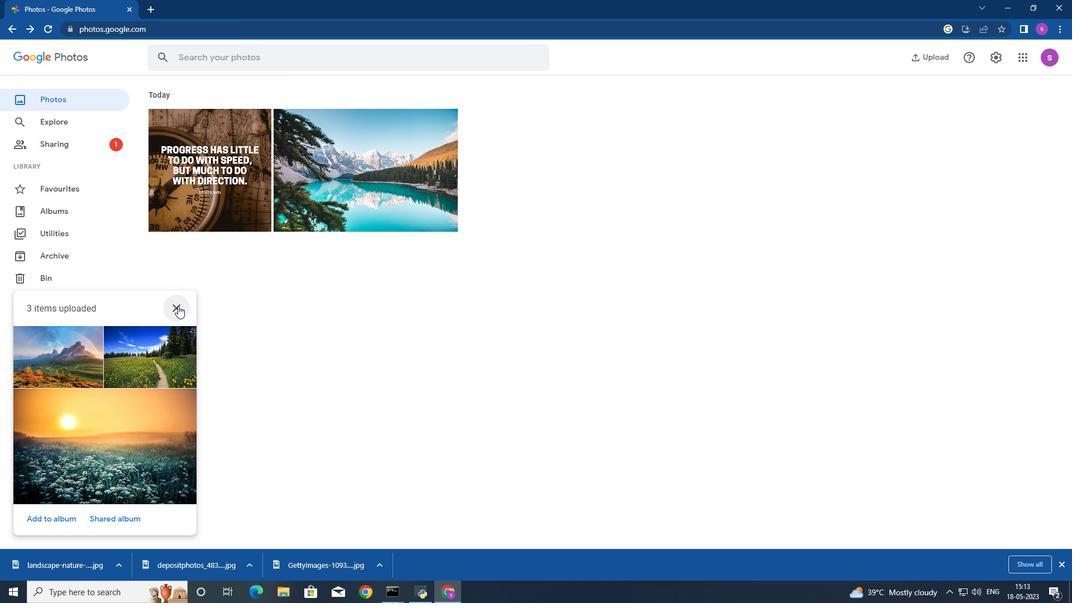 
Action: Mouse moved to (69, 209)
Screenshot: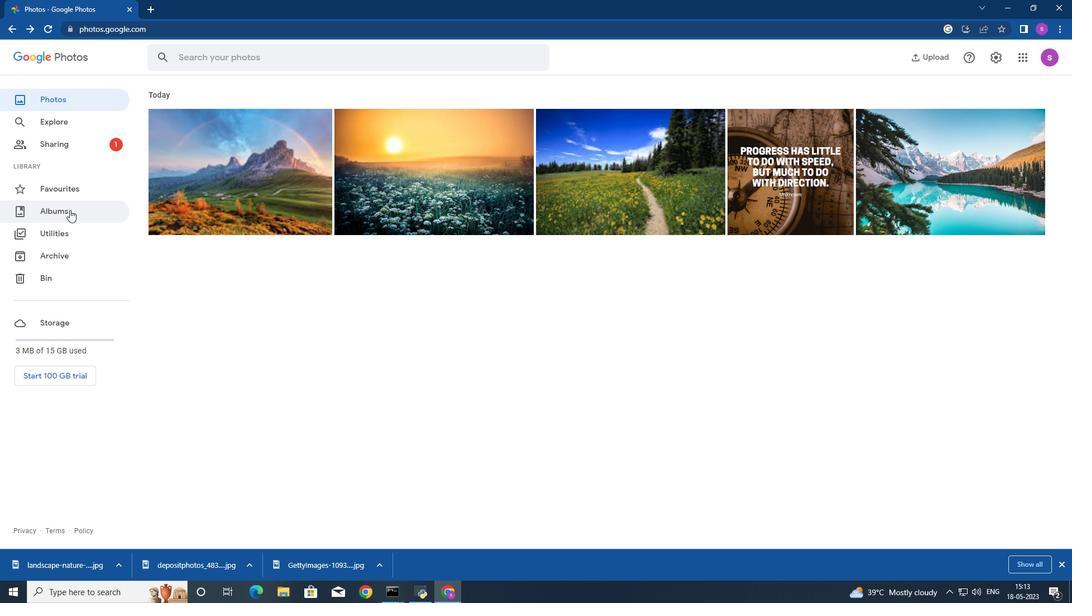 
Action: Mouse pressed left at (69, 209)
Screenshot: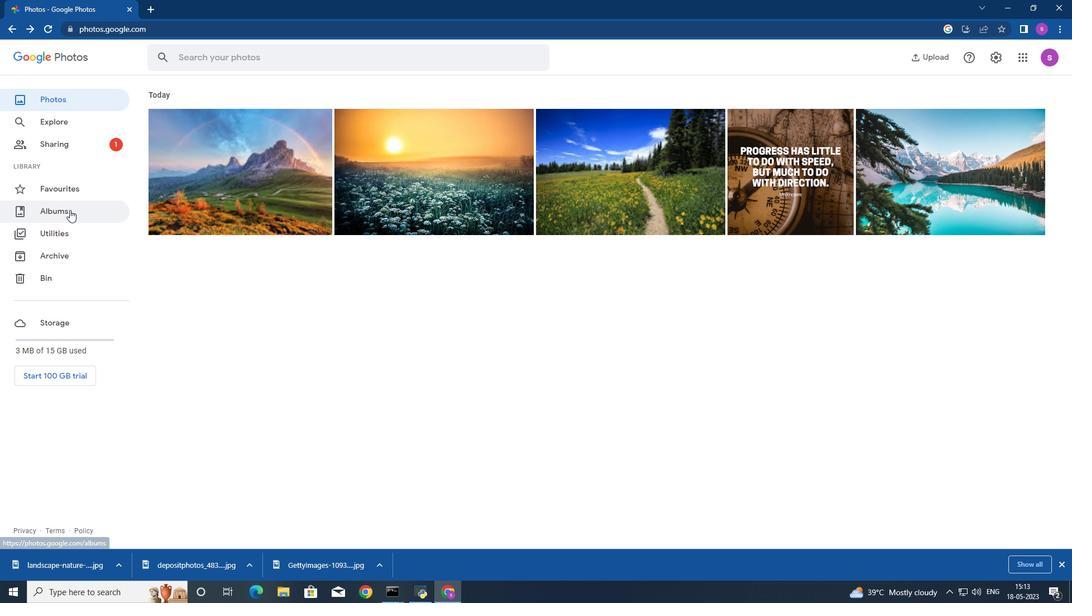 
Action: Mouse moved to (576, 354)
Screenshot: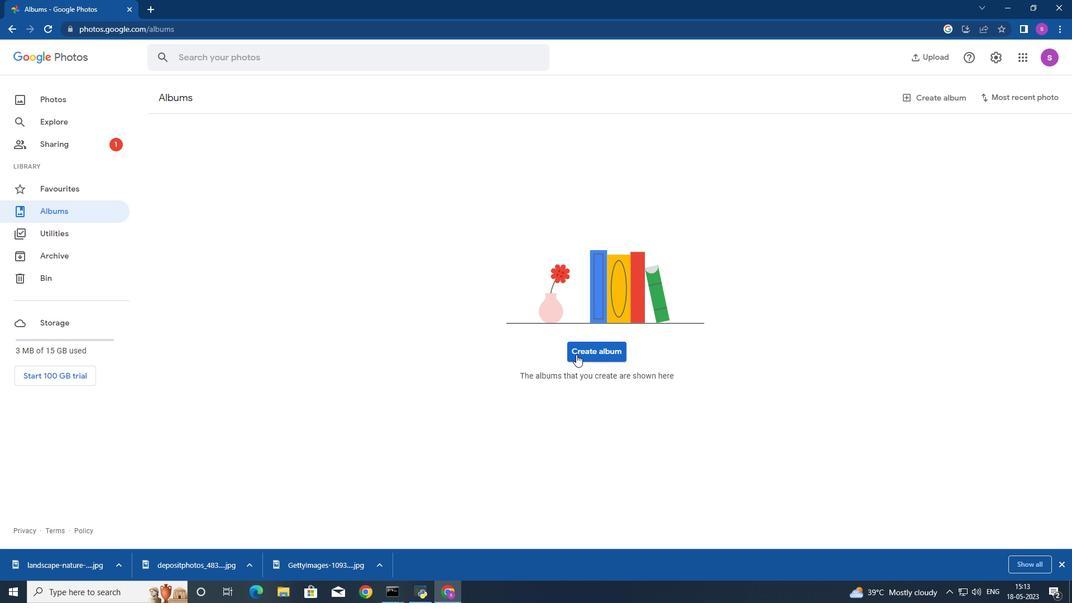 
Action: Mouse pressed left at (576, 354)
Screenshot: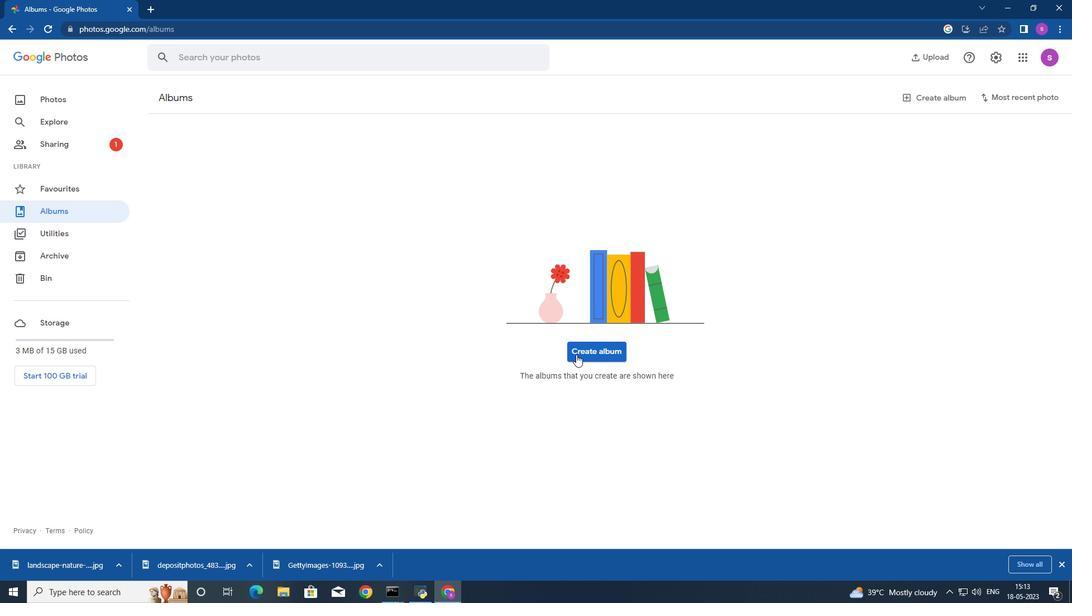 
Action: Mouse moved to (240, 224)
Screenshot: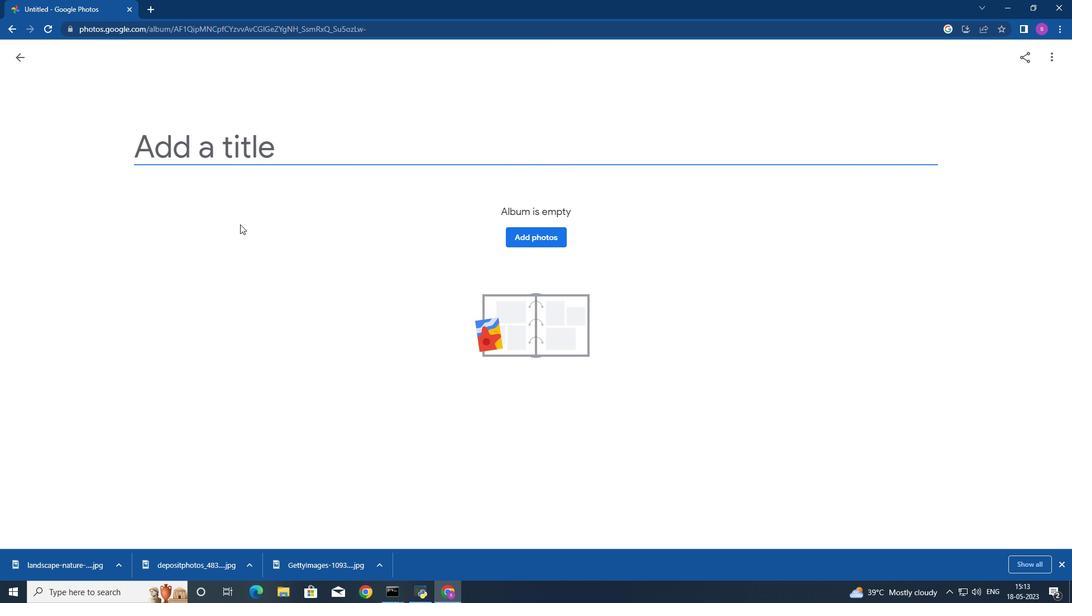 
Action: Key pressed <Key.caps_lock>T<Key.caps_lock>hrowback<Key.space><Key.caps_lock>T<Key.caps_lock>husr-==<Key.backspace><Key.backspace><Key.backspace><Key.backspace>s<Key.backspace>s<Key.backspace>dsa<Key.backspace><Key.backspace>ay
Screenshot: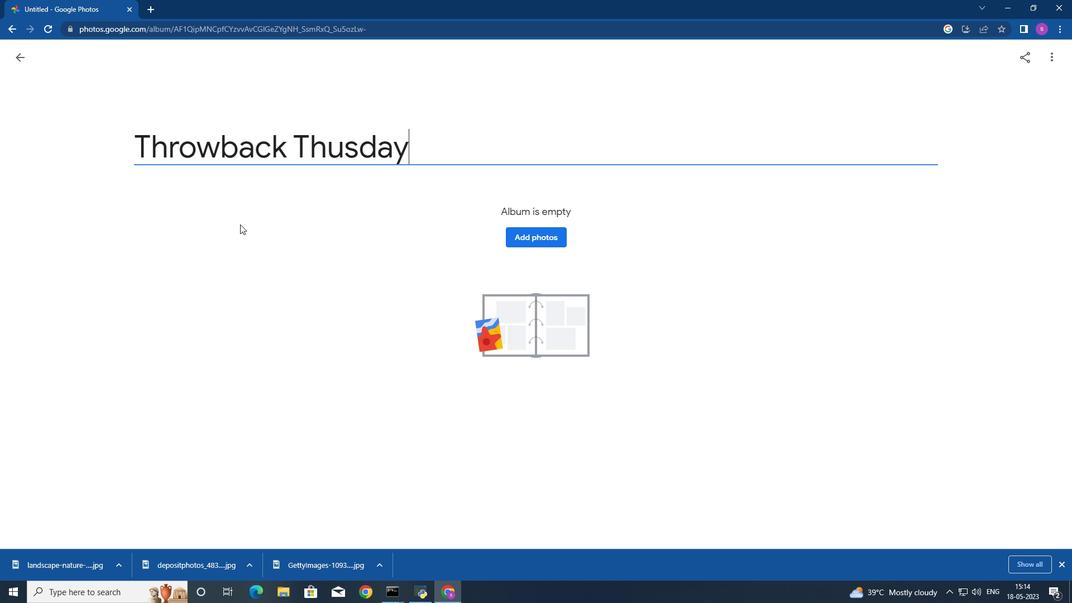 
Action: Mouse moved to (369, 158)
Screenshot: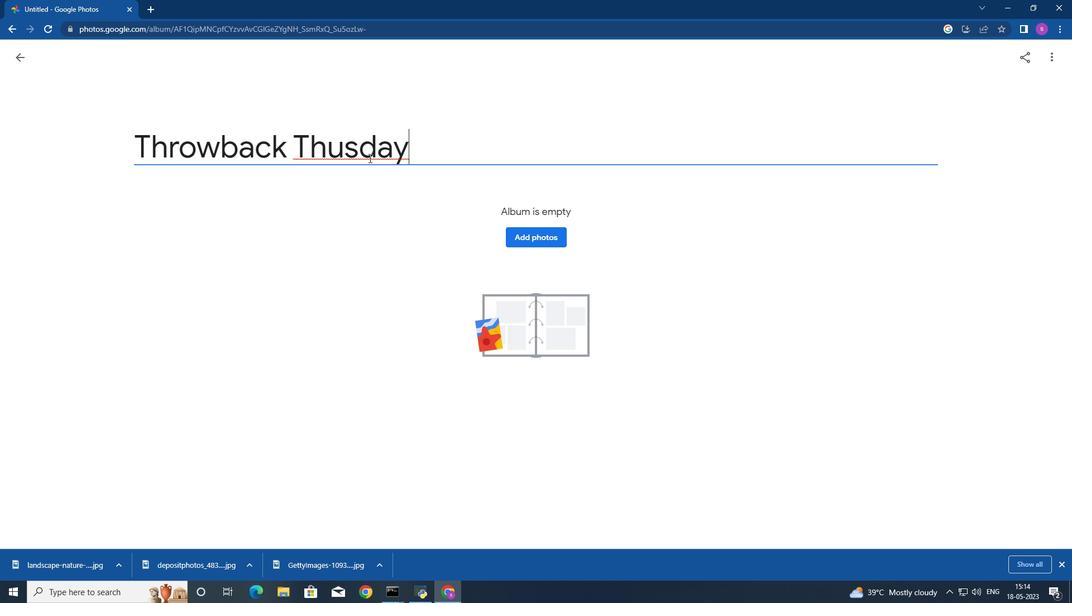 
Action: Key pressed <Key.left><Key.left><Key.left><Key.left>r
Screenshot: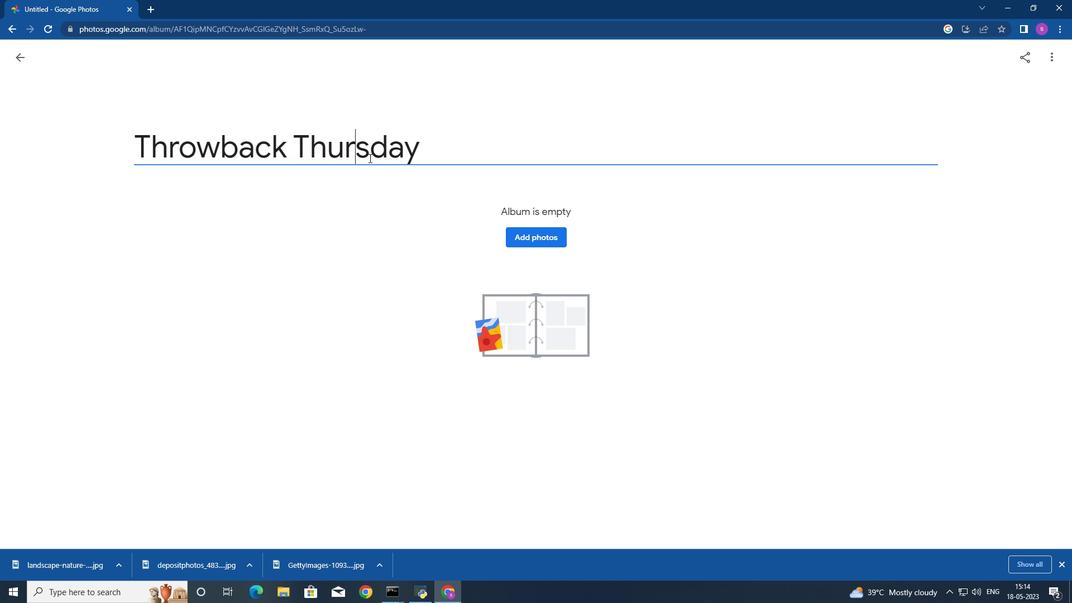 
Action: Mouse moved to (519, 237)
Screenshot: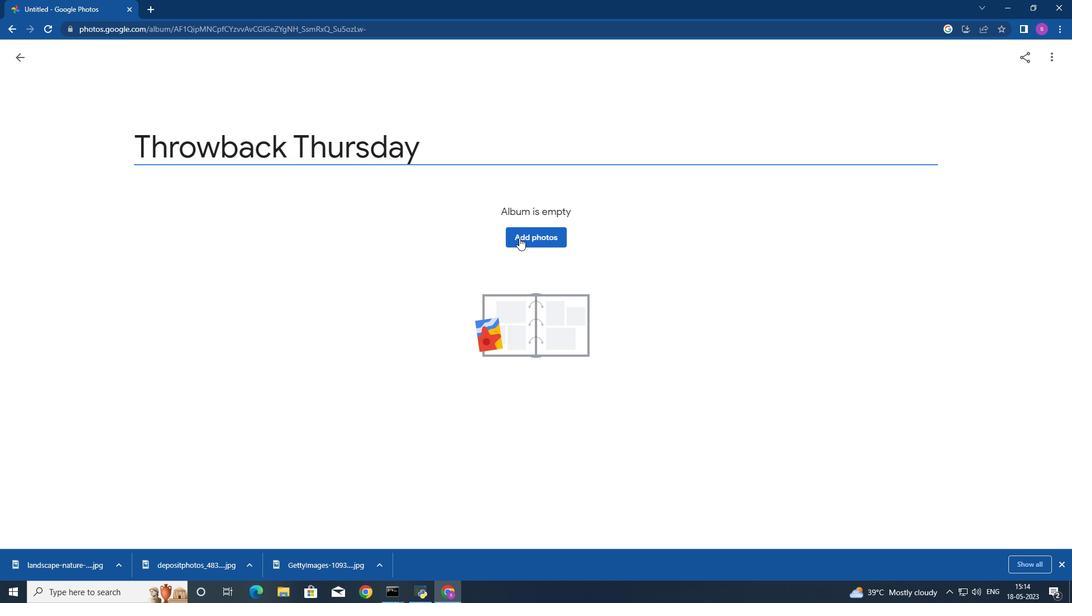 
Action: Mouse pressed left at (519, 237)
Screenshot: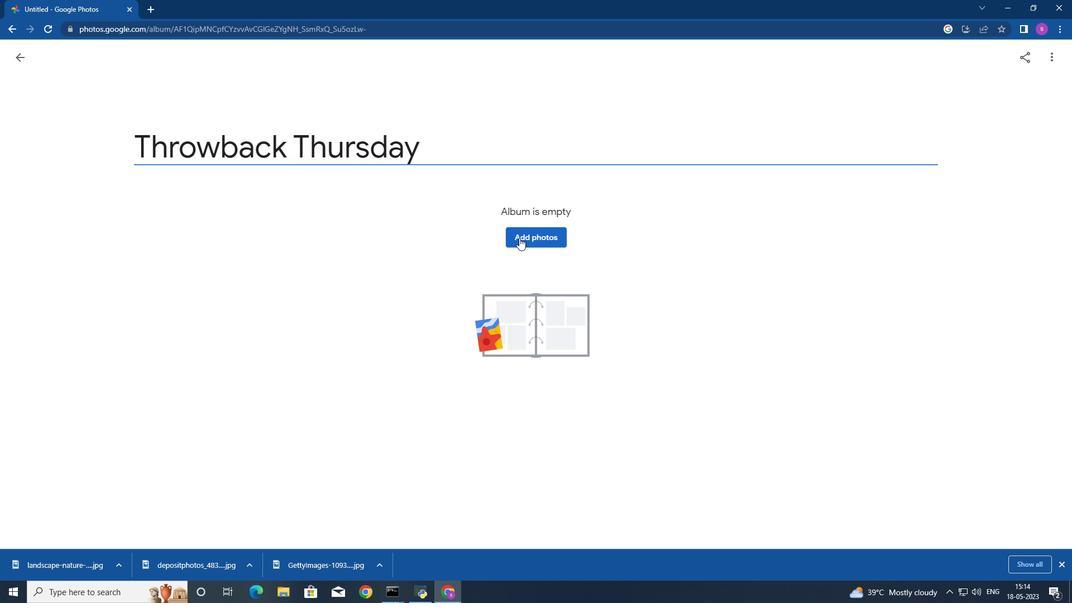 
Action: Mouse moved to (101, 190)
Screenshot: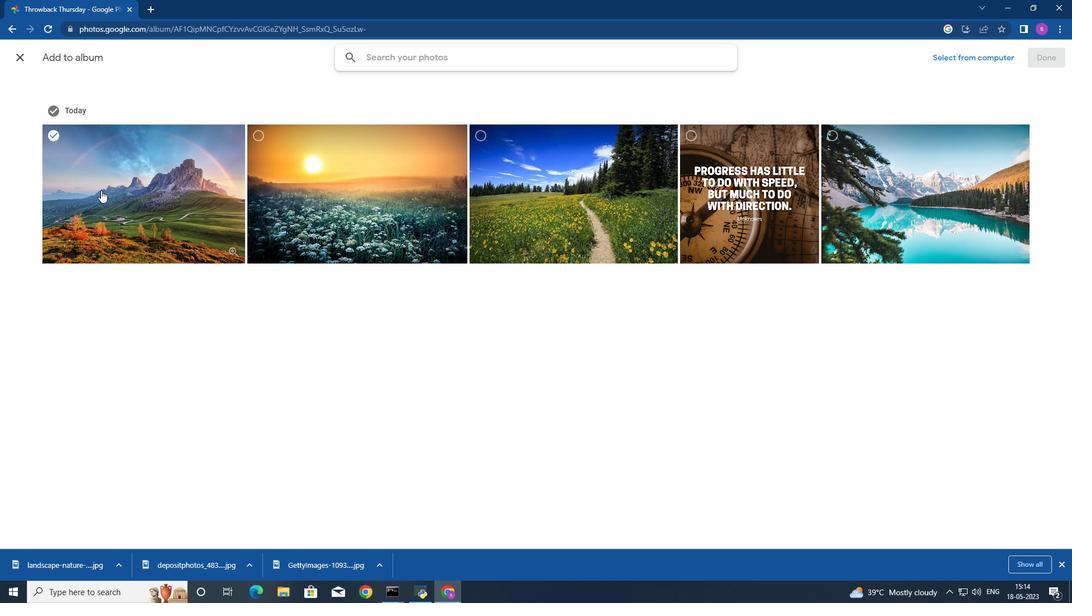 
Action: Mouse pressed left at (101, 190)
Screenshot: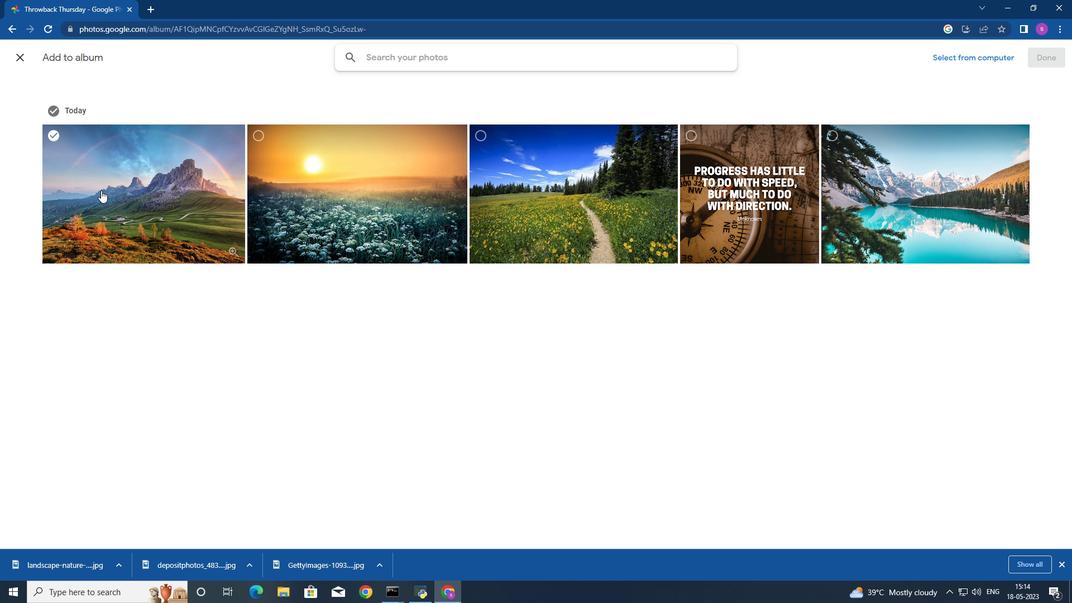 
Action: Mouse moved to (266, 170)
Screenshot: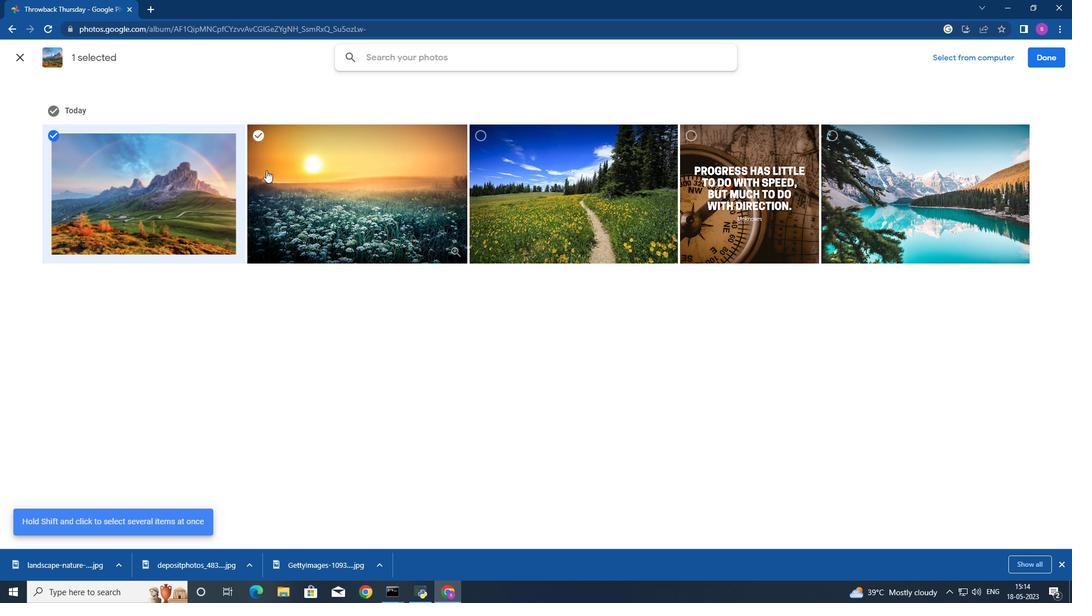 
Action: Mouse pressed left at (266, 170)
Screenshot: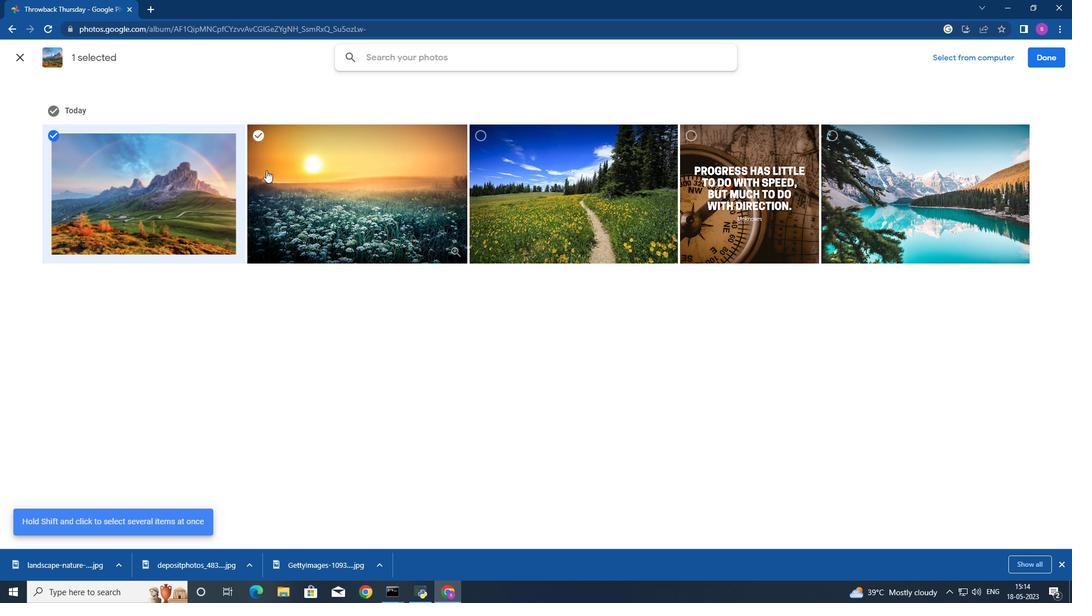 
Action: Mouse moved to (517, 172)
Screenshot: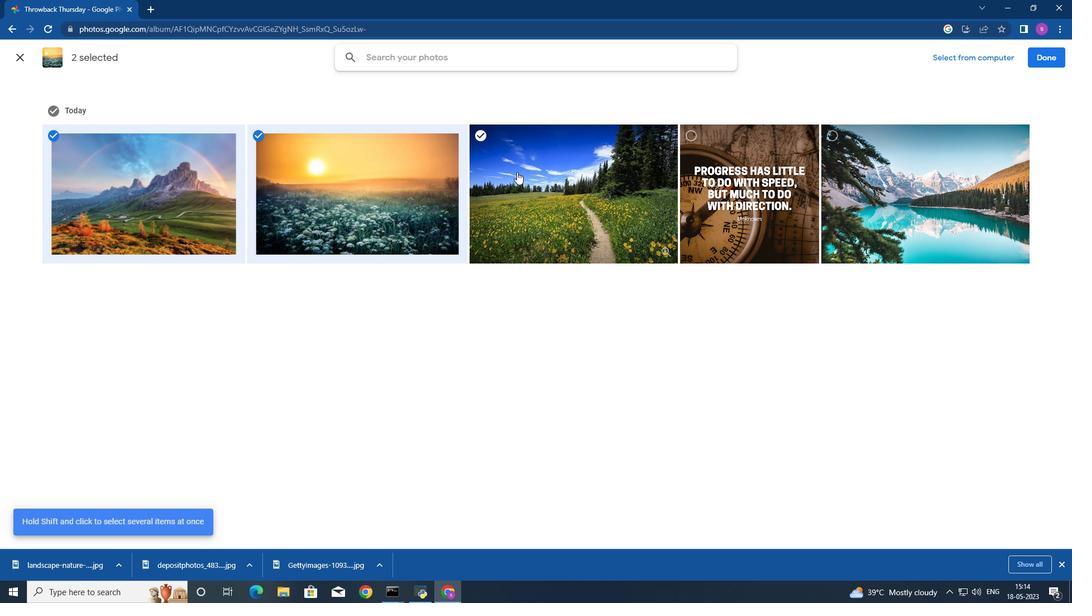 
Action: Mouse pressed left at (517, 172)
Screenshot: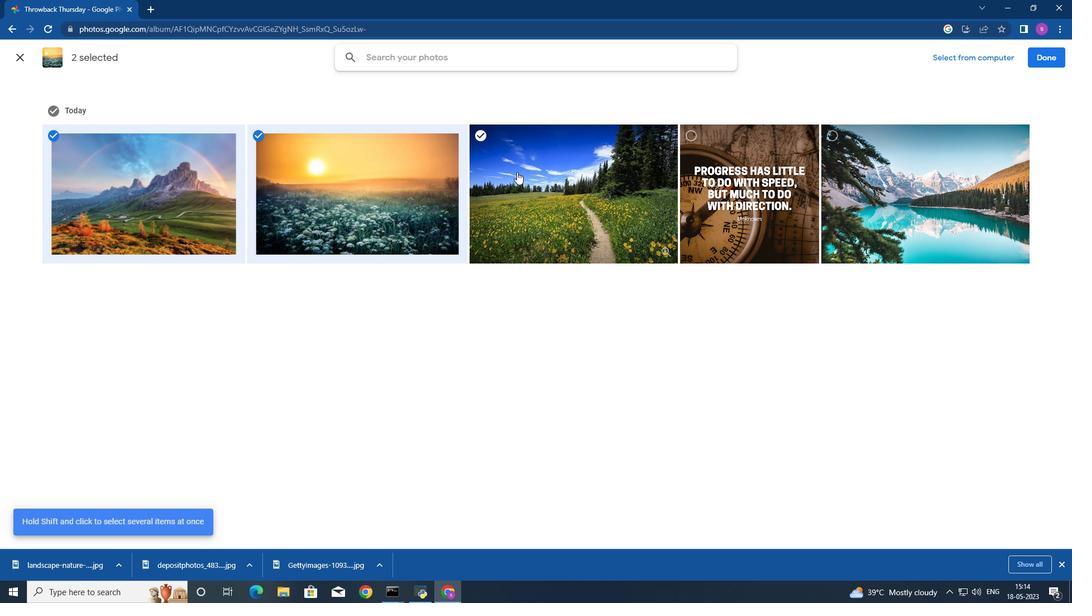 
Action: Mouse moved to (910, 220)
Screenshot: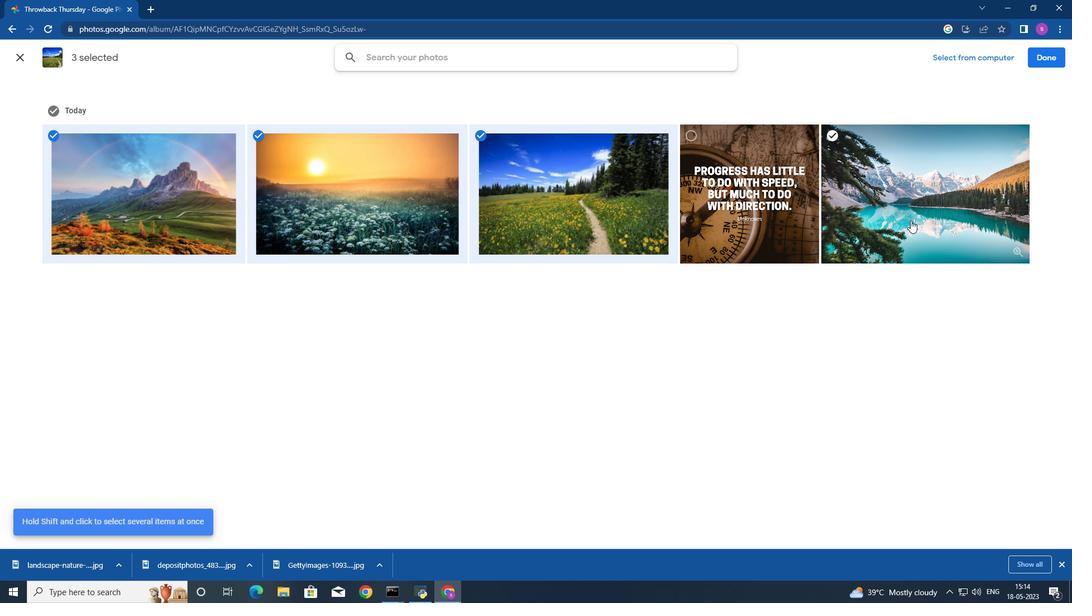
Action: Mouse pressed left at (910, 220)
Screenshot: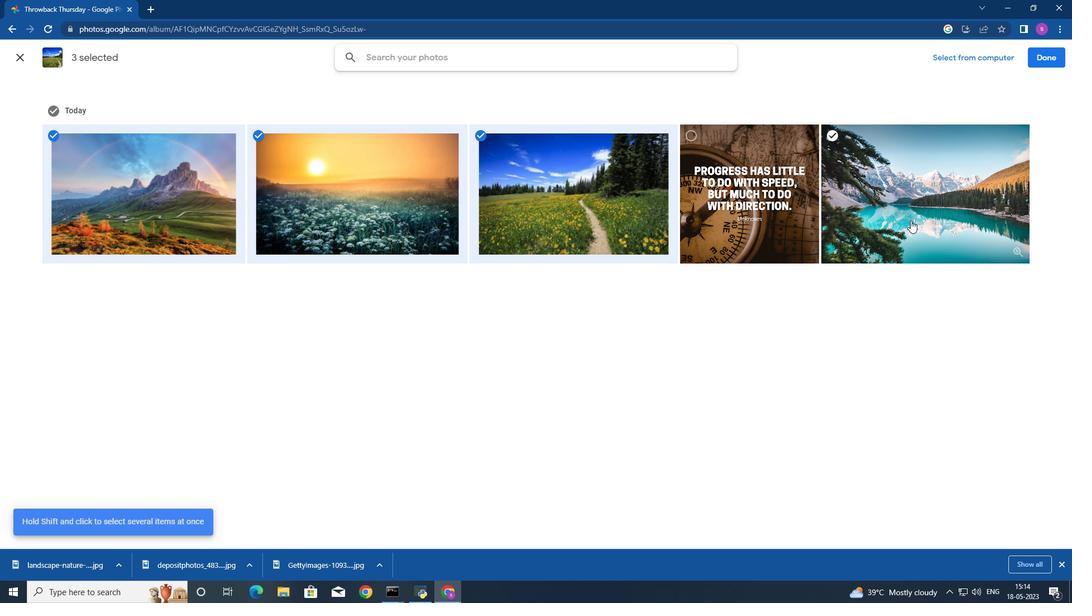 
Action: Mouse moved to (1062, 55)
Screenshot: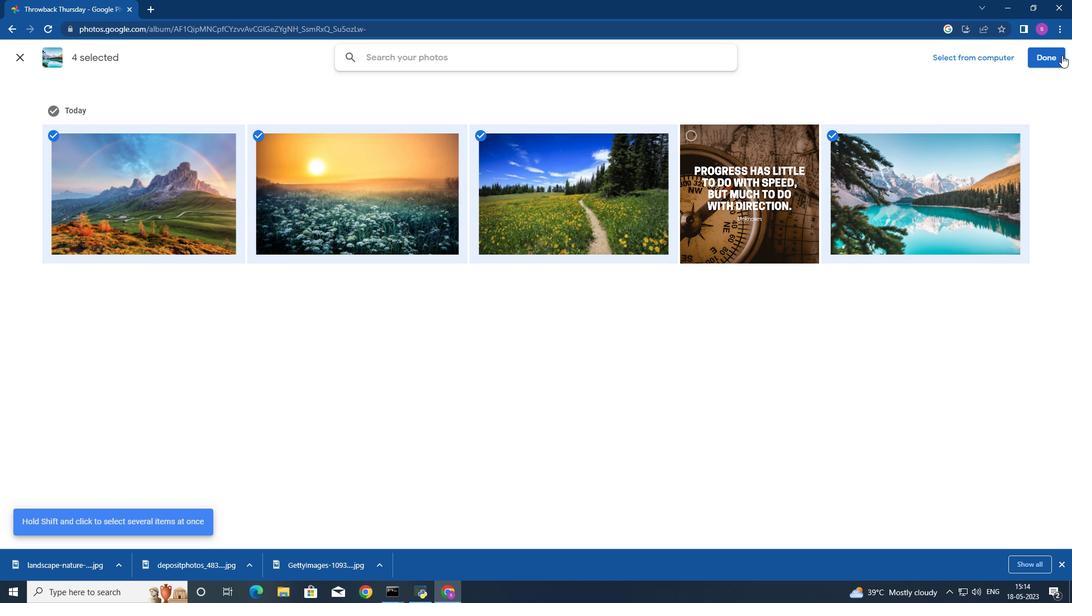 
Action: Mouse pressed left at (1062, 55)
Screenshot: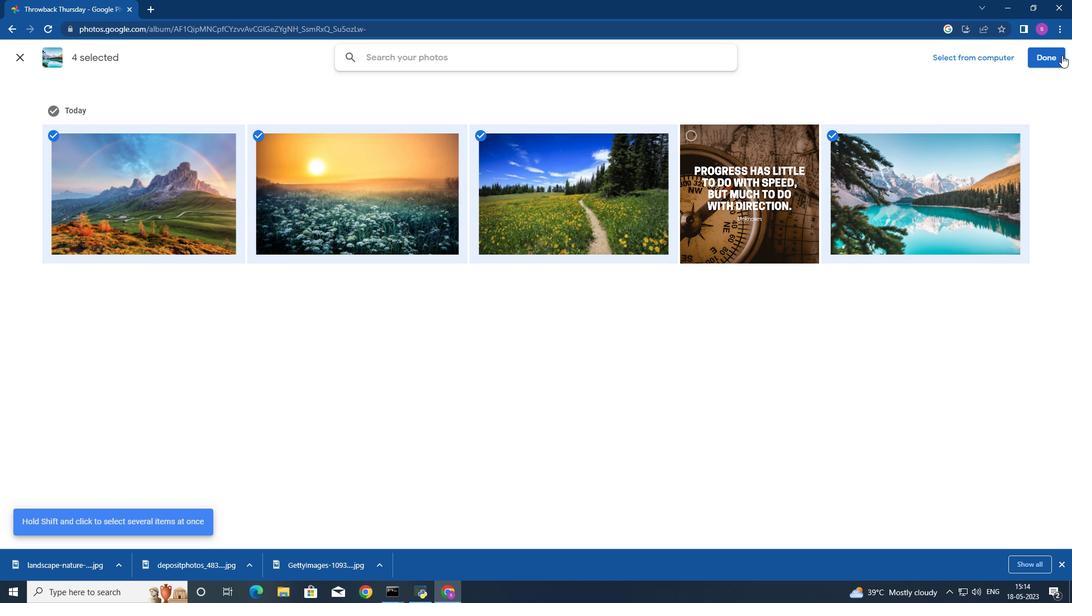 
Action: Mouse moved to (165, 197)
Screenshot: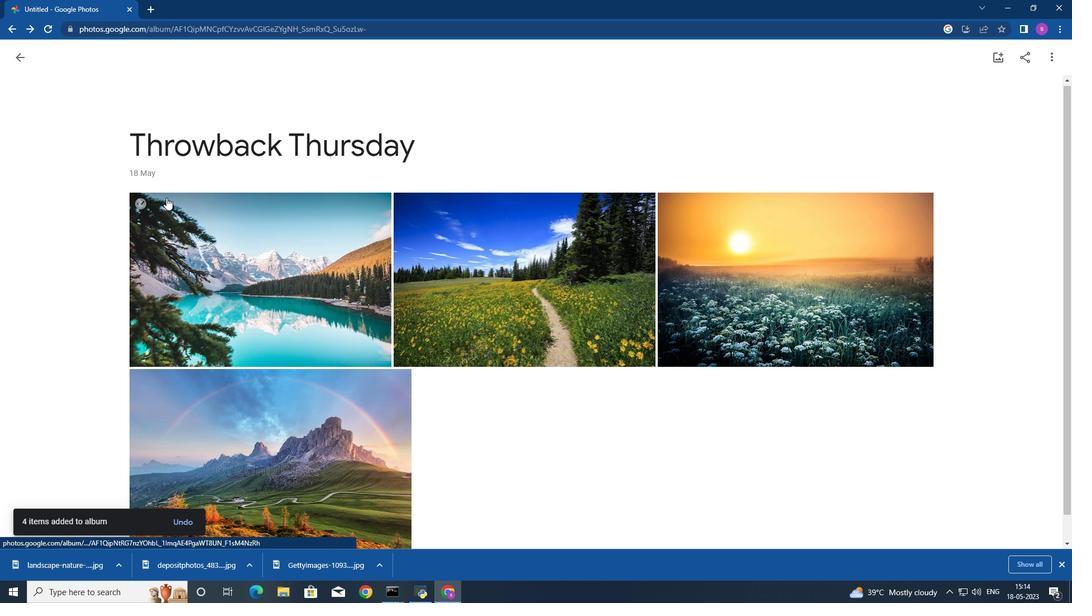 
Action: Mouse scrolled (165, 196) with delta (0, 0)
Screenshot: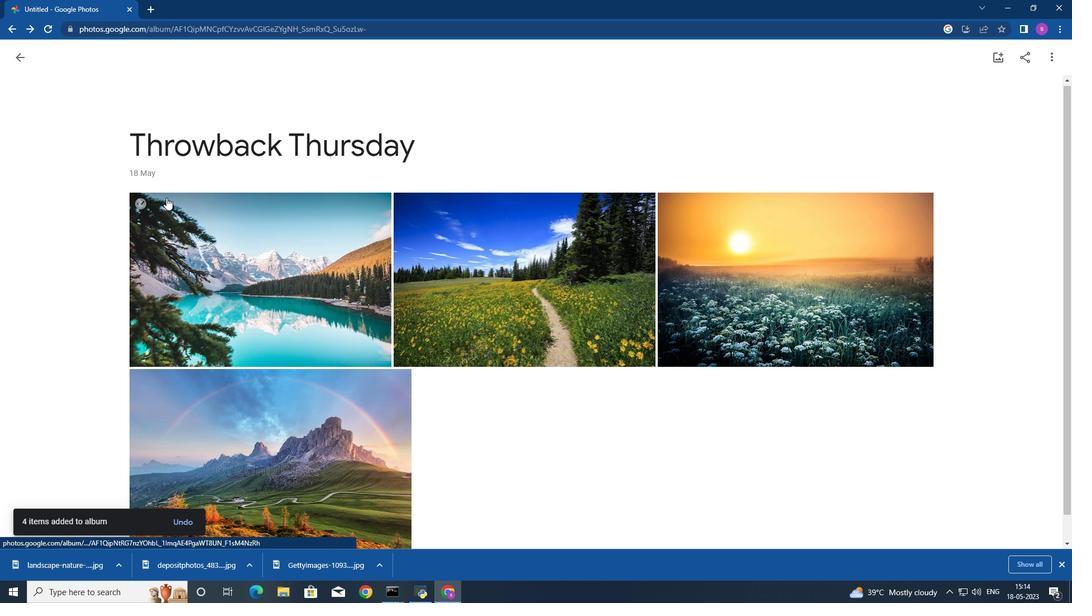 
Action: Mouse moved to (166, 197)
Screenshot: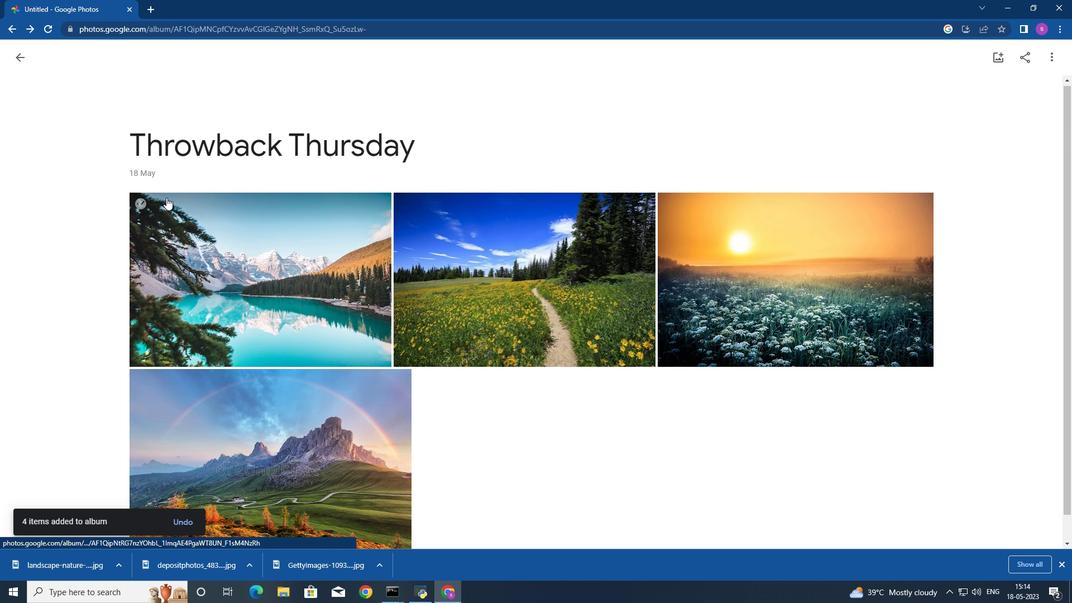 
Action: Mouse scrolled (166, 197) with delta (0, 0)
Screenshot: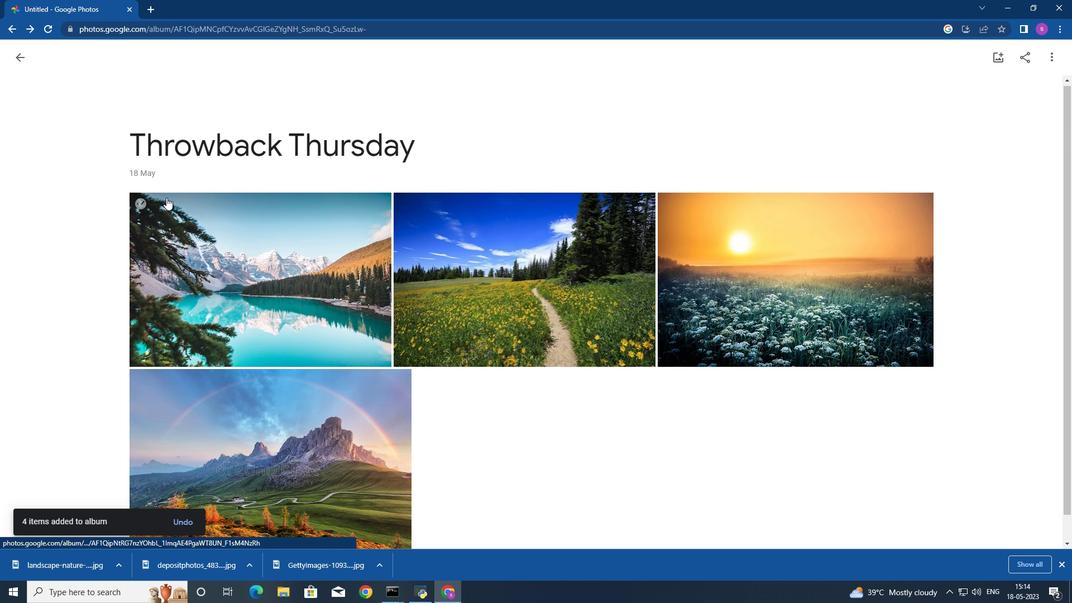
Action: Mouse scrolled (166, 197) with delta (0, 0)
Screenshot: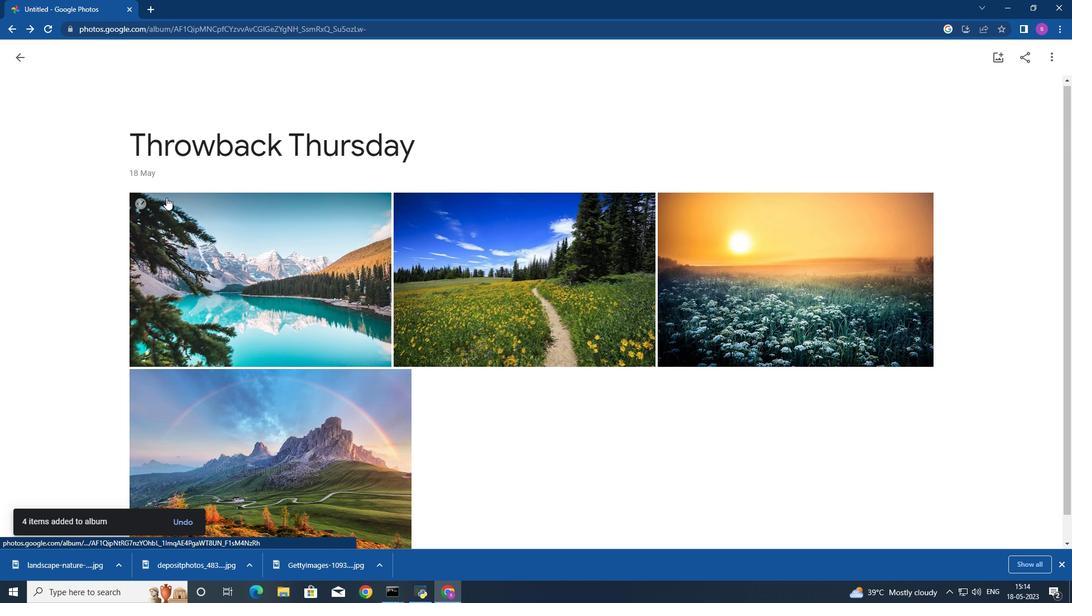 
Action: Mouse moved to (168, 199)
Screenshot: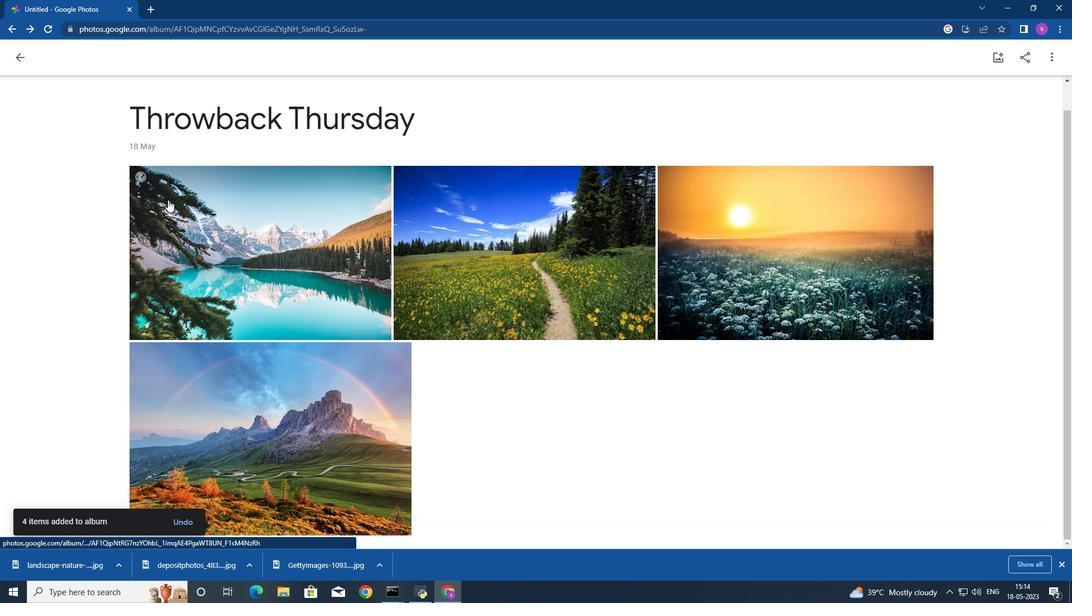 
Action: Mouse scrolled (168, 200) with delta (0, 0)
Screenshot: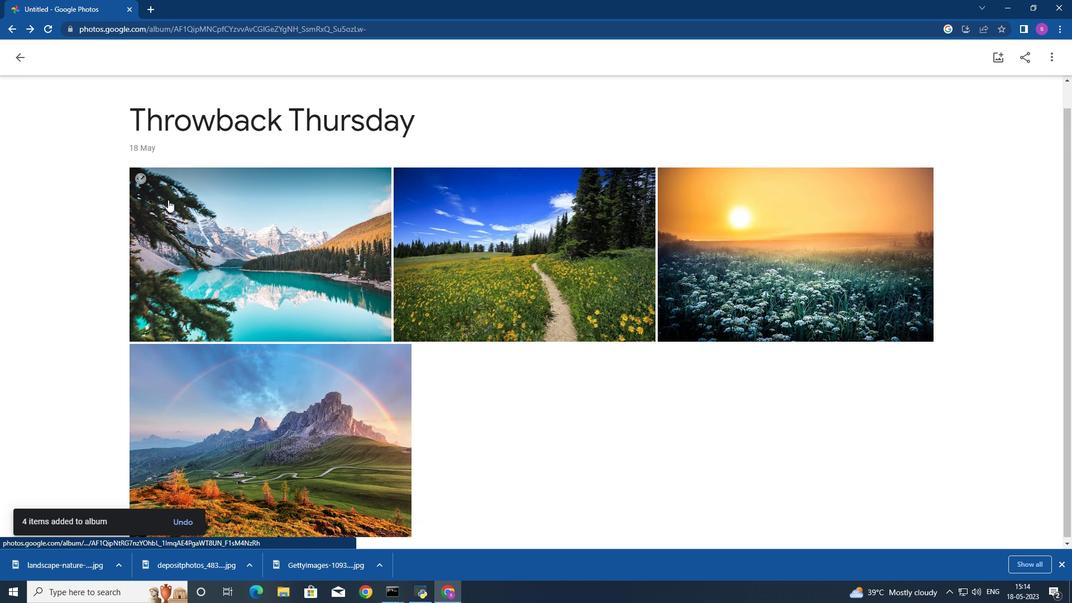 
Action: Mouse scrolled (168, 200) with delta (0, 0)
Screenshot: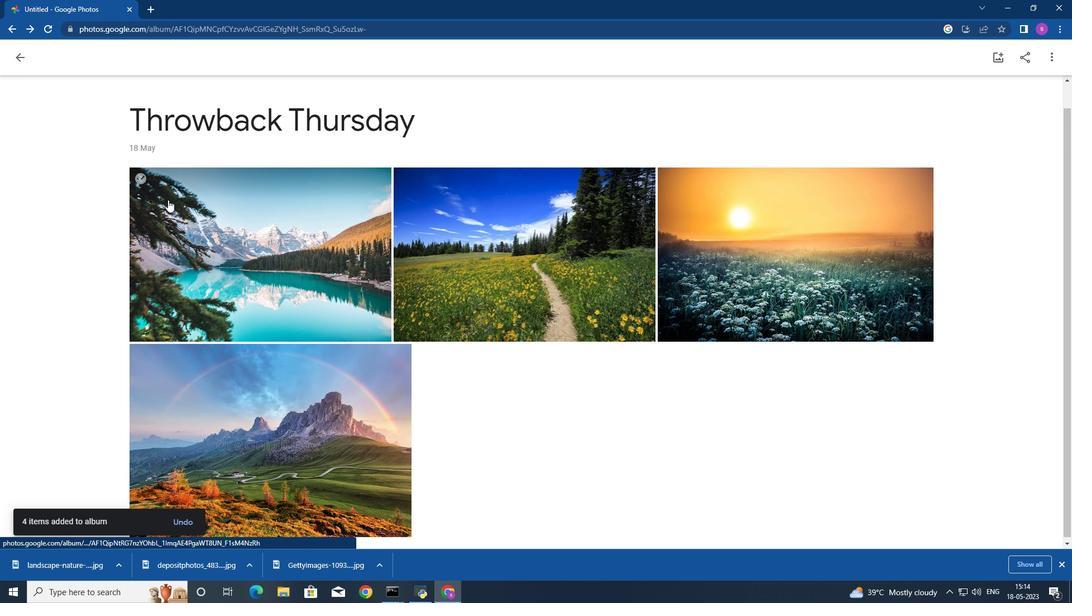 
Action: Mouse moved to (16, 61)
Screenshot: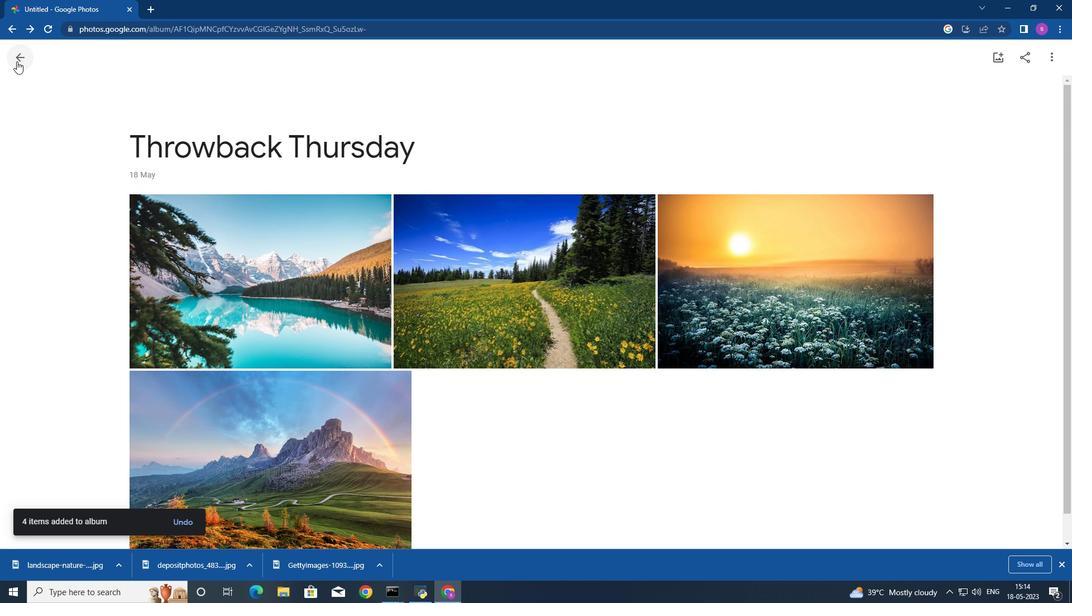 
Action: Mouse pressed left at (16, 61)
Screenshot: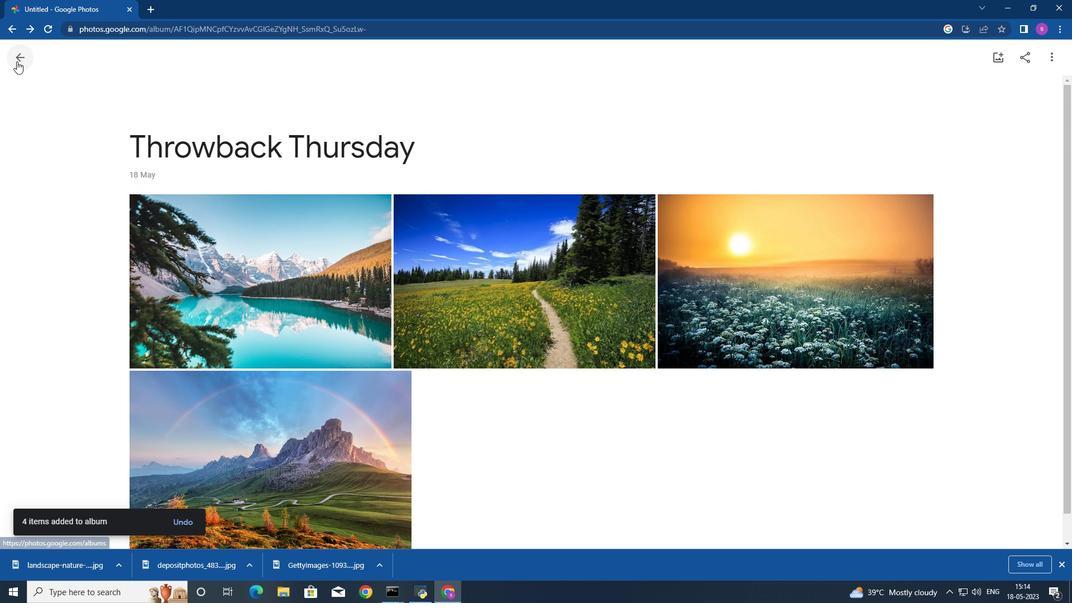 
Action: Mouse moved to (70, 231)
Screenshot: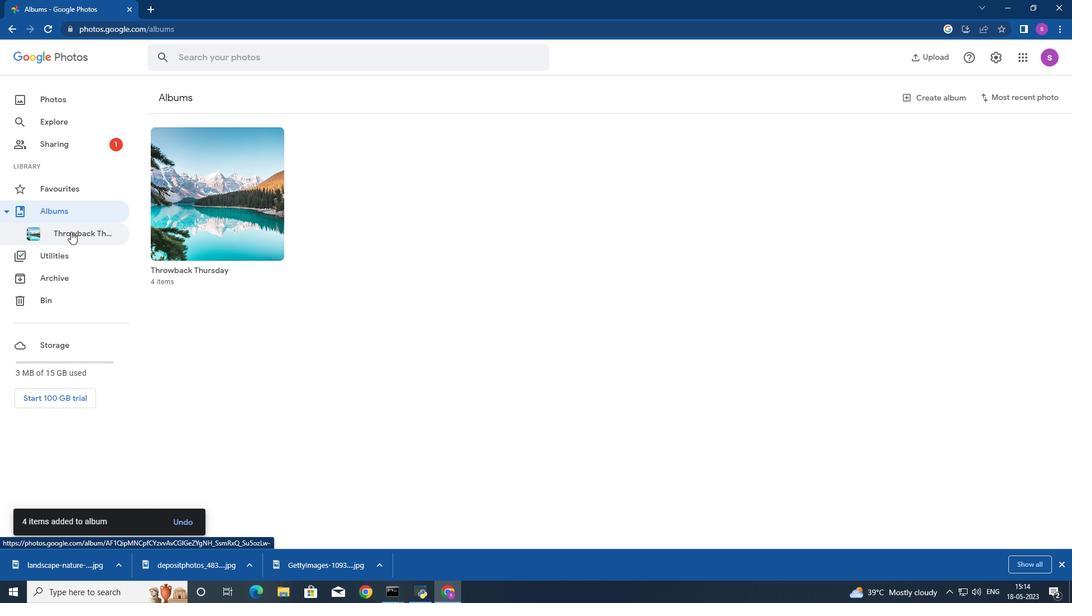 
Action: Mouse pressed left at (70, 231)
